 Task: Search one way flight ticket for 3 adults in first from Oakland: Oakland International Airport to Springfield: Abraham Lincoln Capital Airport on 5-2-2023. Choice of flights is Emirates. Number of bags: 11 checked bags. Price is upto 92000. Outbound departure time preference is 14:45.
Action: Mouse moved to (370, 503)
Screenshot: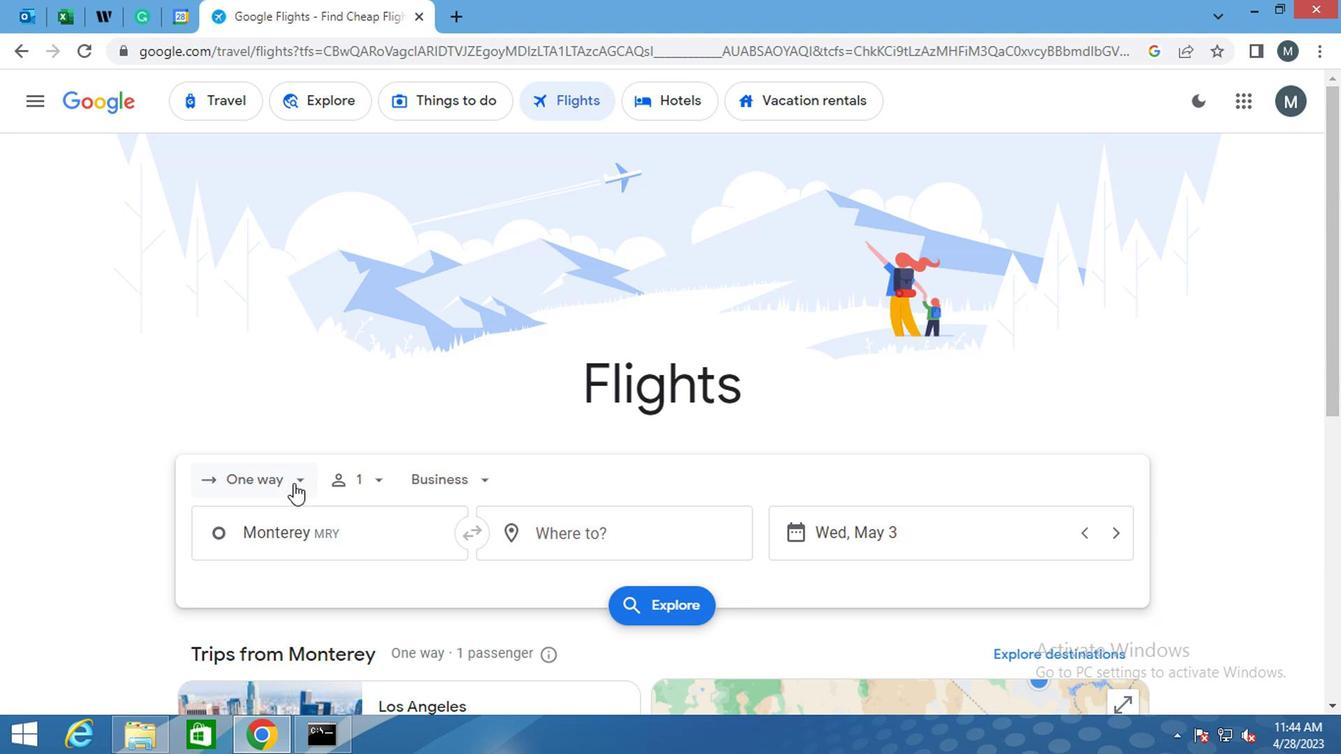 
Action: Mouse pressed left at (370, 503)
Screenshot: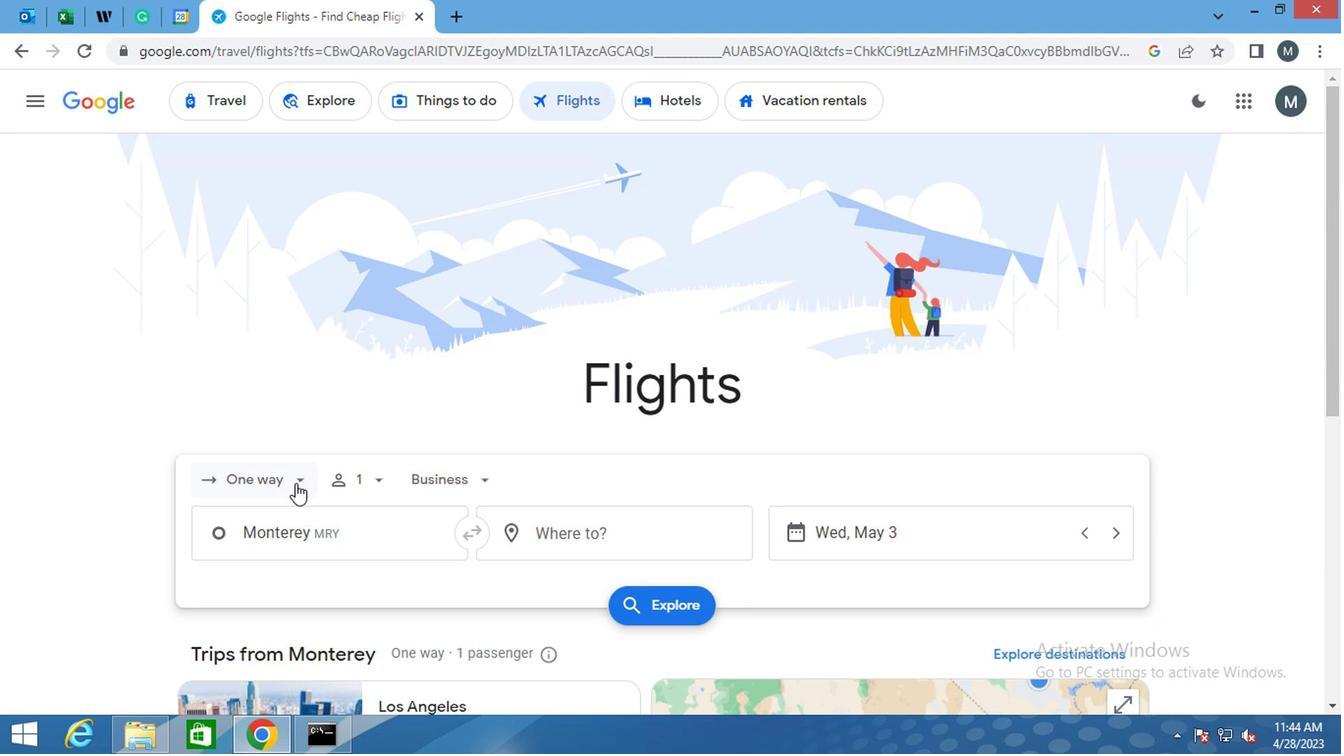 
Action: Mouse moved to (368, 556)
Screenshot: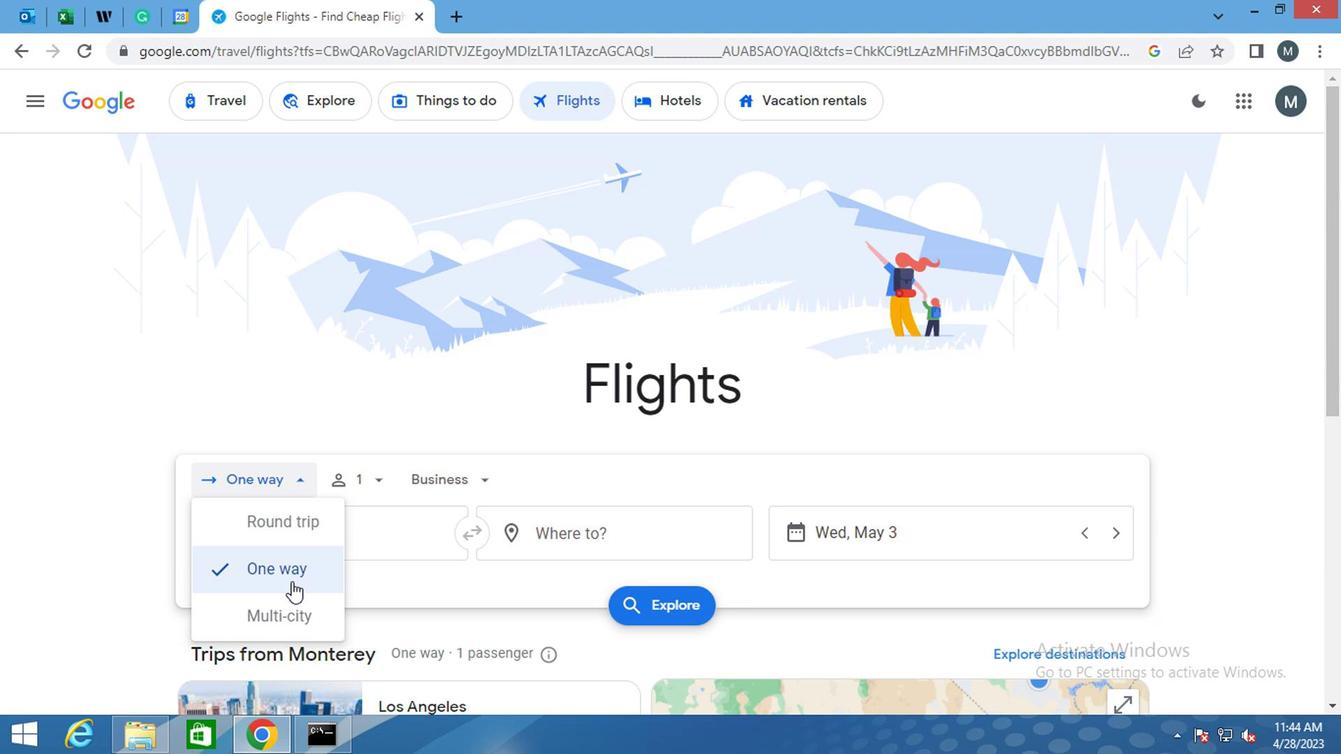
Action: Mouse pressed left at (368, 556)
Screenshot: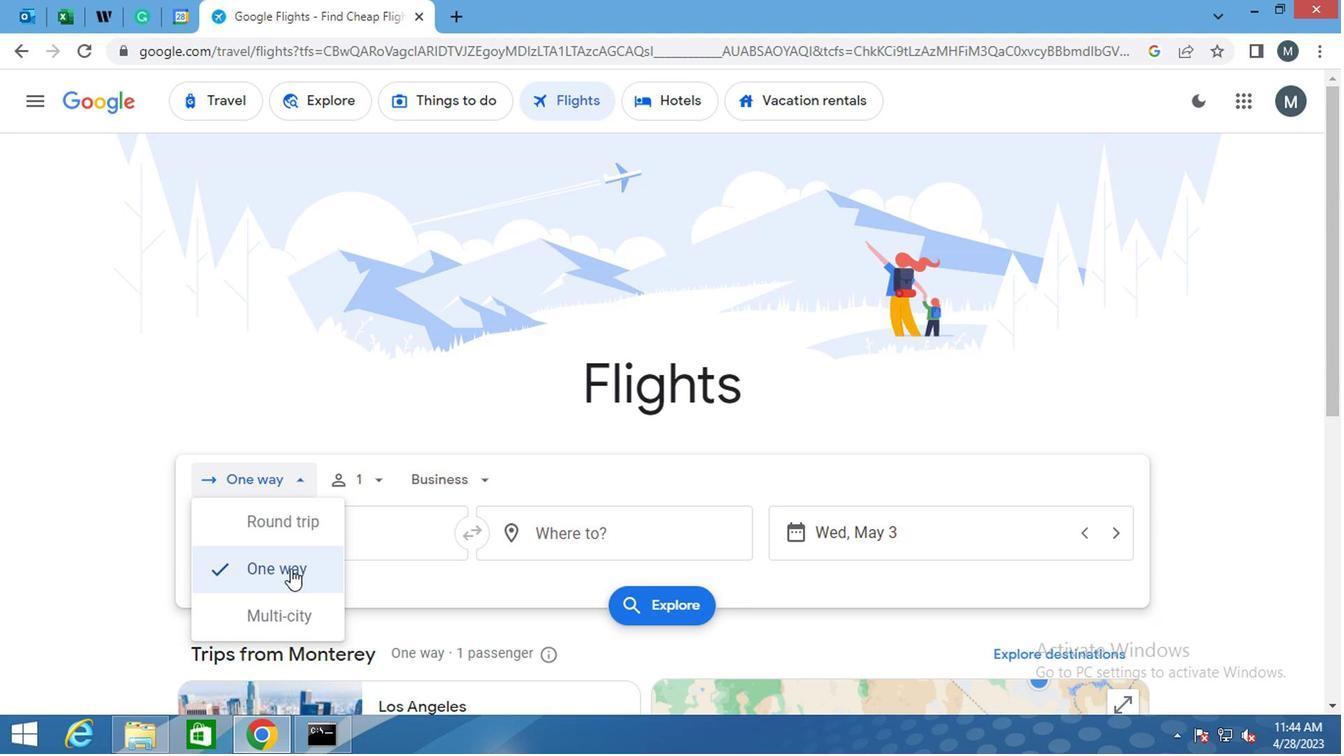 
Action: Mouse moved to (414, 503)
Screenshot: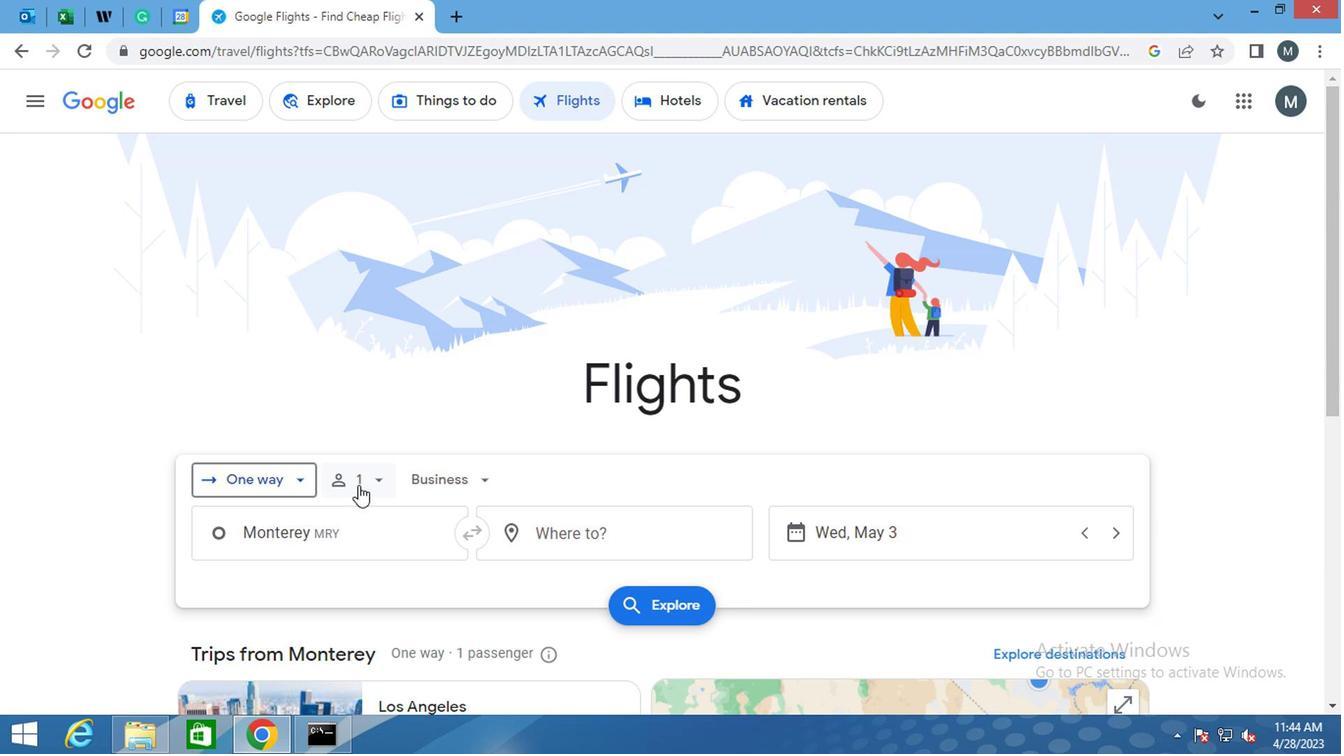 
Action: Mouse pressed left at (414, 503)
Screenshot: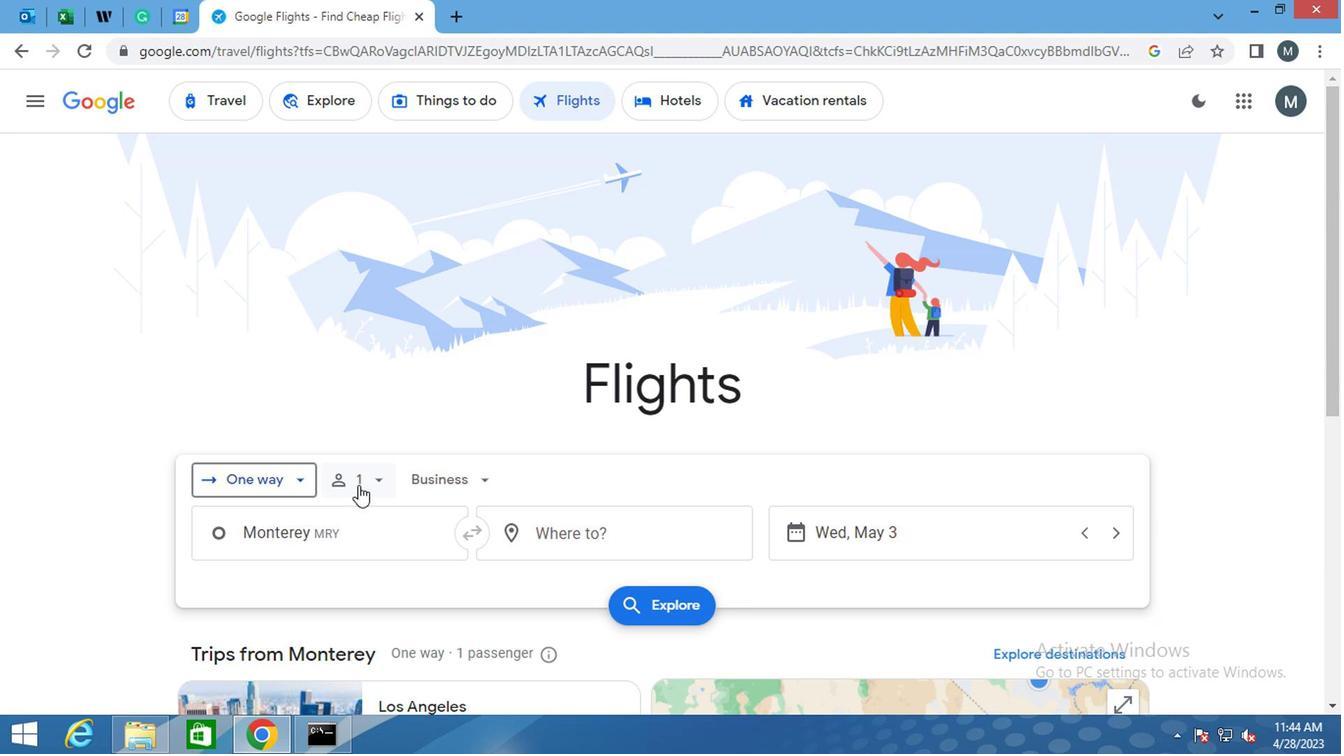 
Action: Mouse moved to (535, 537)
Screenshot: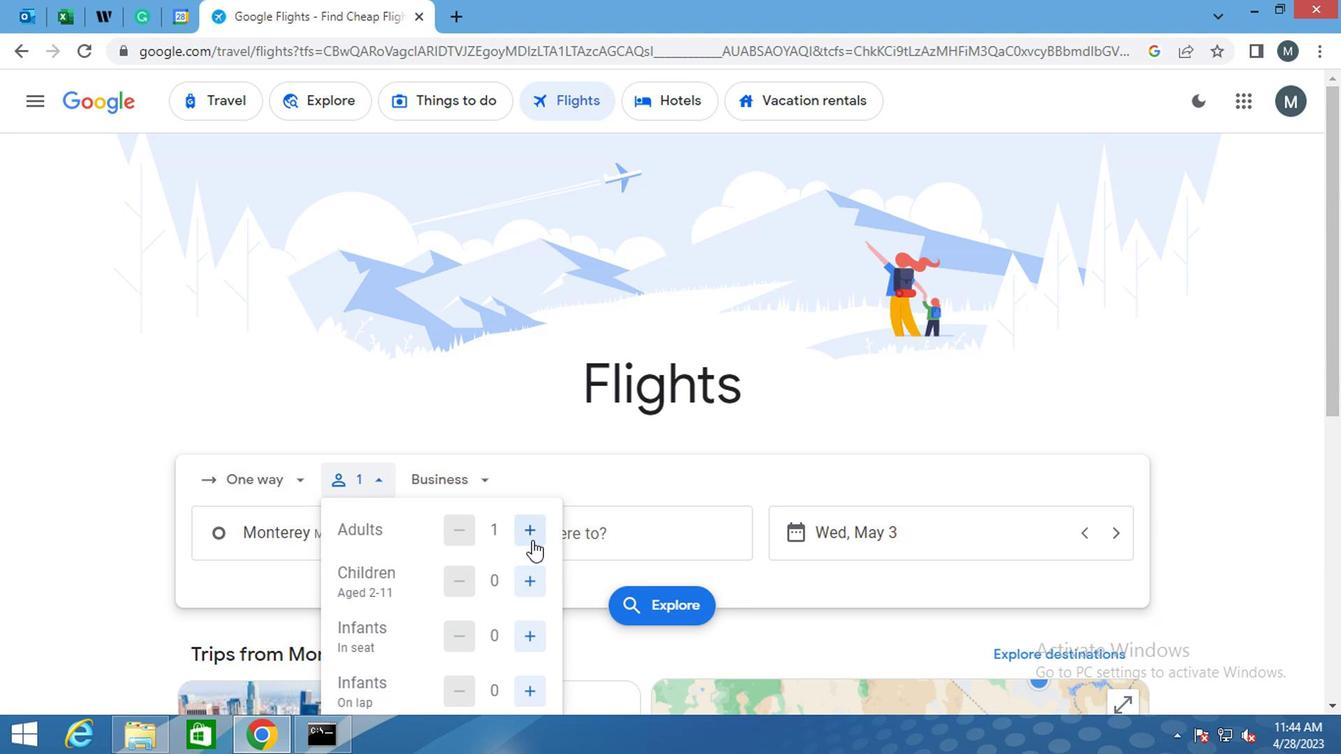 
Action: Mouse pressed left at (535, 537)
Screenshot: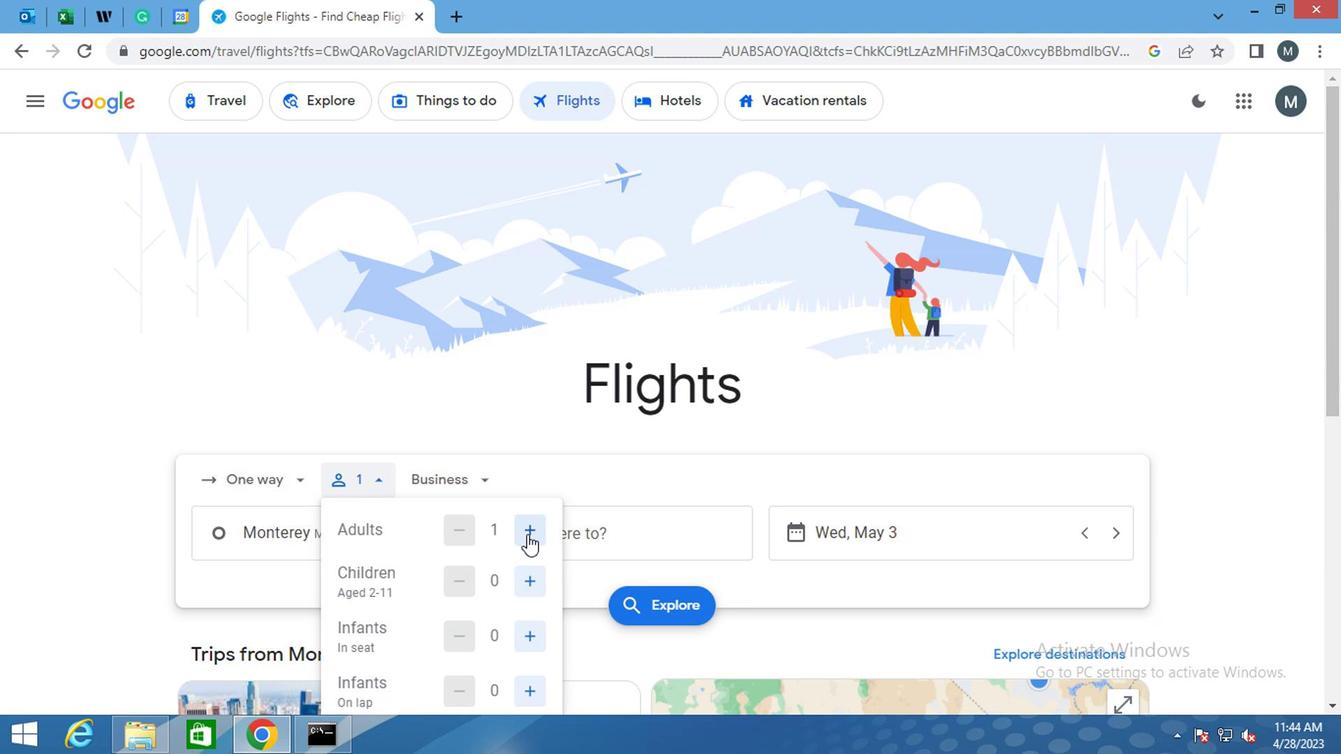 
Action: Mouse pressed left at (535, 537)
Screenshot: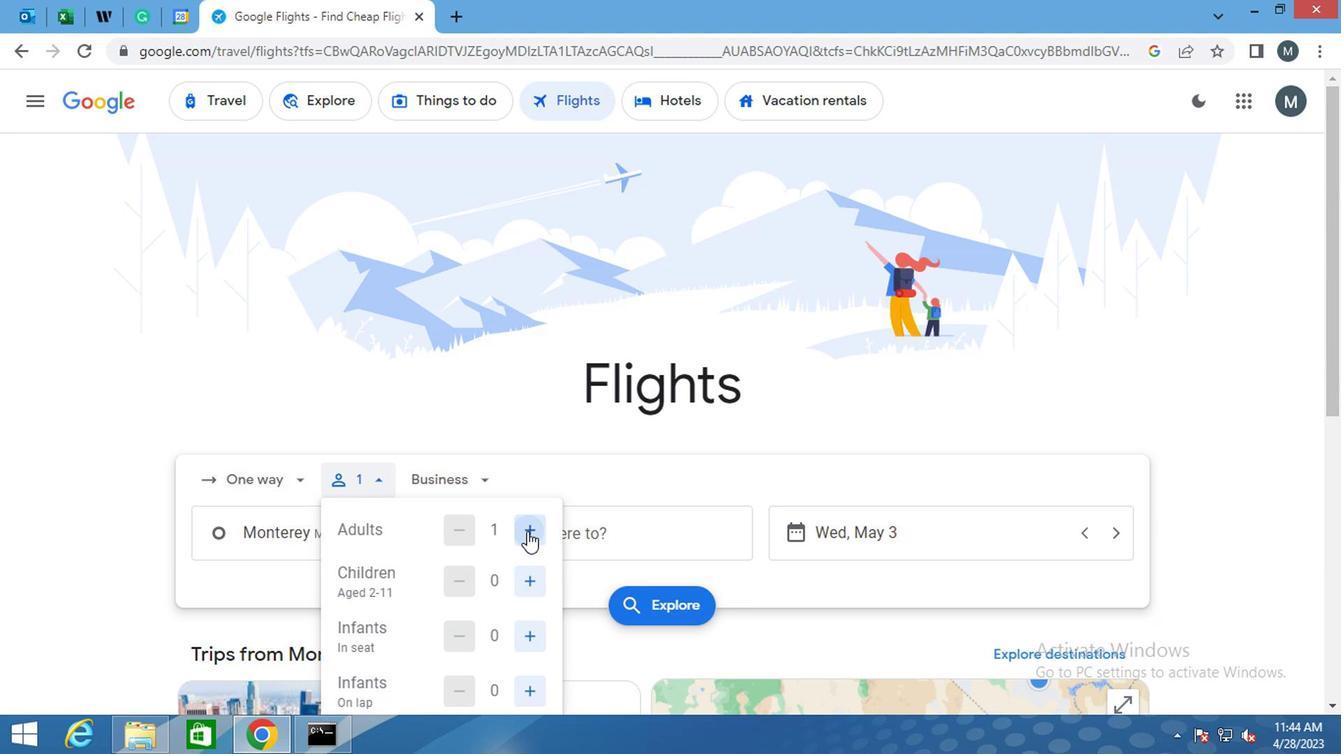 
Action: Mouse moved to (535, 537)
Screenshot: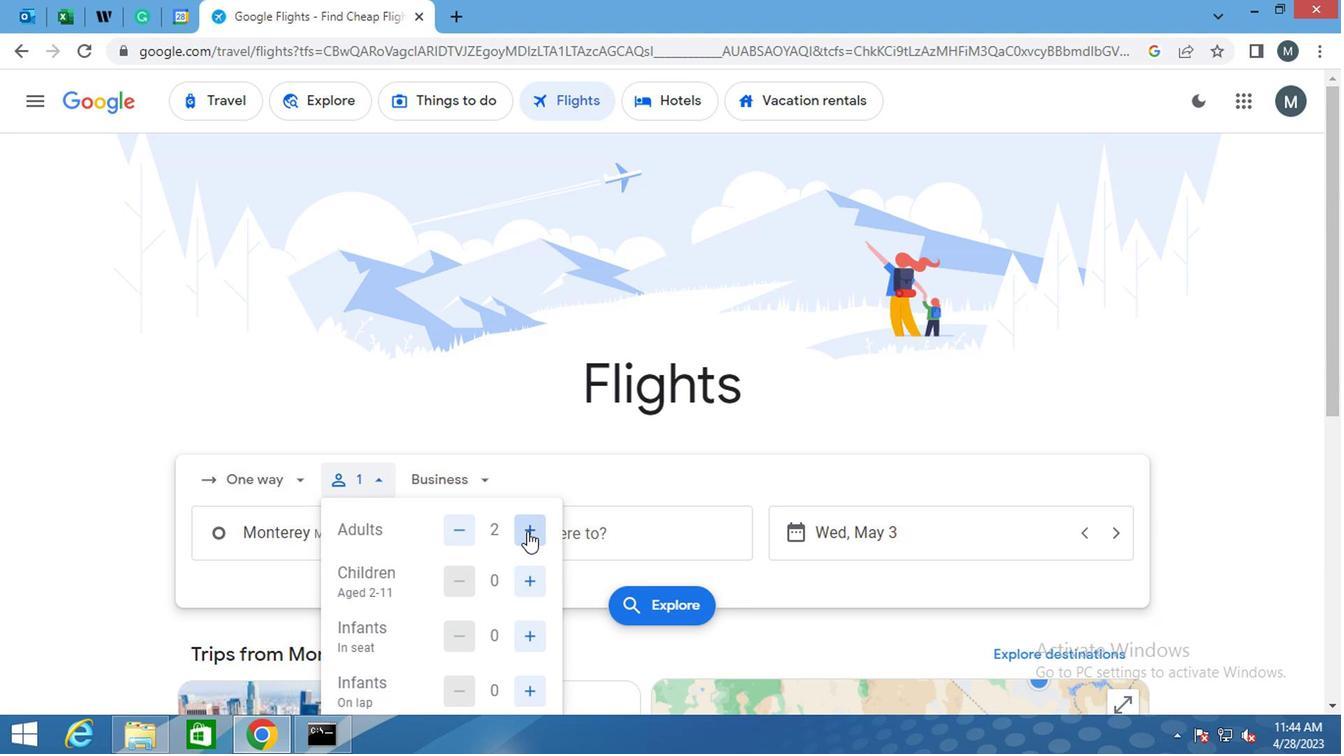 
Action: Mouse pressed left at (535, 537)
Screenshot: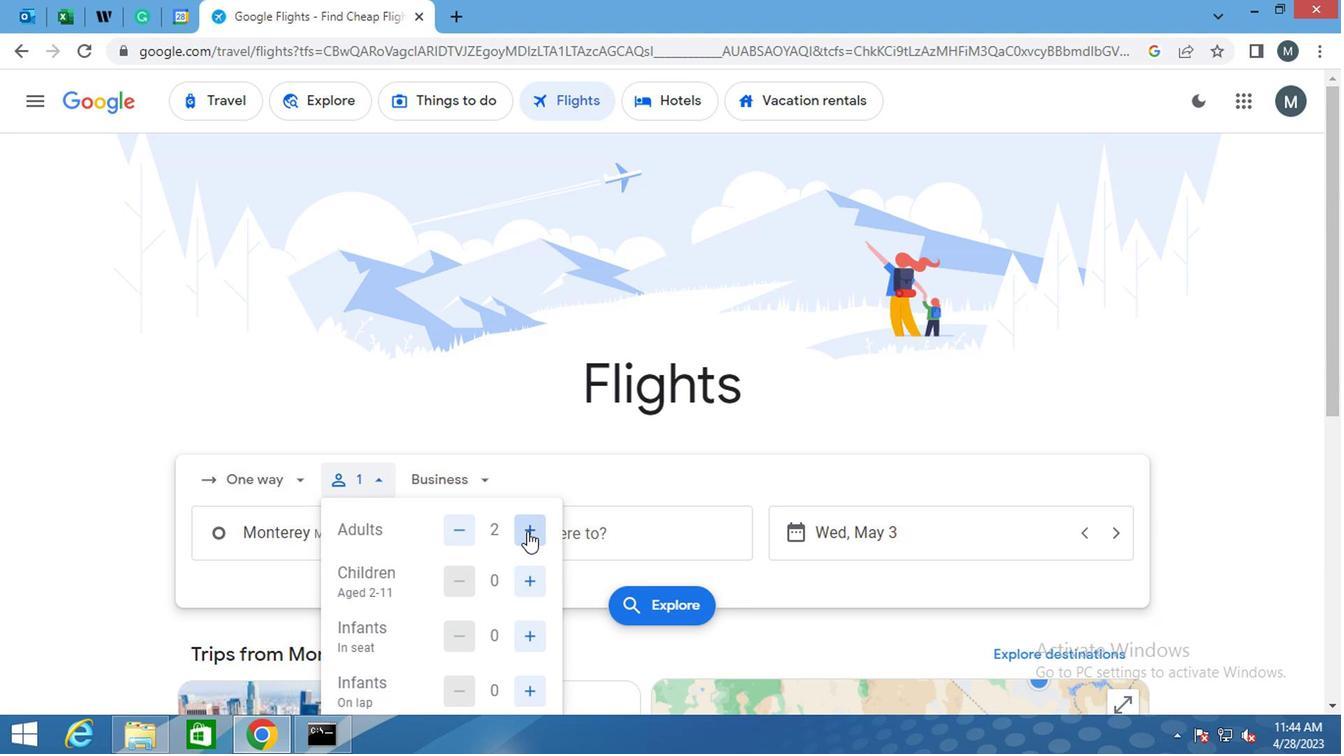 
Action: Mouse moved to (482, 539)
Screenshot: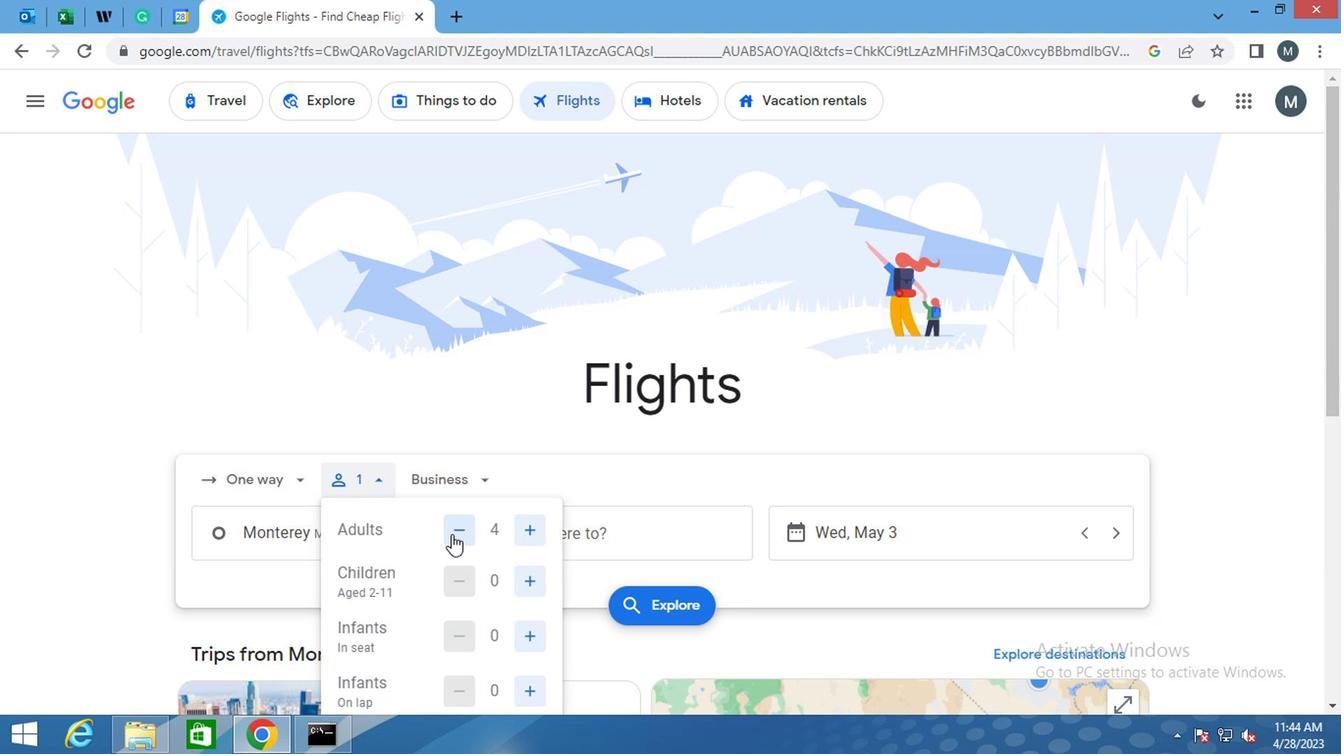 
Action: Mouse pressed left at (482, 539)
Screenshot: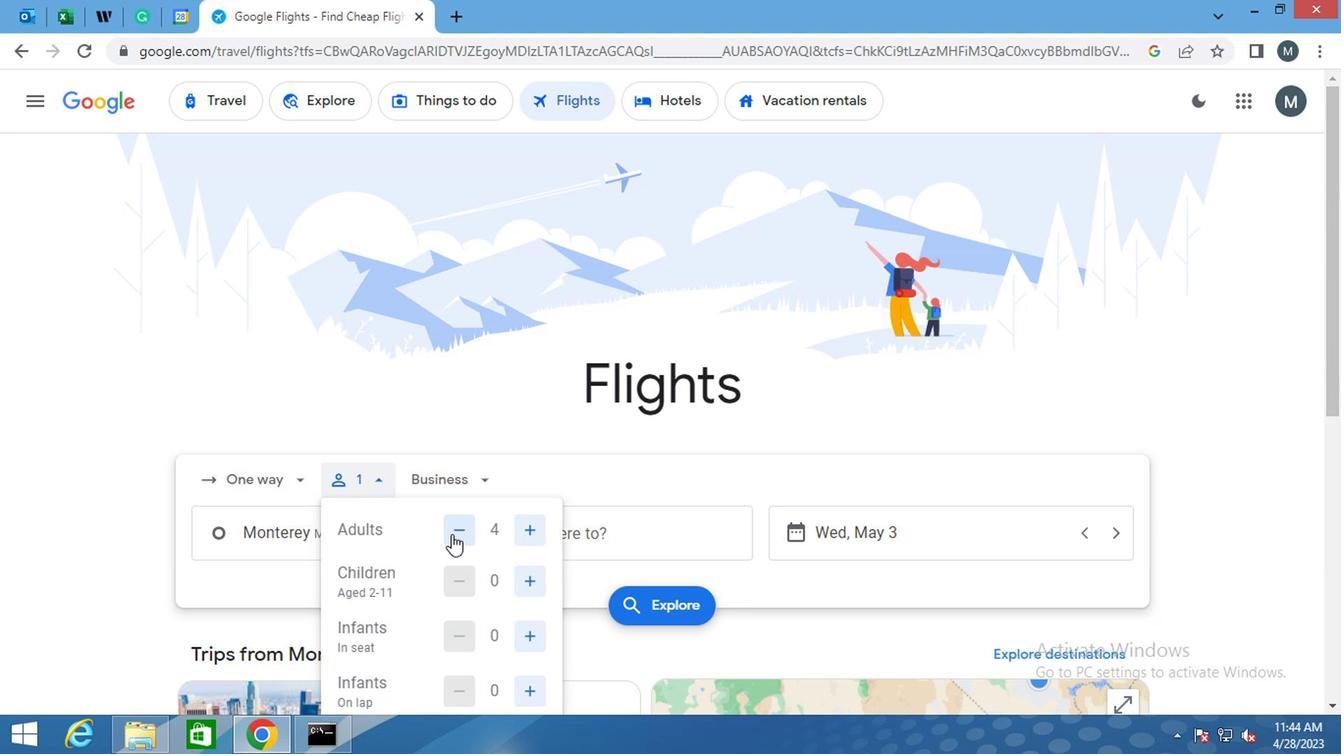 
Action: Mouse moved to (489, 586)
Screenshot: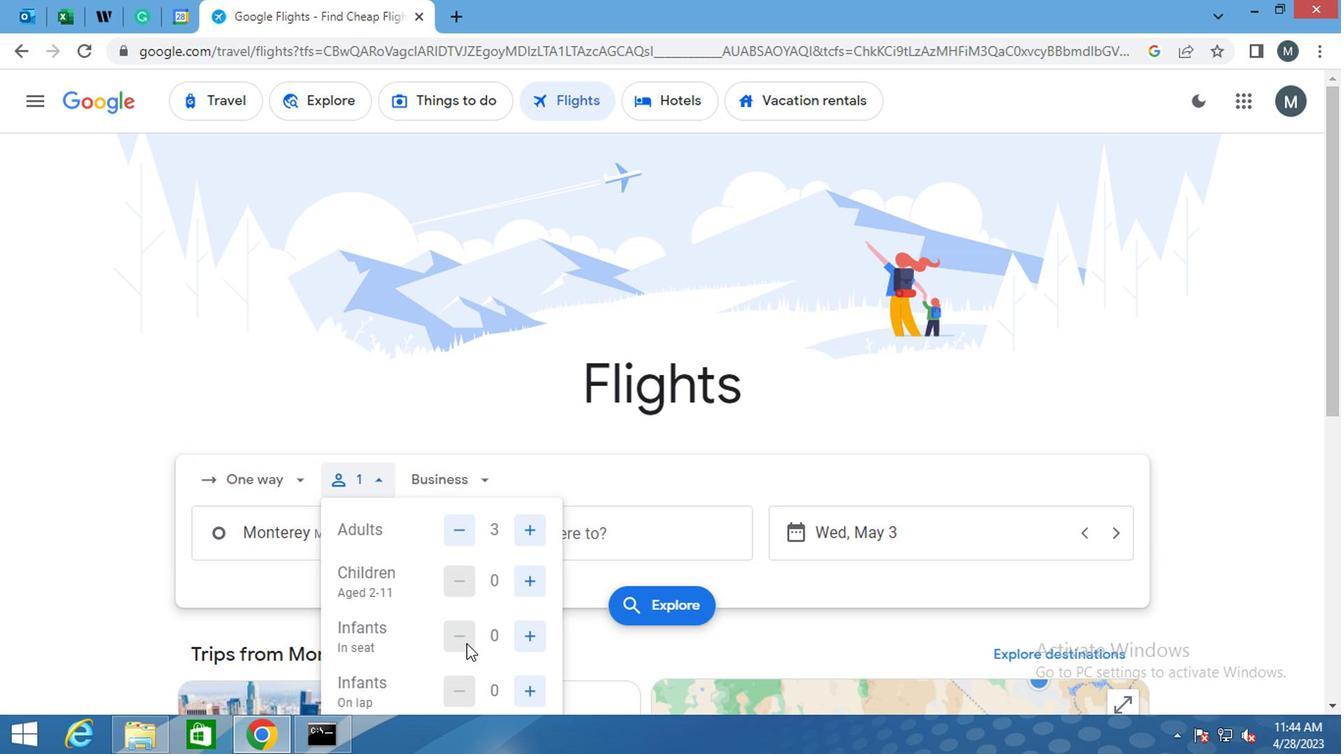 
Action: Mouse scrolled (489, 586) with delta (0, 0)
Screenshot: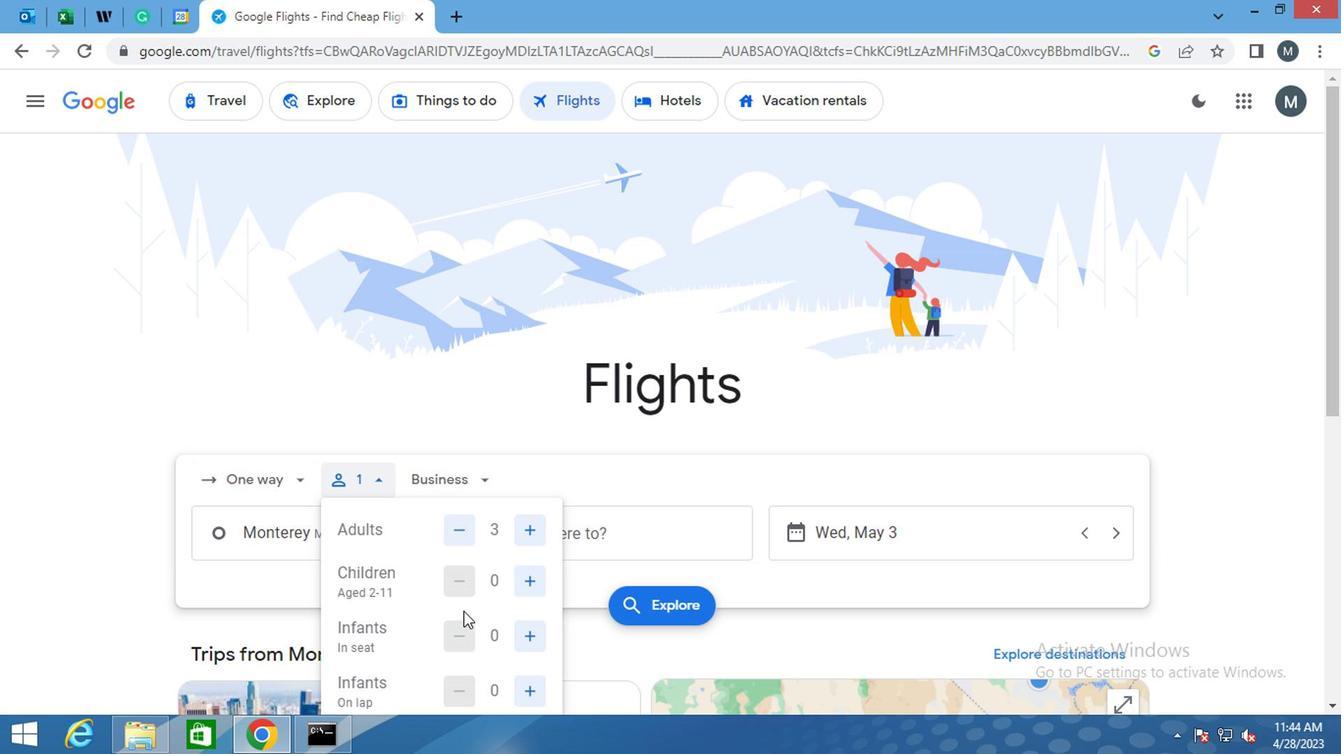 
Action: Mouse scrolled (489, 586) with delta (0, 0)
Screenshot: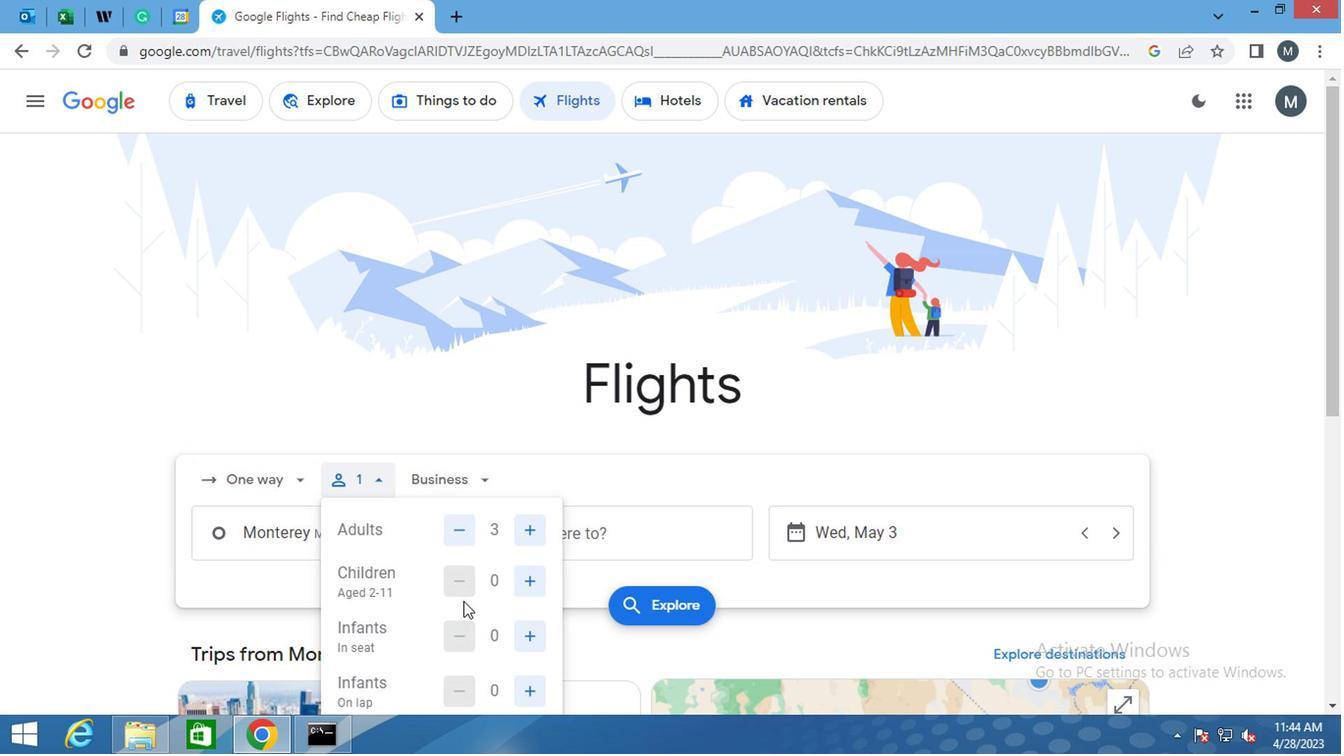 
Action: Mouse moved to (523, 547)
Screenshot: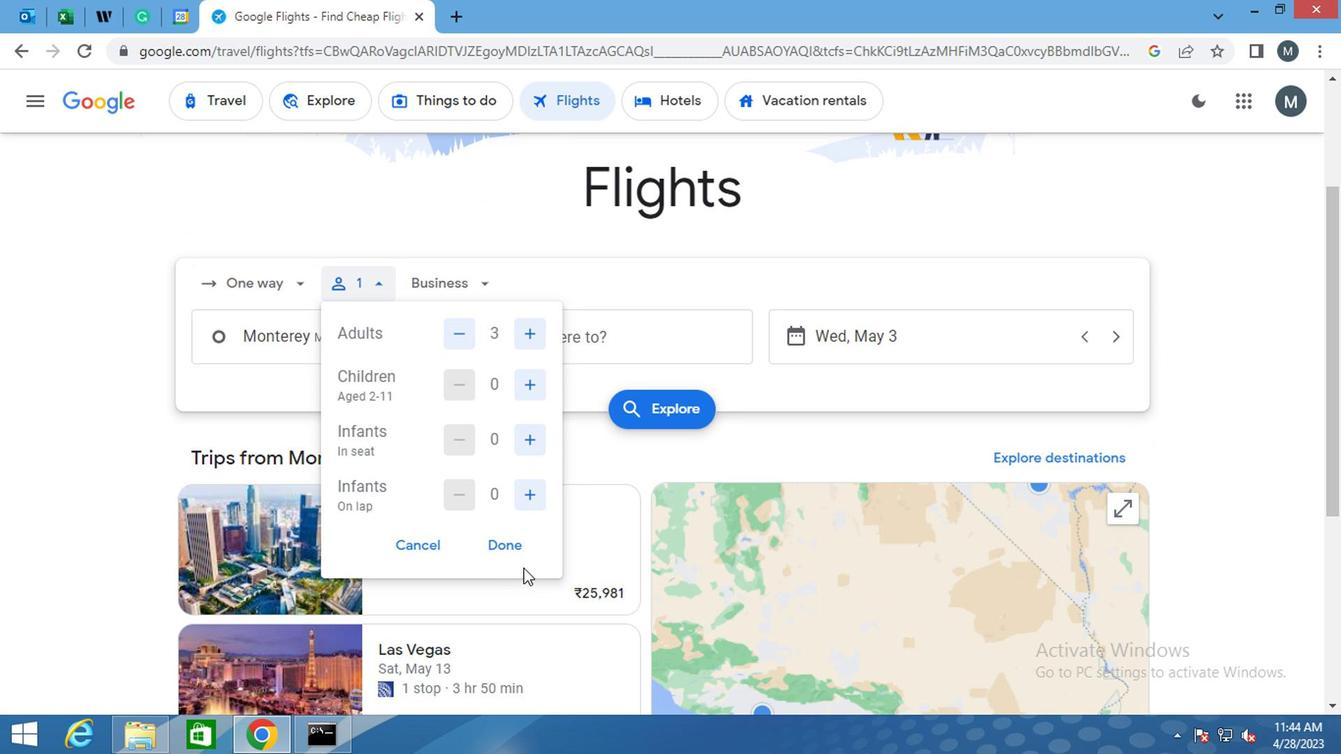 
Action: Mouse pressed left at (523, 547)
Screenshot: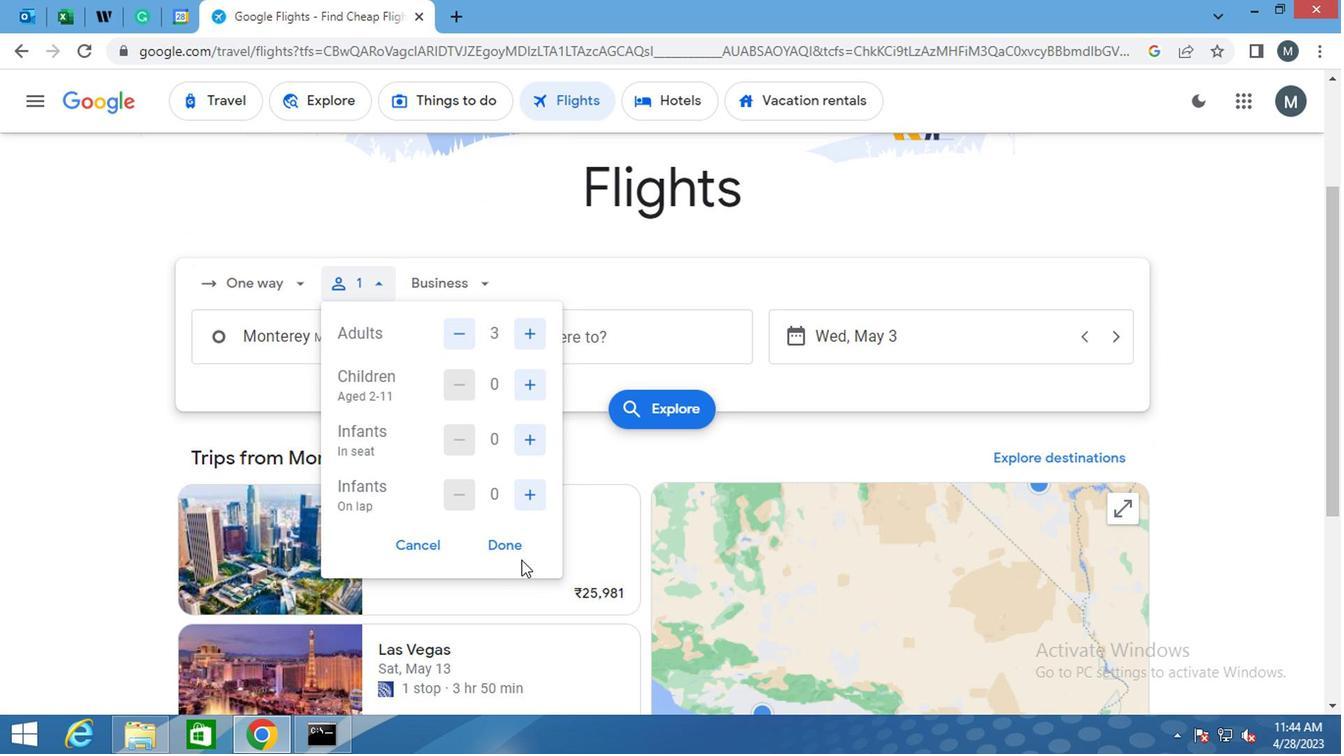 
Action: Mouse moved to (500, 358)
Screenshot: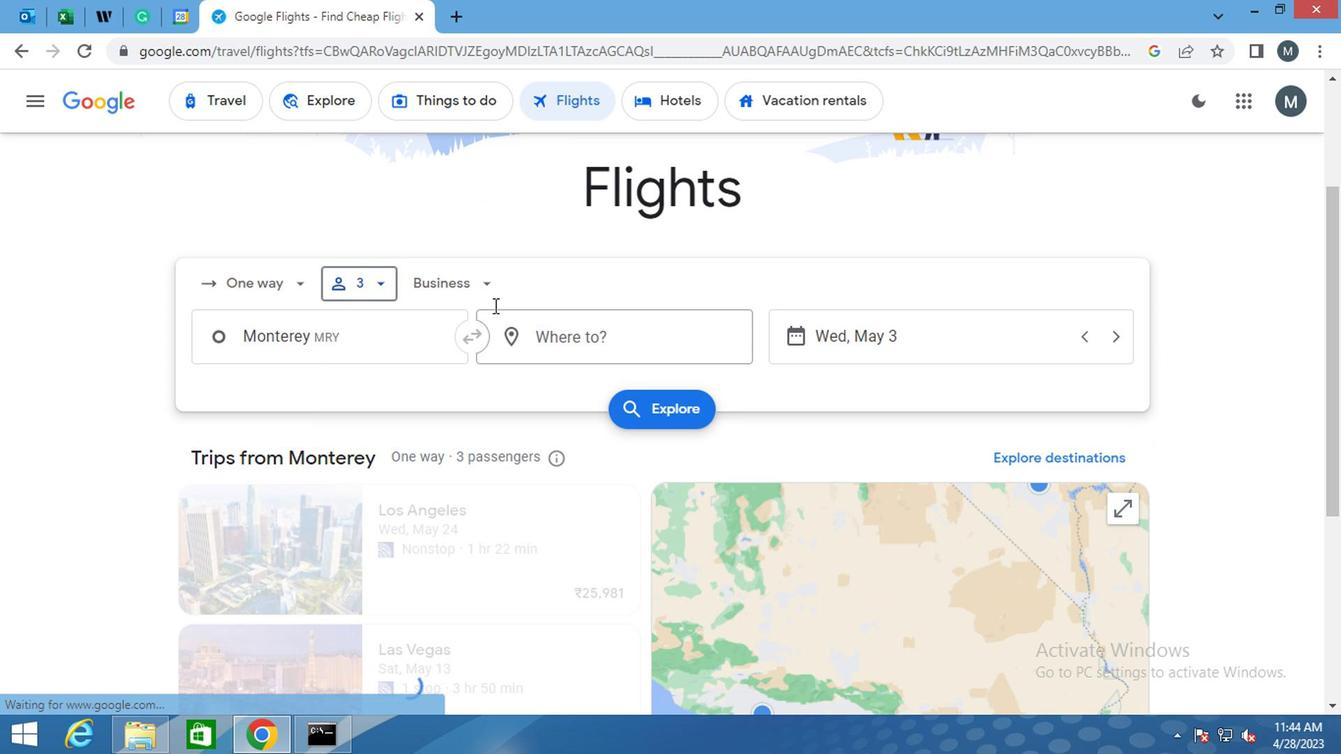 
Action: Mouse pressed left at (500, 358)
Screenshot: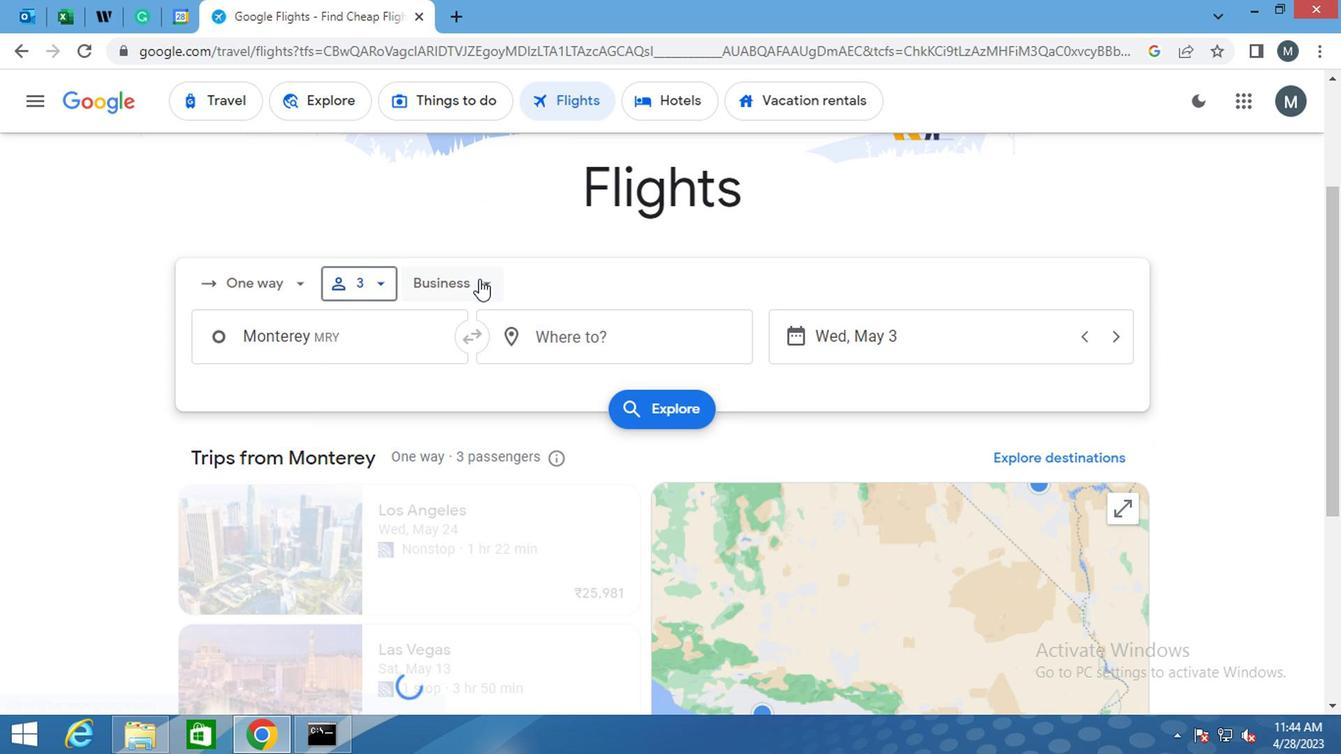 
Action: Mouse moved to (481, 475)
Screenshot: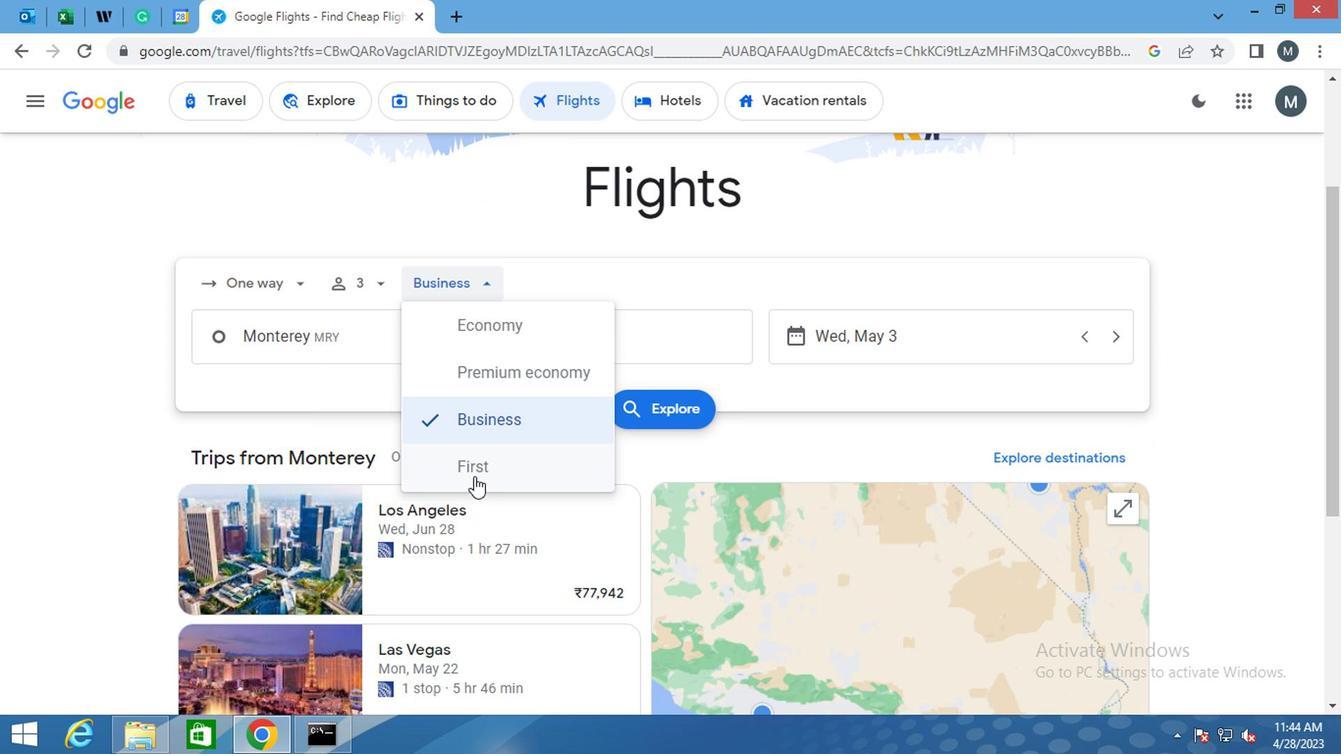 
Action: Mouse pressed left at (481, 475)
Screenshot: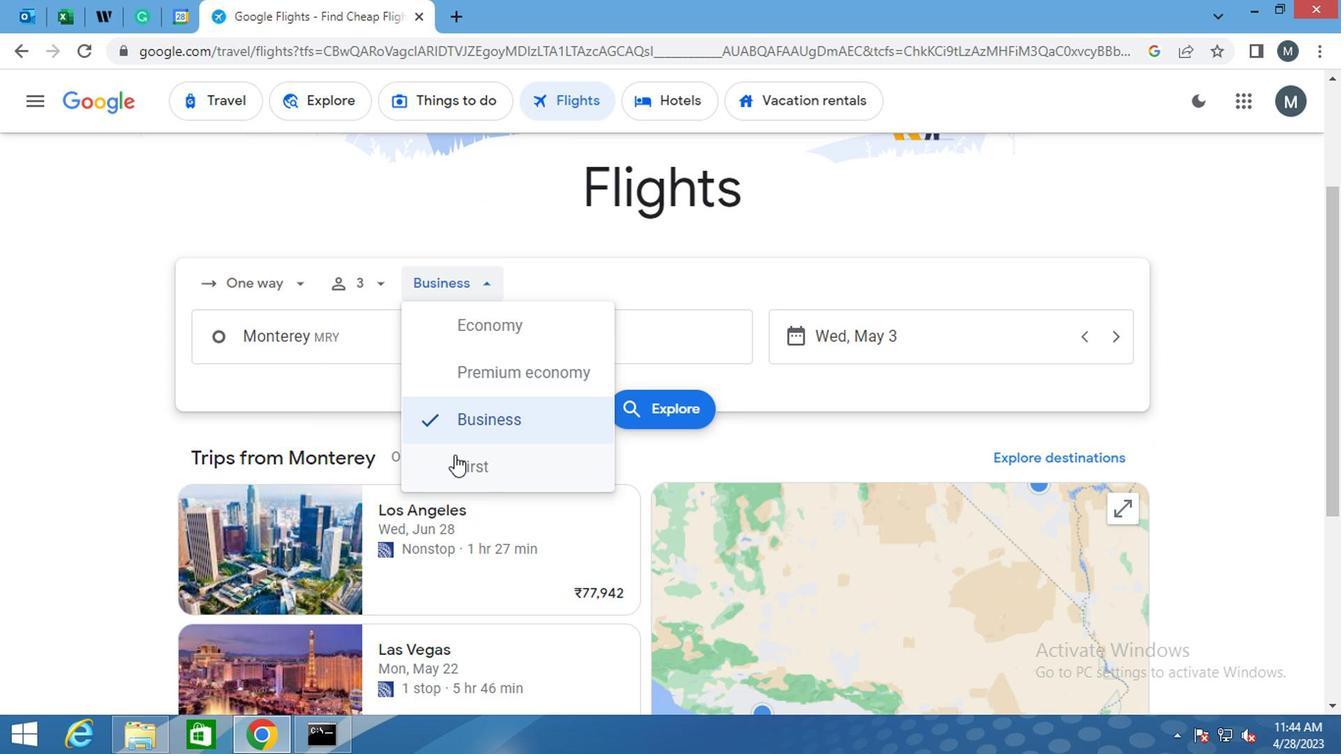 
Action: Mouse moved to (479, 359)
Screenshot: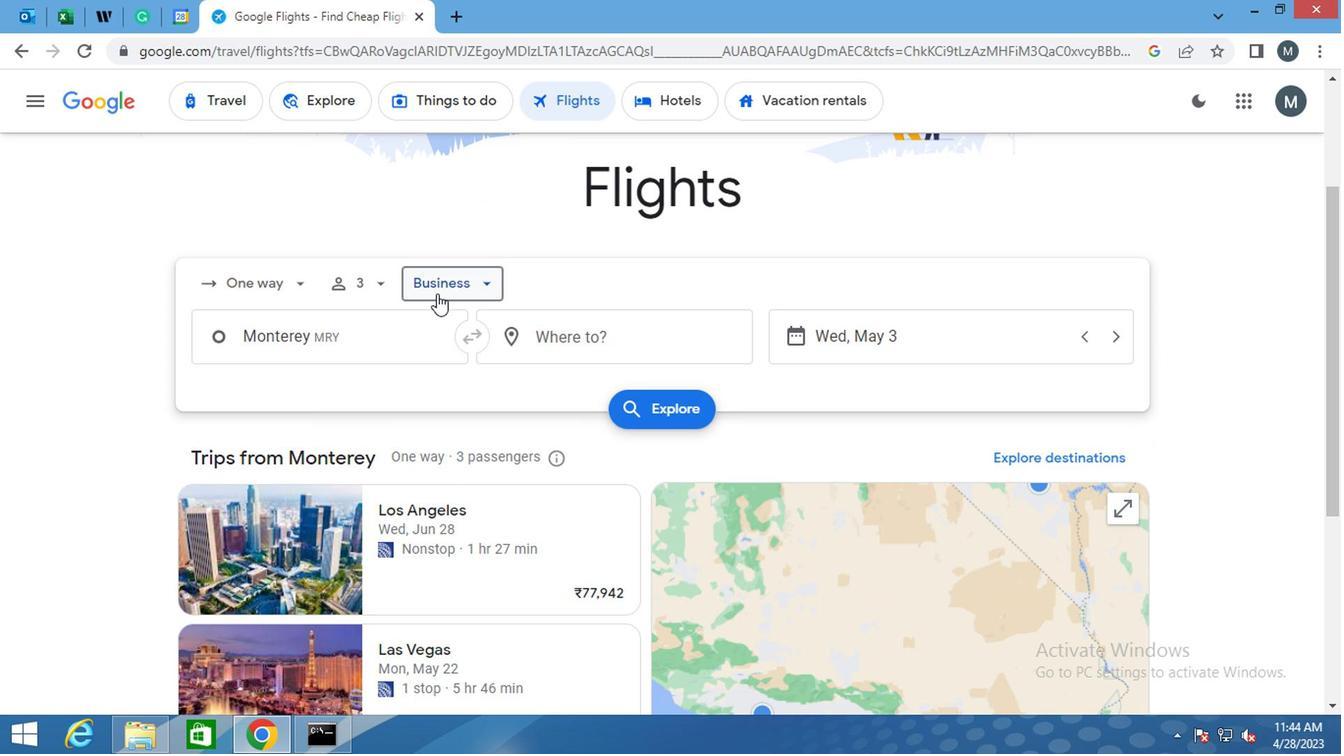 
Action: Mouse pressed left at (479, 359)
Screenshot: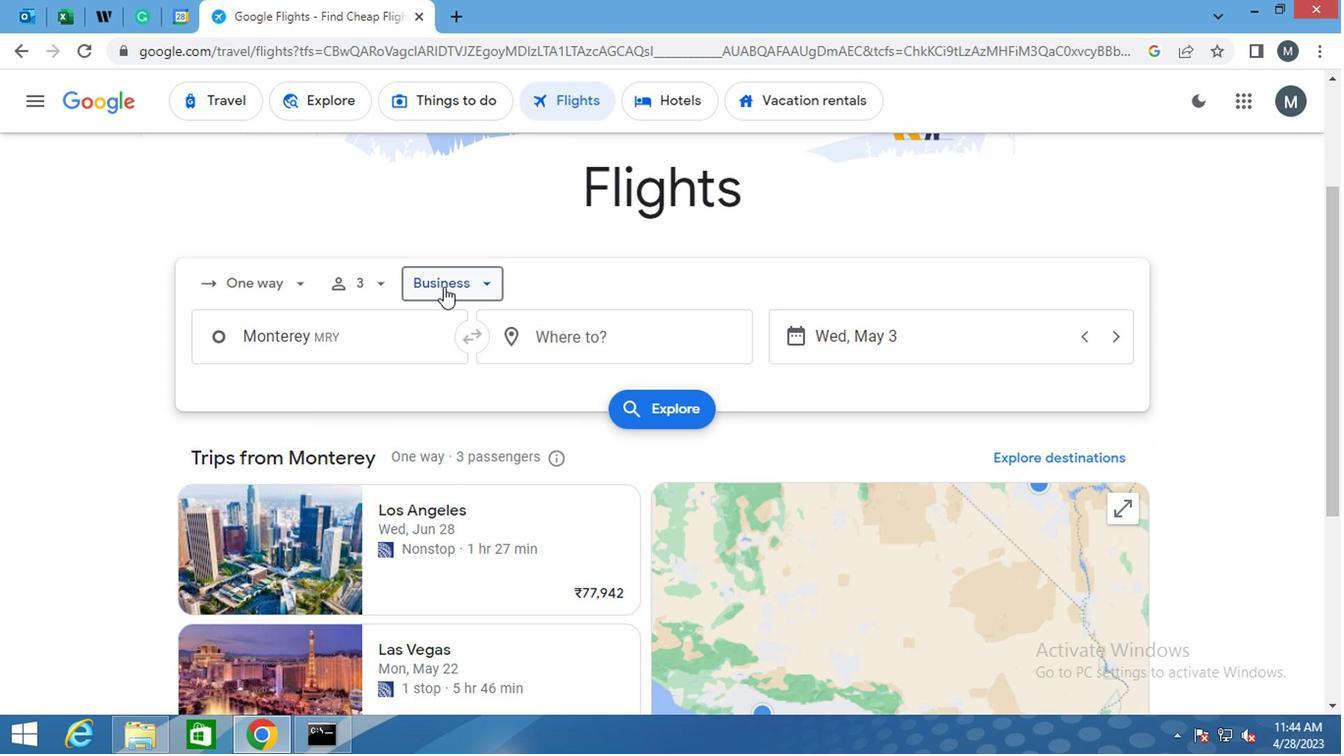 
Action: Mouse moved to (497, 489)
Screenshot: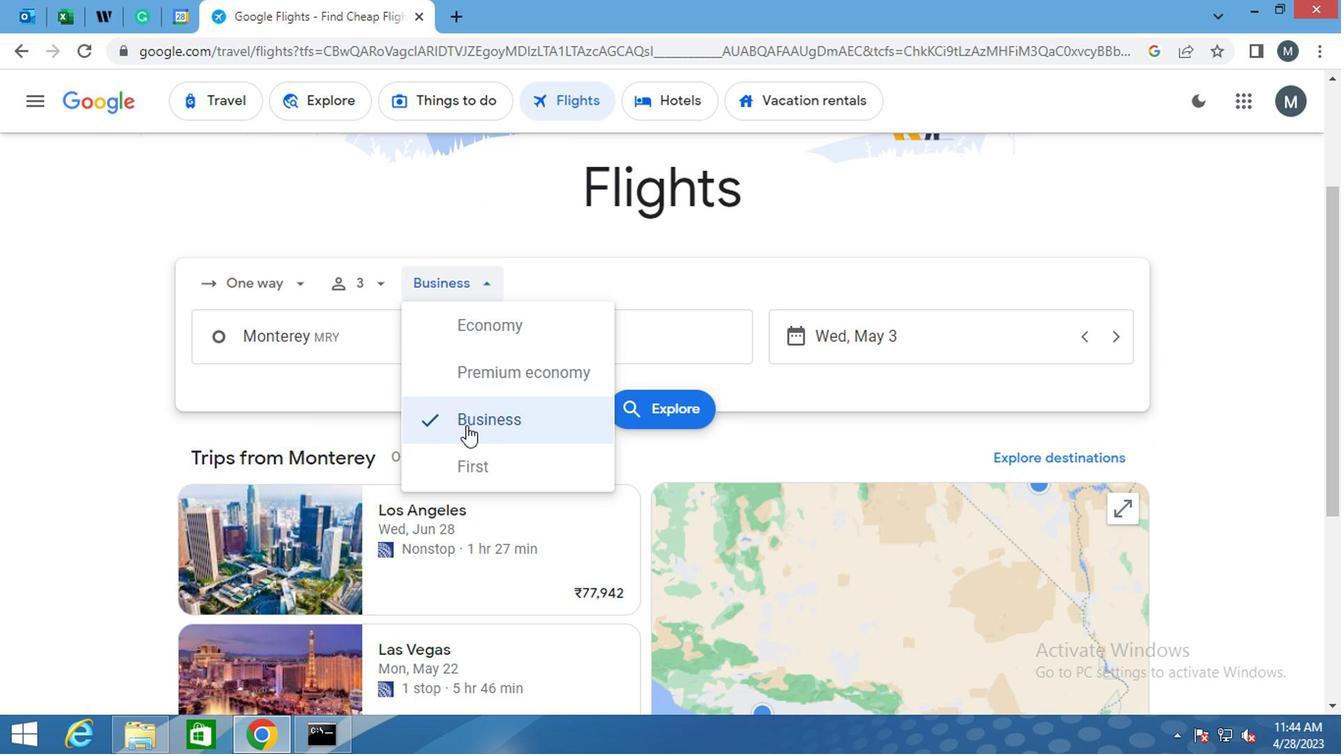 
Action: Mouse pressed left at (497, 489)
Screenshot: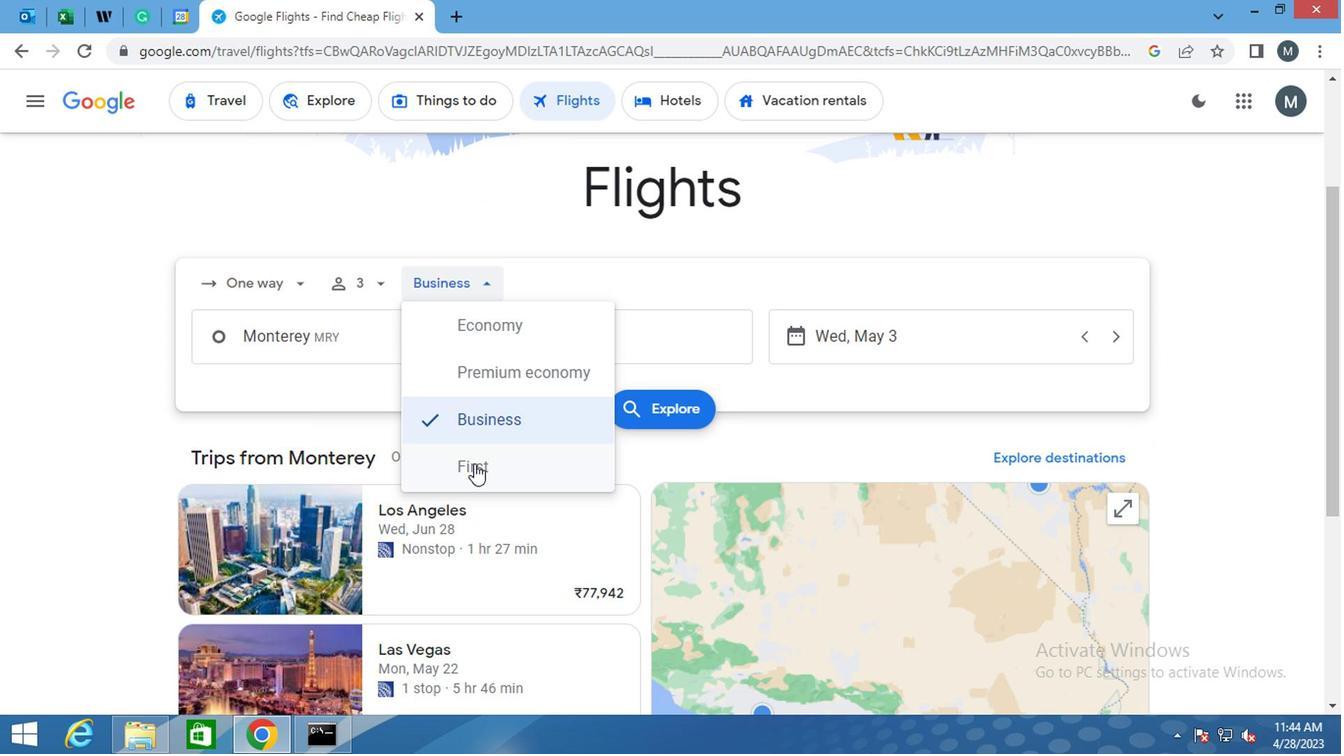 
Action: Mouse moved to (440, 405)
Screenshot: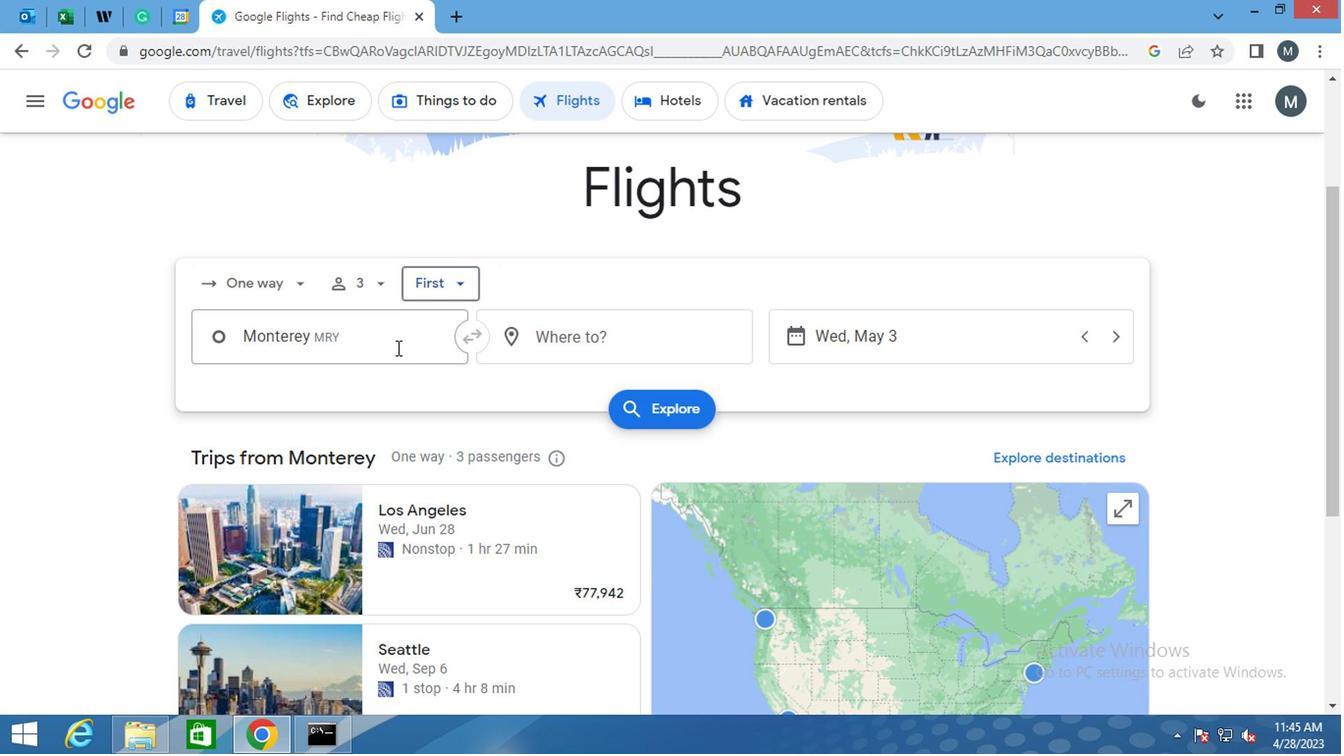 
Action: Mouse pressed left at (440, 405)
Screenshot: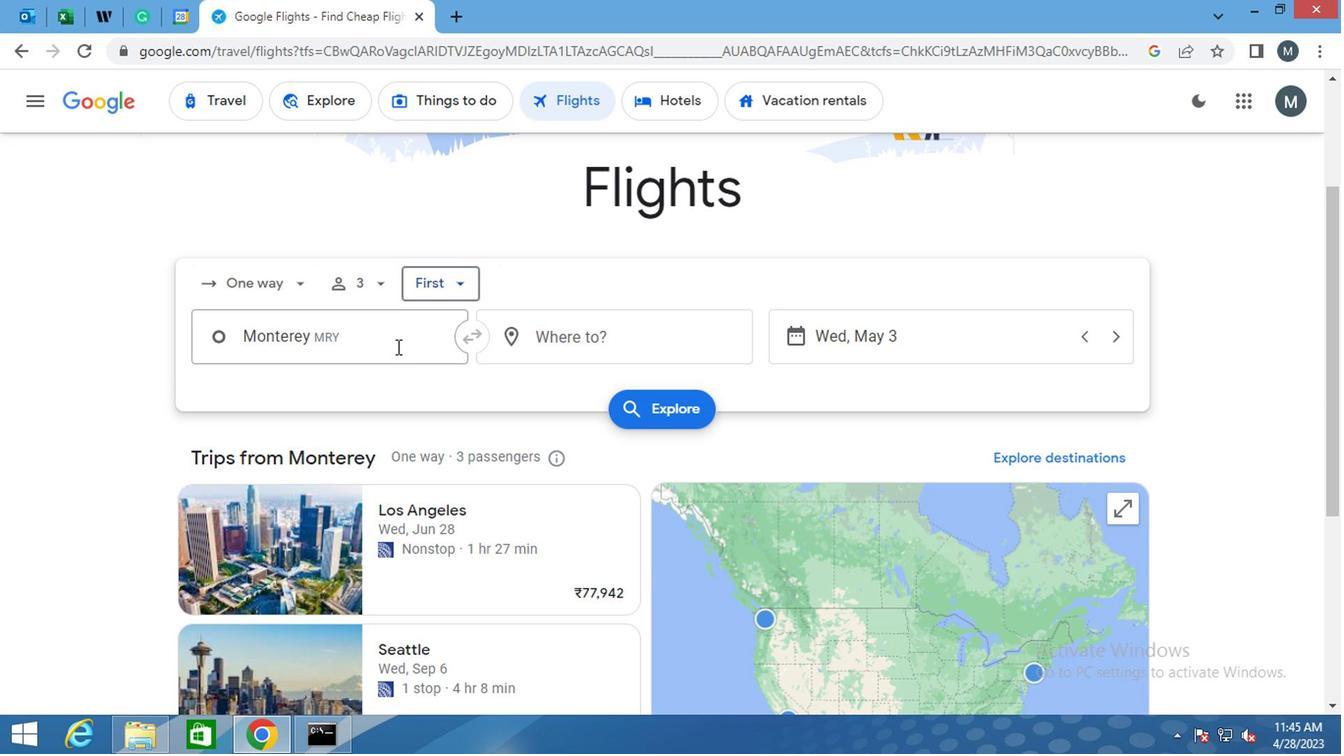 
Action: Mouse moved to (440, 405)
Screenshot: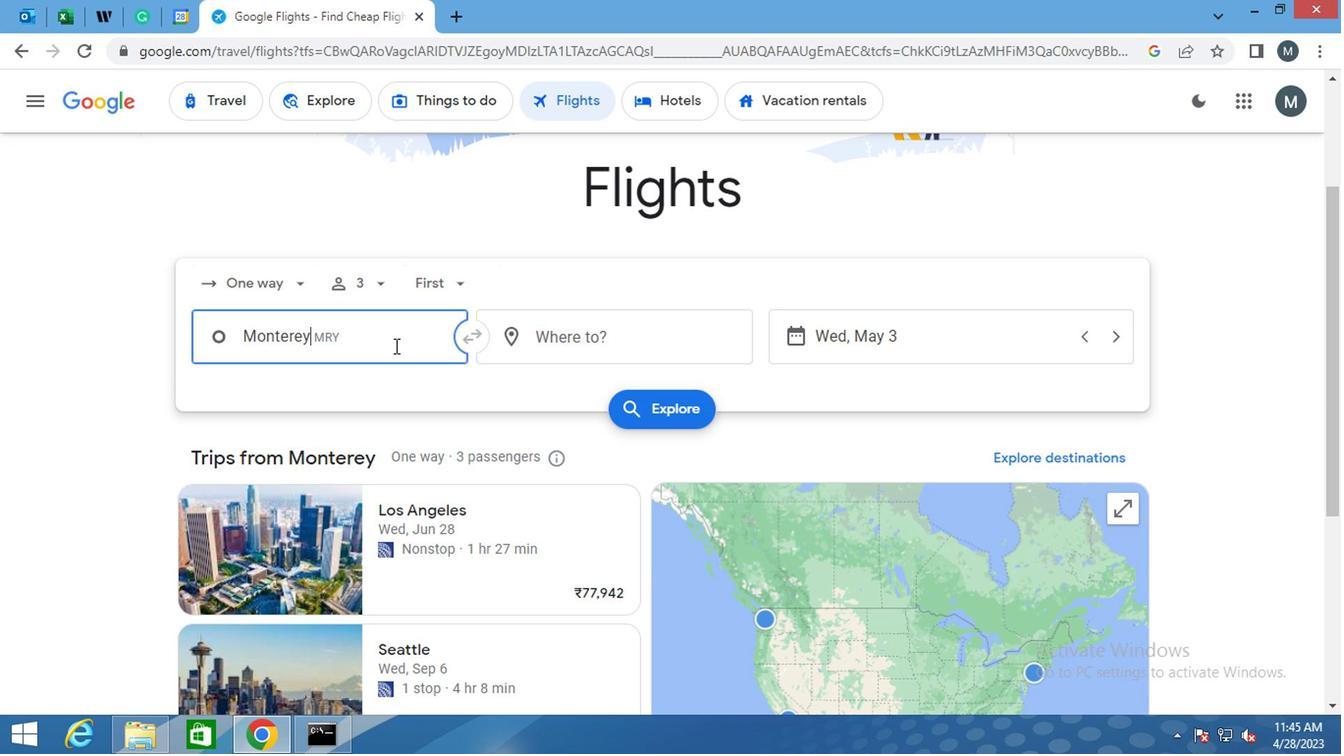 
Action: Key pressed <Key.shift><Key.shift><Key.shift><Key.shift><Key.shift><Key.shift><Key.shift><Key.shift><Key.shift><Key.shift><Key.shift><Key.shift><Key.shift><Key.shift><Key.shift><Key.shift><Key.shift><Key.shift><Key.shift><Key.shift><Key.shift><Key.shift><Key.shift><Key.shift><Key.shift><Key.shift><Key.shift><Key.shift><Key.shift><Key.shift>OAKLAND<Key.space>
Screenshot: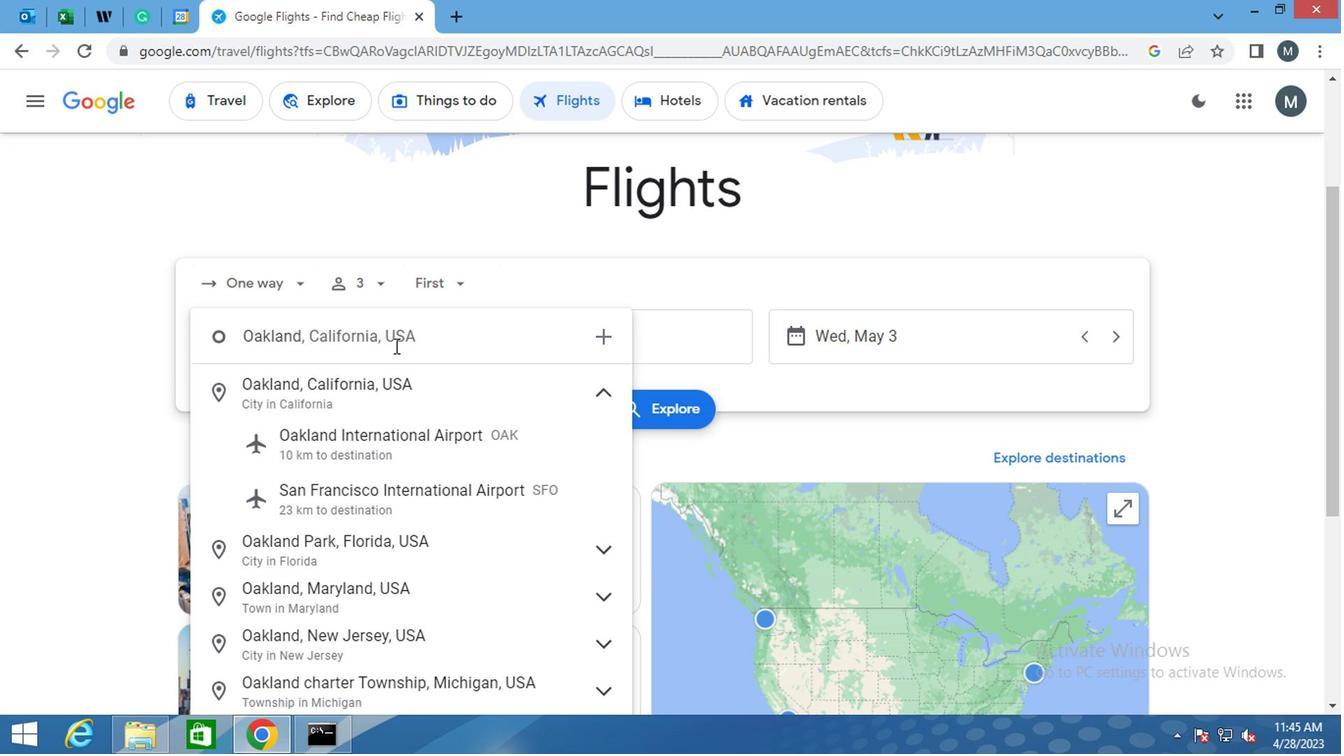 
Action: Mouse moved to (471, 482)
Screenshot: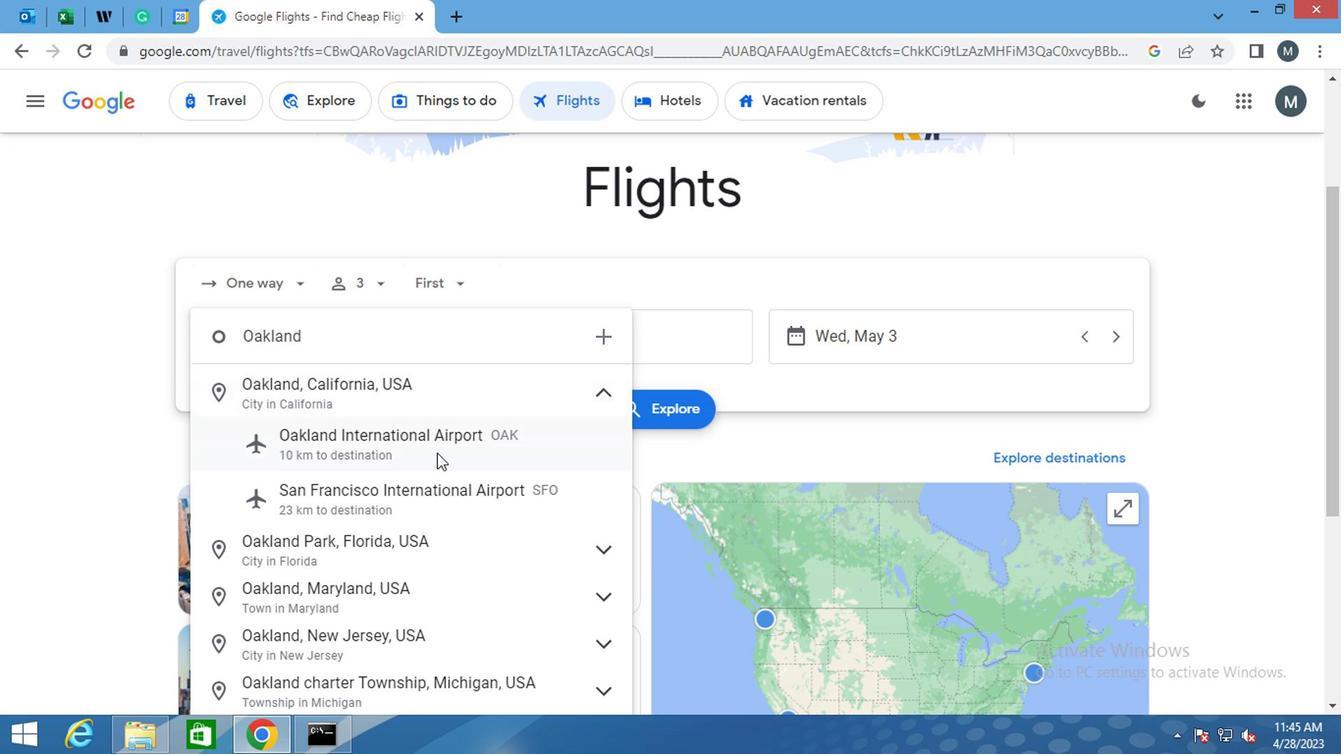 
Action: Mouse pressed left at (471, 482)
Screenshot: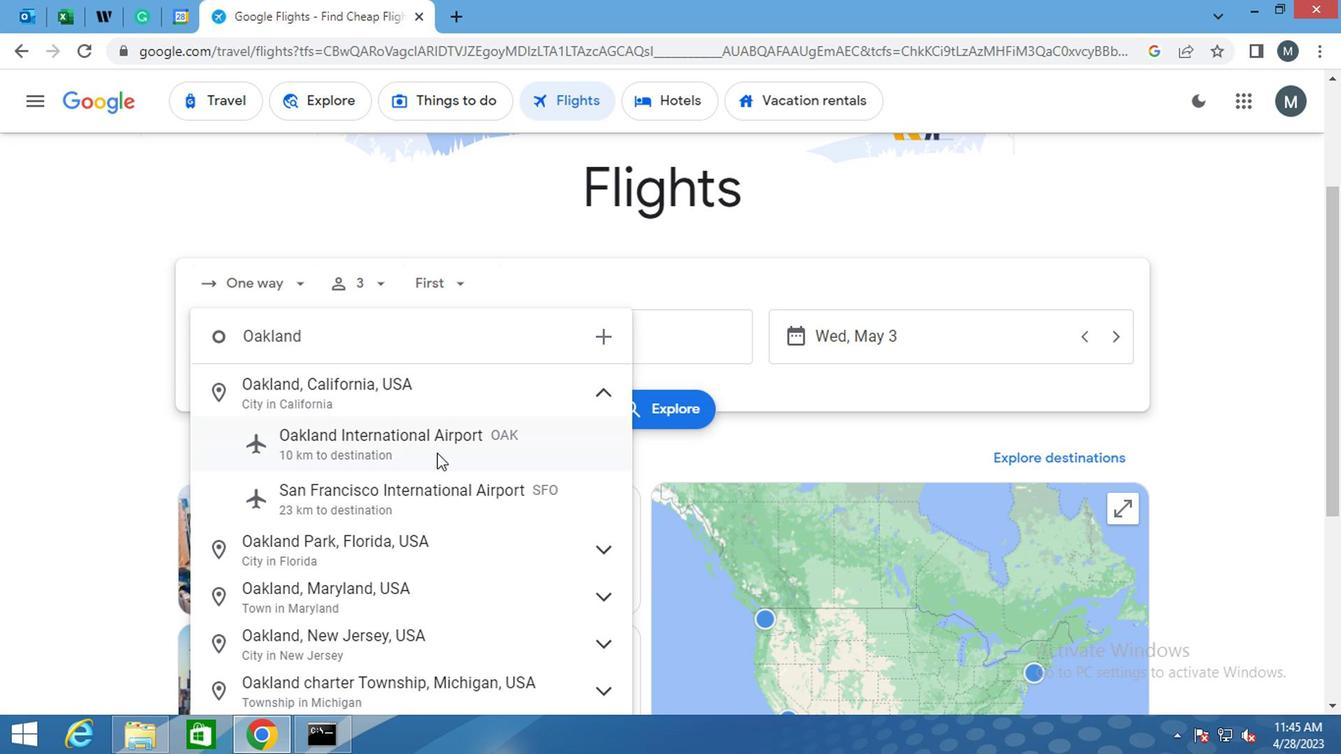 
Action: Mouse moved to (571, 401)
Screenshot: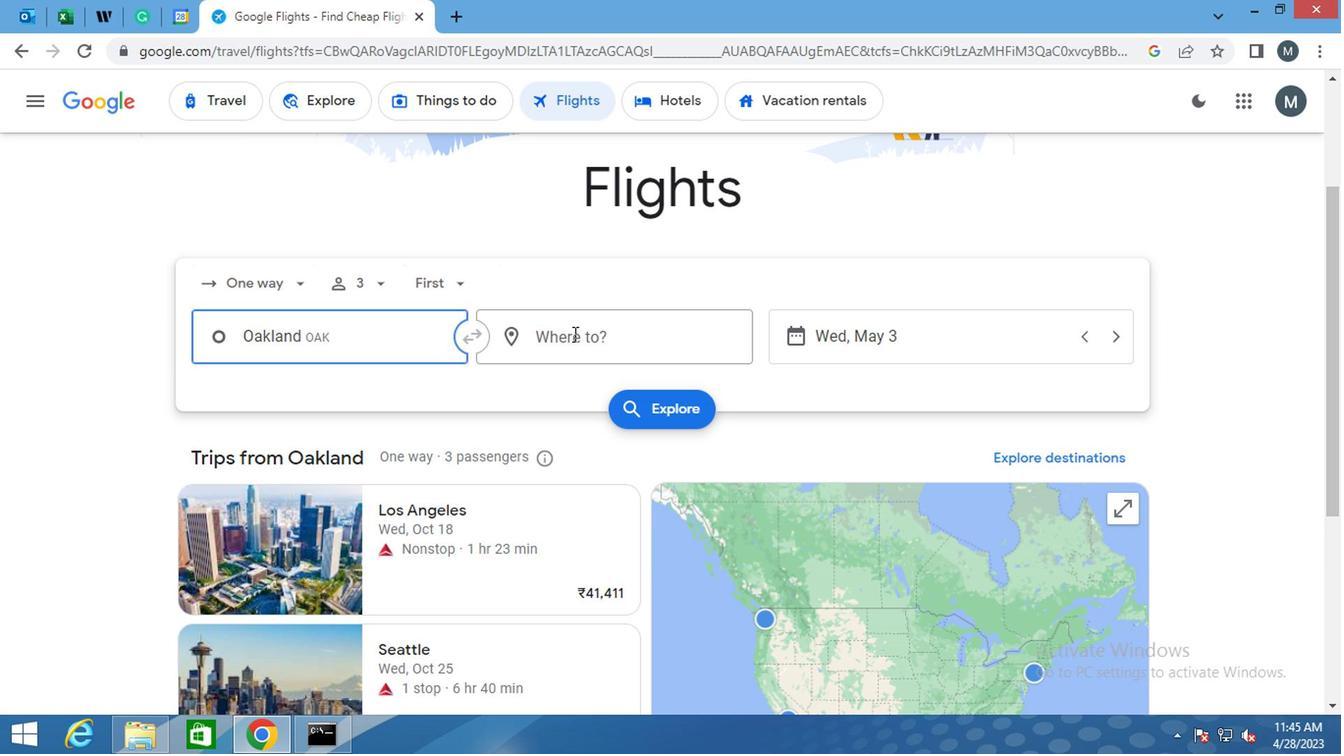 
Action: Mouse pressed left at (571, 401)
Screenshot: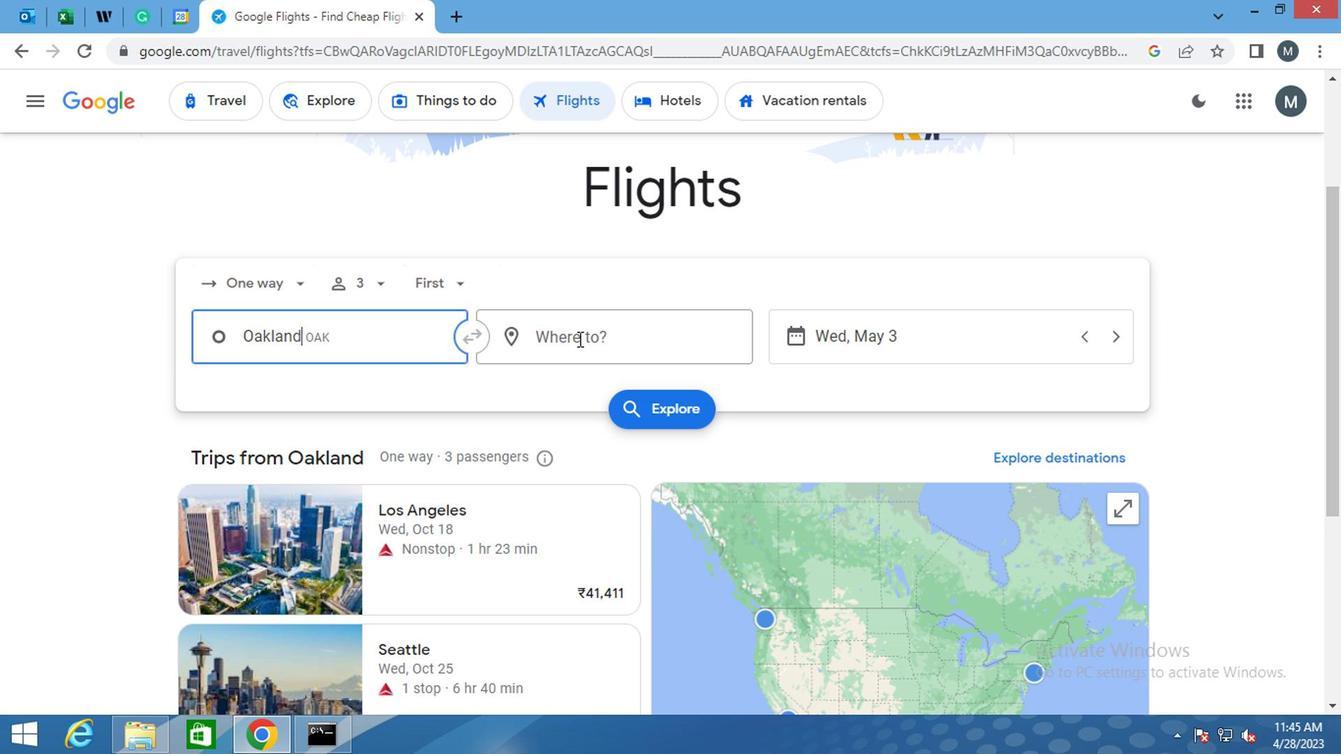 
Action: Key pressed <Key.shift>SP
Screenshot: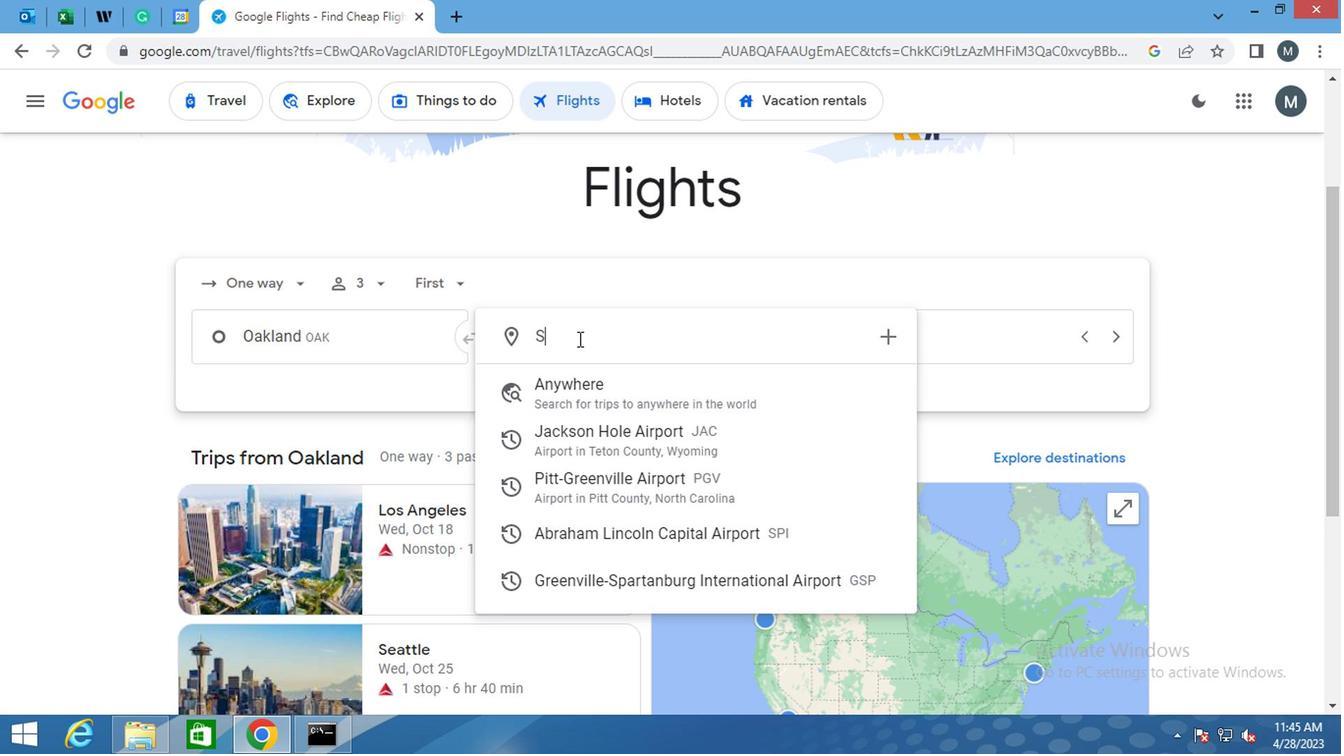 
Action: Mouse moved to (572, 401)
Screenshot: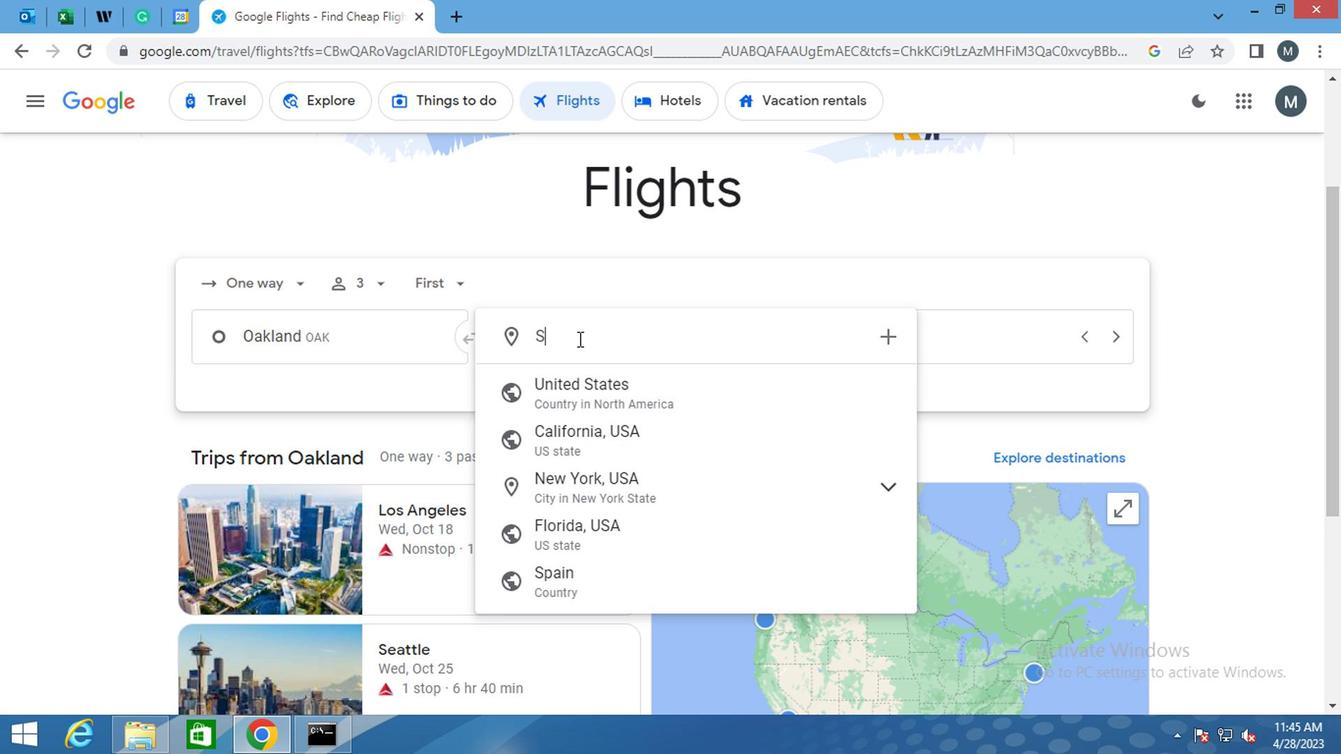 
Action: Key pressed RINGFIELD<Key.space>LINC<Key.backspace><Key.backspace><Key.backspace><Key.backspace><Key.shift>LINCOLM<Key.backspace>N<Key.space><Key.shift>CA<Key.backspace><Key.backspace><Key.backspace><Key.backspace><Key.backspace><Key.backspace><Key.backspace><Key.backspace><Key.backspace><Key.backspace><Key.backspace>
Screenshot: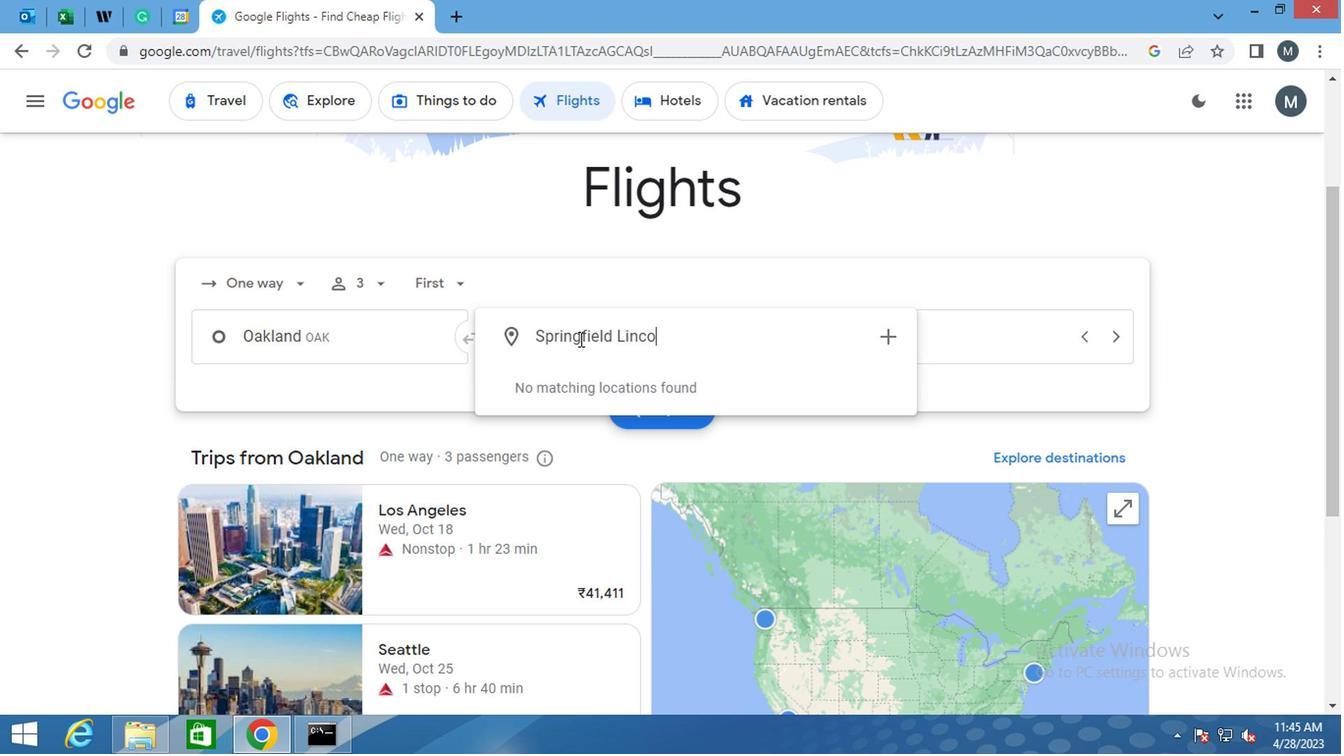 
Action: Mouse moved to (620, 519)
Screenshot: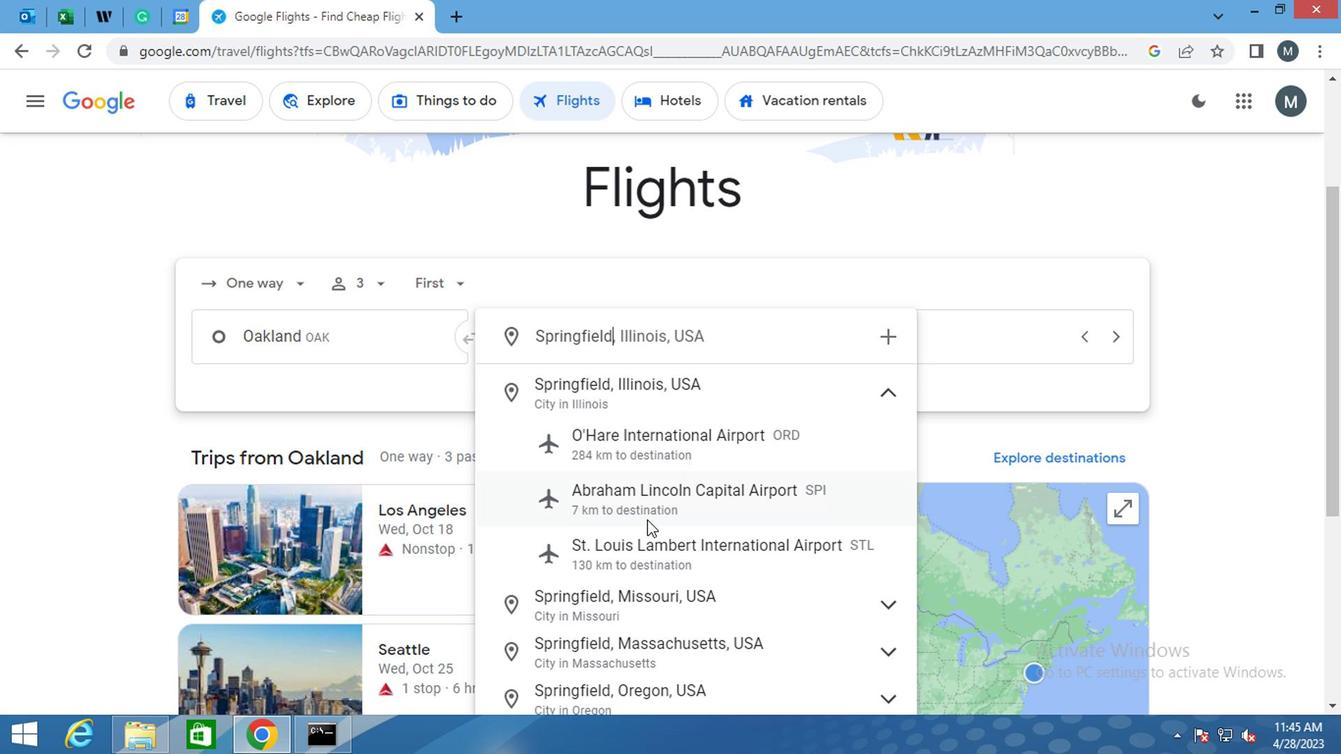 
Action: Mouse pressed left at (620, 519)
Screenshot: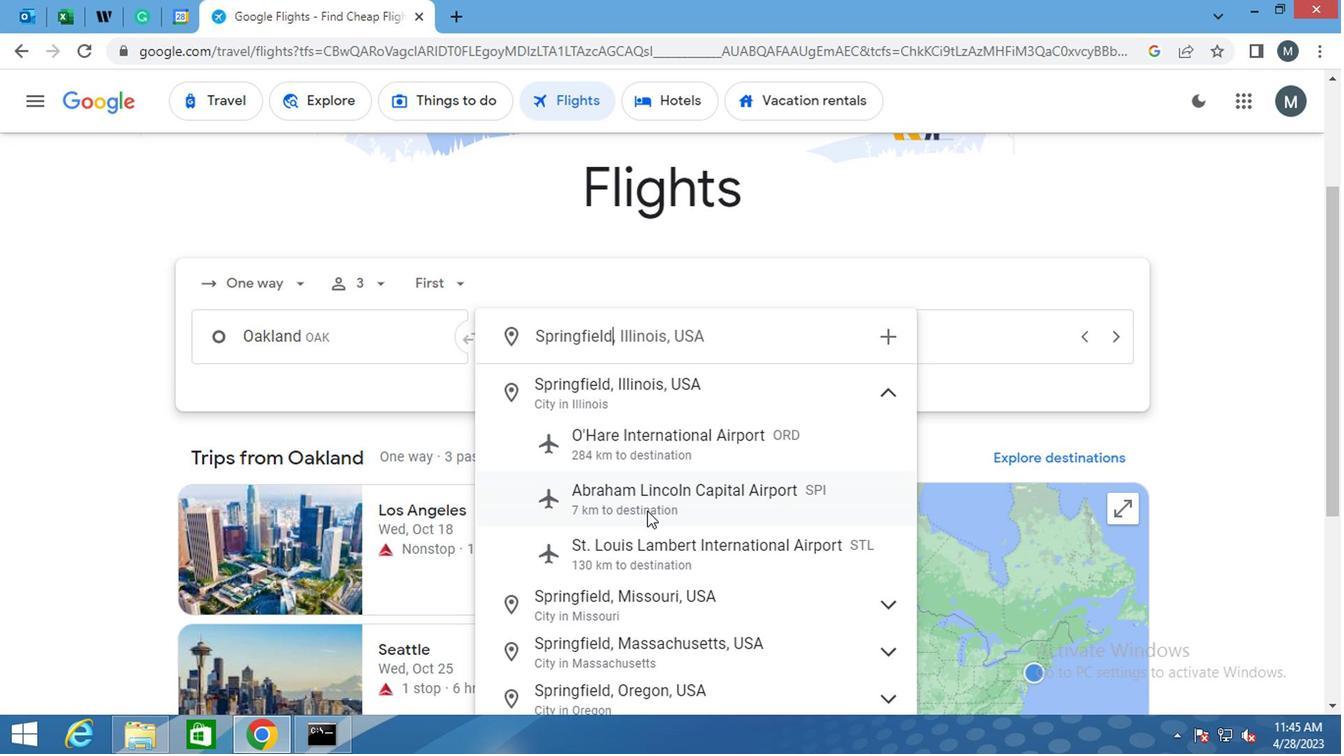 
Action: Mouse moved to (794, 403)
Screenshot: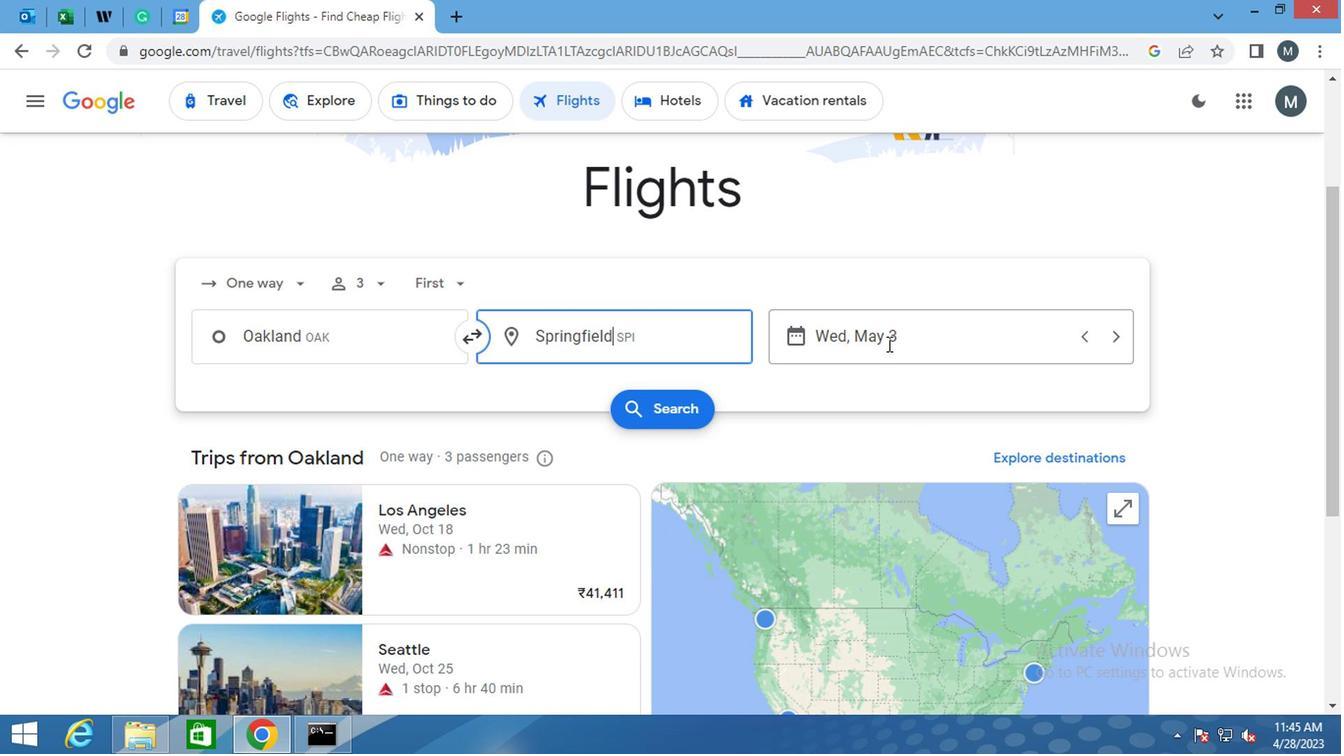 
Action: Mouse pressed left at (794, 403)
Screenshot: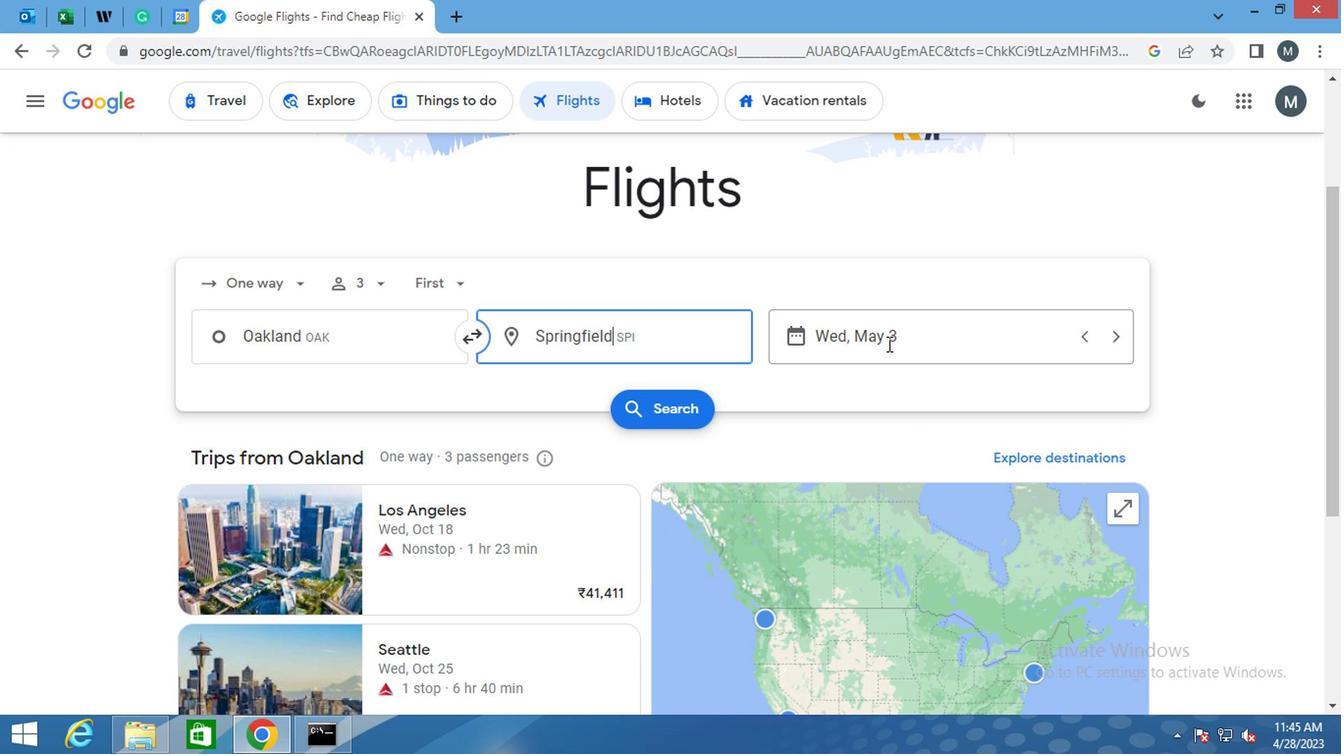 
Action: Mouse moved to (795, 401)
Screenshot: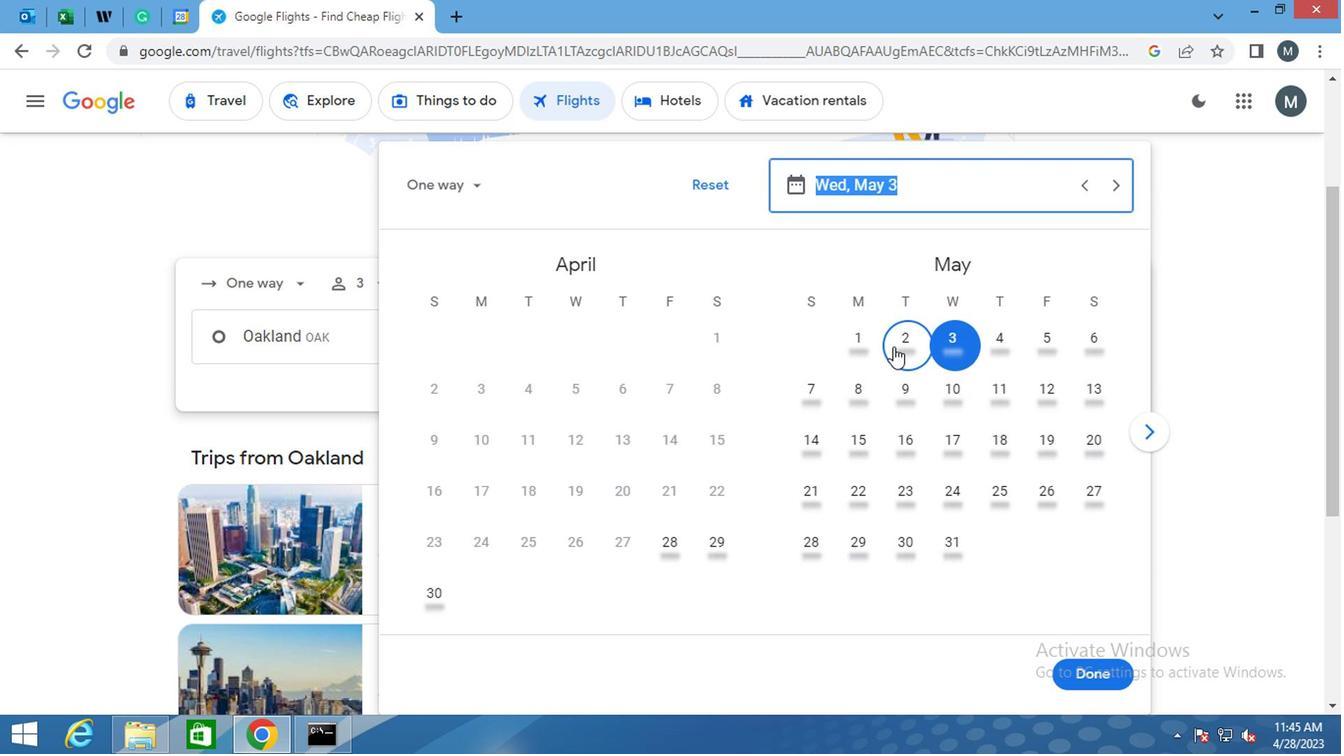 
Action: Mouse pressed left at (795, 401)
Screenshot: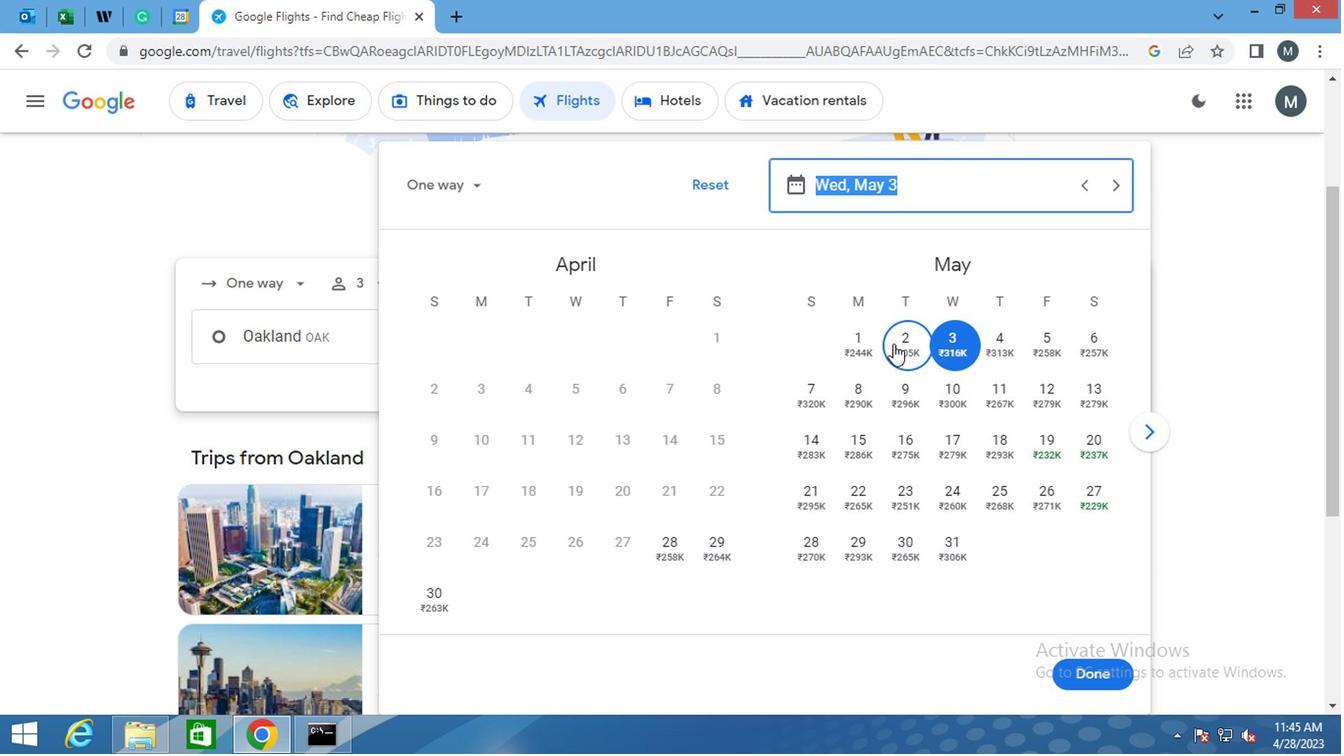
Action: Mouse moved to (957, 638)
Screenshot: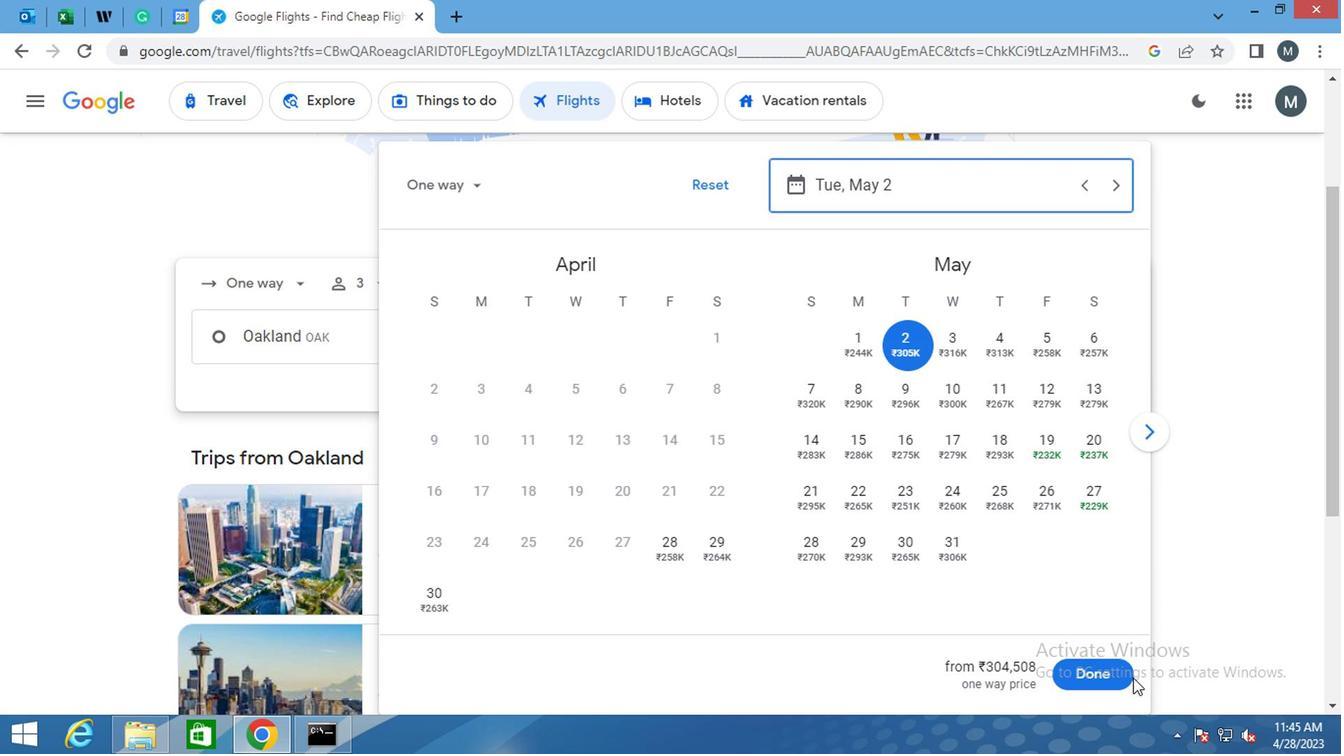 
Action: Mouse pressed left at (957, 638)
Screenshot: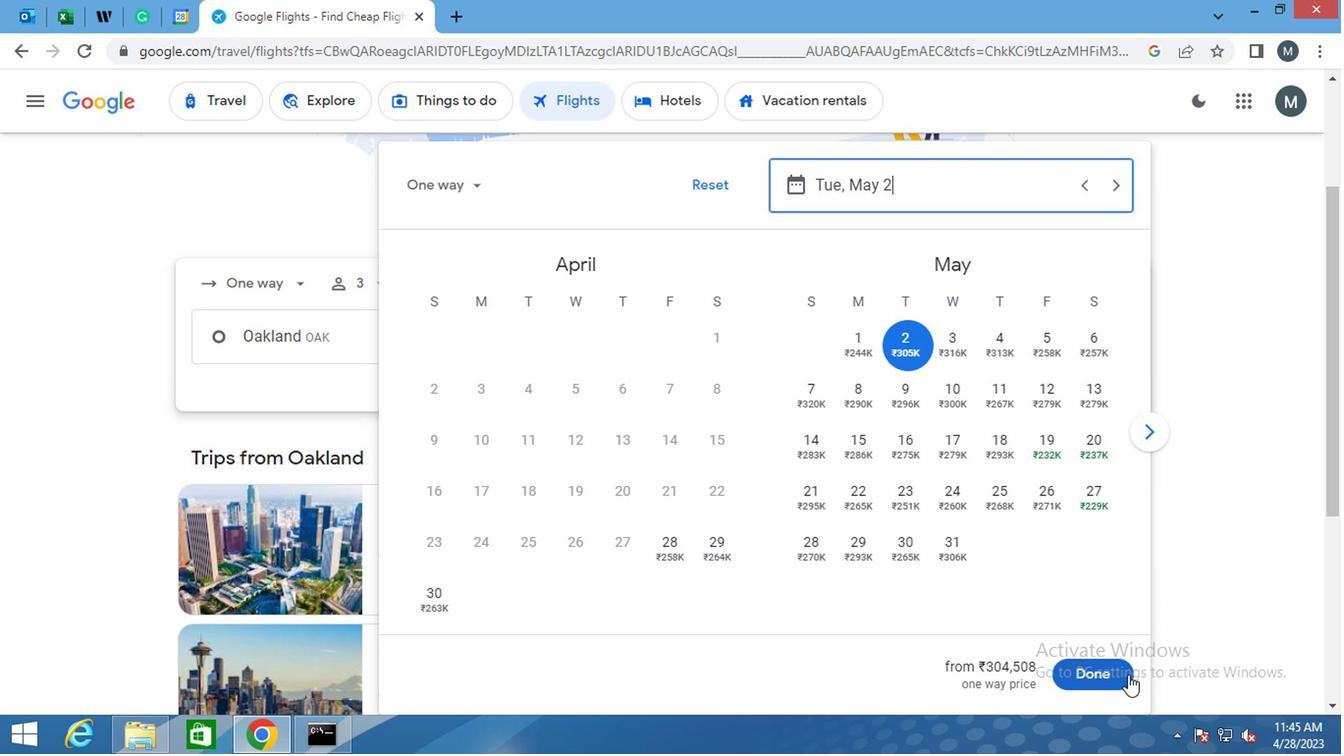 
Action: Mouse moved to (259, 463)
Screenshot: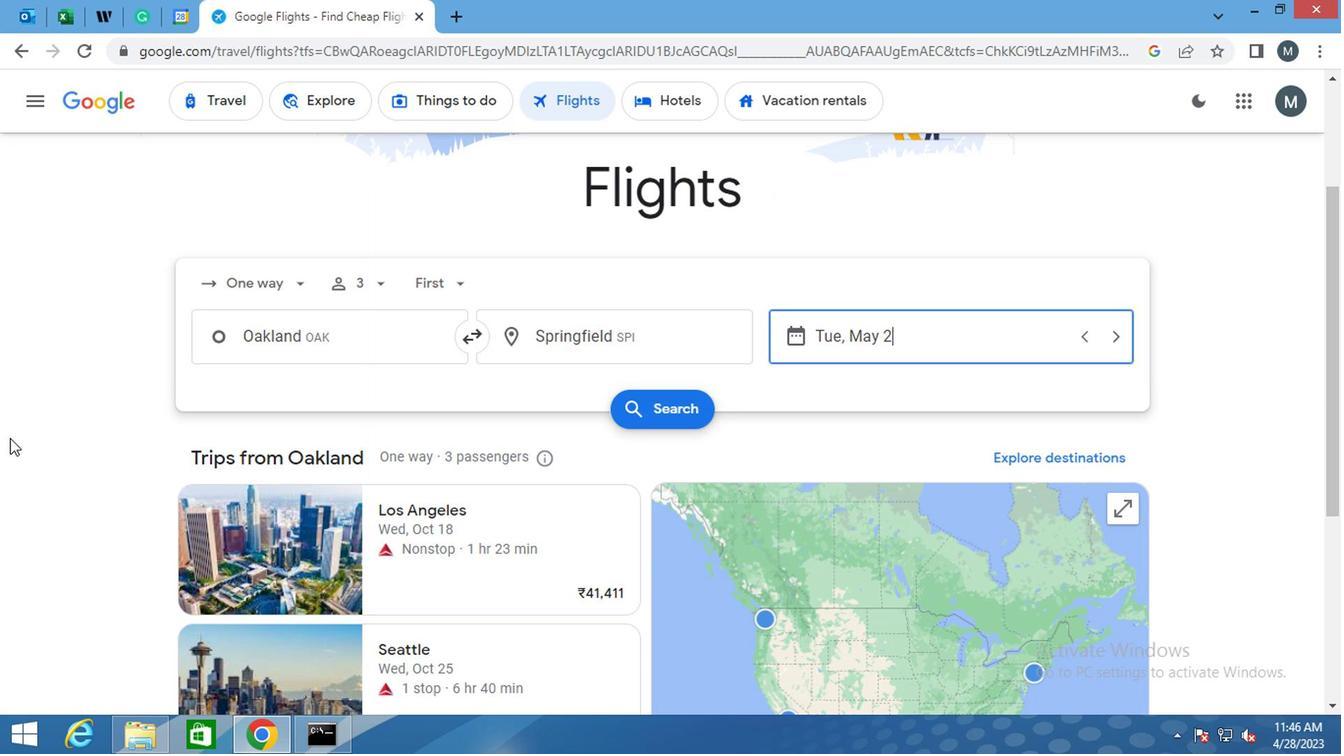 
Action: Mouse scrolled (259, 462) with delta (0, 0)
Screenshot: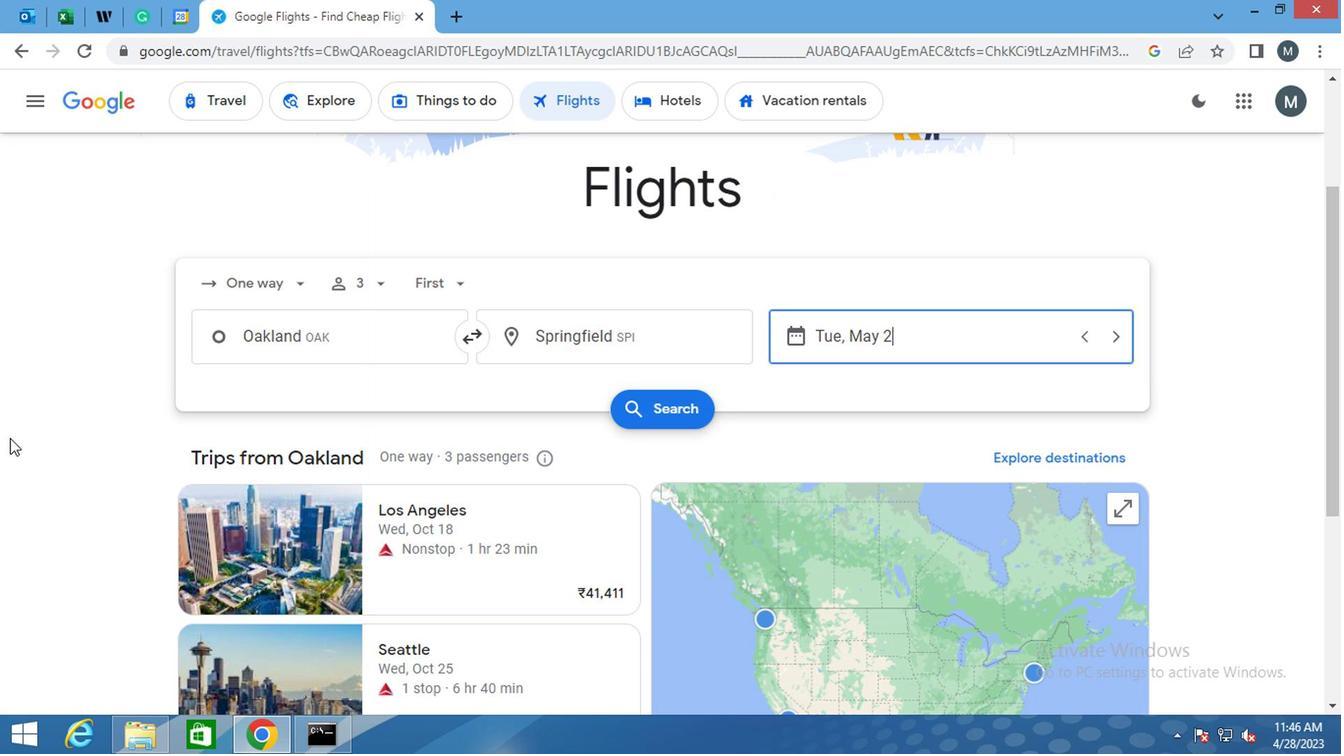 
Action: Mouse moved to (616, 376)
Screenshot: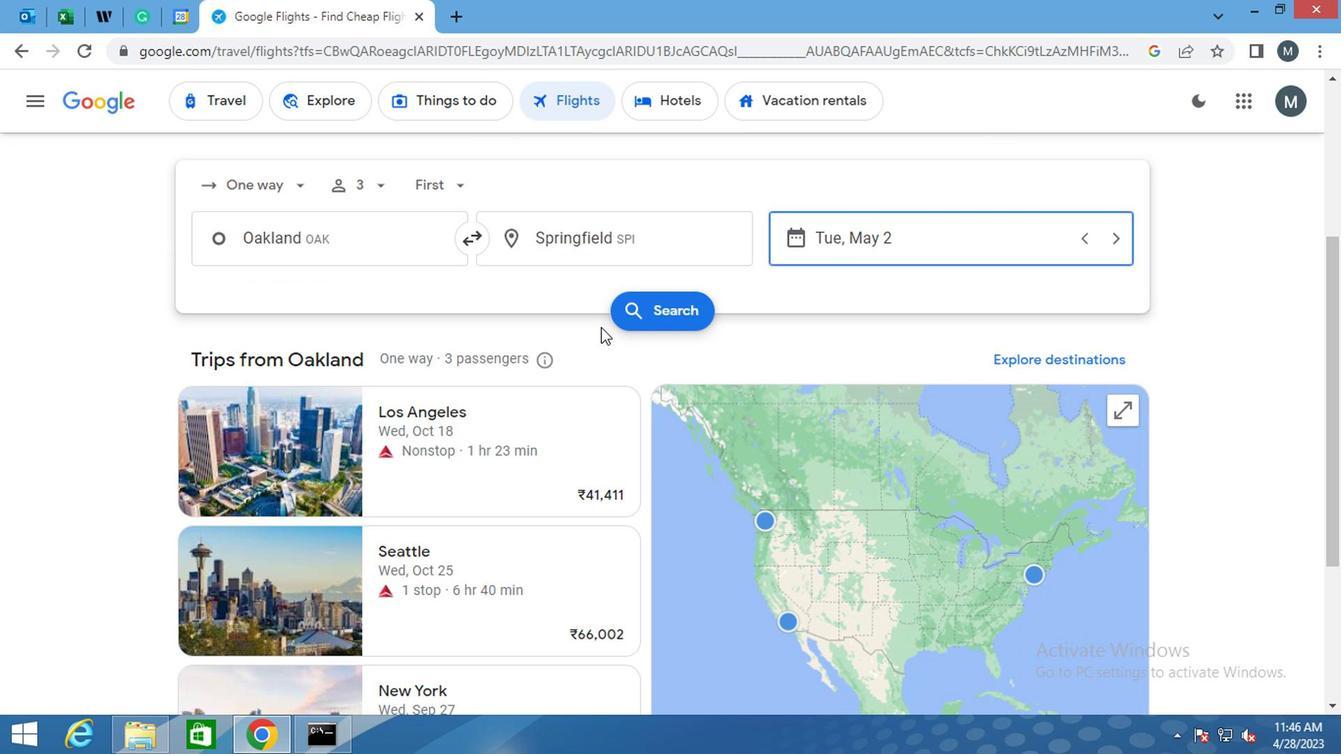 
Action: Mouse pressed left at (616, 376)
Screenshot: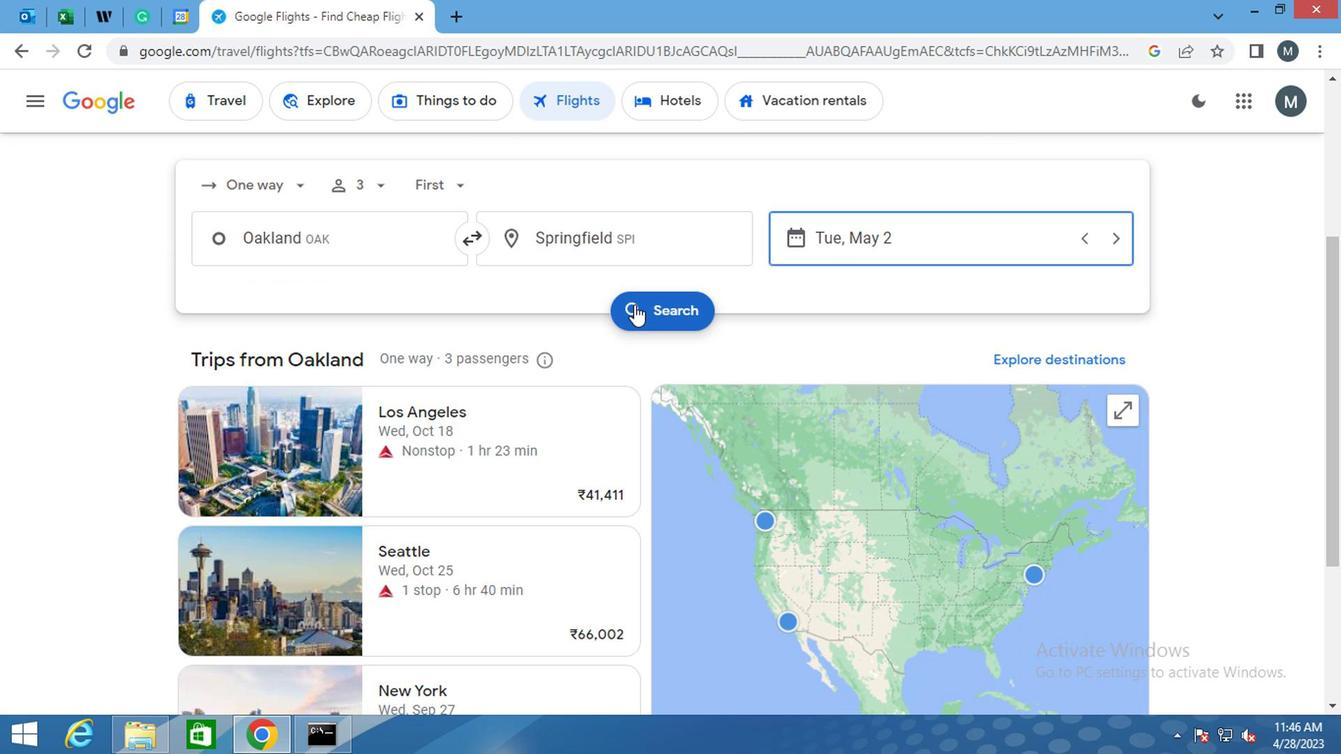 
Action: Mouse moved to (331, 356)
Screenshot: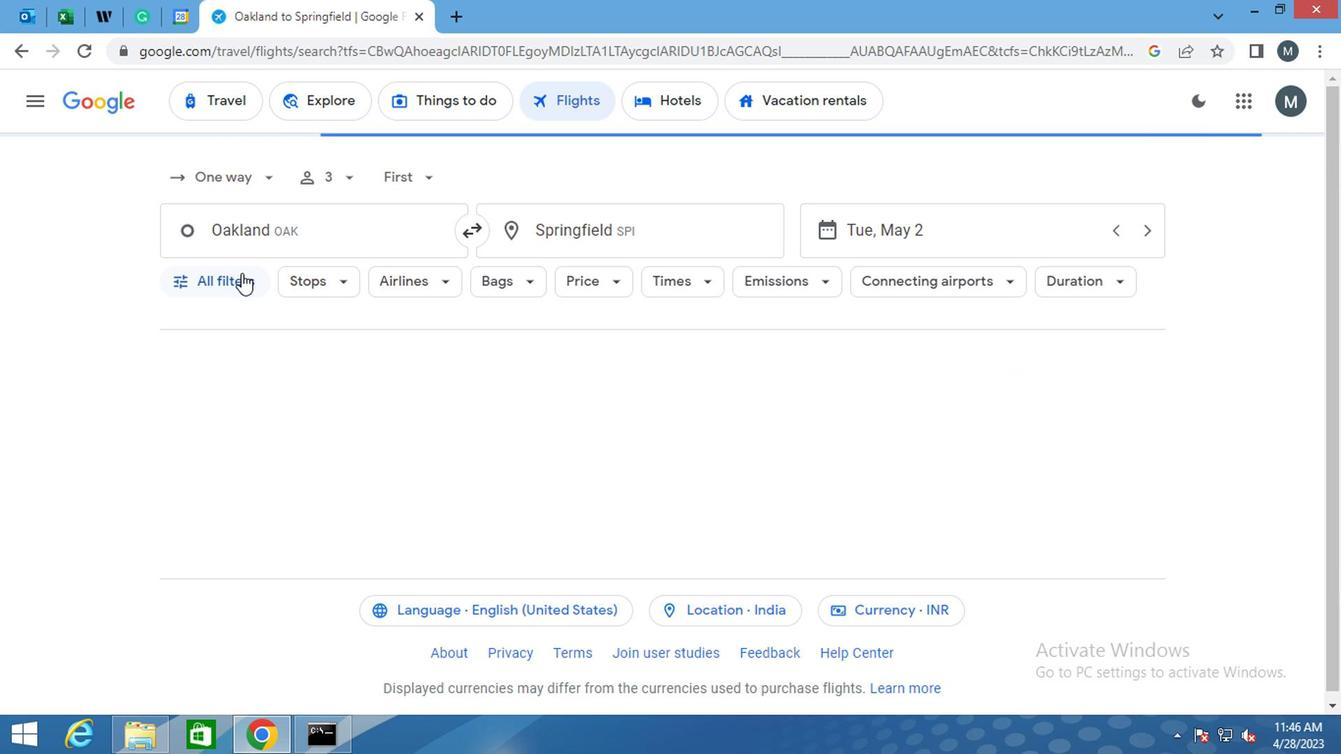 
Action: Mouse pressed left at (331, 356)
Screenshot: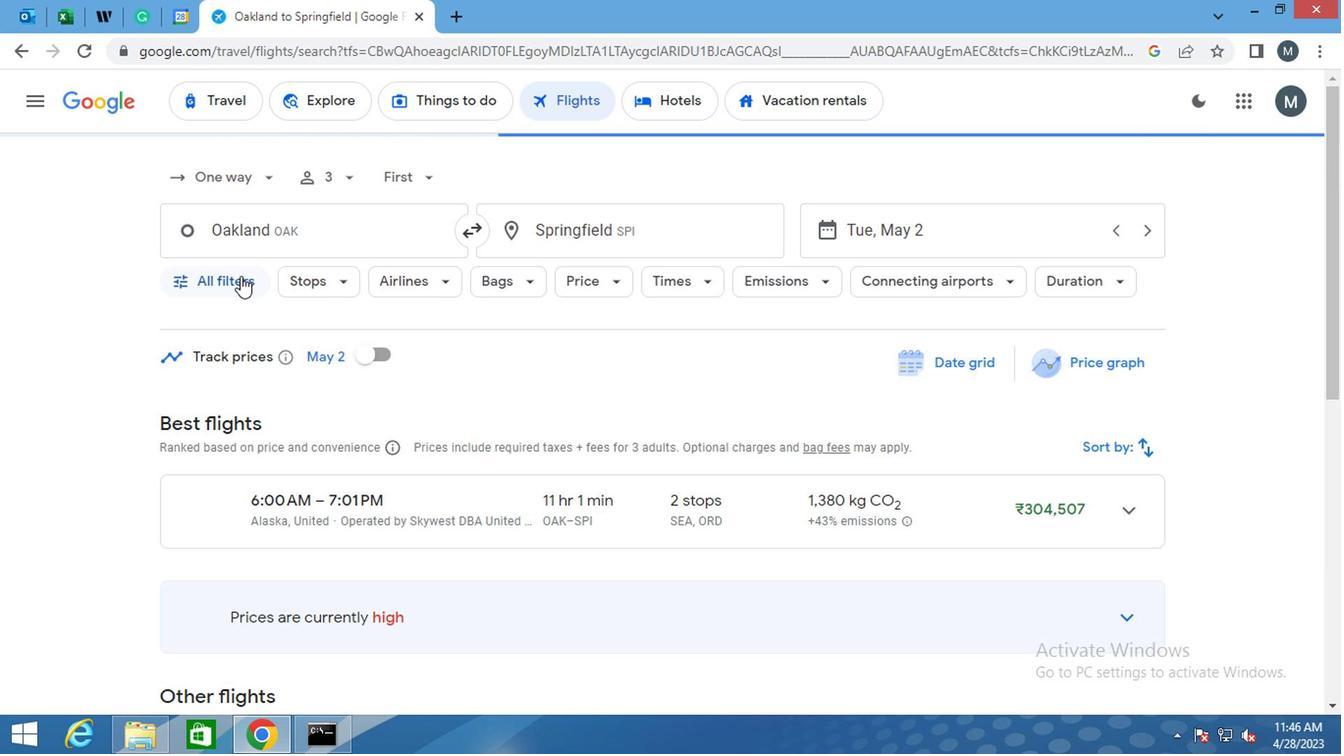 
Action: Mouse moved to (190, 382)
Screenshot: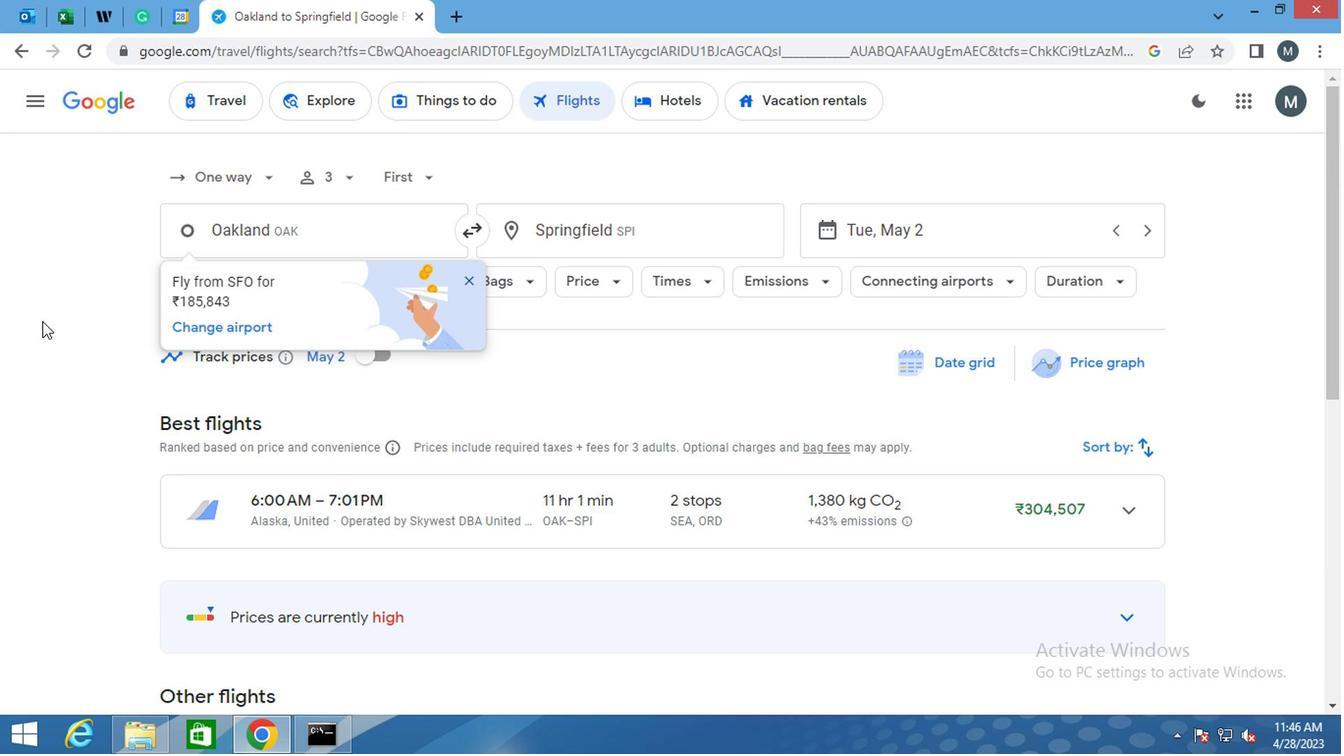 
Action: Mouse pressed left at (190, 382)
Screenshot: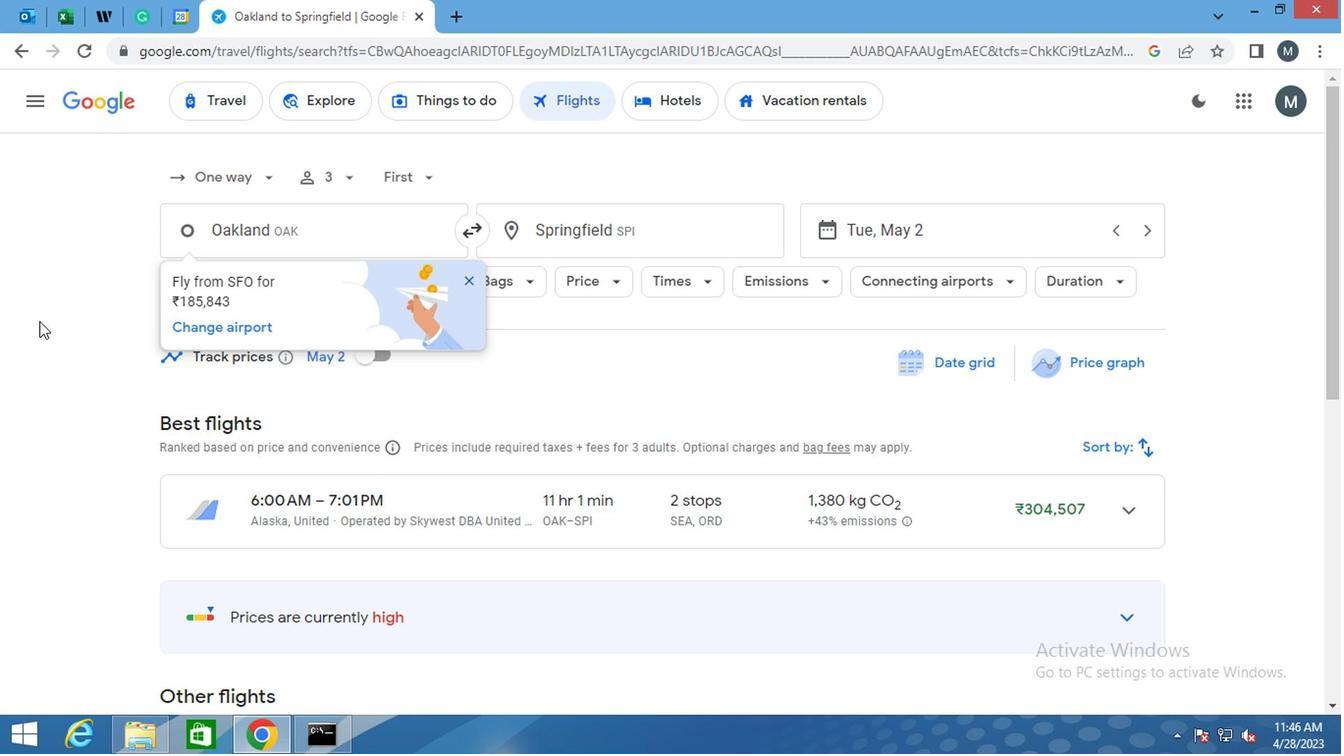 
Action: Mouse moved to (495, 359)
Screenshot: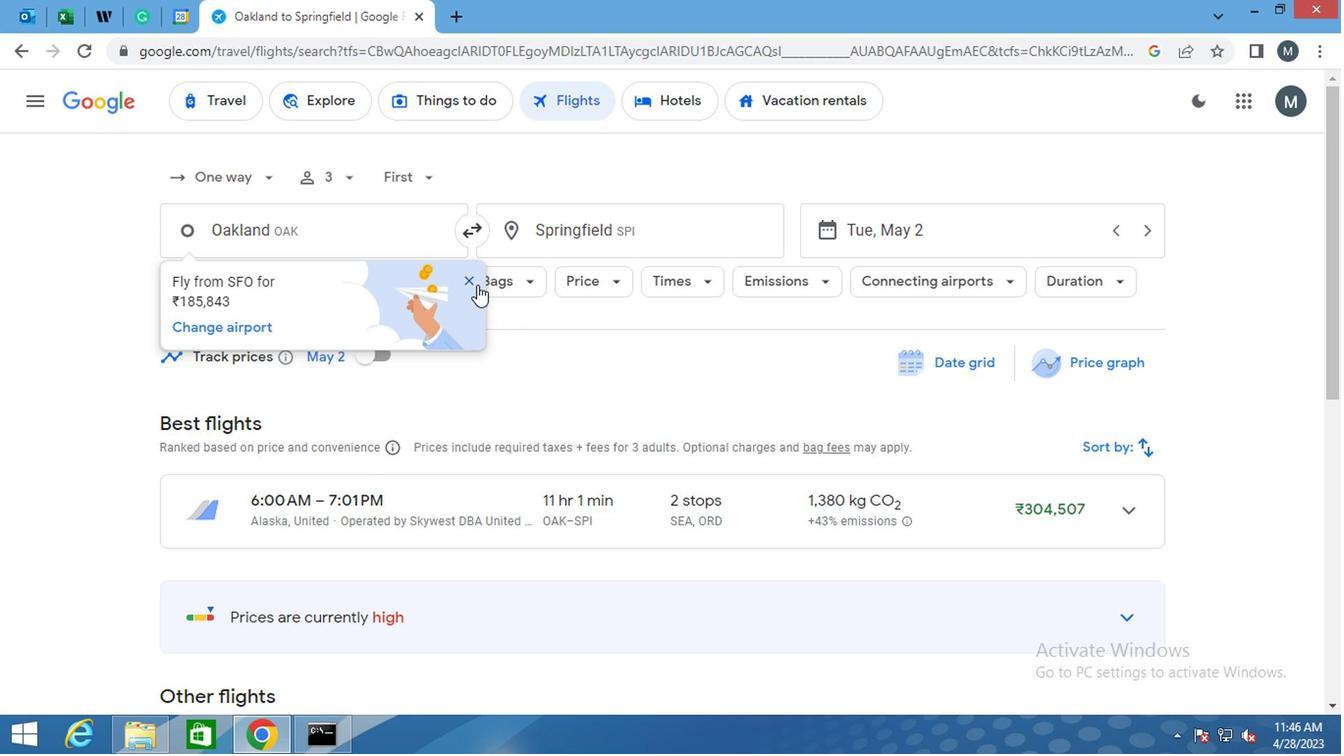 
Action: Mouse pressed left at (495, 359)
Screenshot: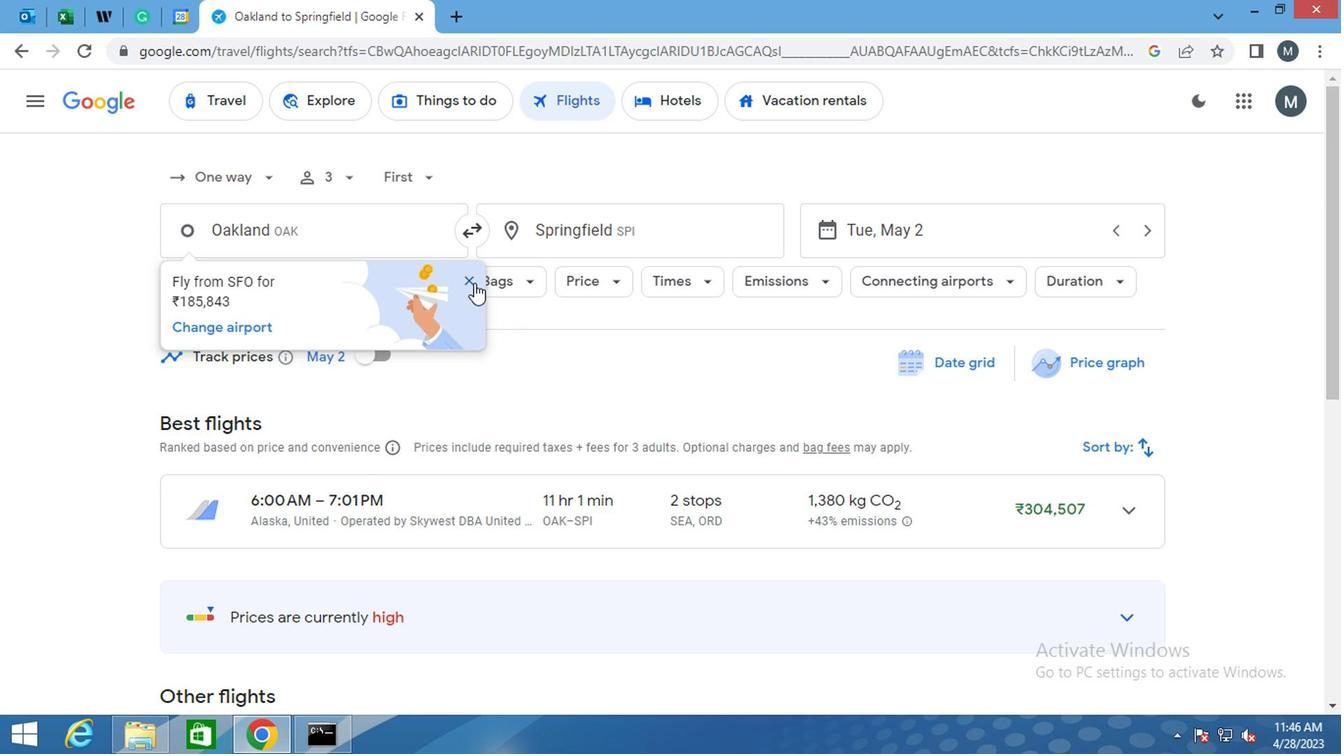 
Action: Mouse moved to (326, 359)
Screenshot: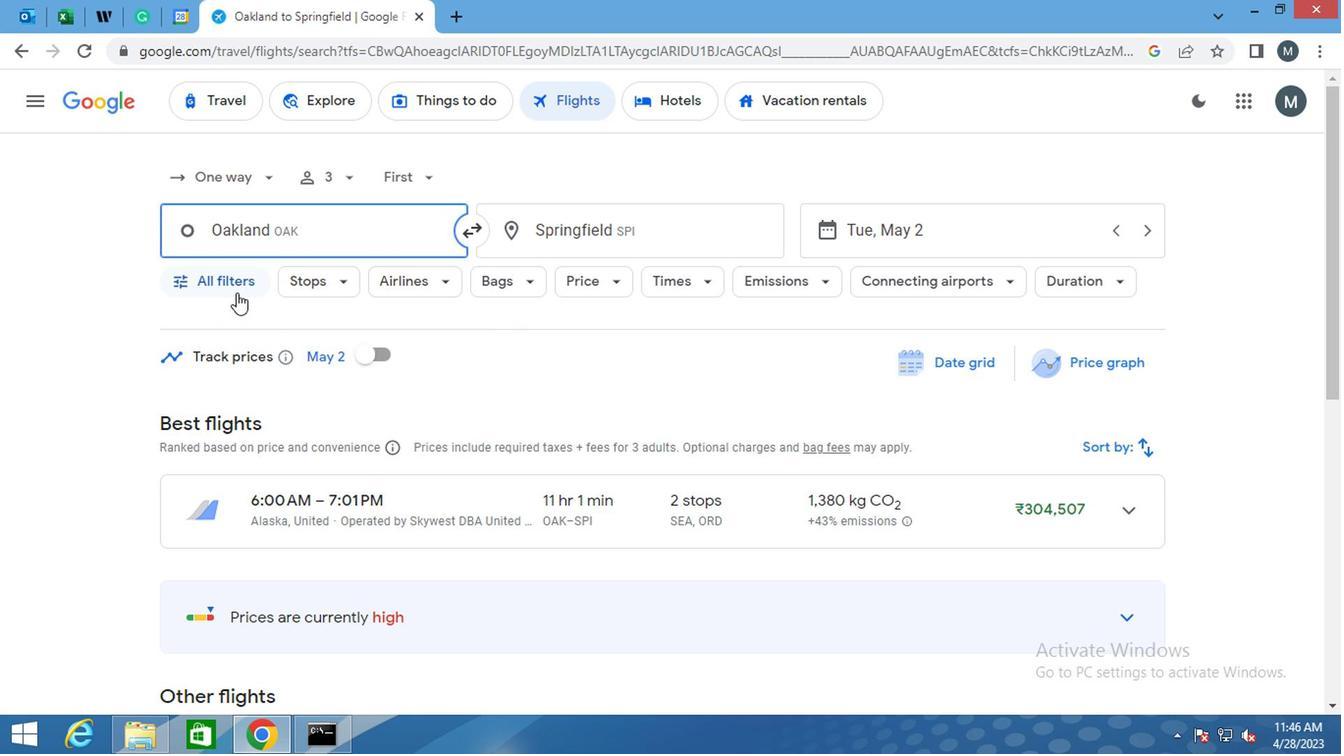 
Action: Mouse pressed left at (326, 359)
Screenshot: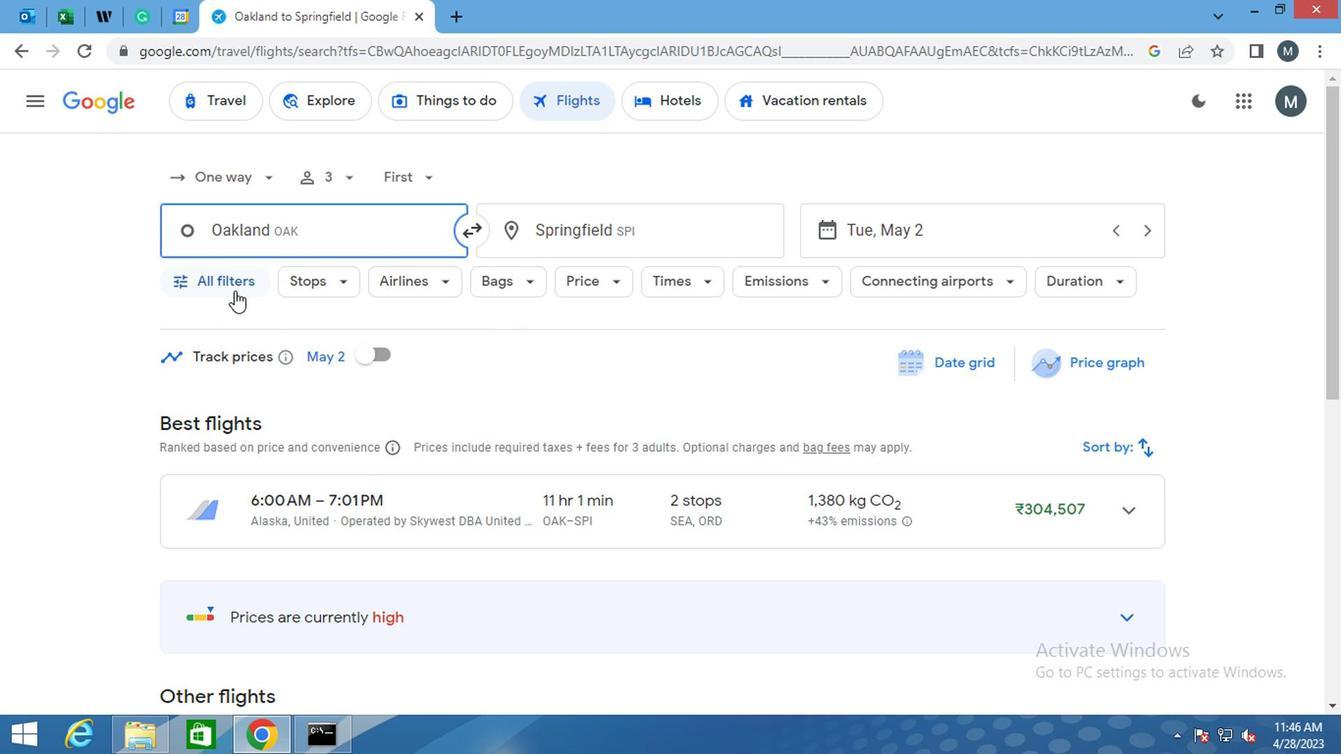 
Action: Mouse moved to (413, 456)
Screenshot: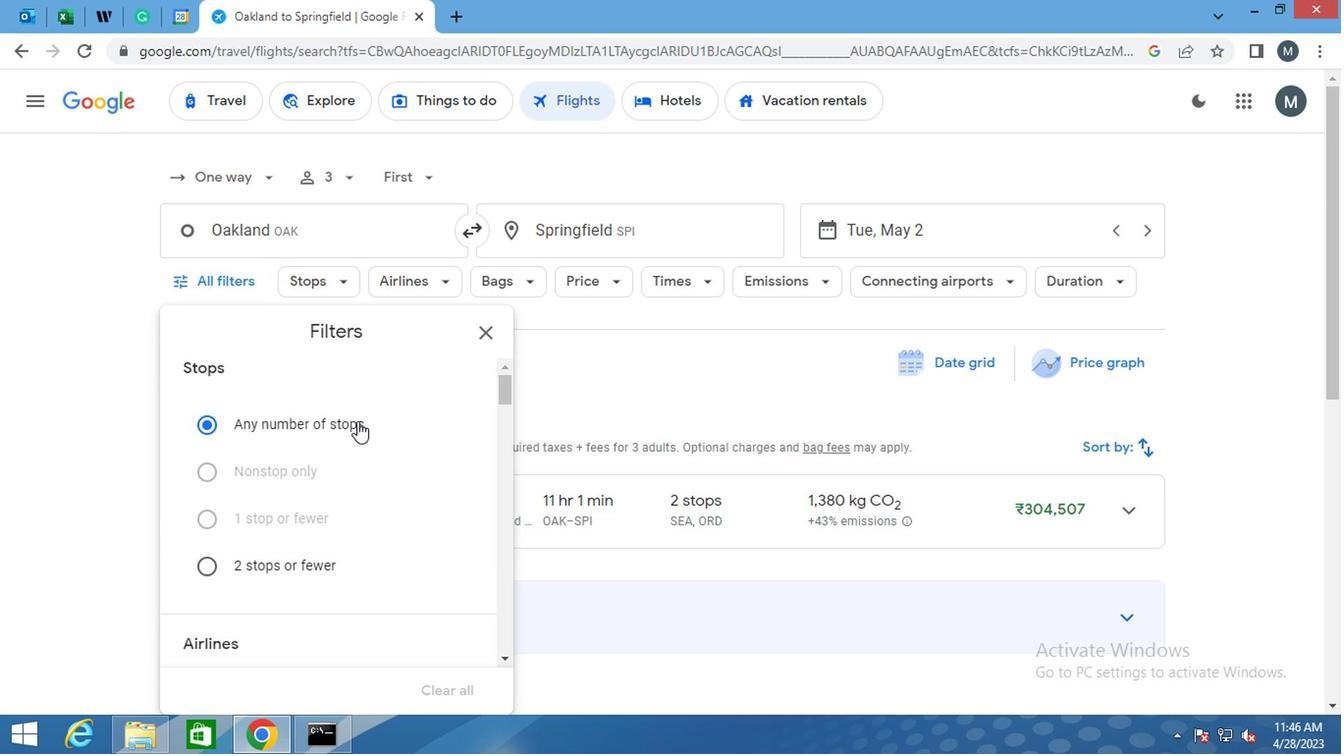 
Action: Mouse scrolled (413, 456) with delta (0, 0)
Screenshot: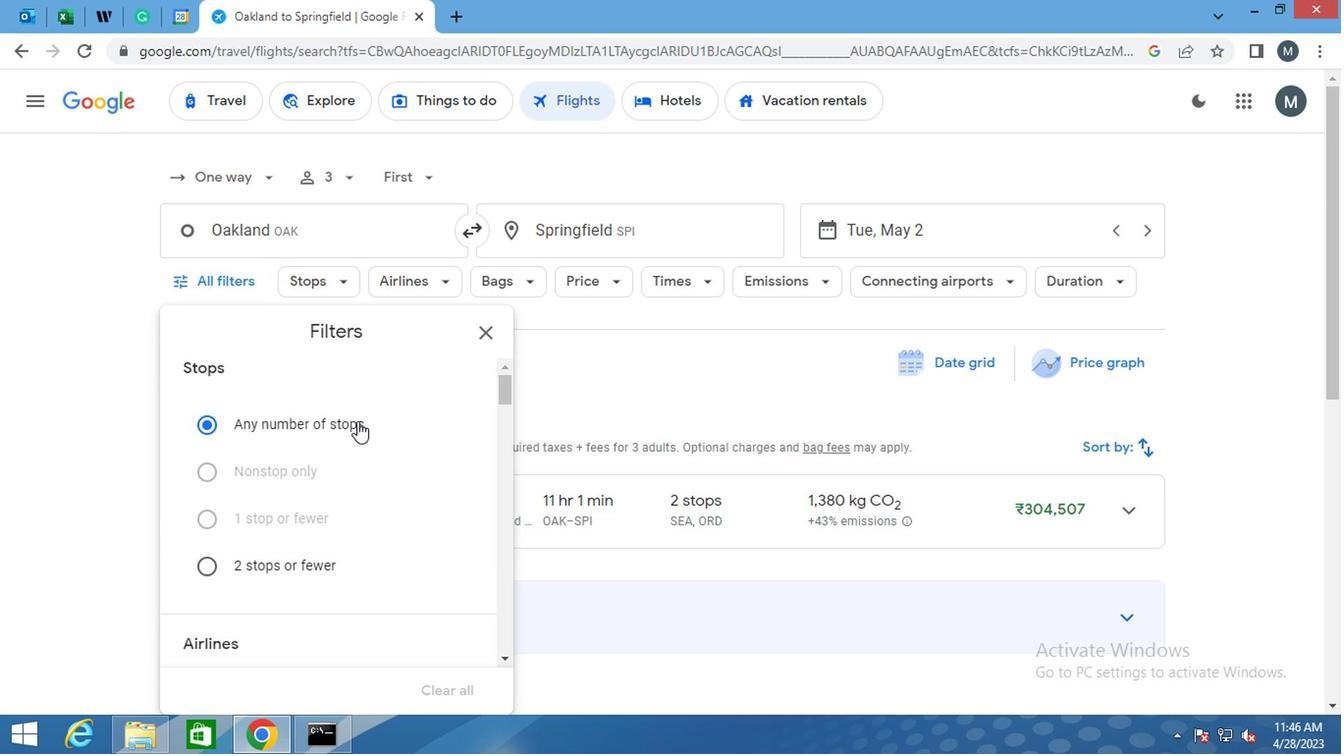 
Action: Mouse moved to (413, 458)
Screenshot: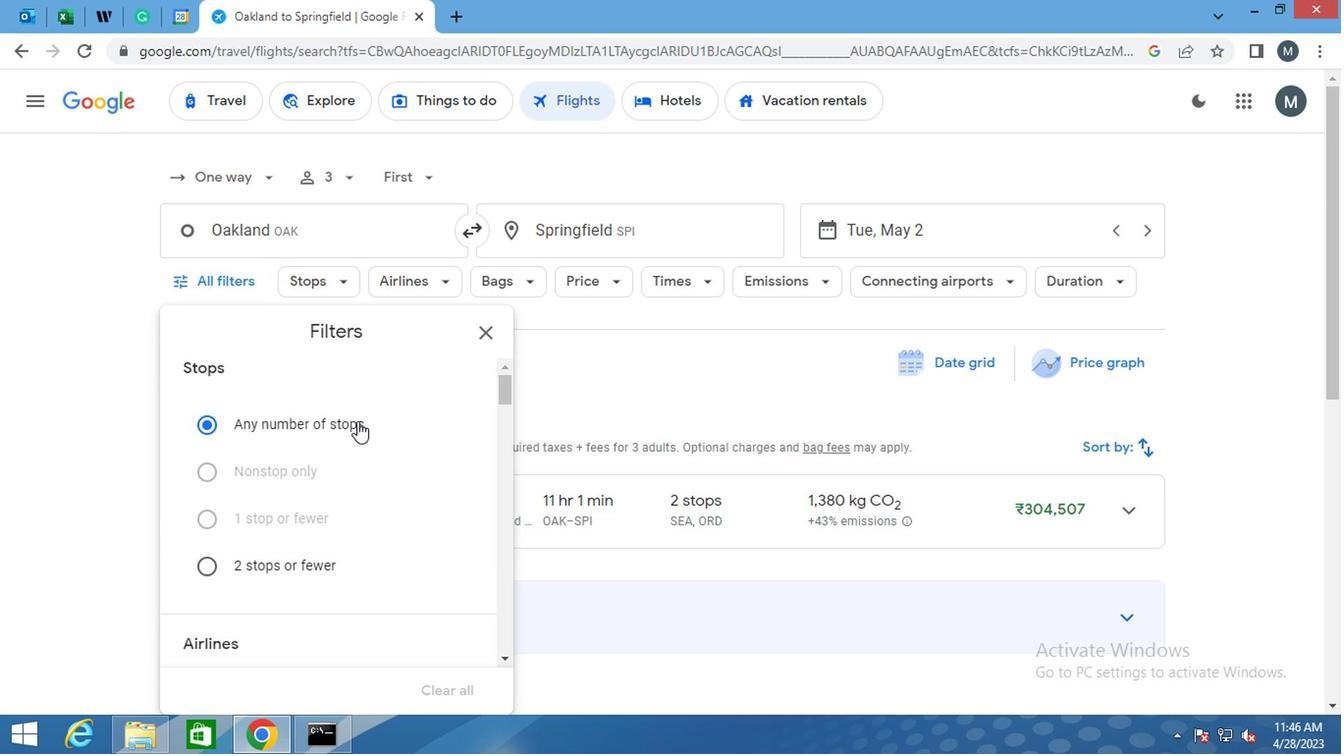 
Action: Mouse scrolled (413, 458) with delta (0, 0)
Screenshot: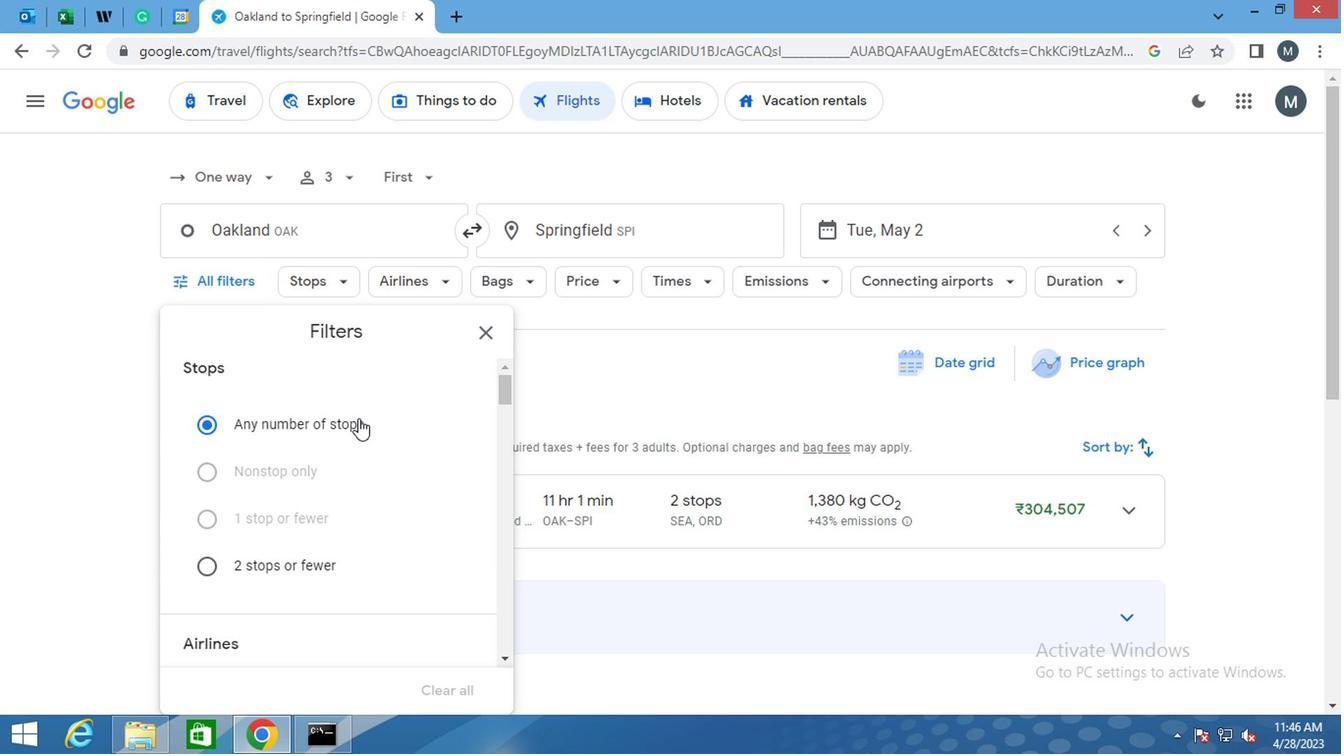 
Action: Mouse moved to (406, 468)
Screenshot: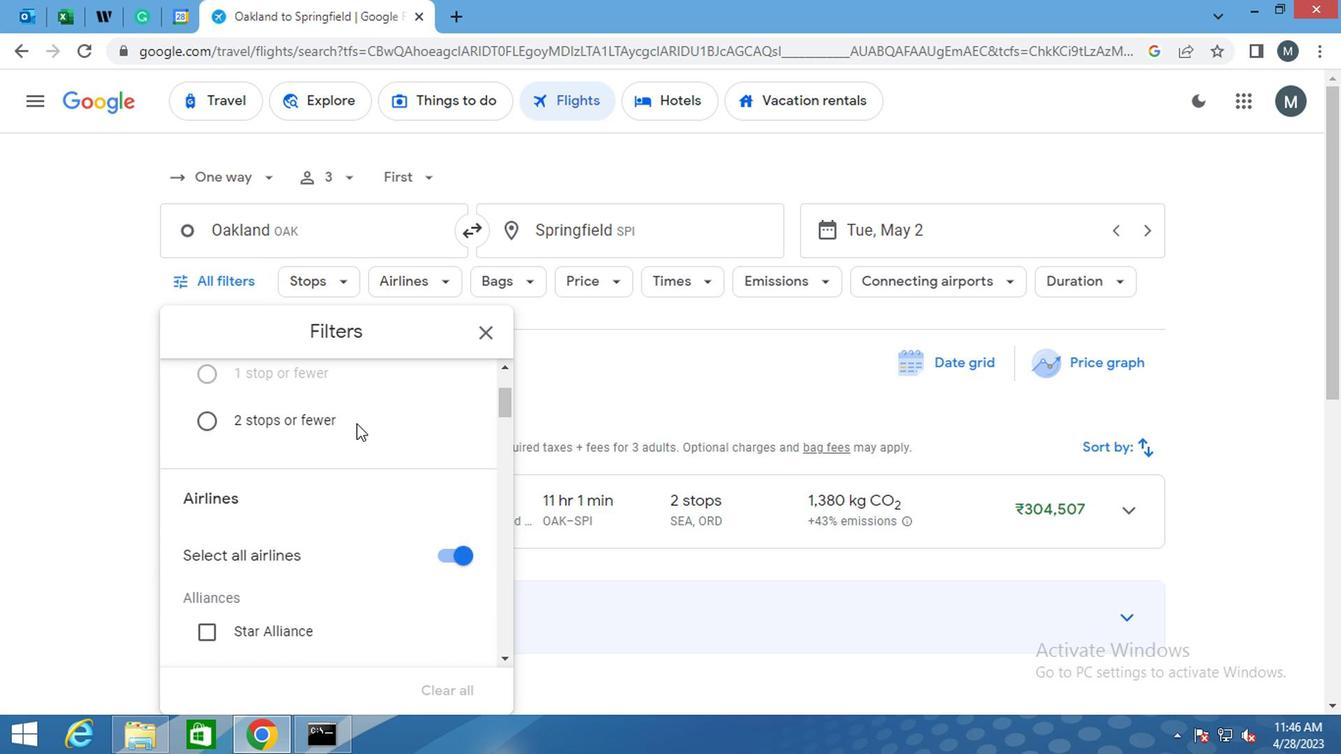 
Action: Mouse scrolled (406, 467) with delta (0, 0)
Screenshot: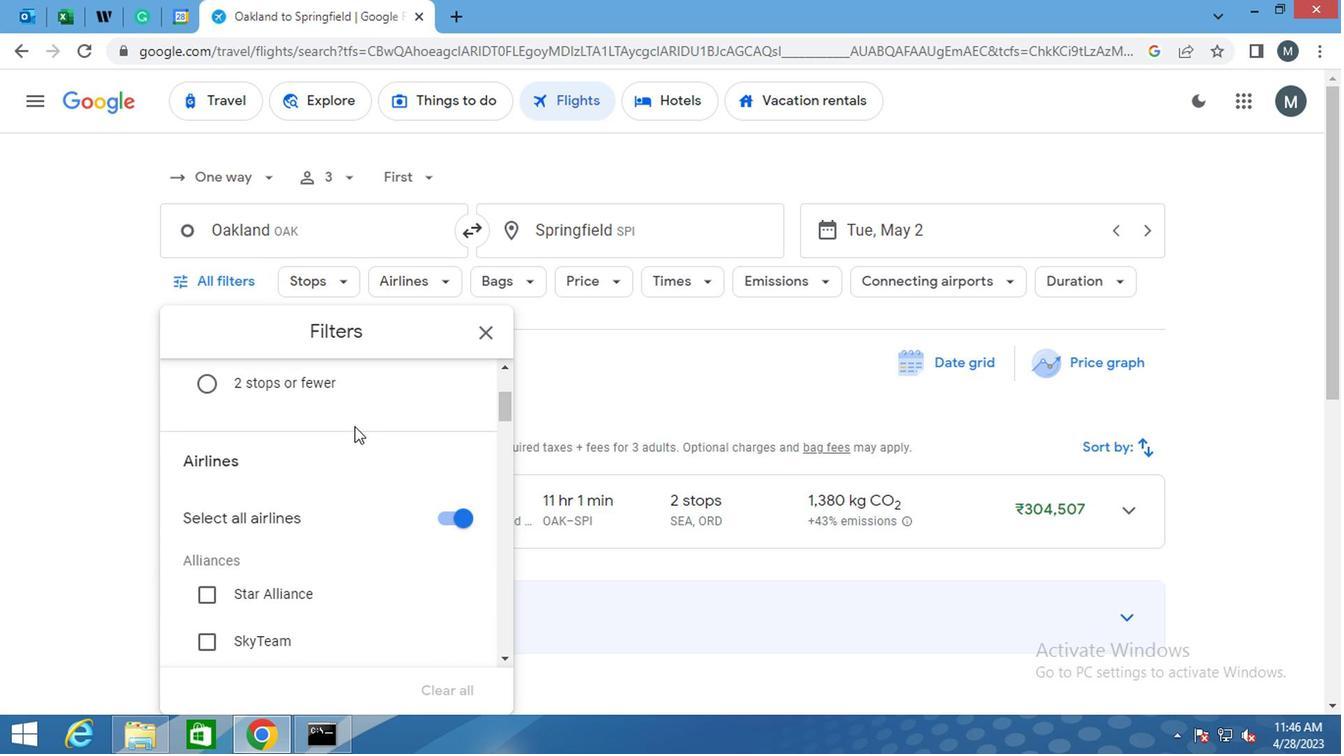 
Action: Mouse moved to (479, 449)
Screenshot: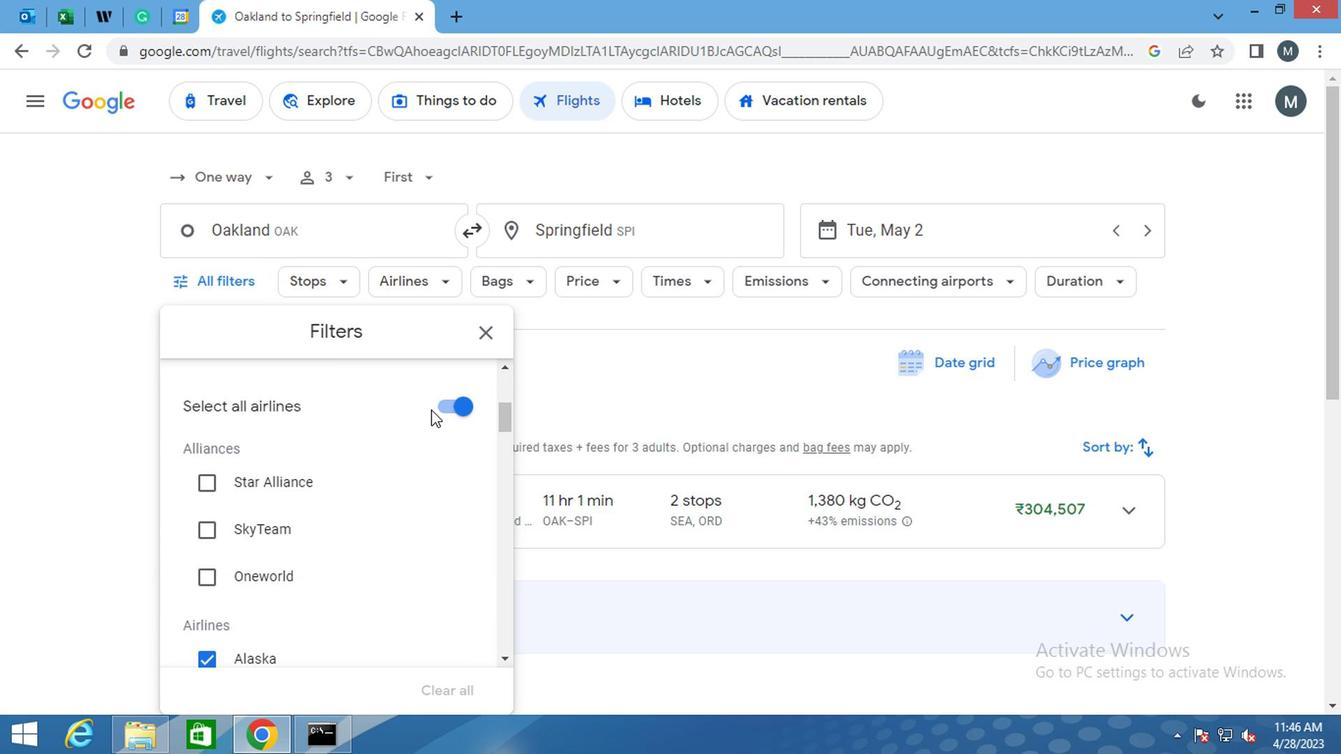 
Action: Mouse pressed left at (479, 449)
Screenshot: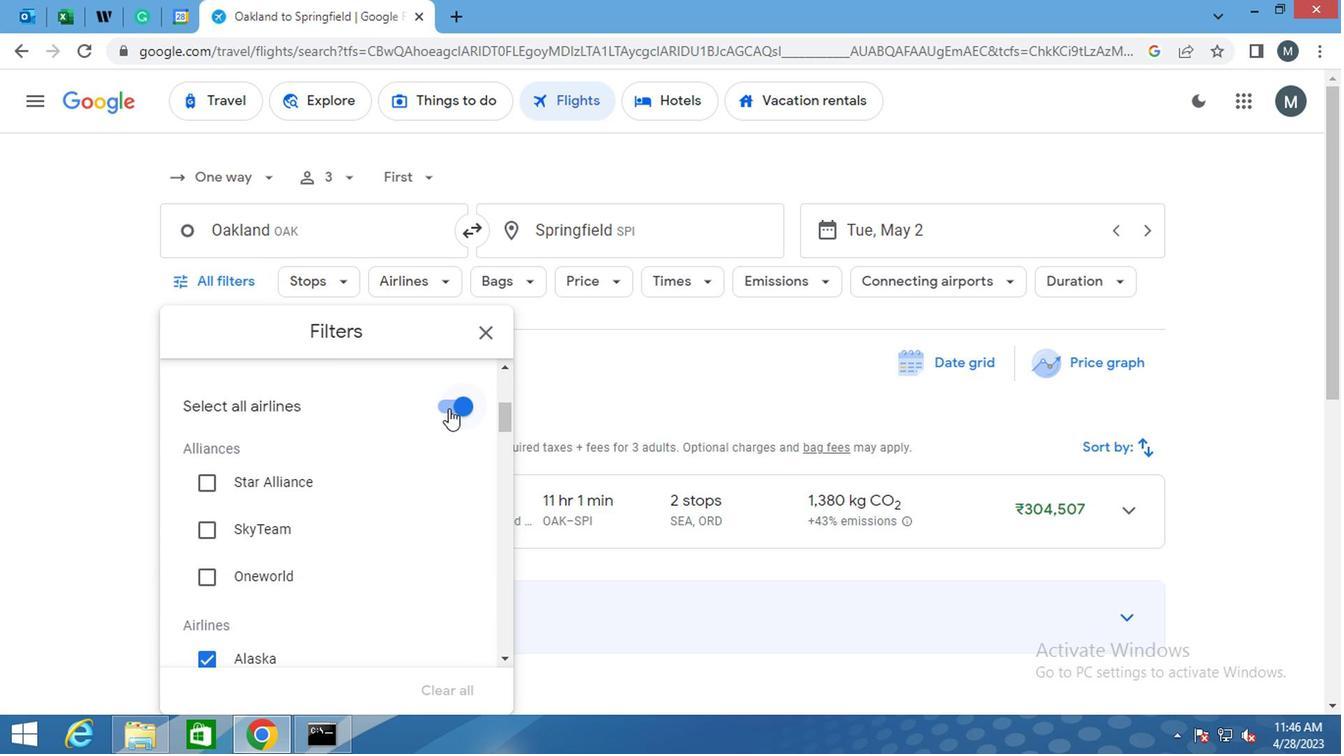 
Action: Mouse moved to (368, 463)
Screenshot: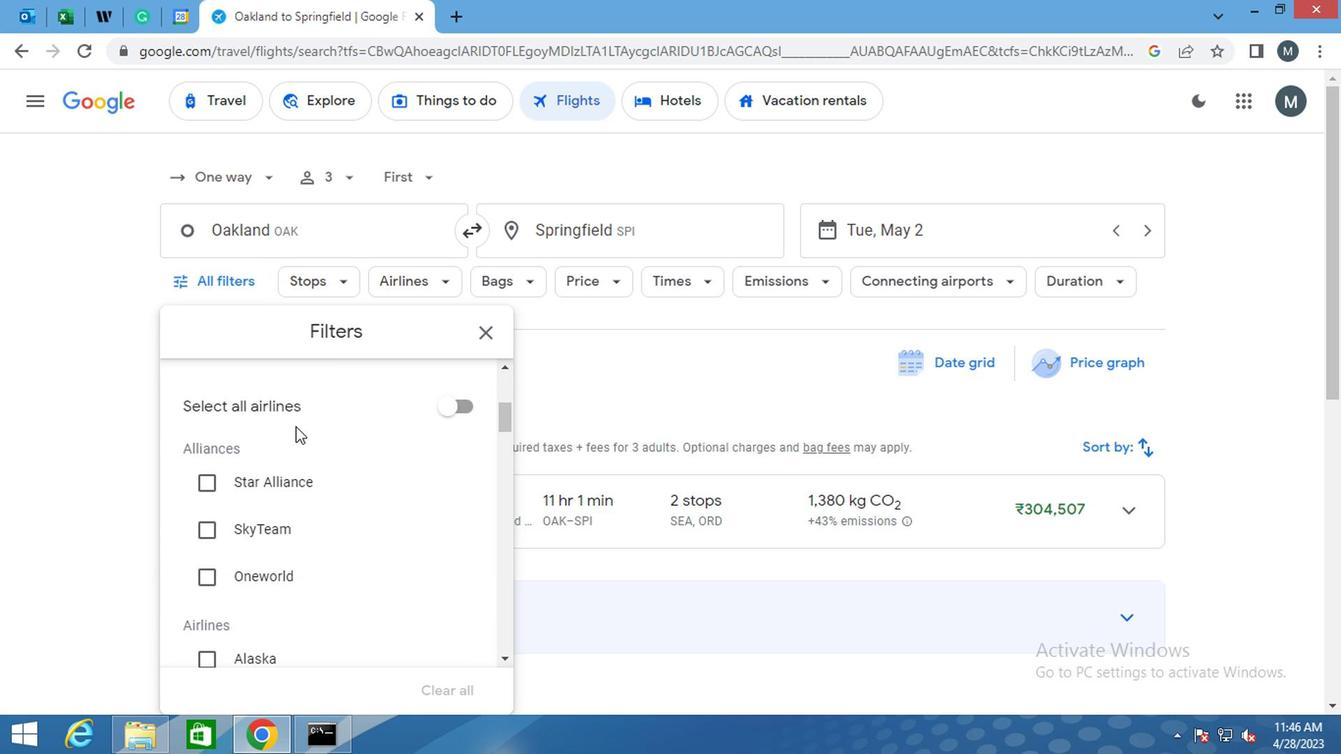 
Action: Mouse scrolled (368, 462) with delta (0, 0)
Screenshot: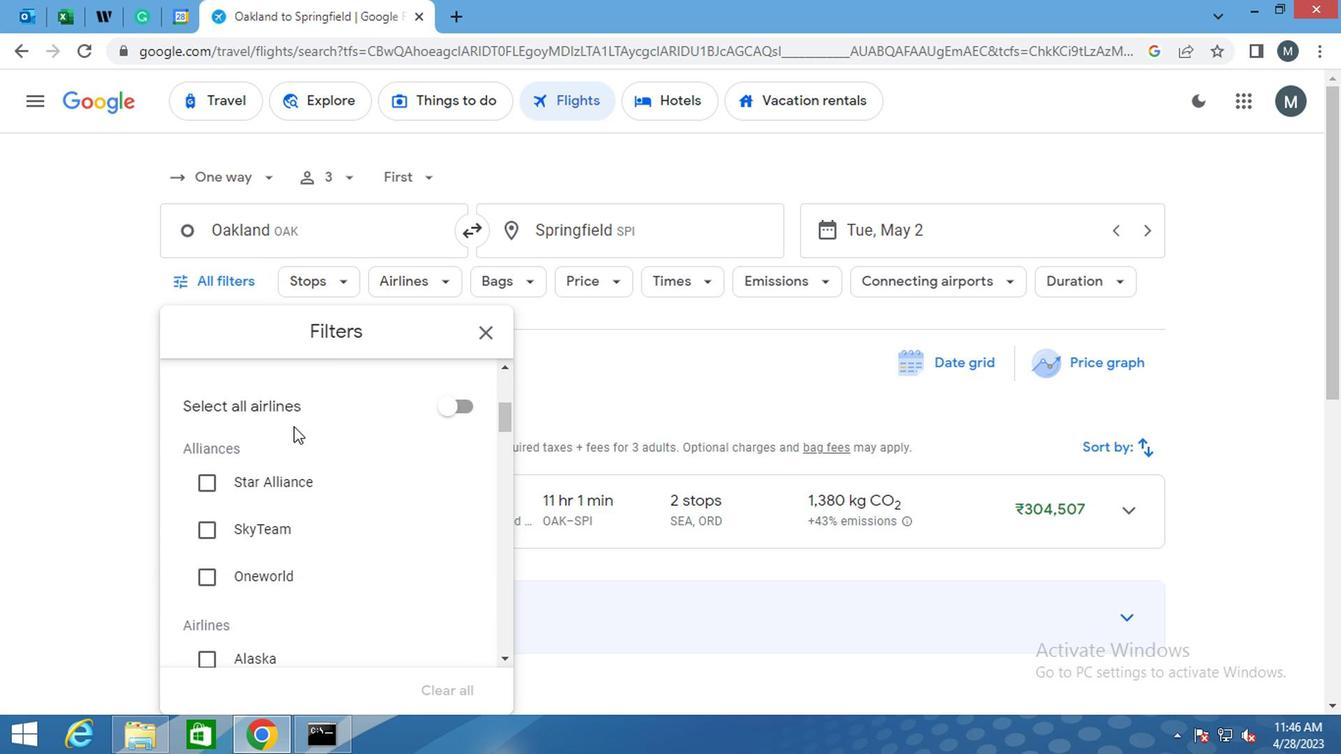 
Action: Mouse moved to (367, 465)
Screenshot: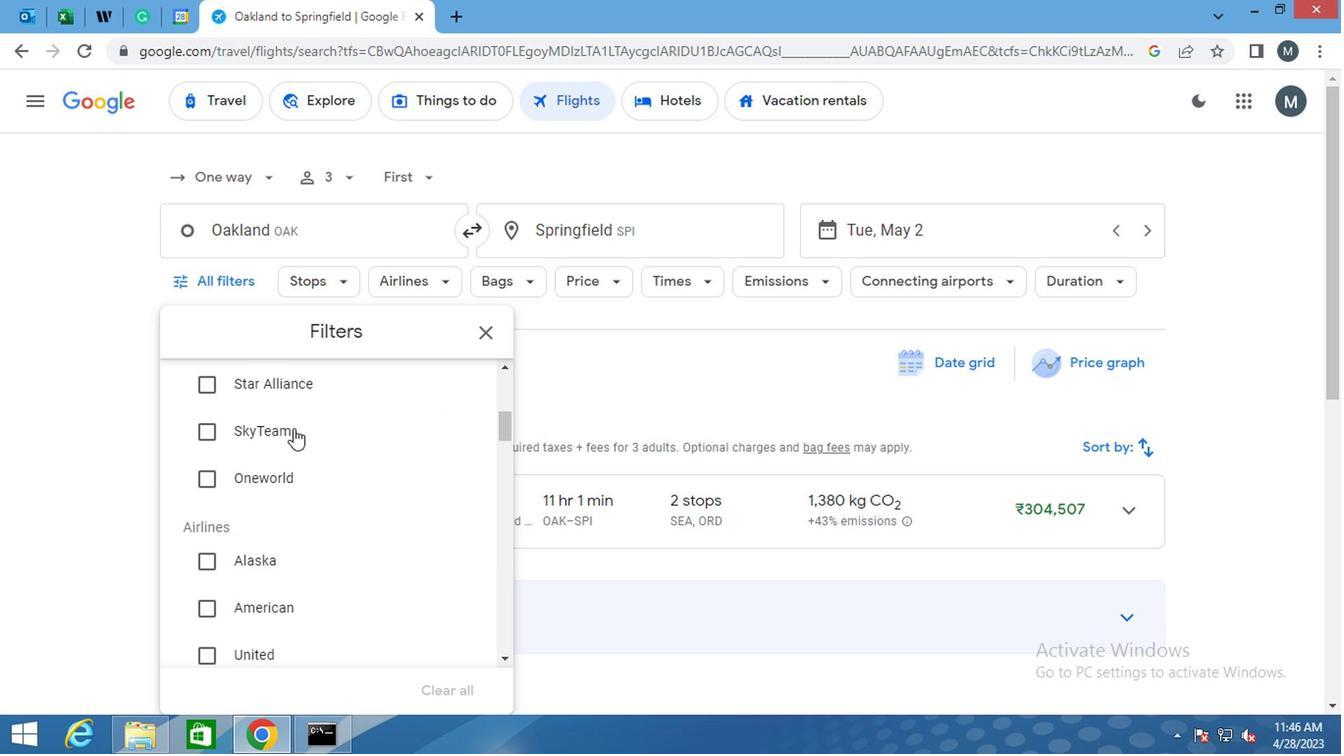 
Action: Mouse scrolled (367, 464) with delta (0, 0)
Screenshot: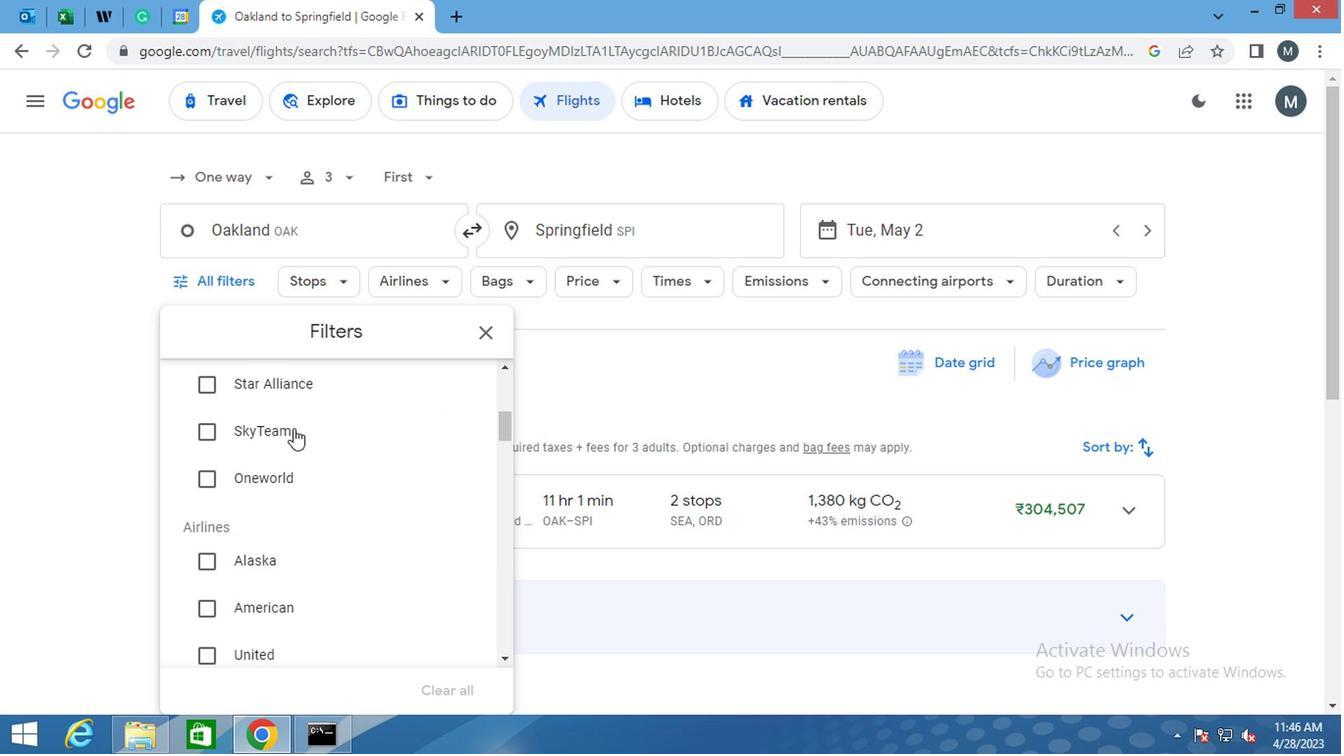 
Action: Mouse moved to (365, 467)
Screenshot: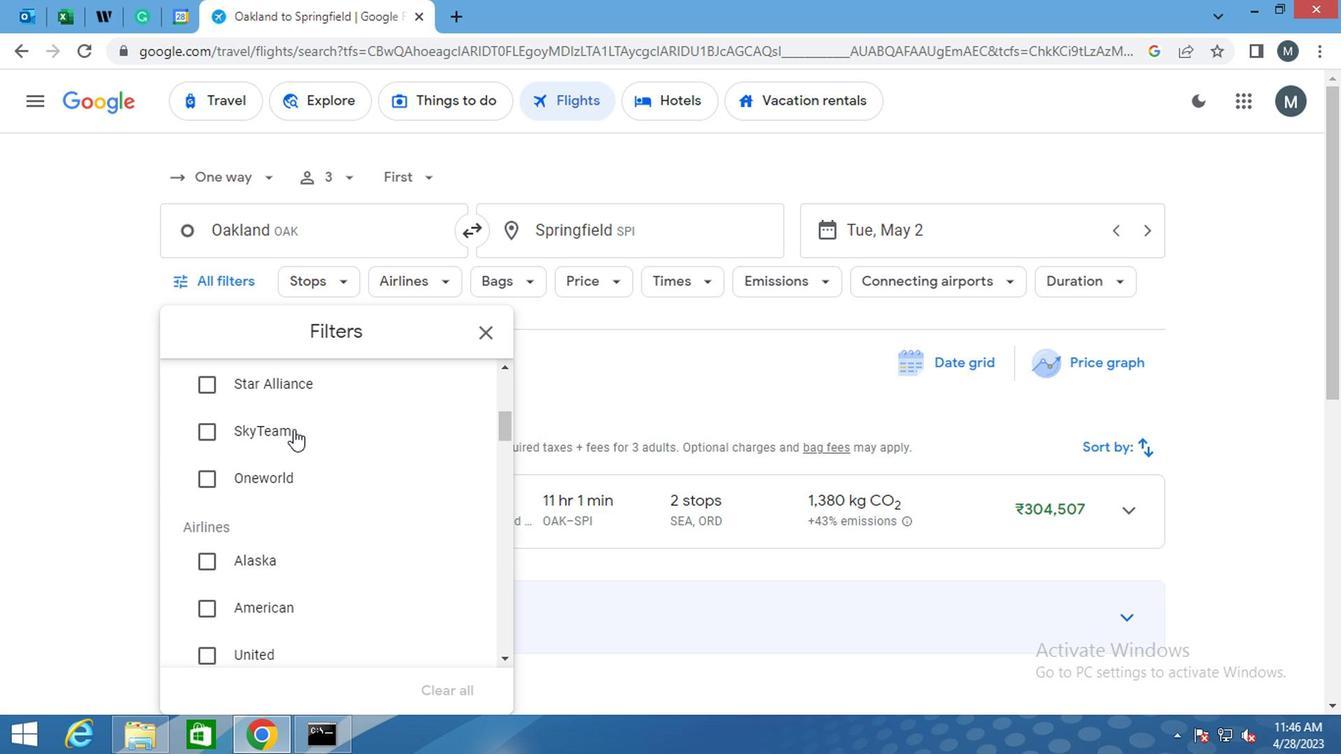
Action: Mouse scrolled (365, 466) with delta (0, 0)
Screenshot: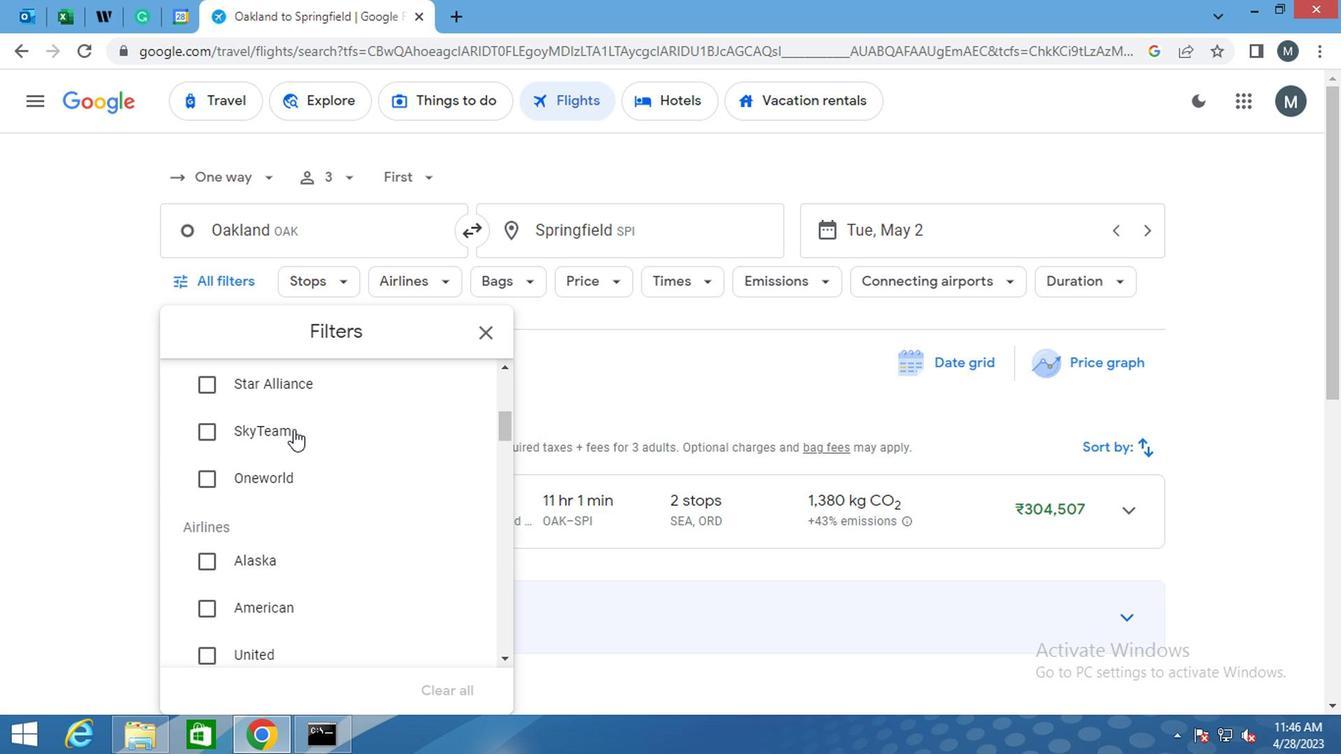
Action: Mouse moved to (364, 484)
Screenshot: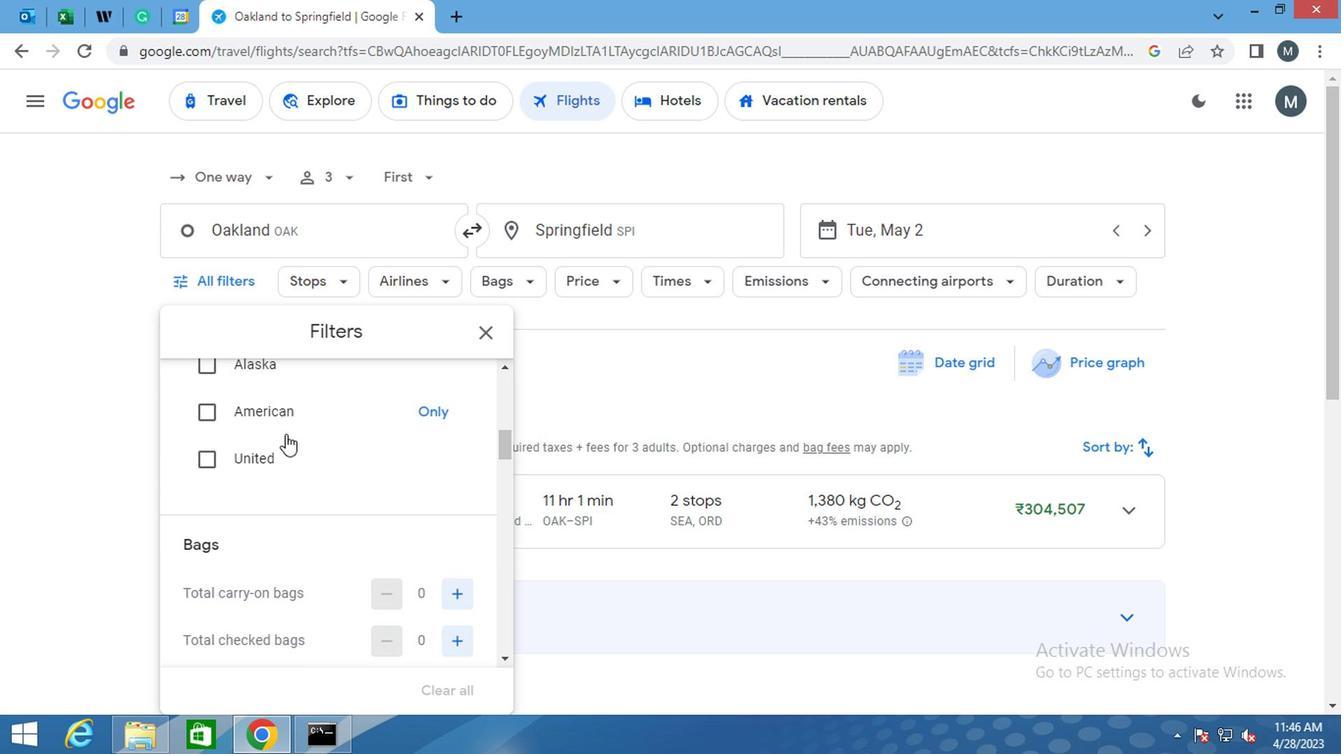 
Action: Mouse scrolled (364, 484) with delta (0, 0)
Screenshot: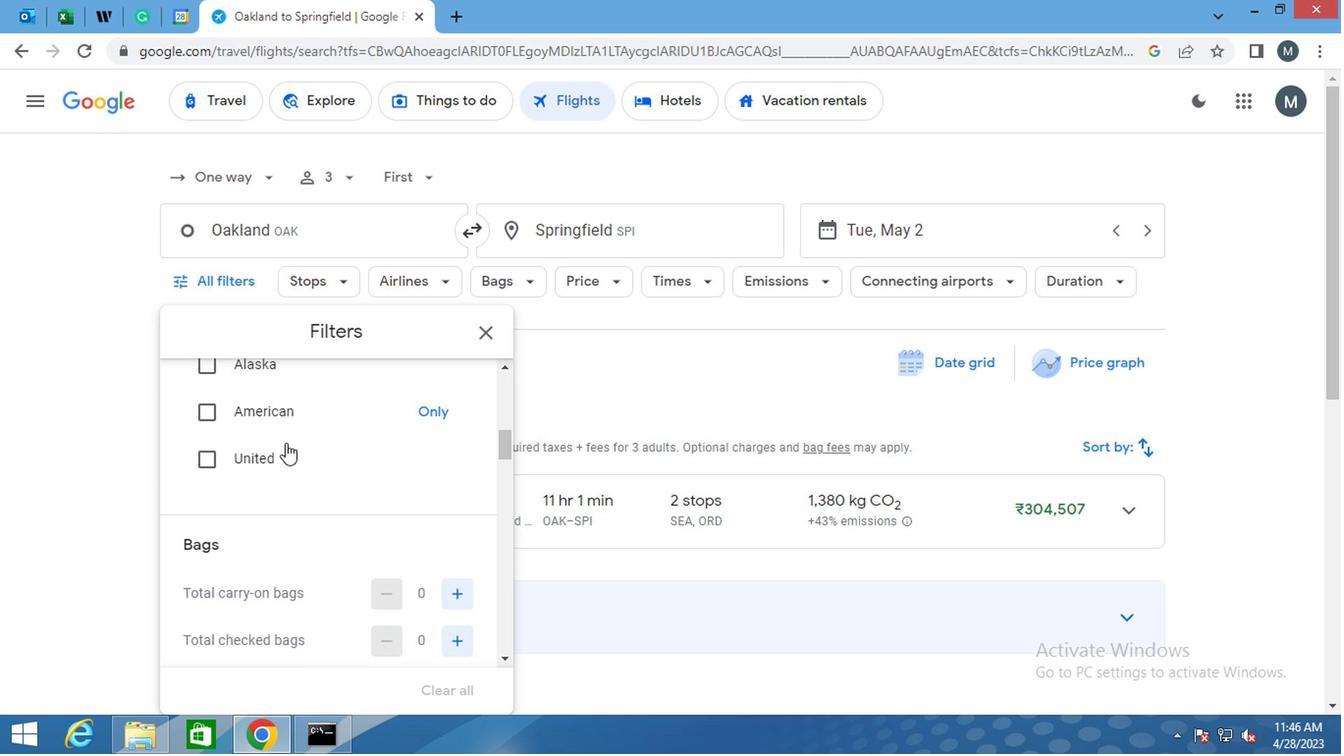 
Action: Mouse moved to (349, 513)
Screenshot: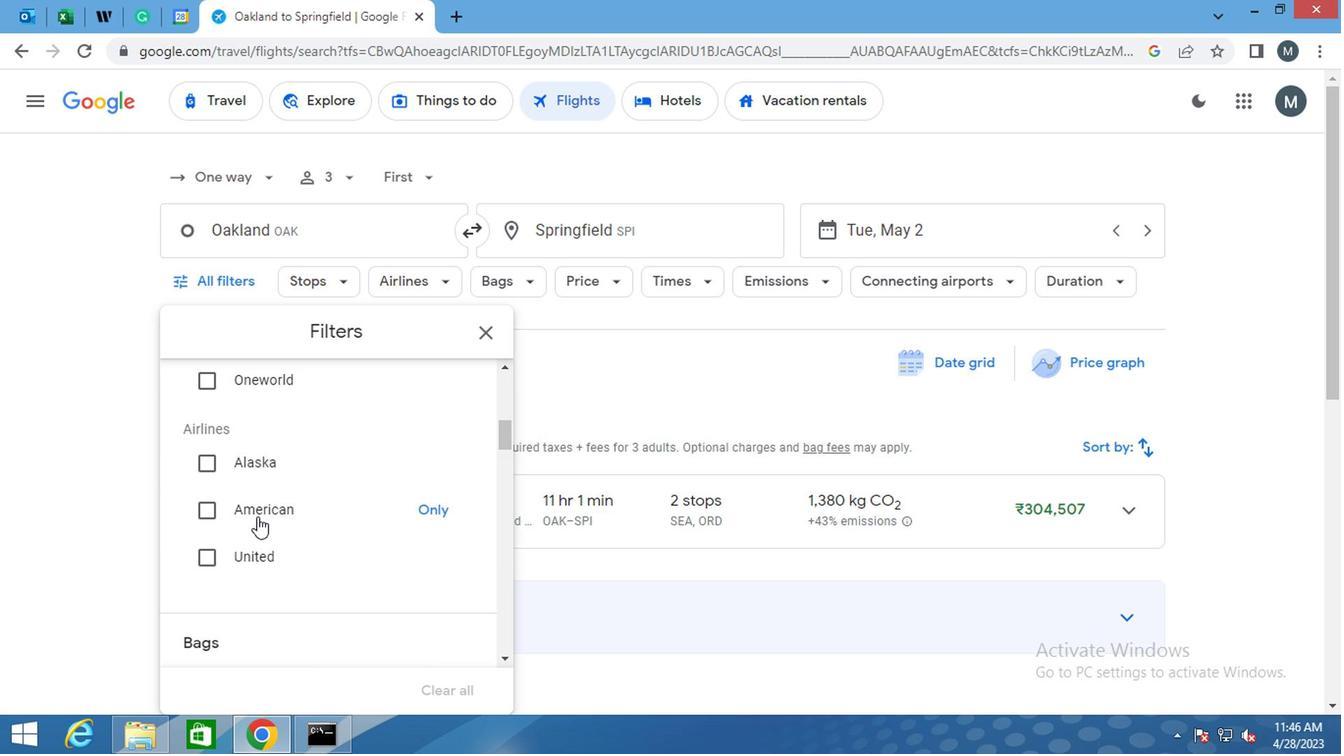 
Action: Mouse scrolled (349, 514) with delta (0, 0)
Screenshot: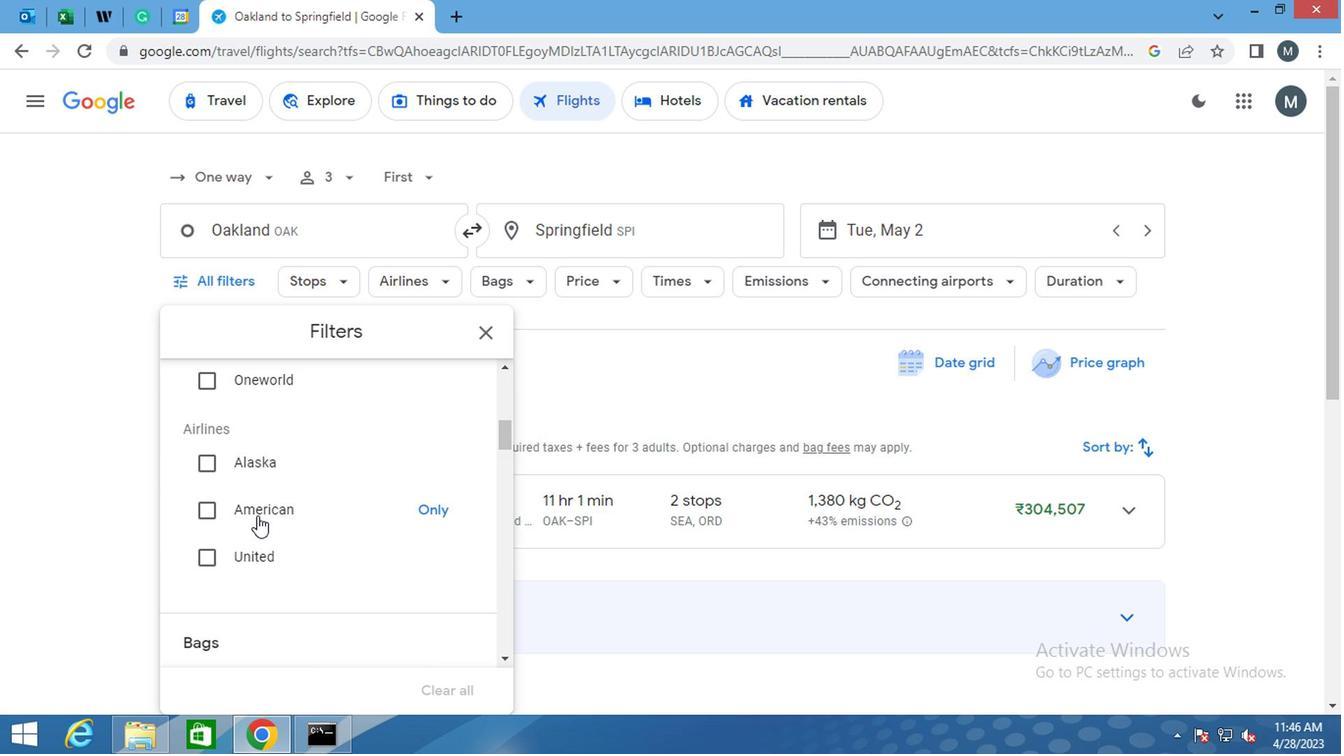 
Action: Mouse moved to (350, 512)
Screenshot: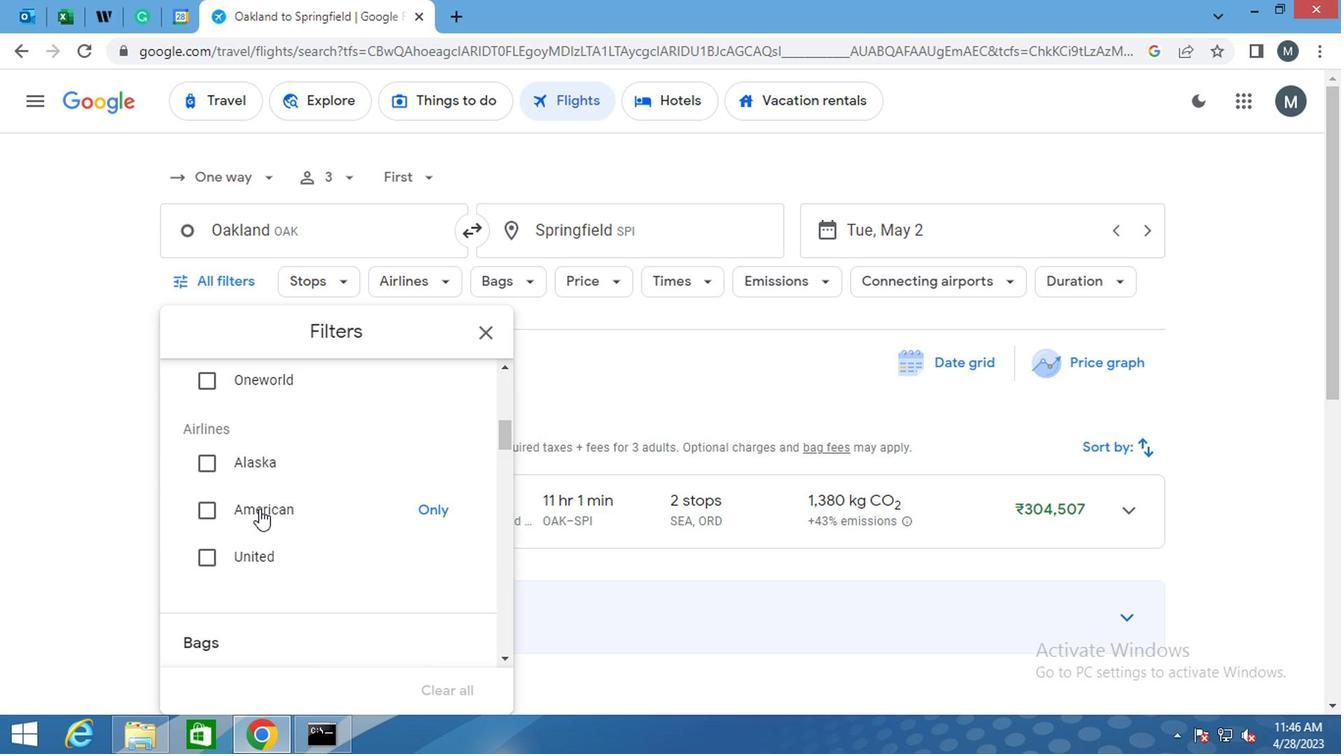 
Action: Mouse scrolled (350, 512) with delta (0, 0)
Screenshot: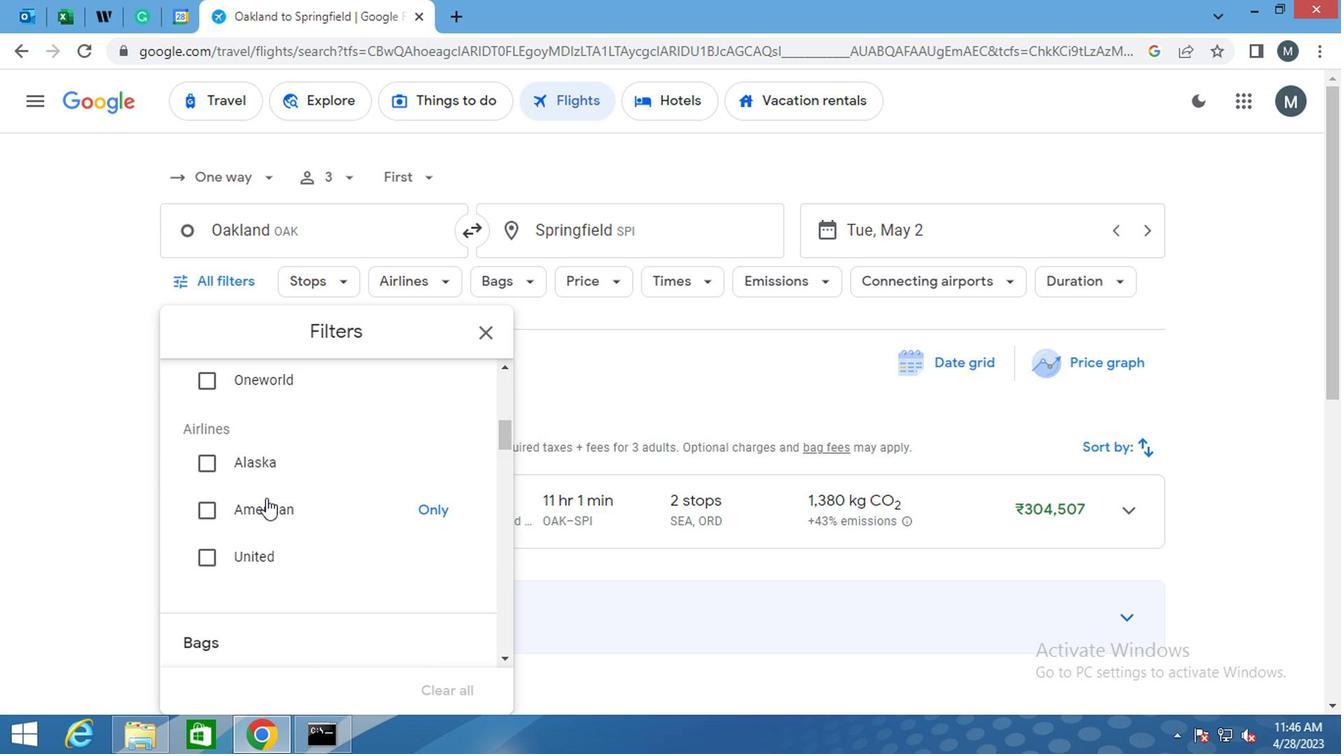 
Action: Mouse moved to (386, 488)
Screenshot: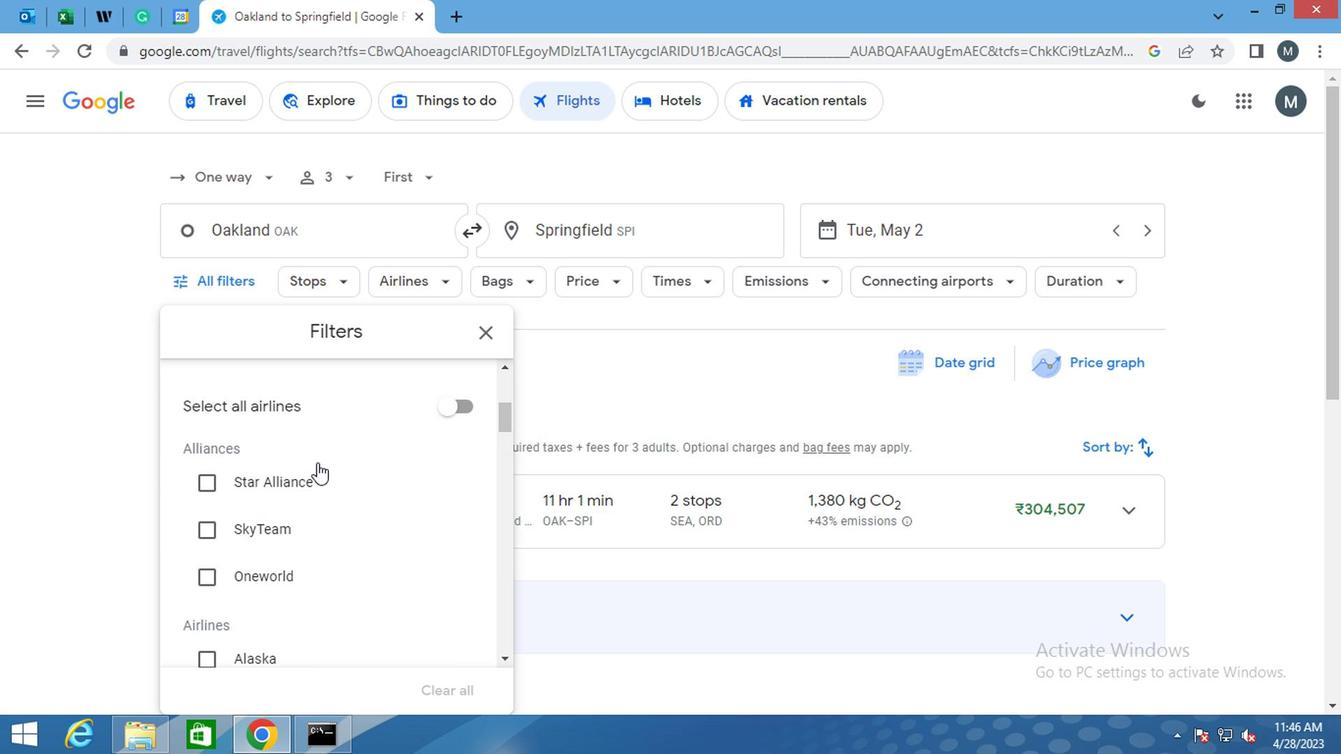 
Action: Mouse scrolled (386, 487) with delta (0, 0)
Screenshot: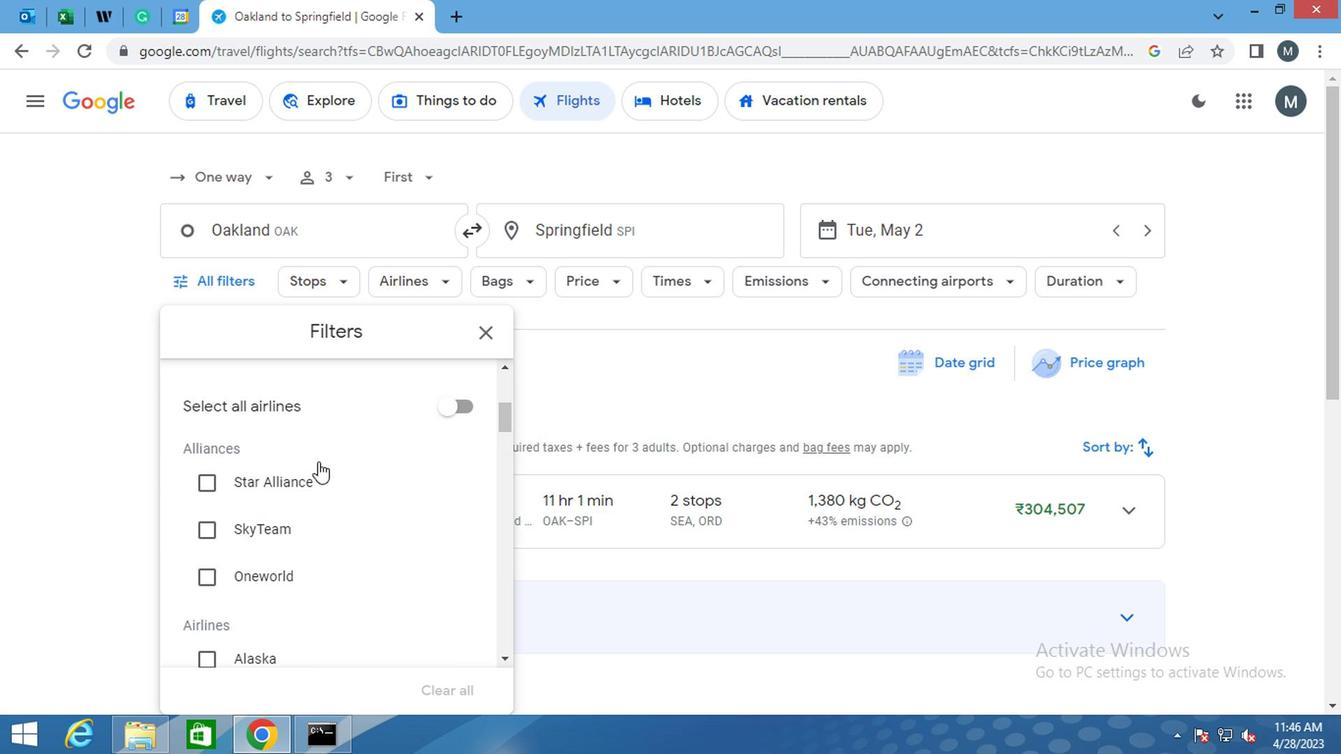 
Action: Mouse moved to (382, 492)
Screenshot: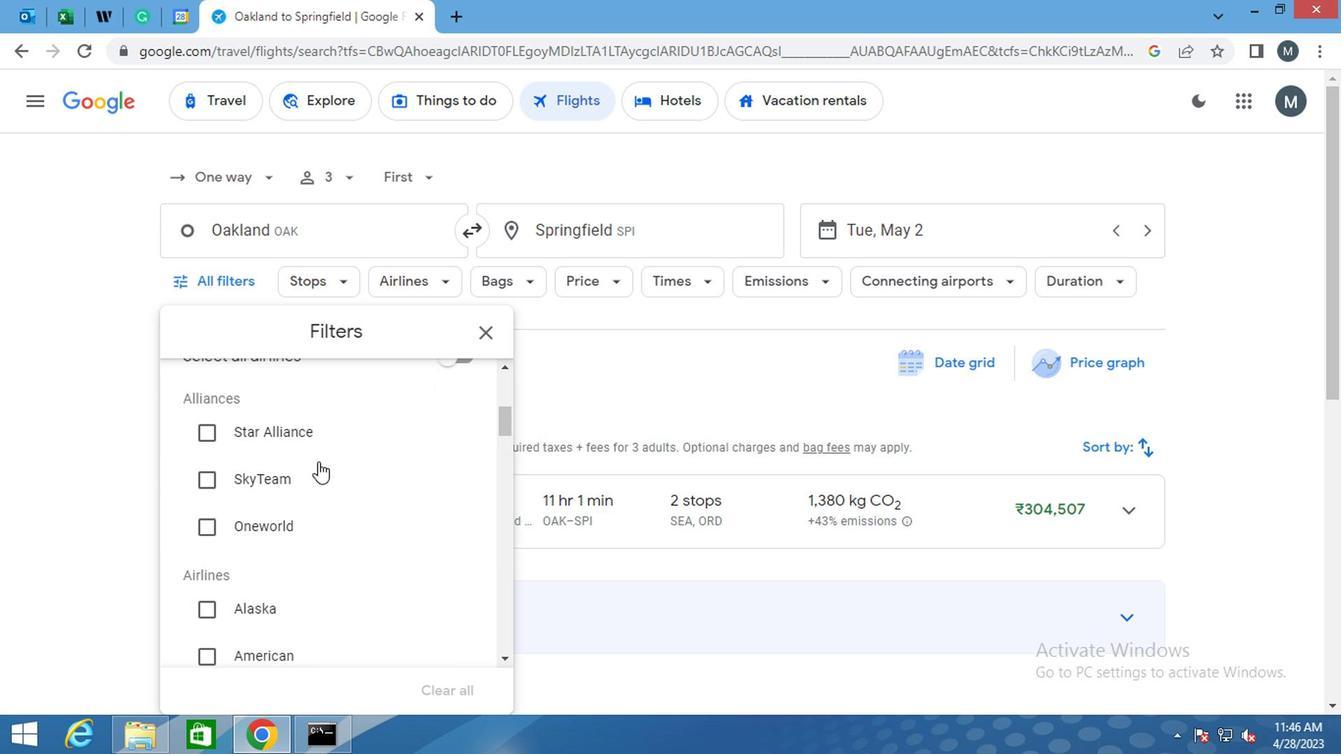 
Action: Mouse scrolled (382, 491) with delta (0, 0)
Screenshot: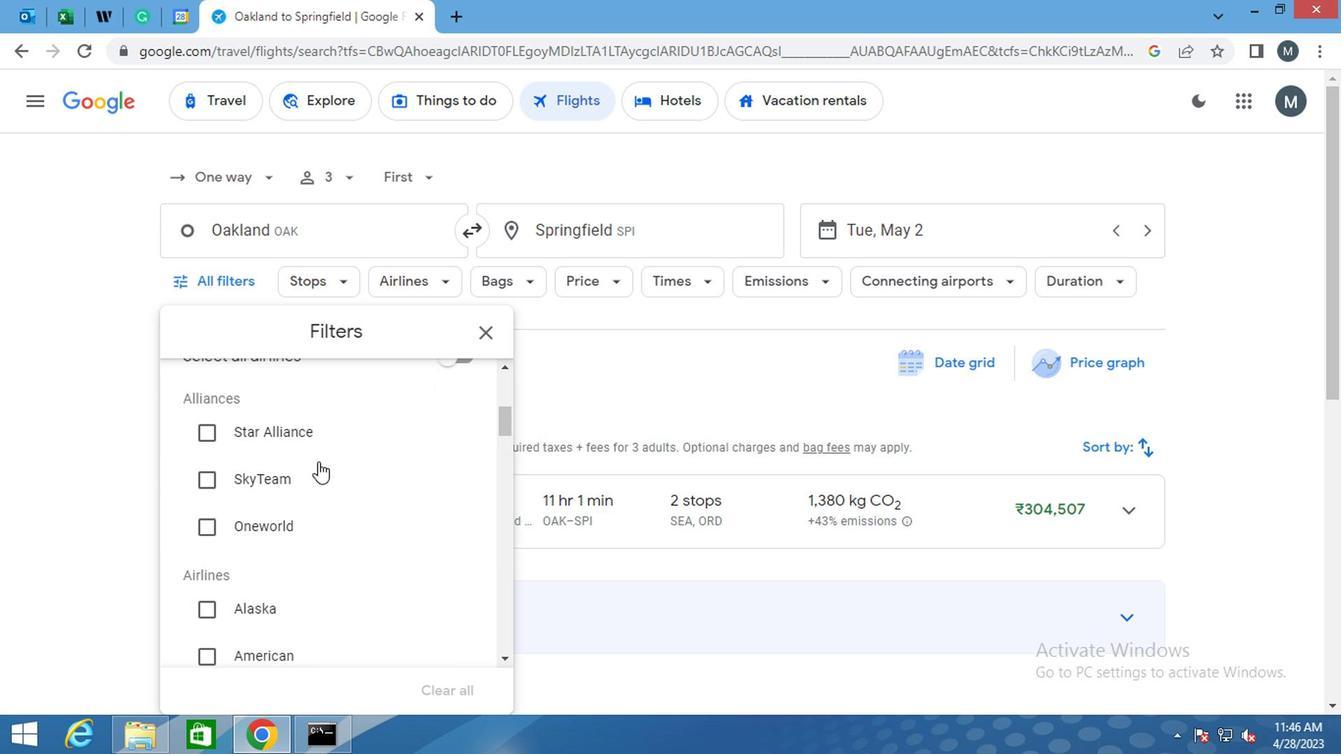 
Action: Mouse moved to (381, 493)
Screenshot: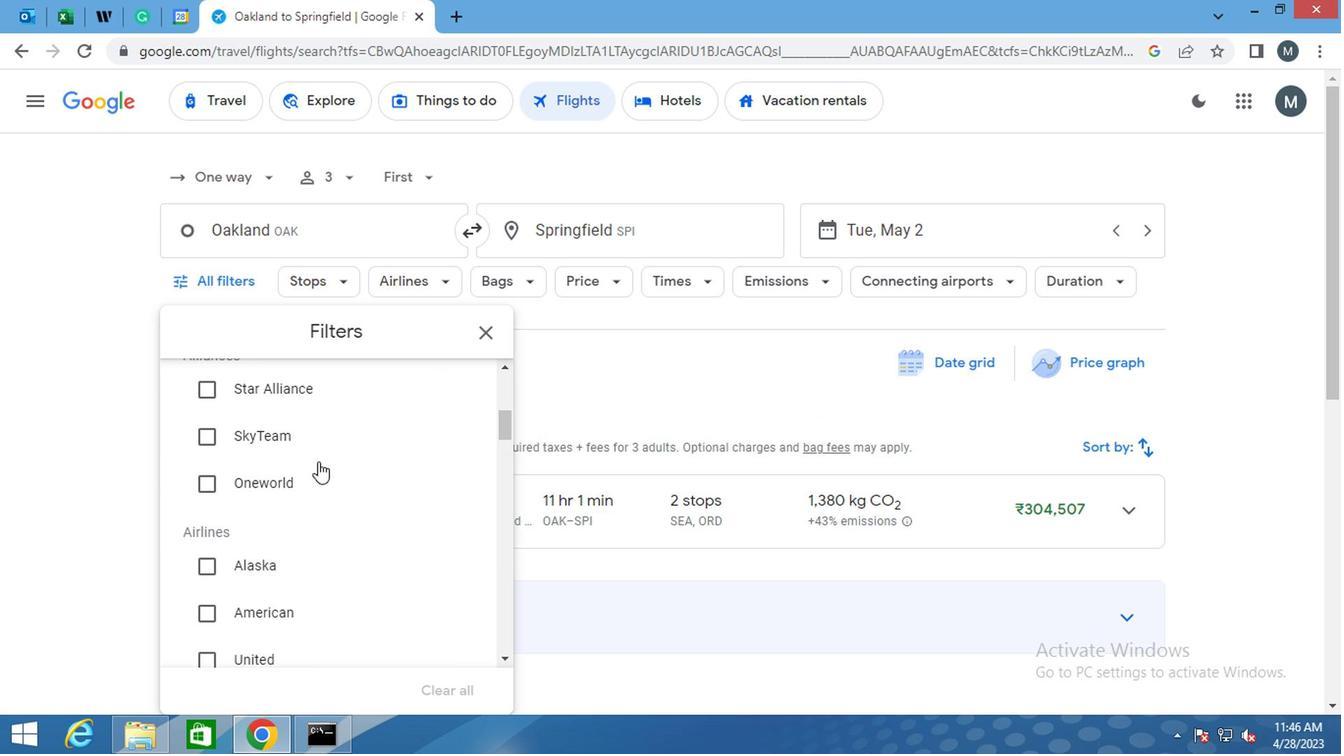 
Action: Mouse scrolled (381, 493) with delta (0, 0)
Screenshot: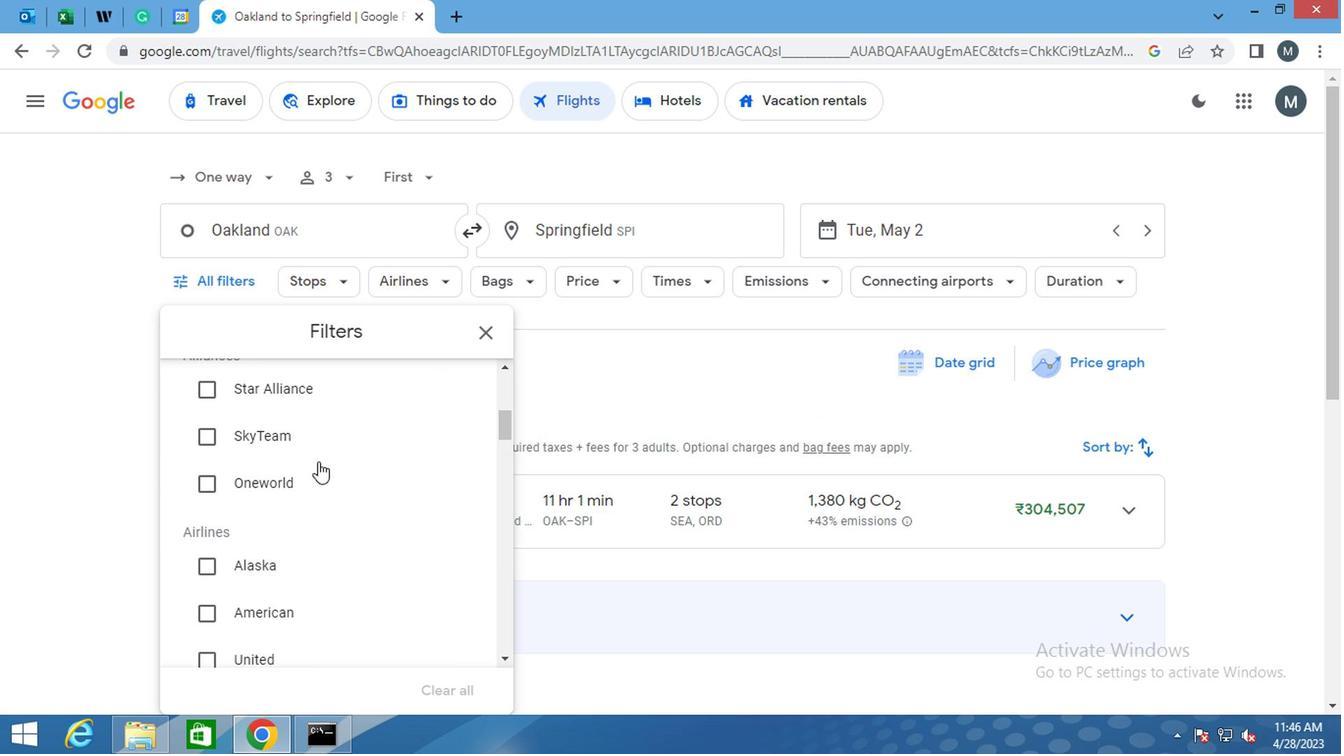 
Action: Mouse moved to (378, 500)
Screenshot: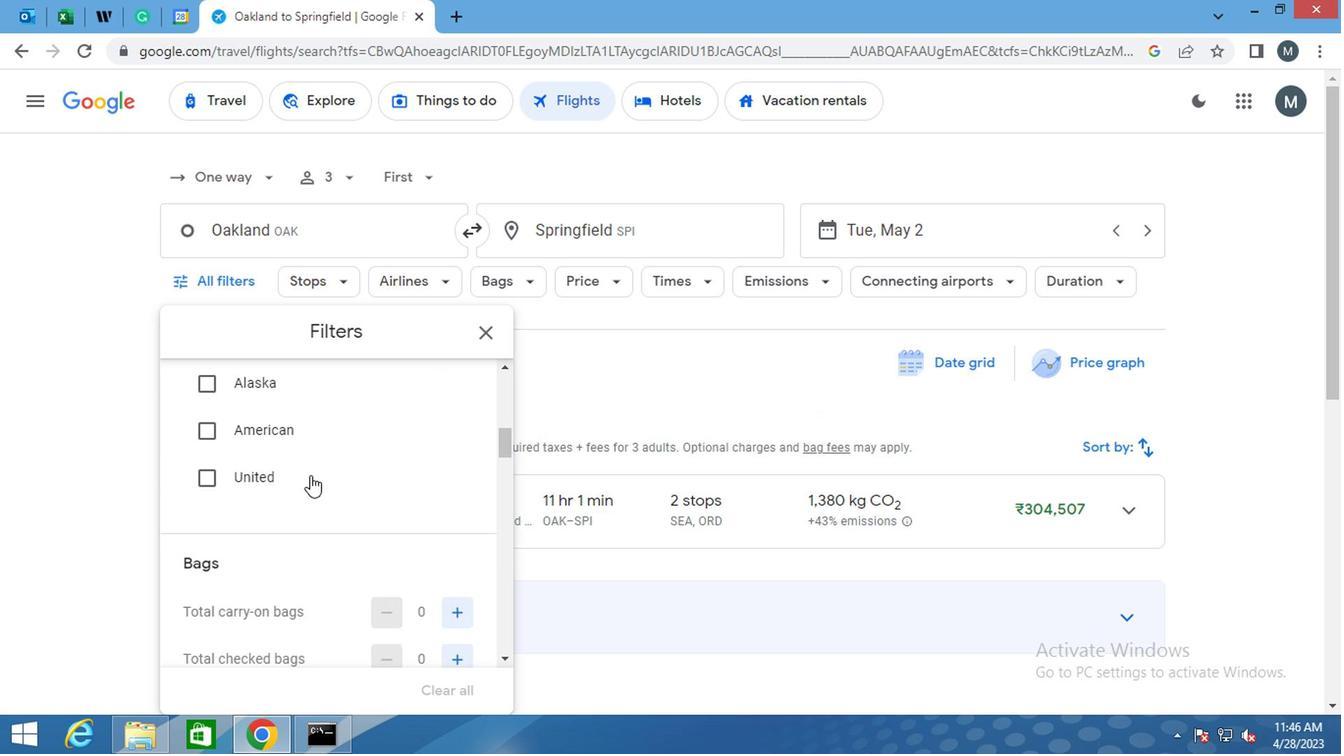 
Action: Mouse scrolled (378, 499) with delta (0, 0)
Screenshot: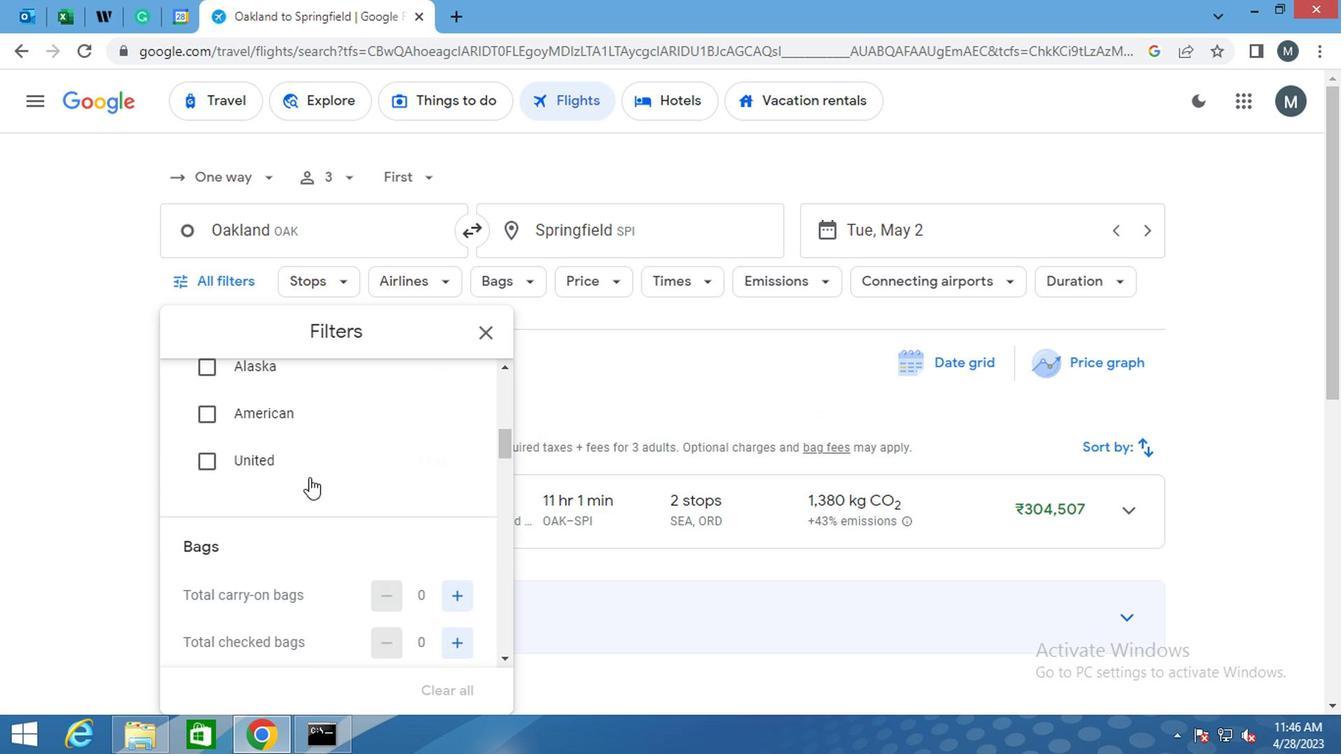 
Action: Mouse moved to (377, 503)
Screenshot: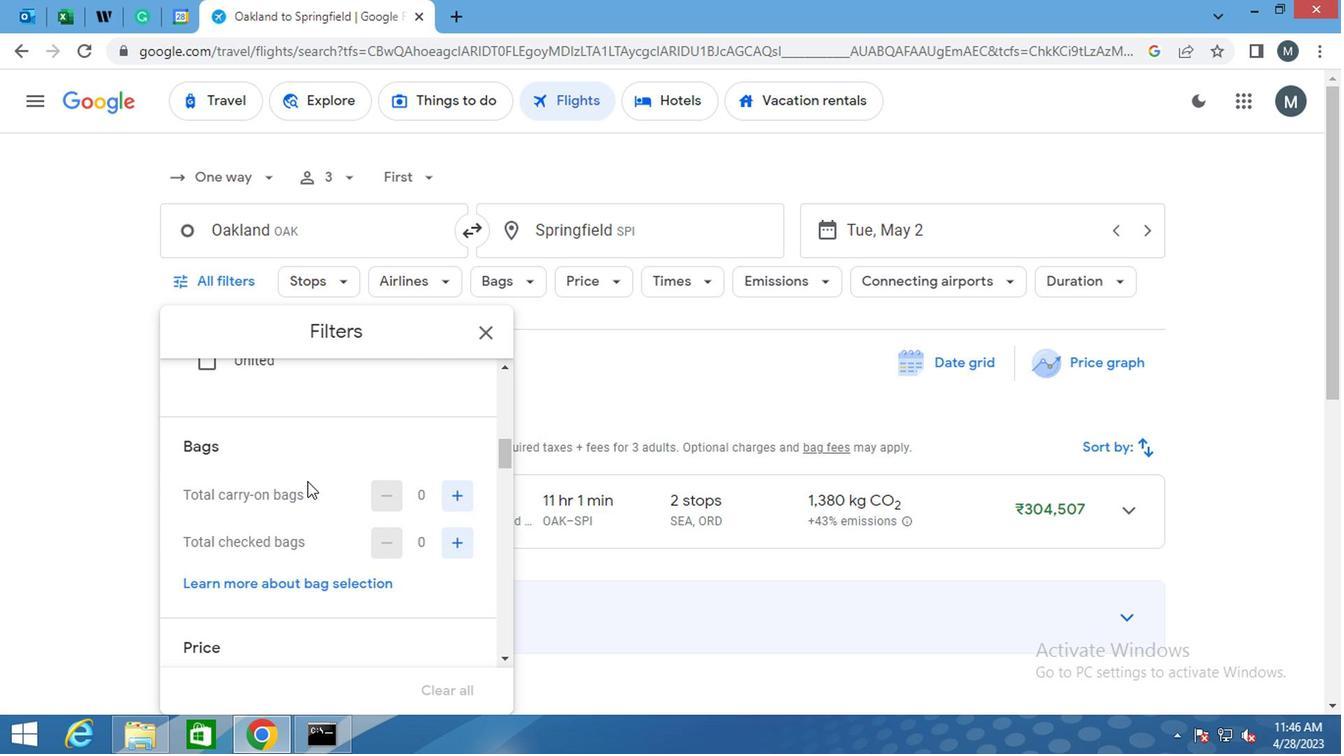 
Action: Mouse scrolled (377, 504) with delta (0, 0)
Screenshot: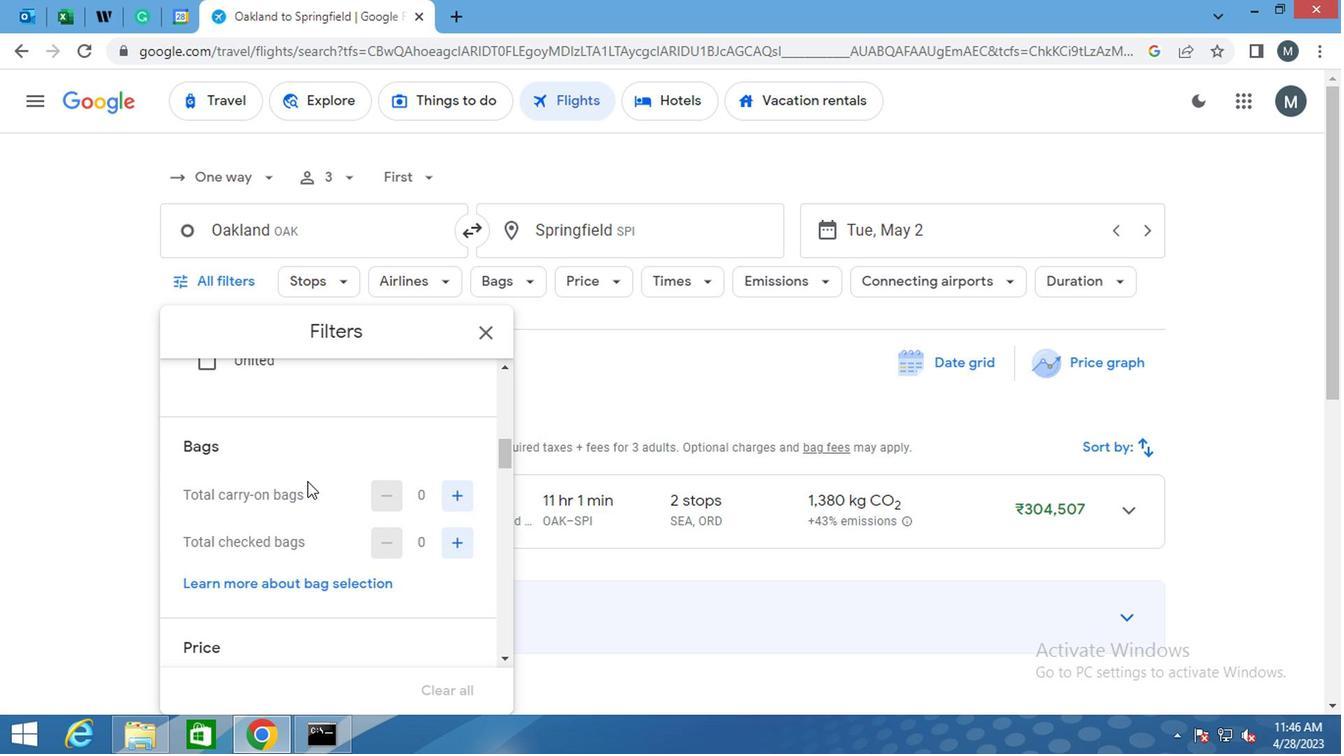 
Action: Mouse moved to (377, 503)
Screenshot: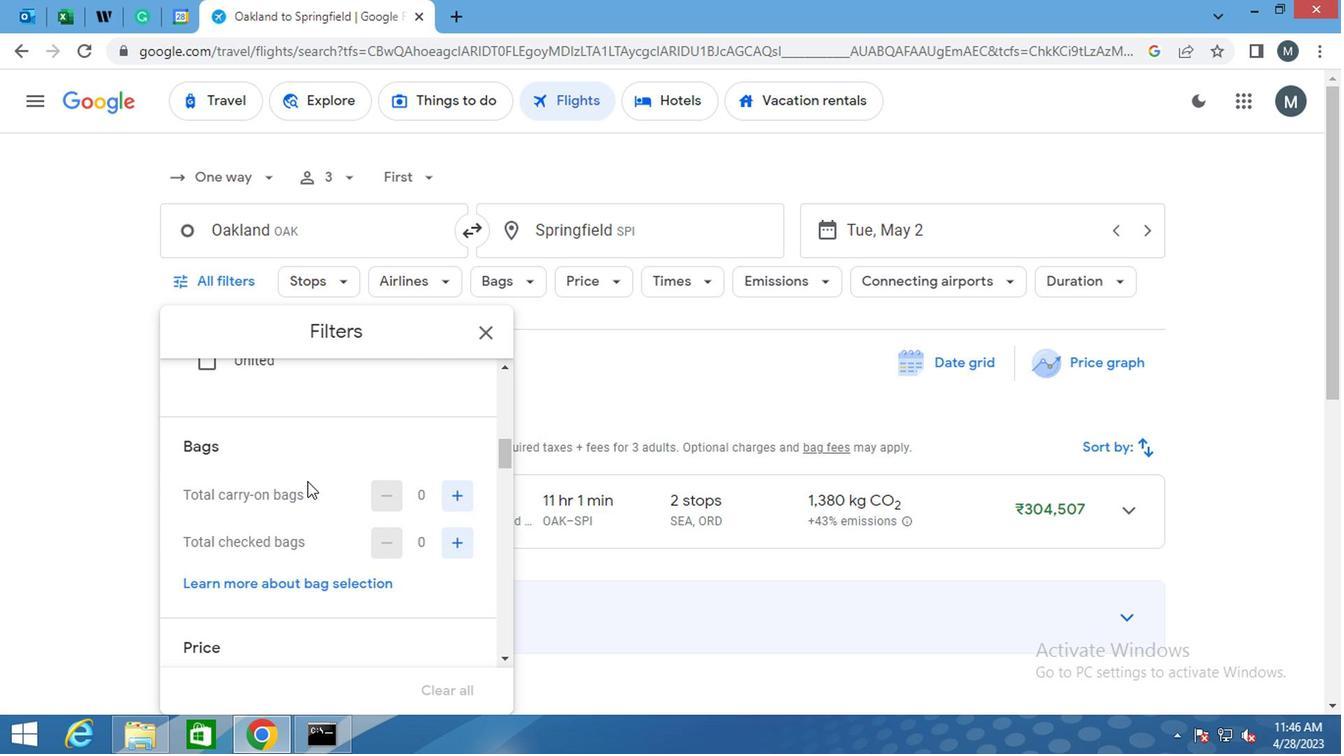 
Action: Mouse scrolled (377, 504) with delta (0, 0)
Screenshot: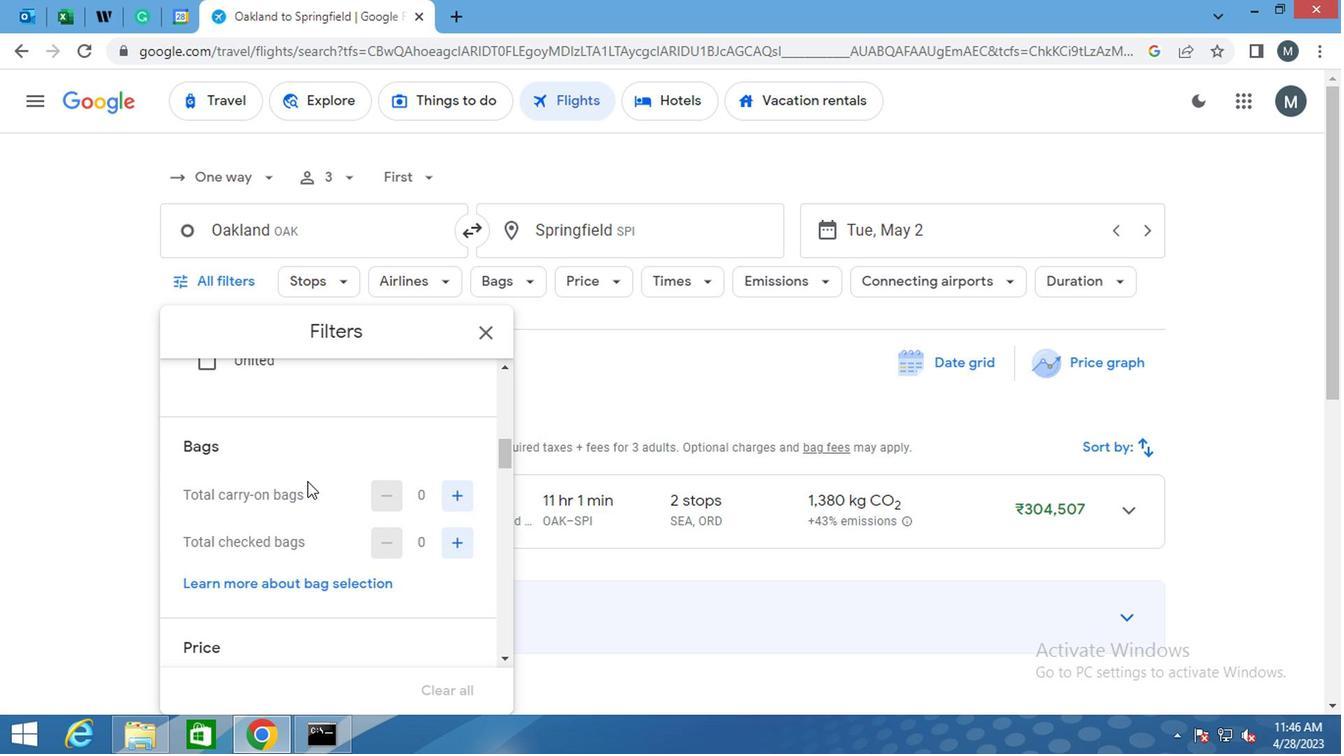 
Action: Mouse scrolled (377, 504) with delta (0, 0)
Screenshot: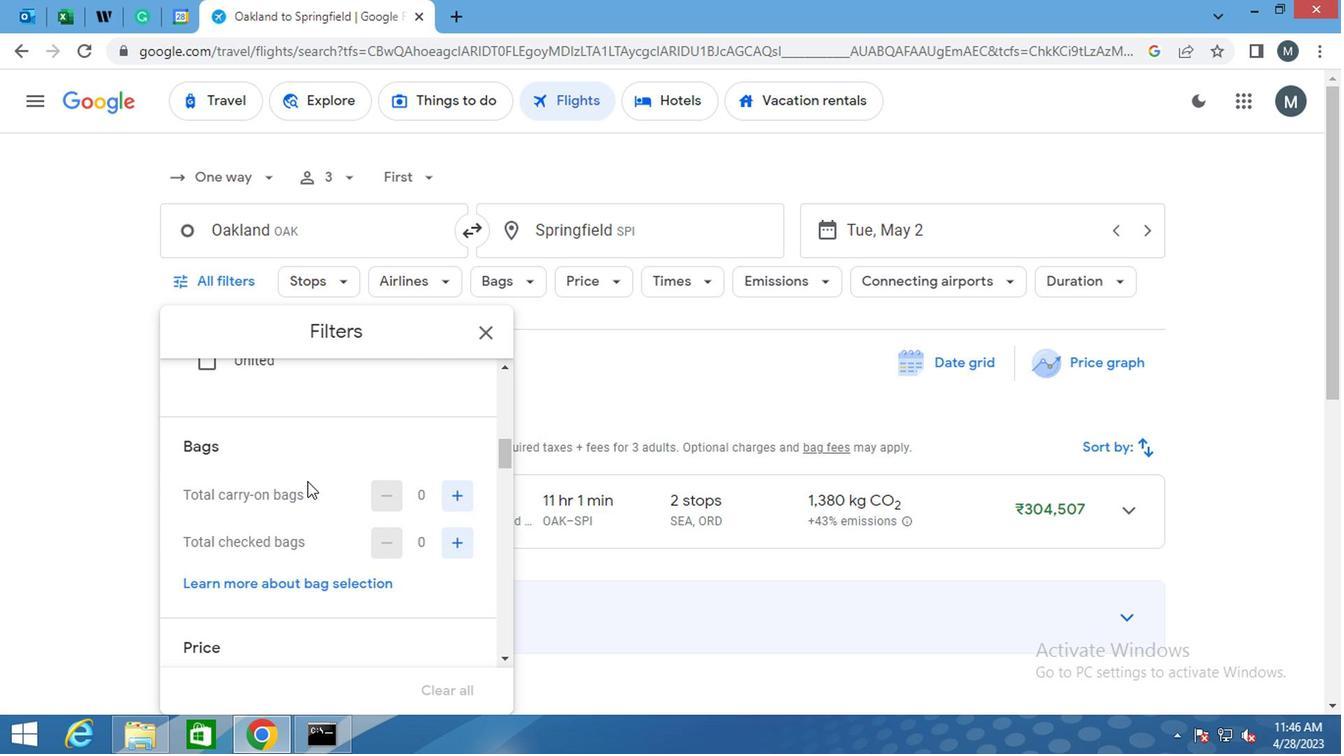 
Action: Mouse moved to (362, 494)
Screenshot: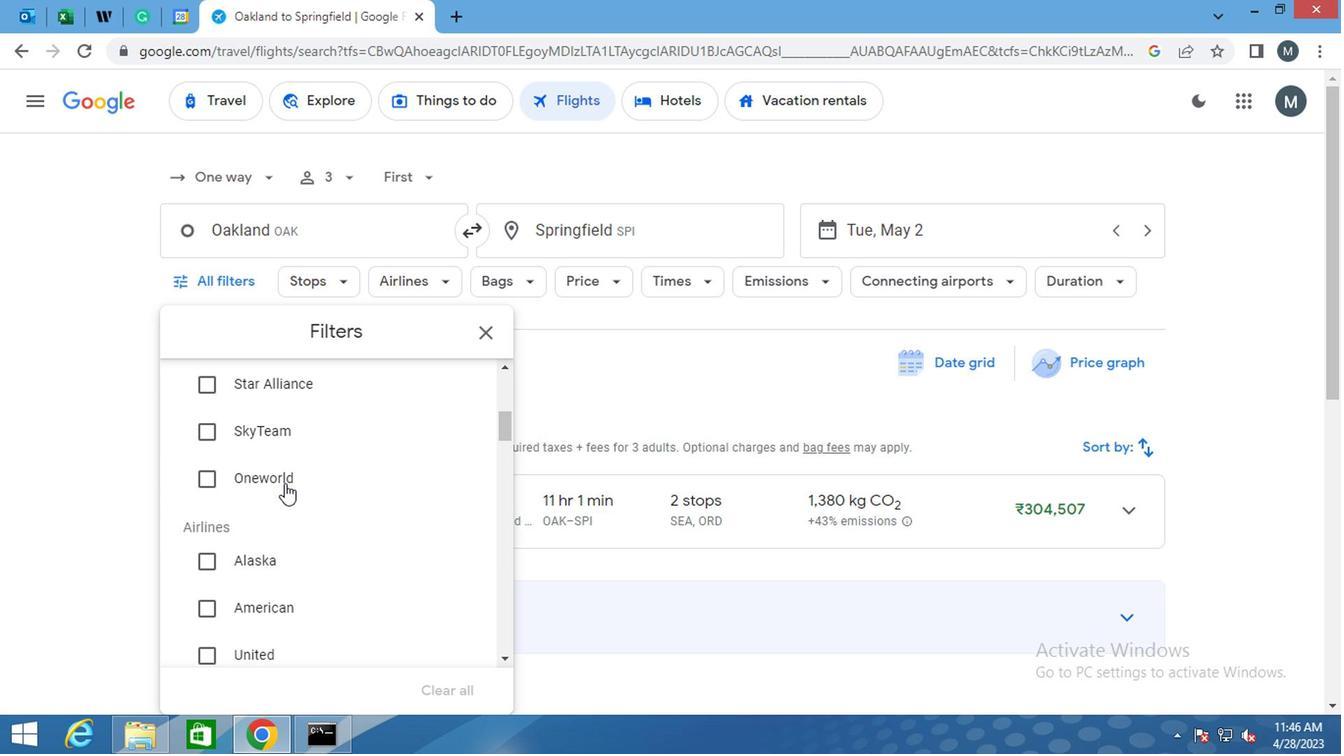 
Action: Mouse scrolled (362, 493) with delta (0, 0)
Screenshot: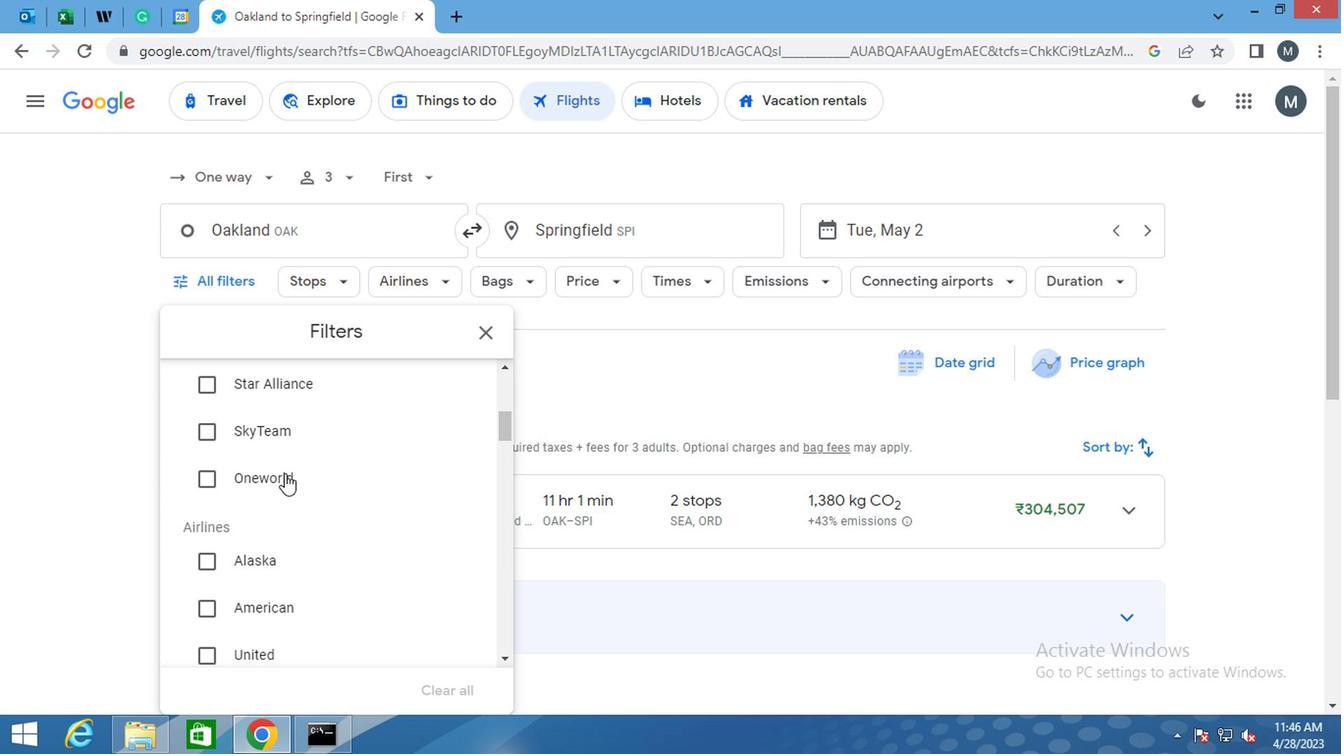 
Action: Mouse moved to (362, 495)
Screenshot: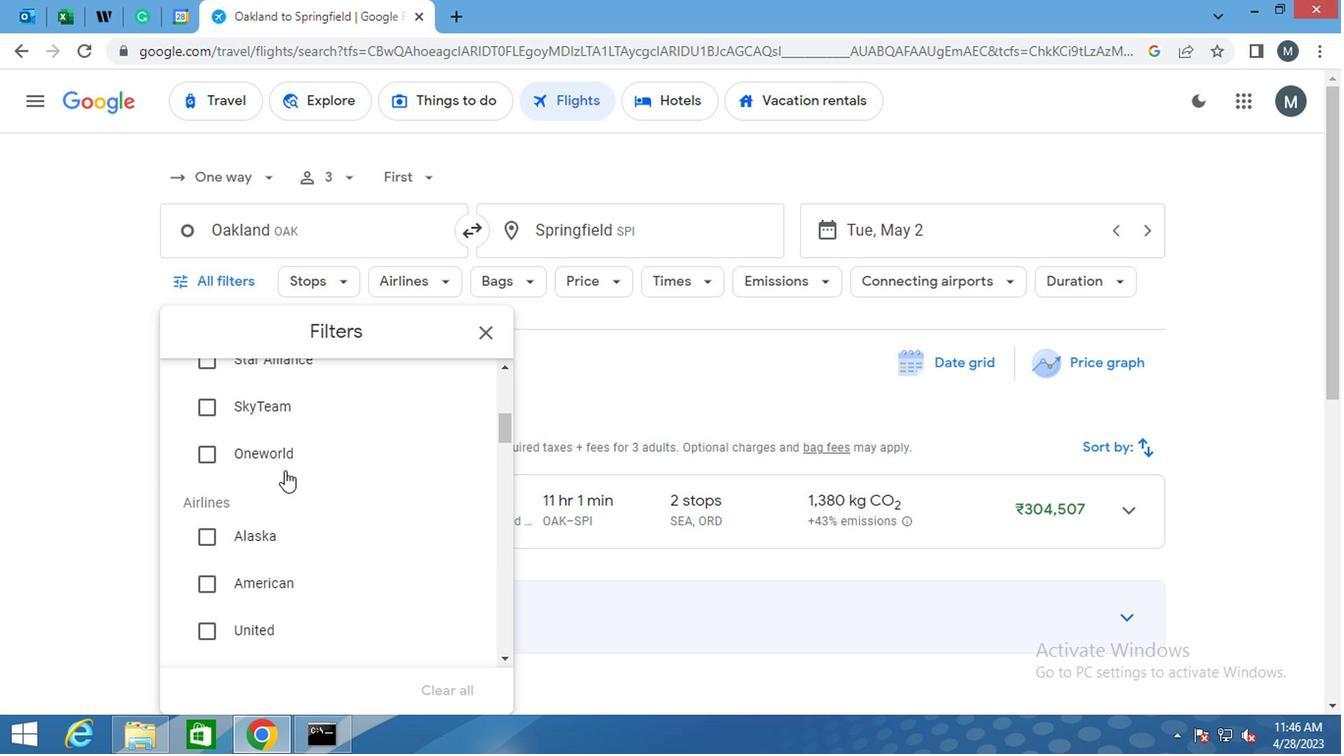 
Action: Mouse scrolled (362, 494) with delta (0, 0)
Screenshot: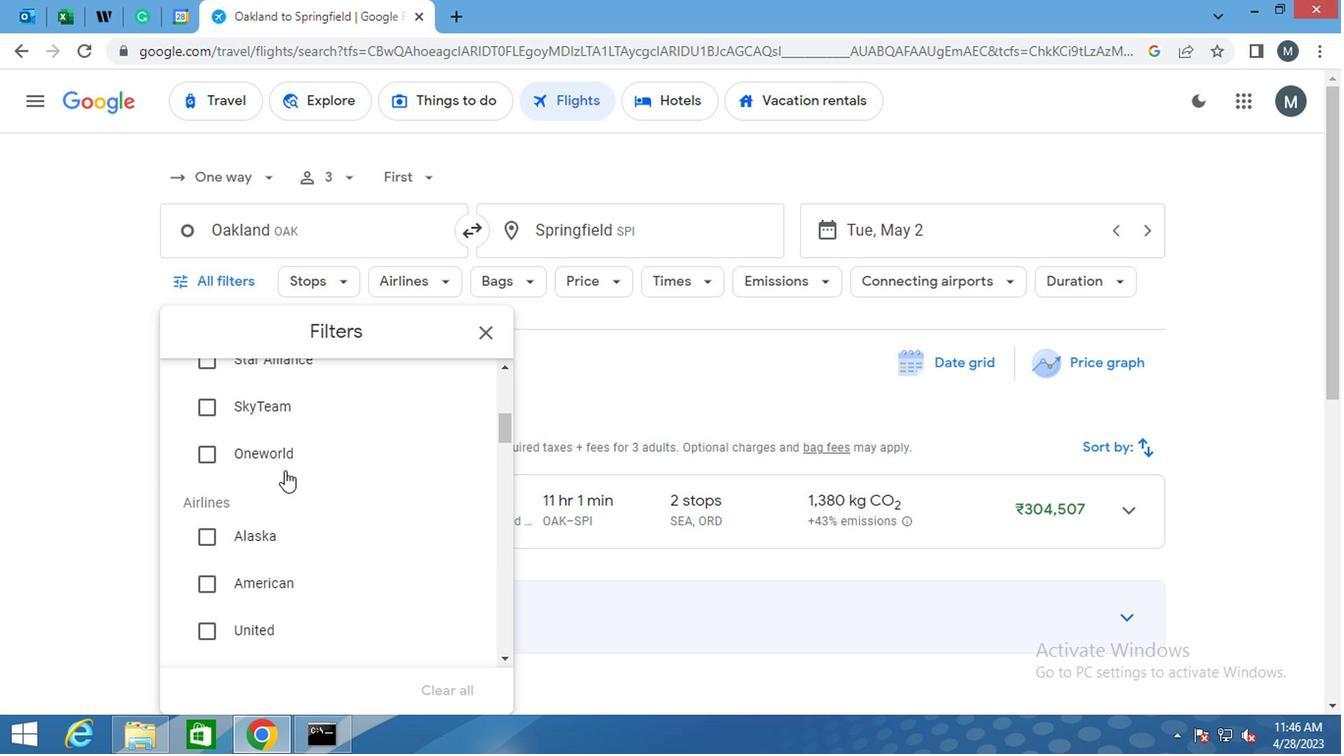 
Action: Mouse moved to (359, 497)
Screenshot: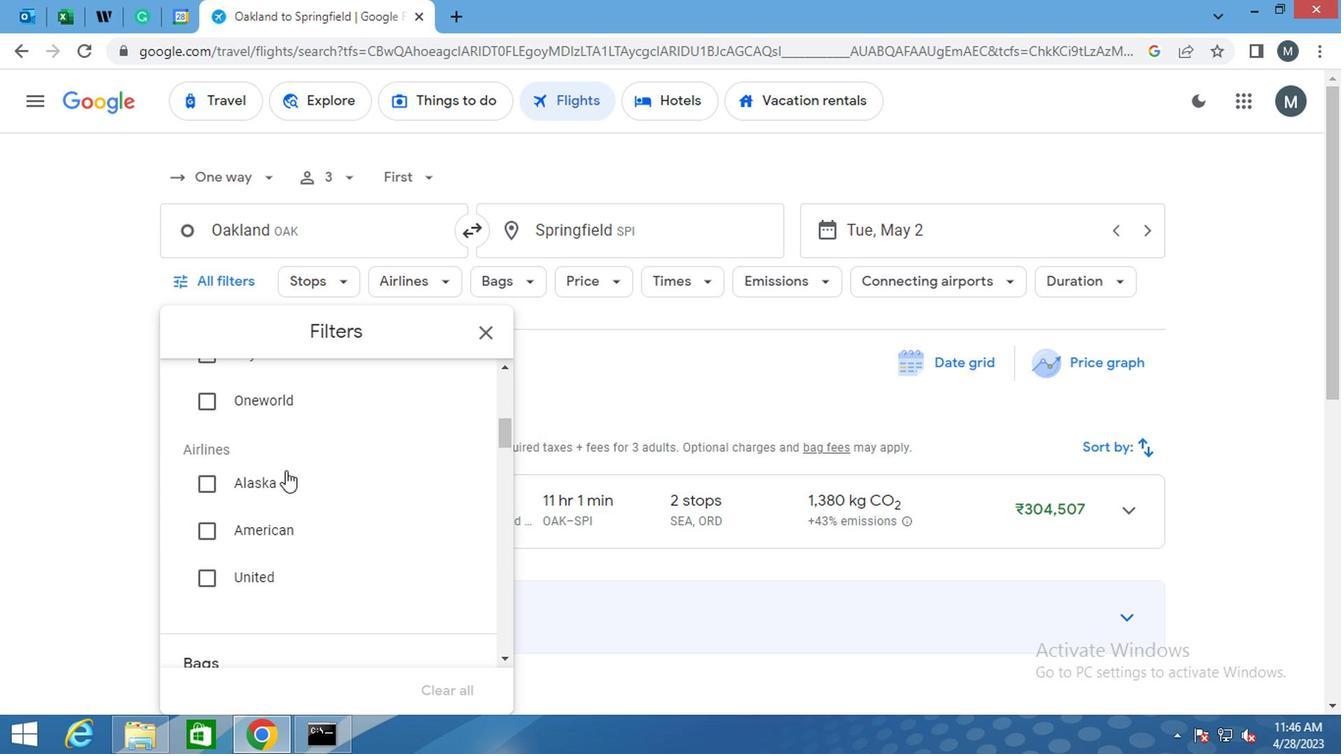 
Action: Mouse scrolled (359, 496) with delta (0, 0)
Screenshot: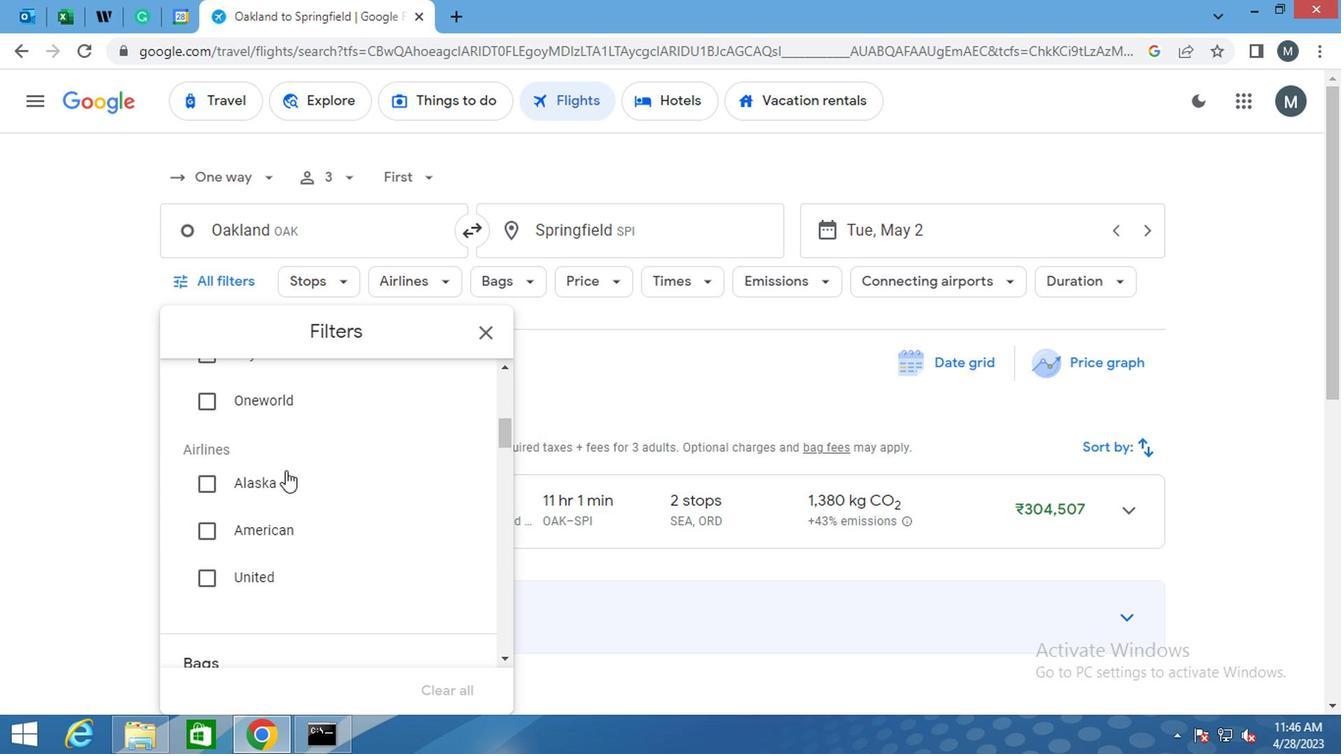
Action: Mouse moved to (352, 516)
Screenshot: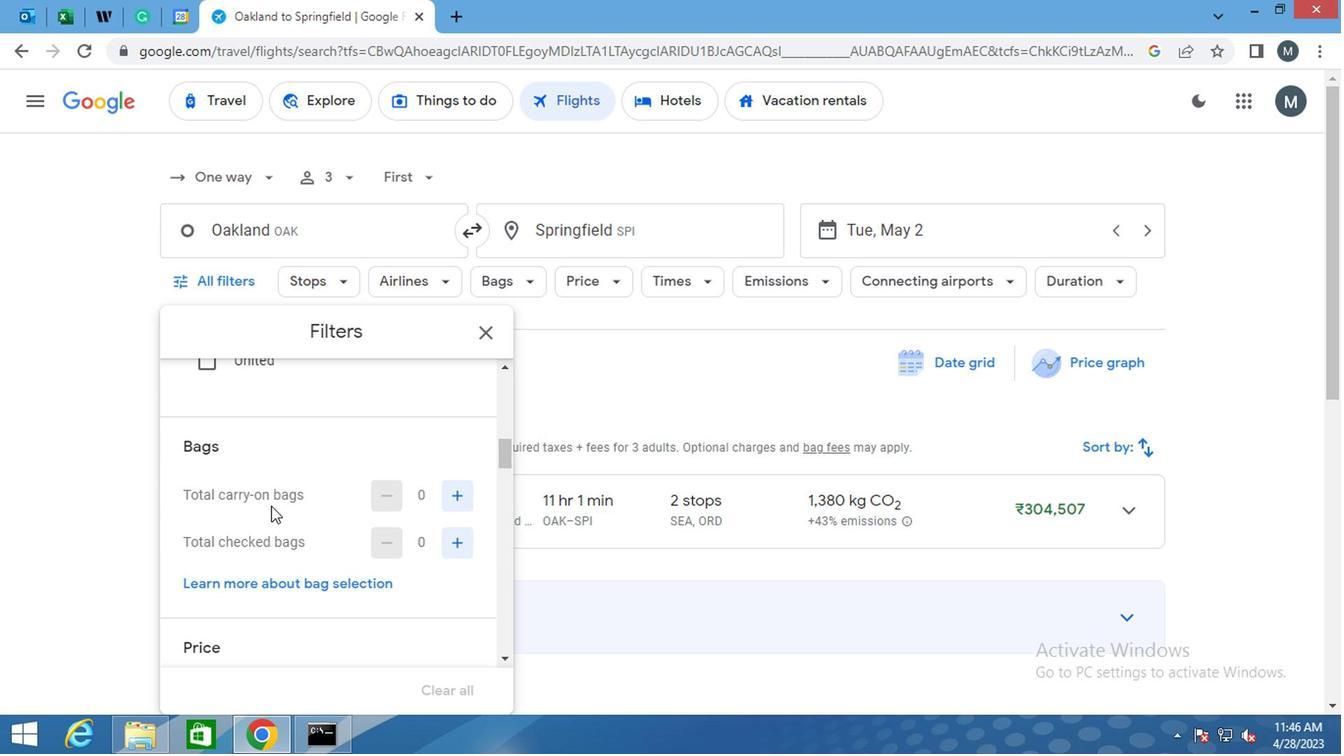 
Action: Mouse scrolled (352, 516) with delta (0, 0)
Screenshot: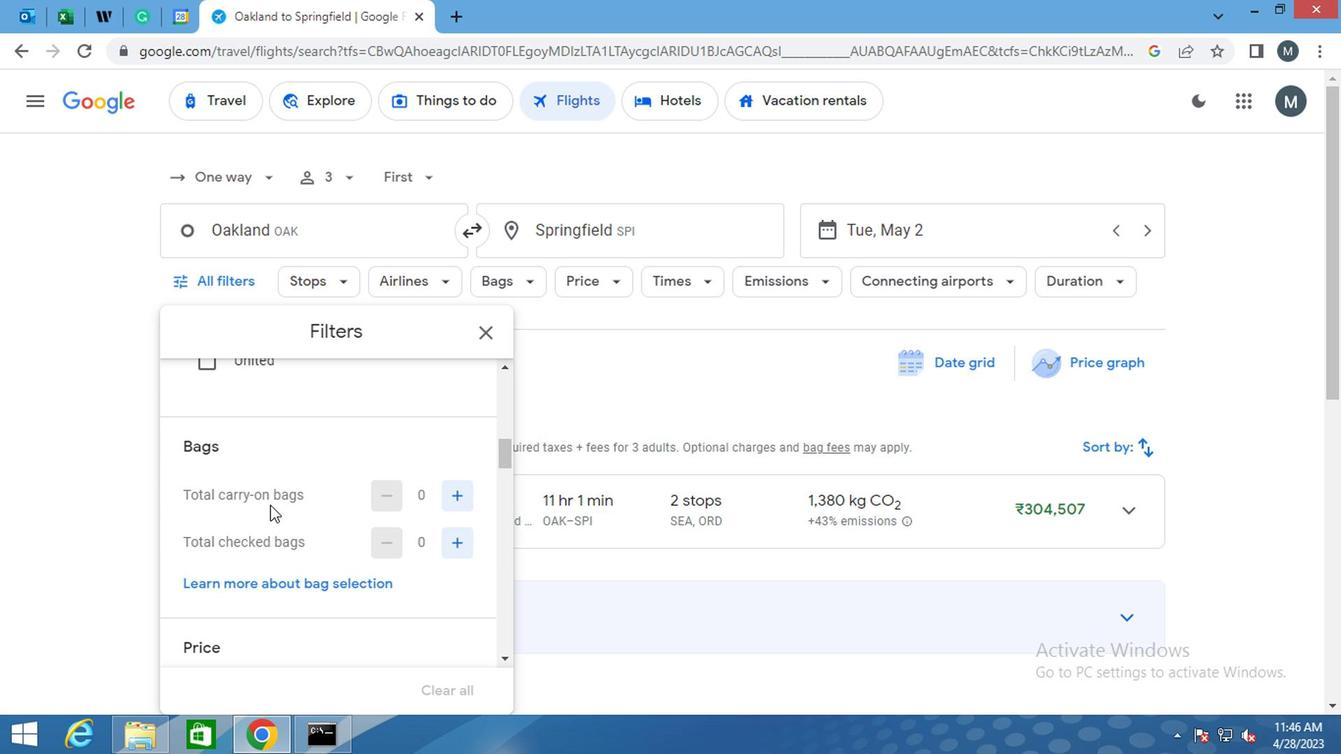 
Action: Mouse scrolled (352, 516) with delta (0, 0)
Screenshot: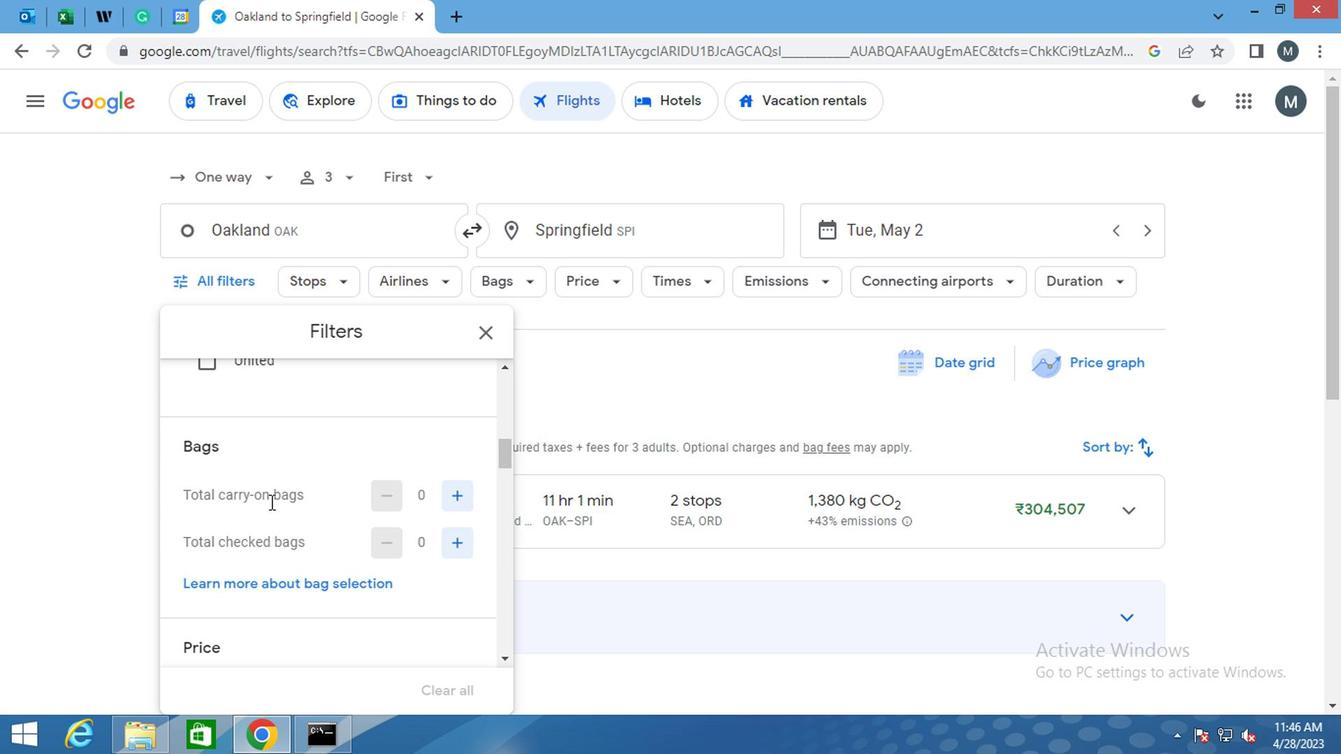
Action: Mouse moved to (381, 492)
Screenshot: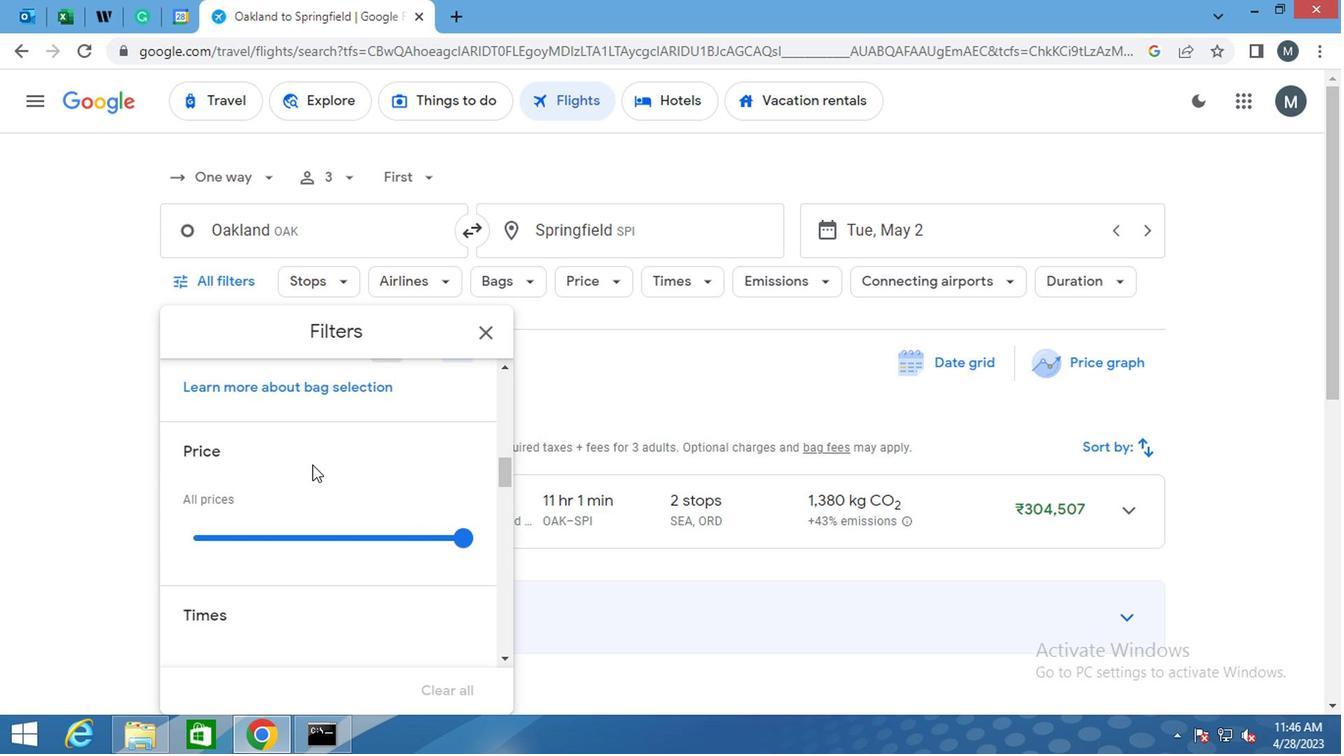 
Action: Mouse scrolled (381, 493) with delta (0, 0)
Screenshot: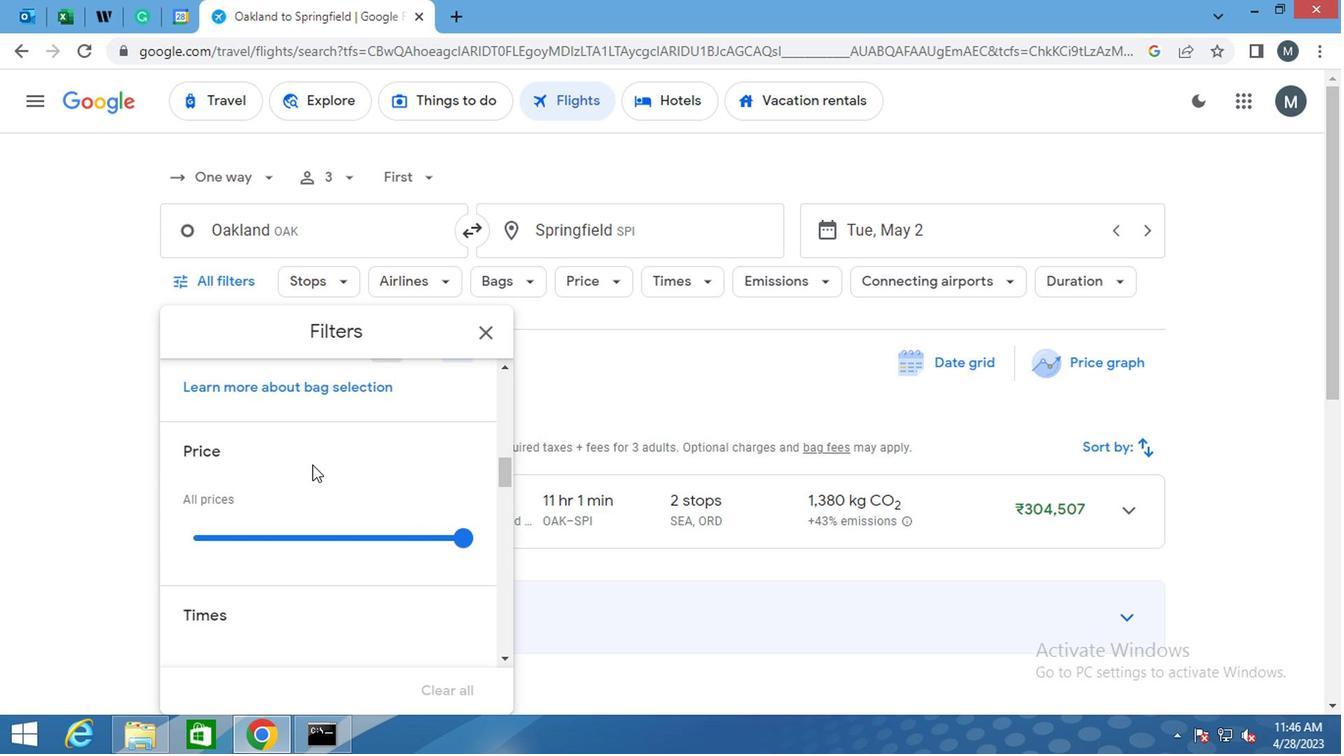 
Action: Mouse scrolled (381, 493) with delta (0, 0)
Screenshot: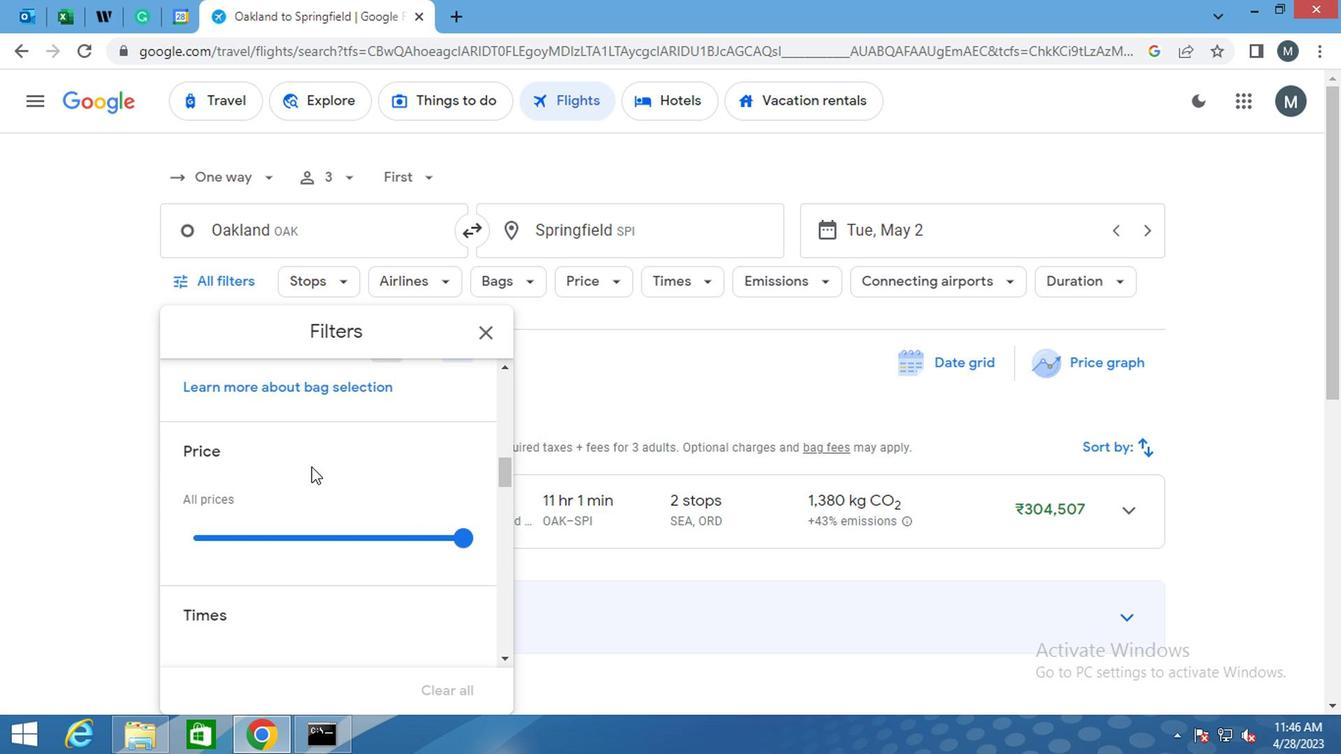 
Action: Mouse moved to (477, 545)
Screenshot: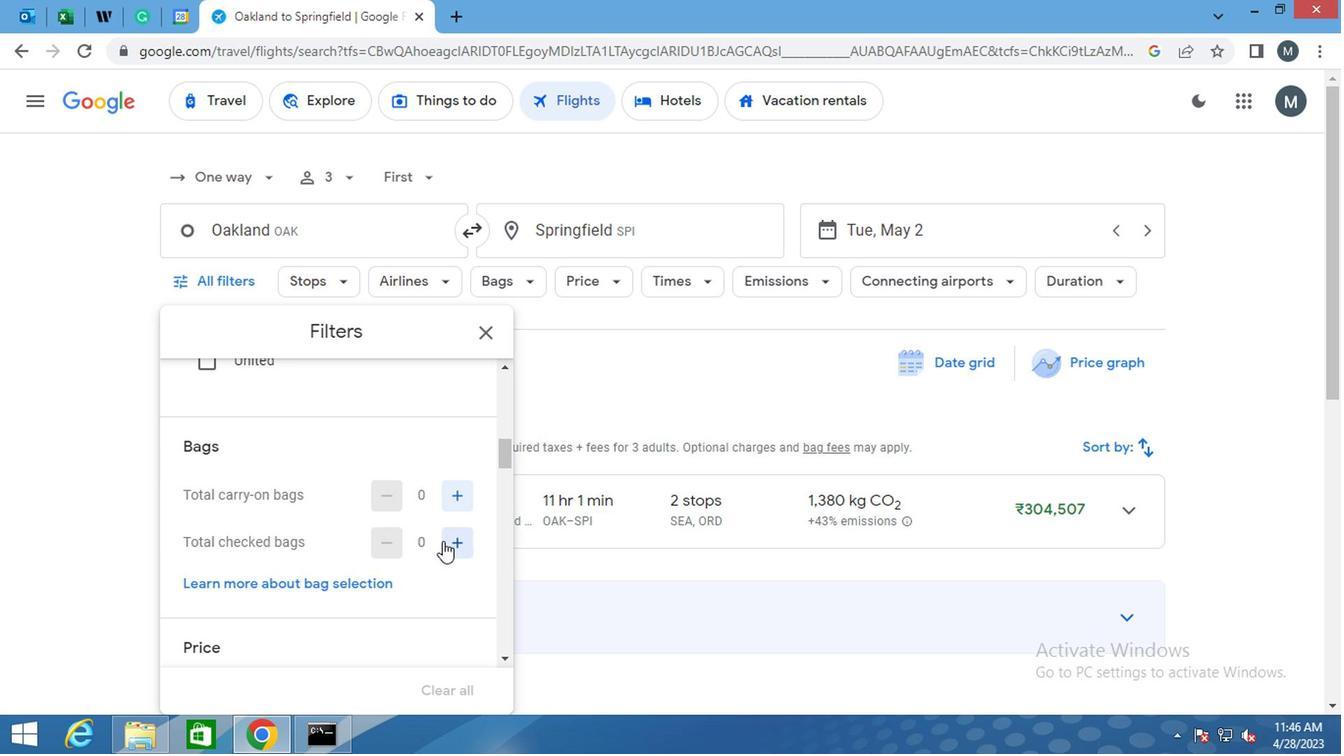 
Action: Mouse pressed left at (477, 545)
Screenshot: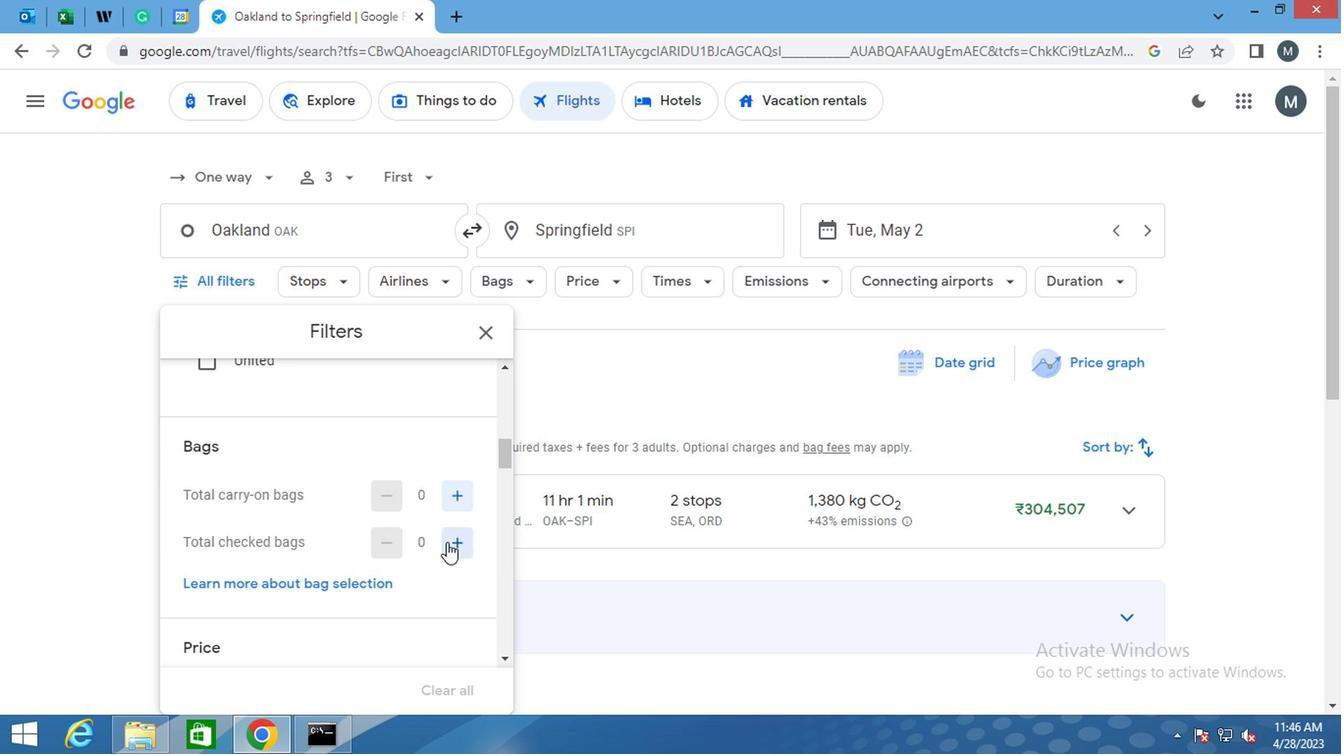 
Action: Mouse moved to (482, 545)
Screenshot: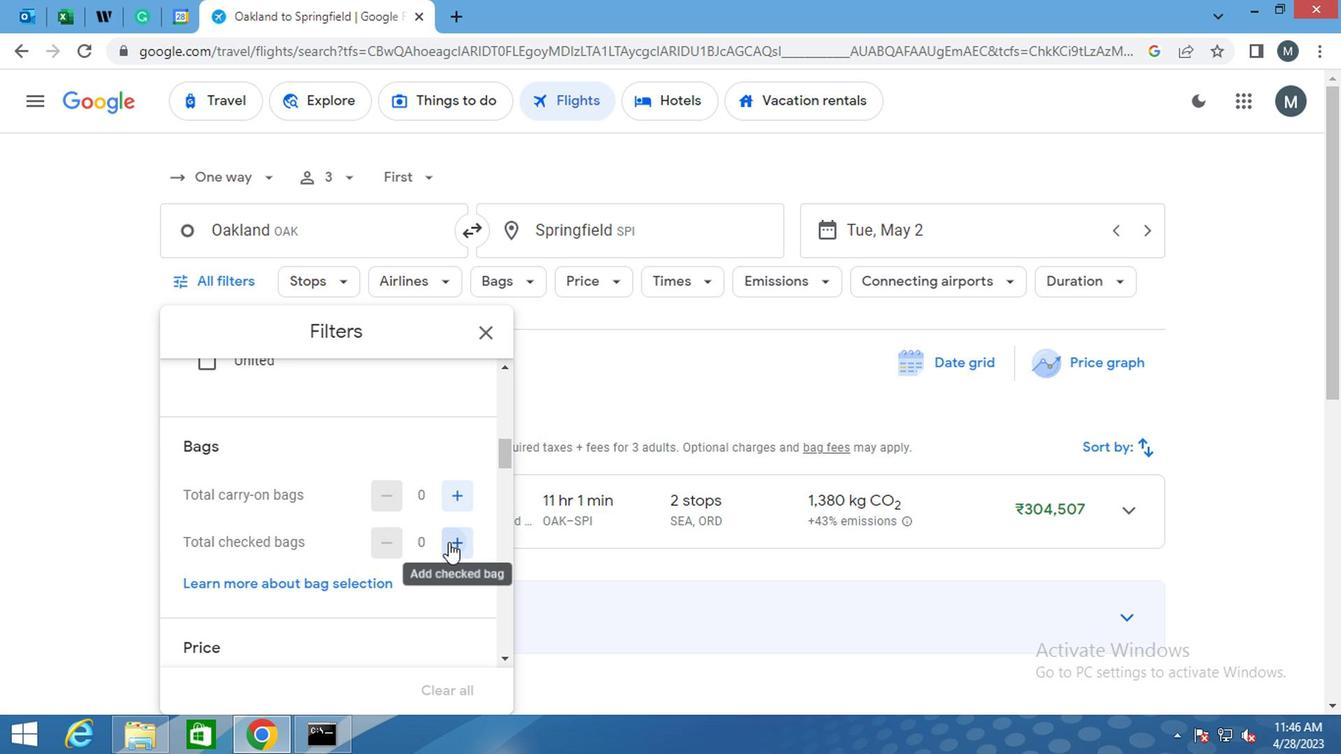 
Action: Mouse pressed left at (482, 545)
Screenshot: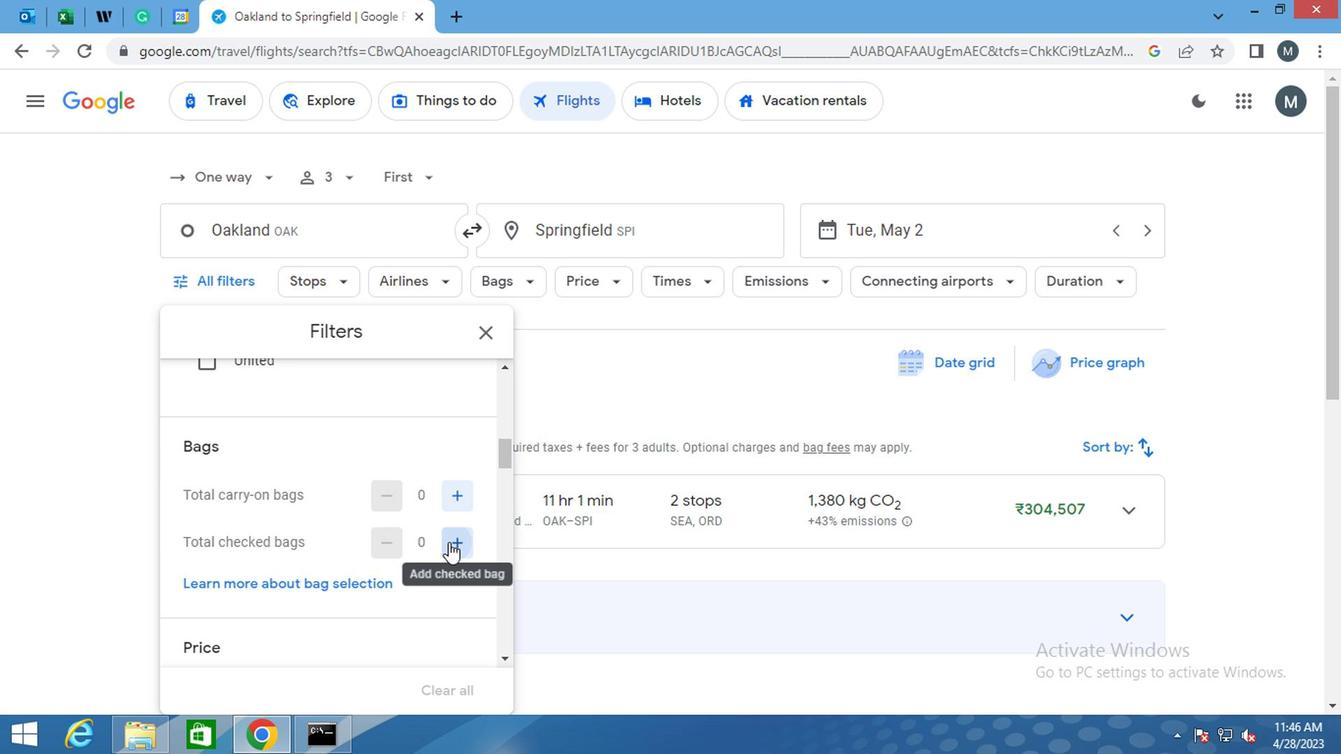 
Action: Mouse moved to (484, 545)
Screenshot: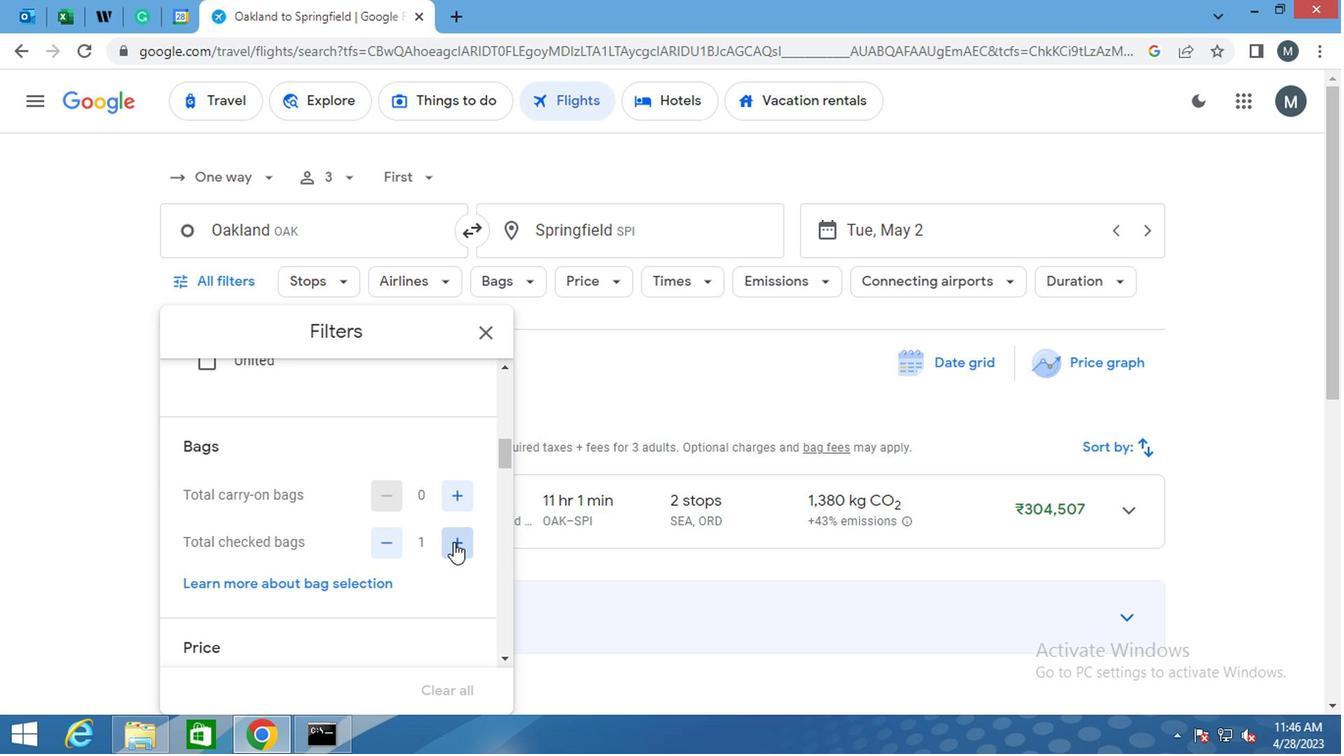 
Action: Mouse pressed left at (484, 545)
Screenshot: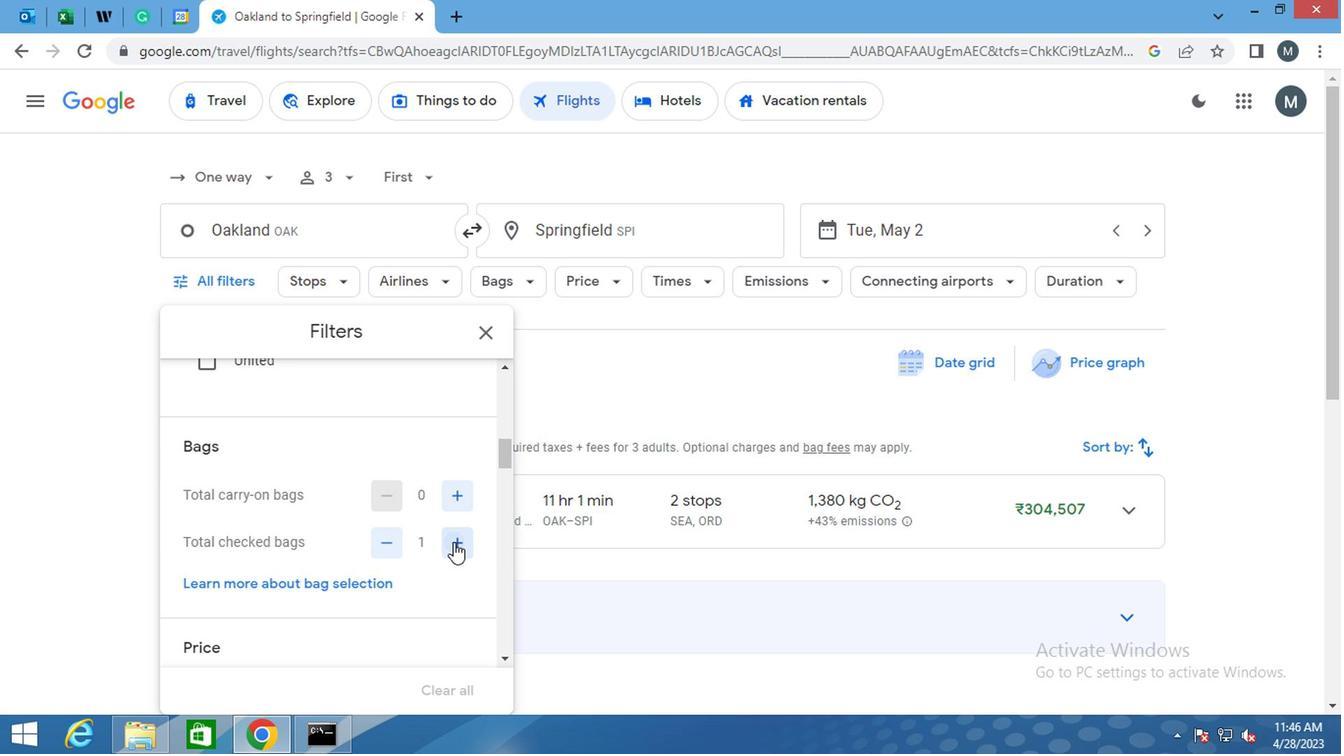 
Action: Mouse pressed left at (484, 545)
Screenshot: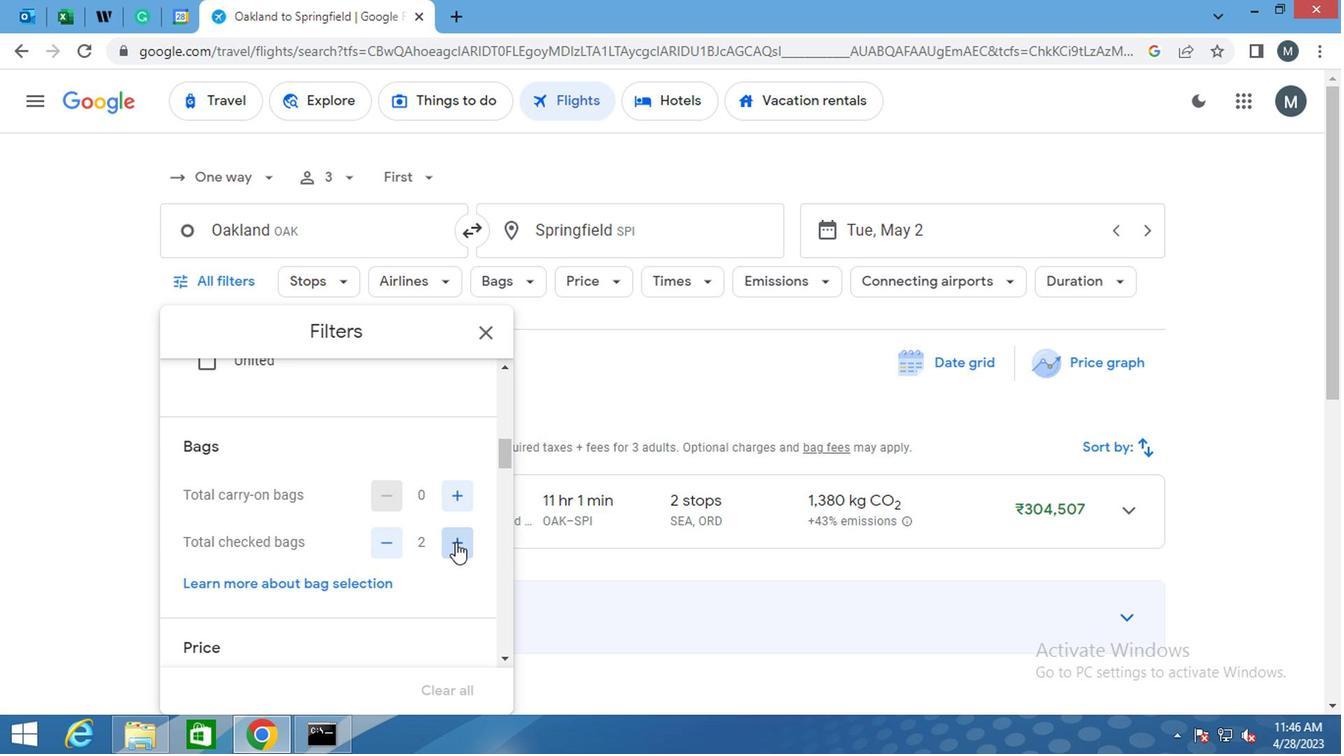 
Action: Mouse pressed left at (484, 545)
Screenshot: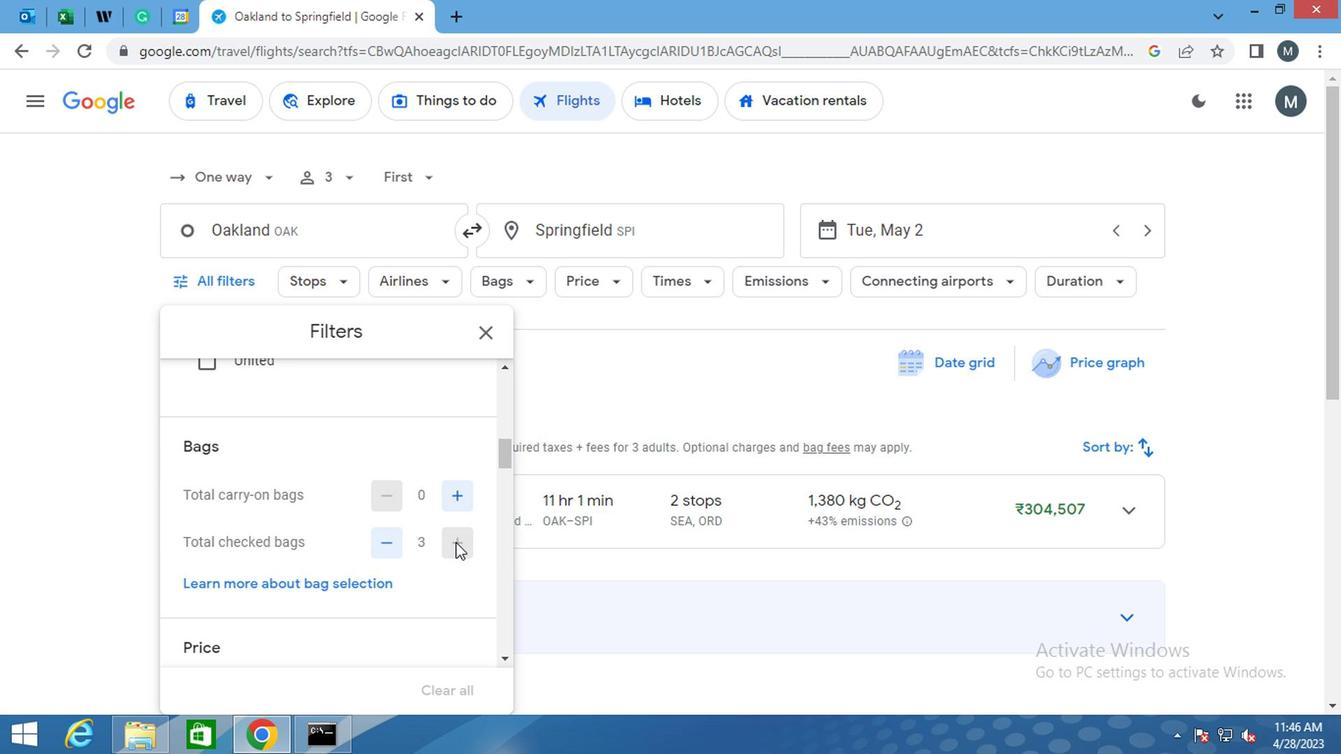 
Action: Mouse pressed left at (484, 545)
Screenshot: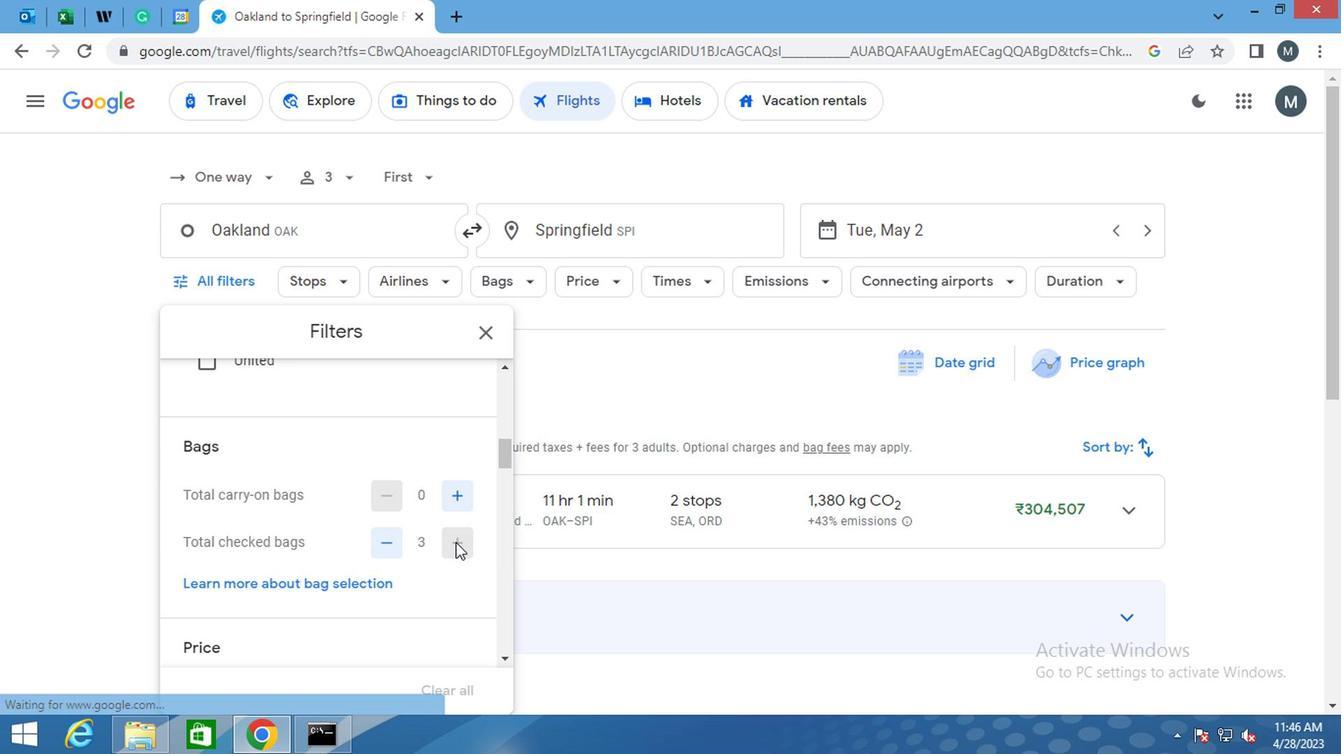 
Action: Mouse pressed left at (484, 545)
Screenshot: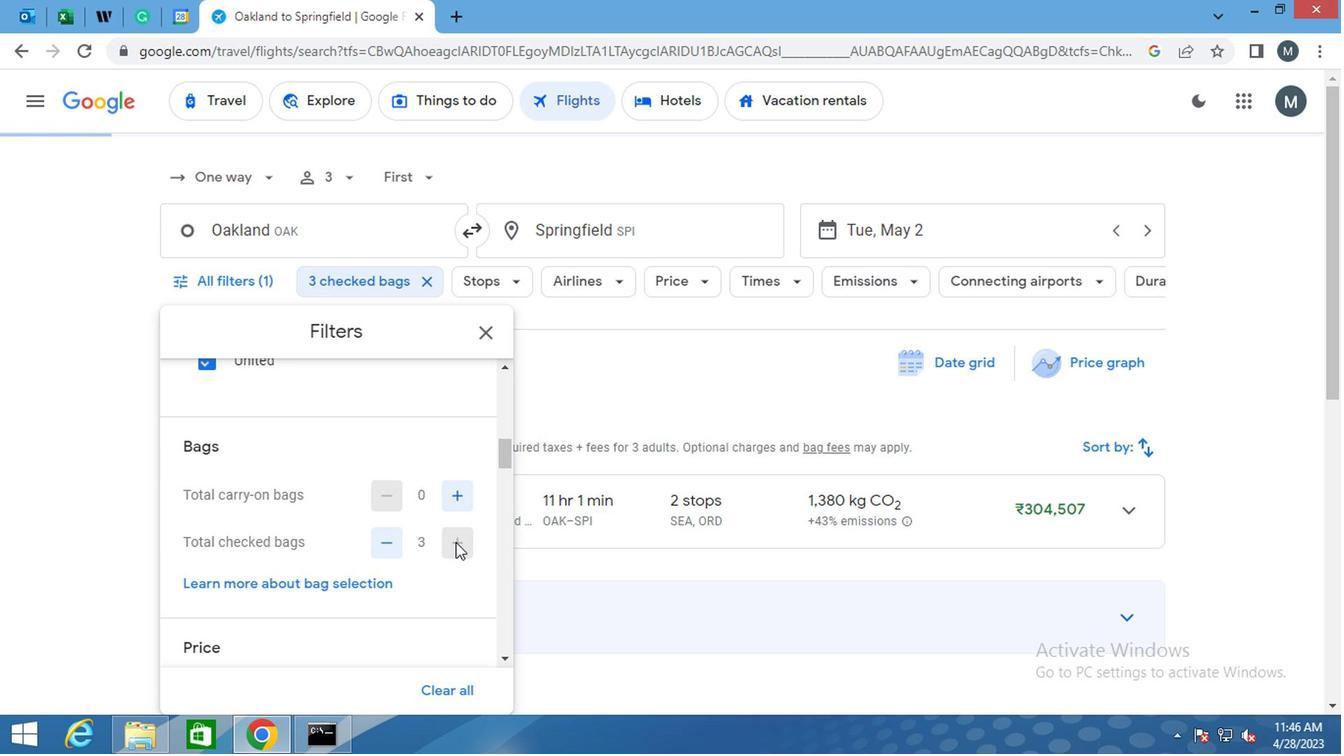
Action: Mouse pressed left at (484, 545)
Screenshot: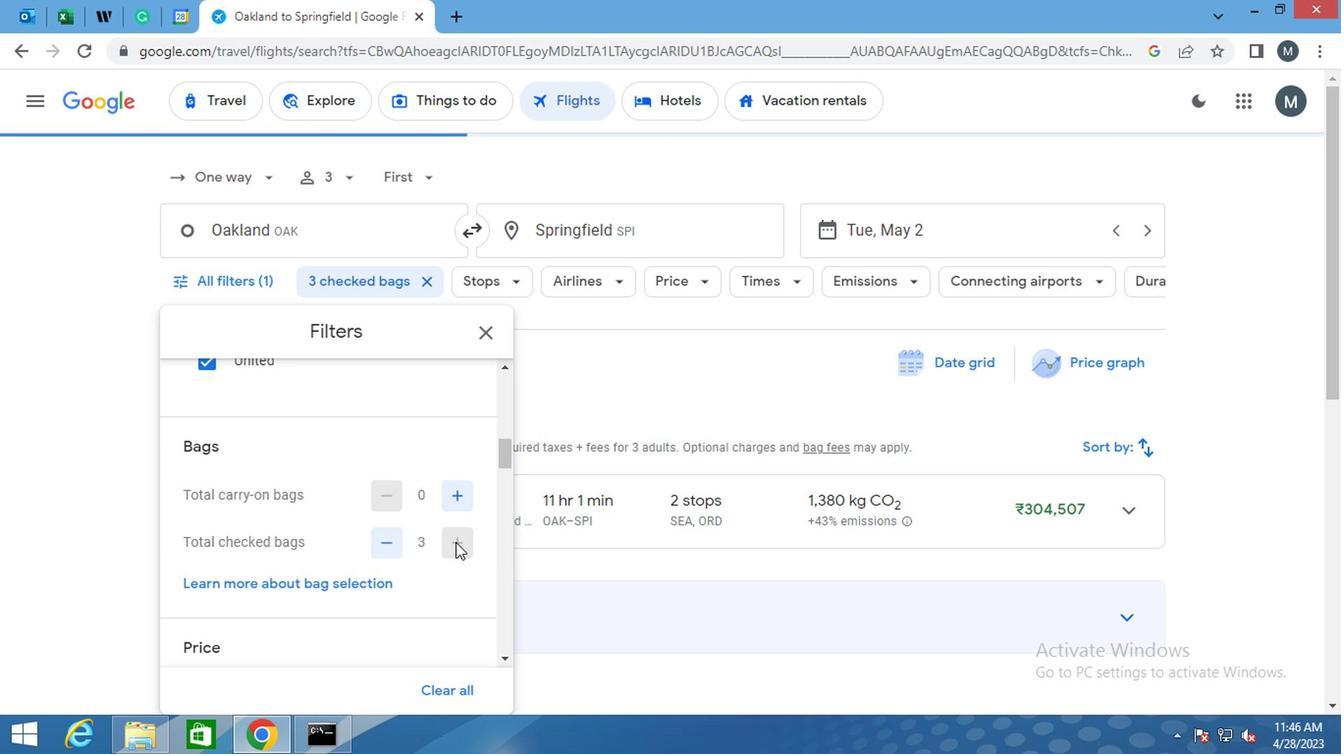 
Action: Mouse pressed left at (484, 545)
Screenshot: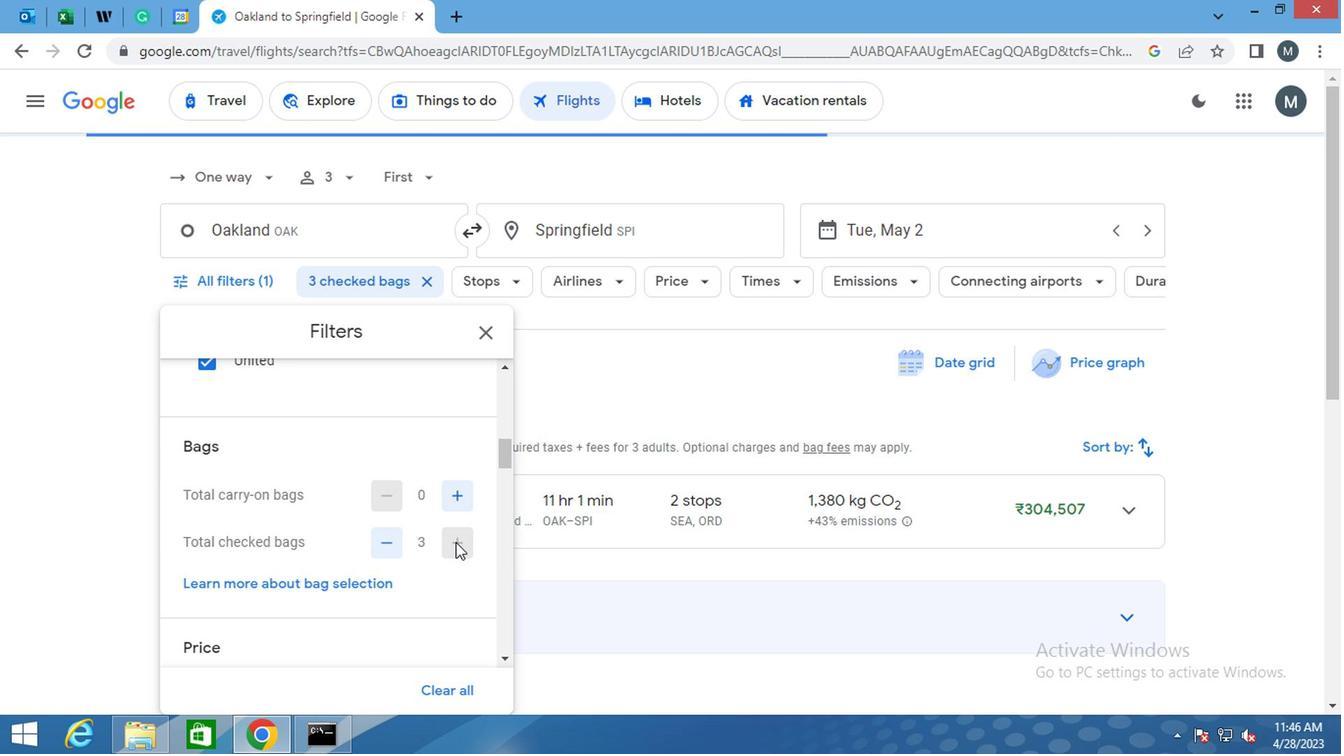 
Action: Mouse pressed left at (484, 545)
Screenshot: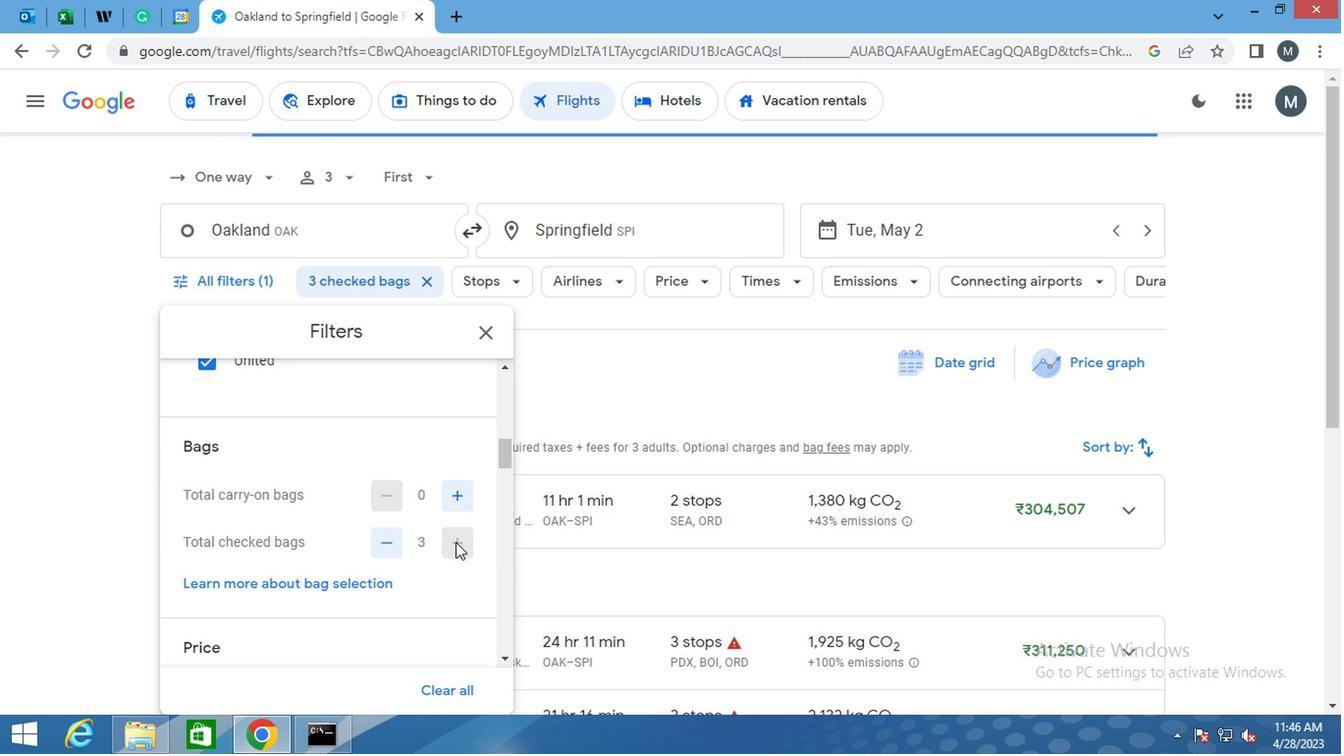 
Action: Mouse pressed left at (484, 545)
Screenshot: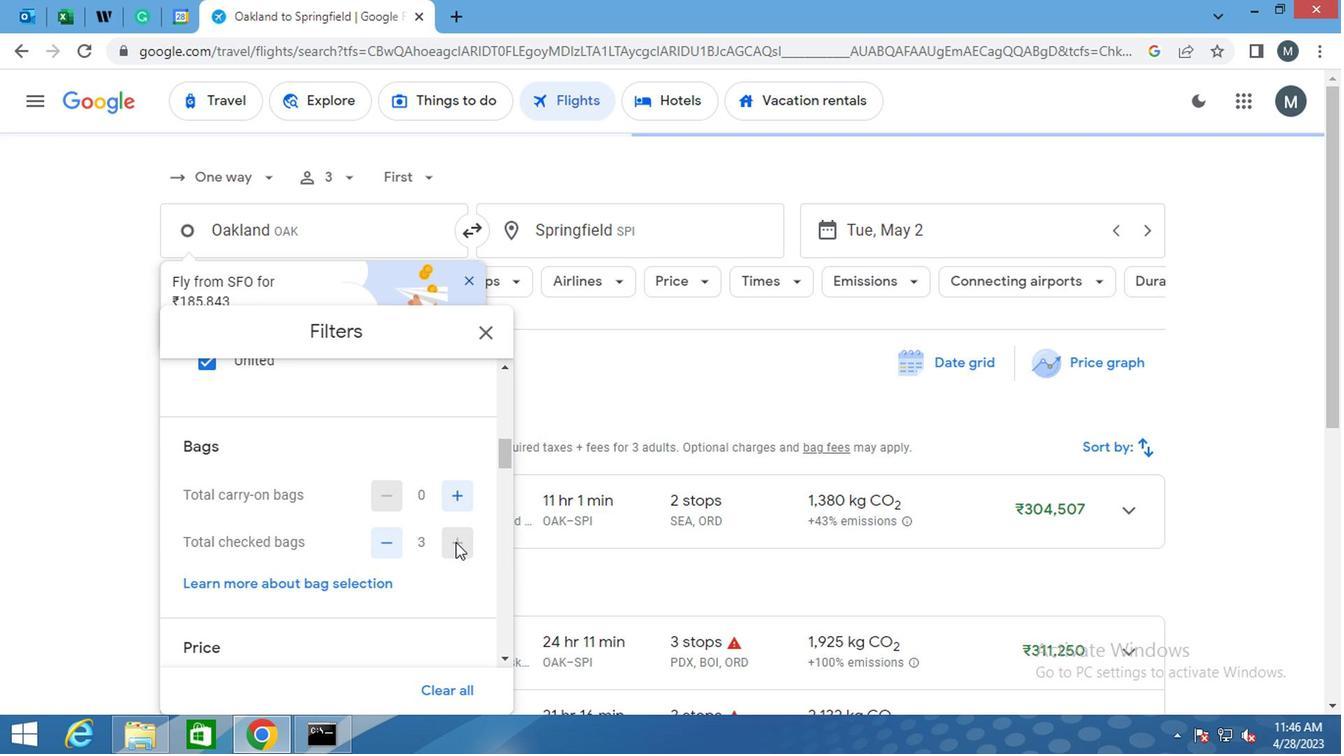 
Action: Mouse moved to (488, 548)
Screenshot: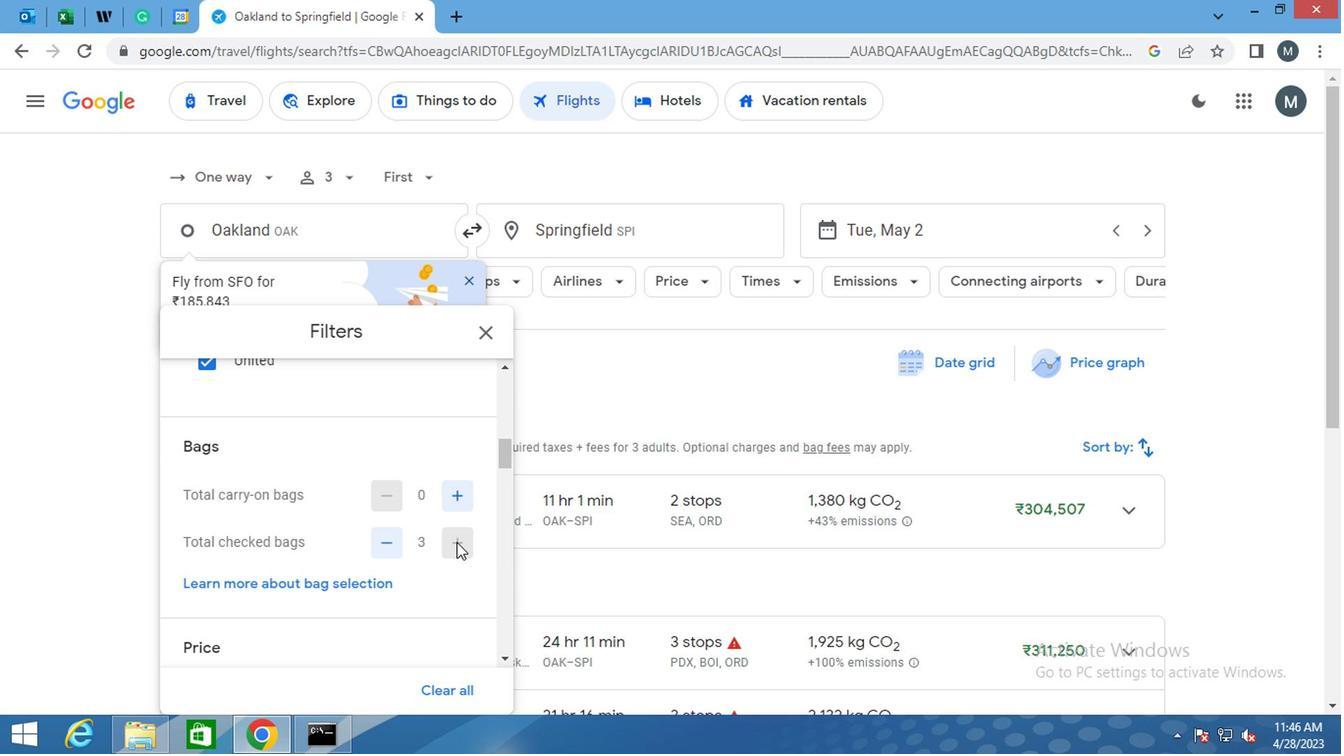 
Action: Mouse pressed left at (488, 548)
Screenshot: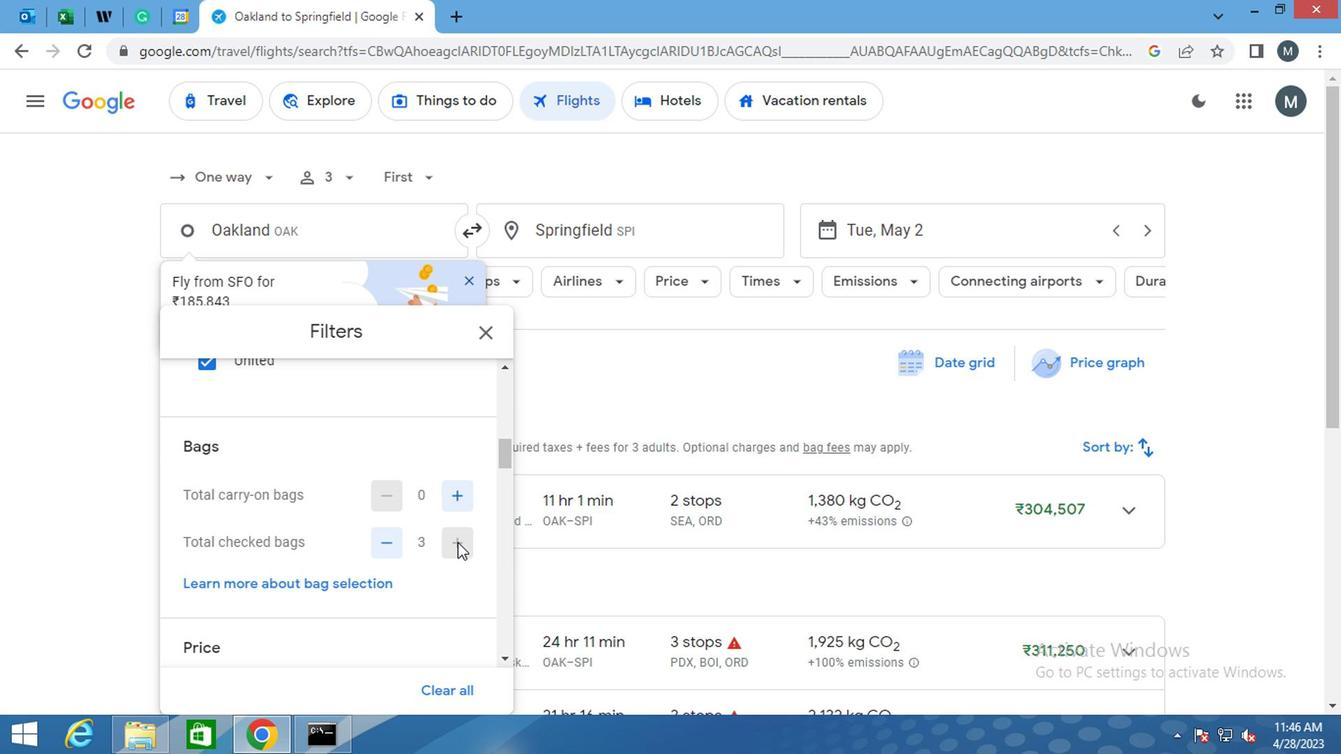 
Action: Mouse moved to (300, 529)
Screenshot: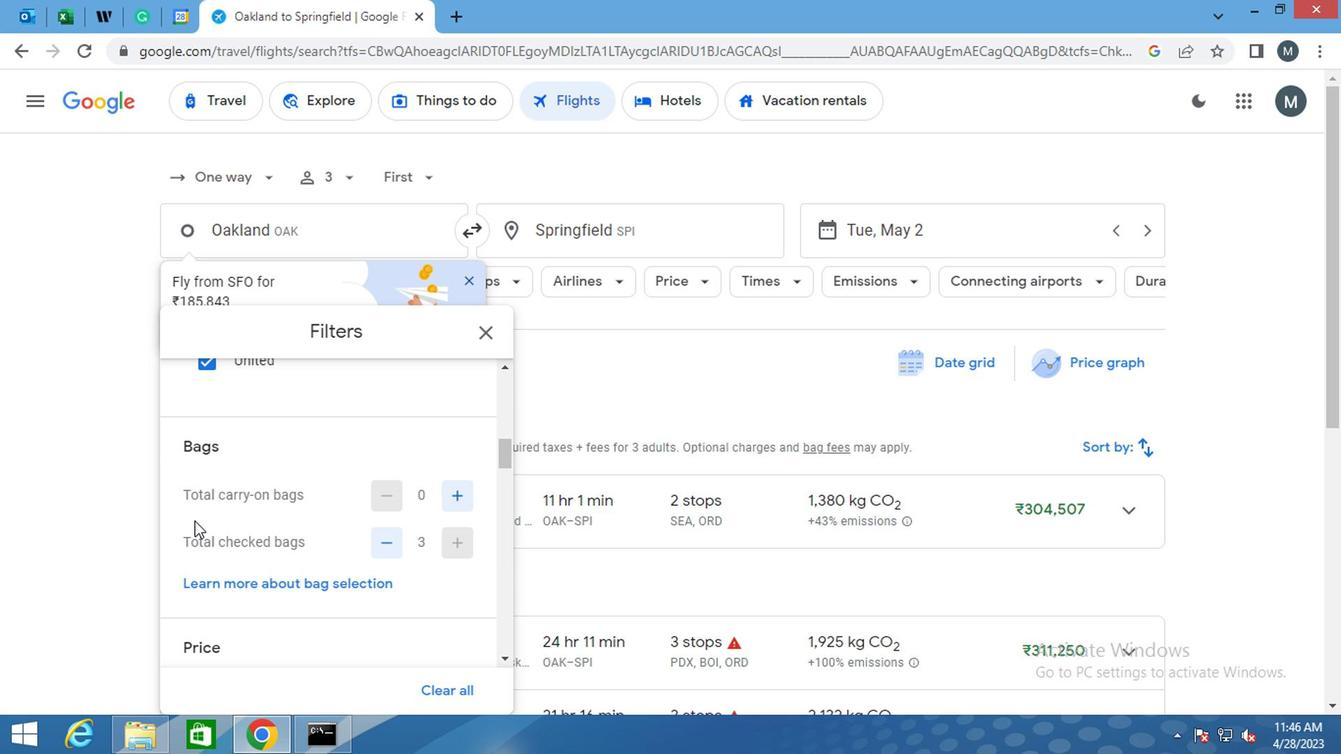 
Action: Mouse scrolled (300, 528) with delta (0, 0)
Screenshot: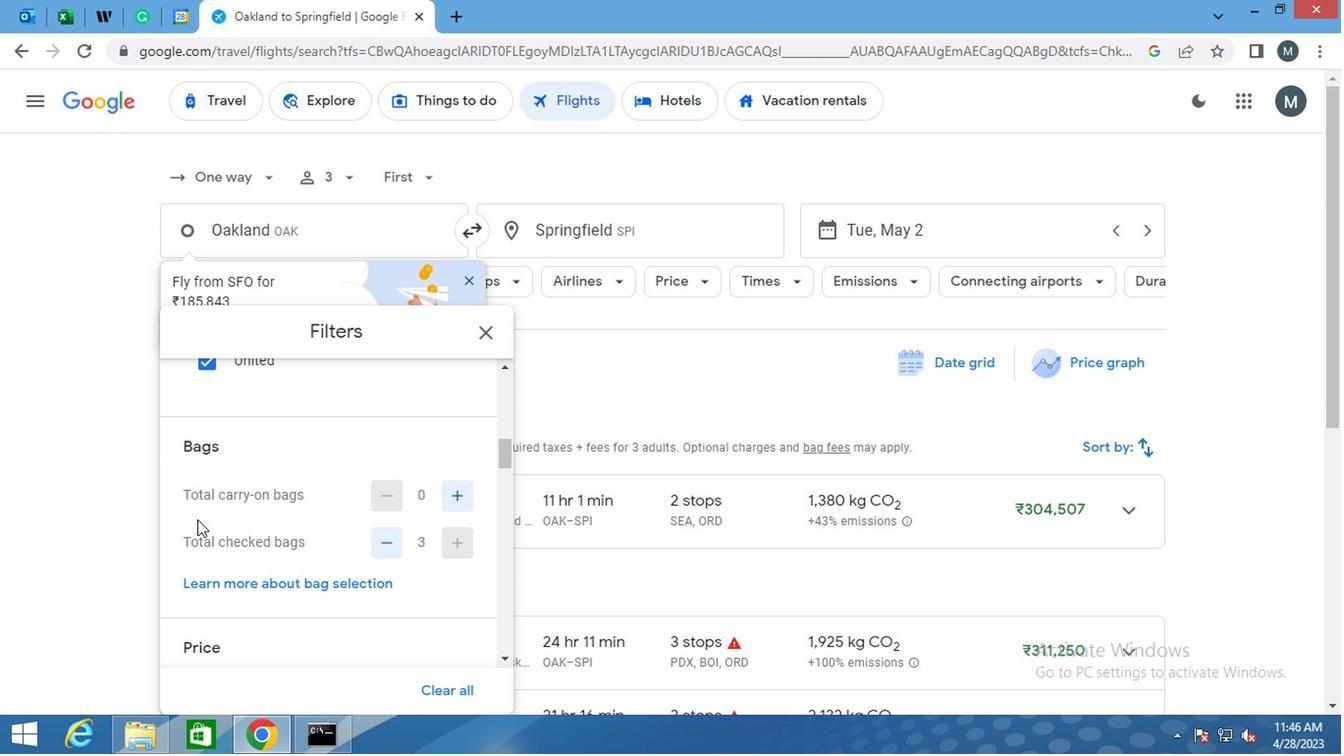 
Action: Mouse moved to (409, 609)
Screenshot: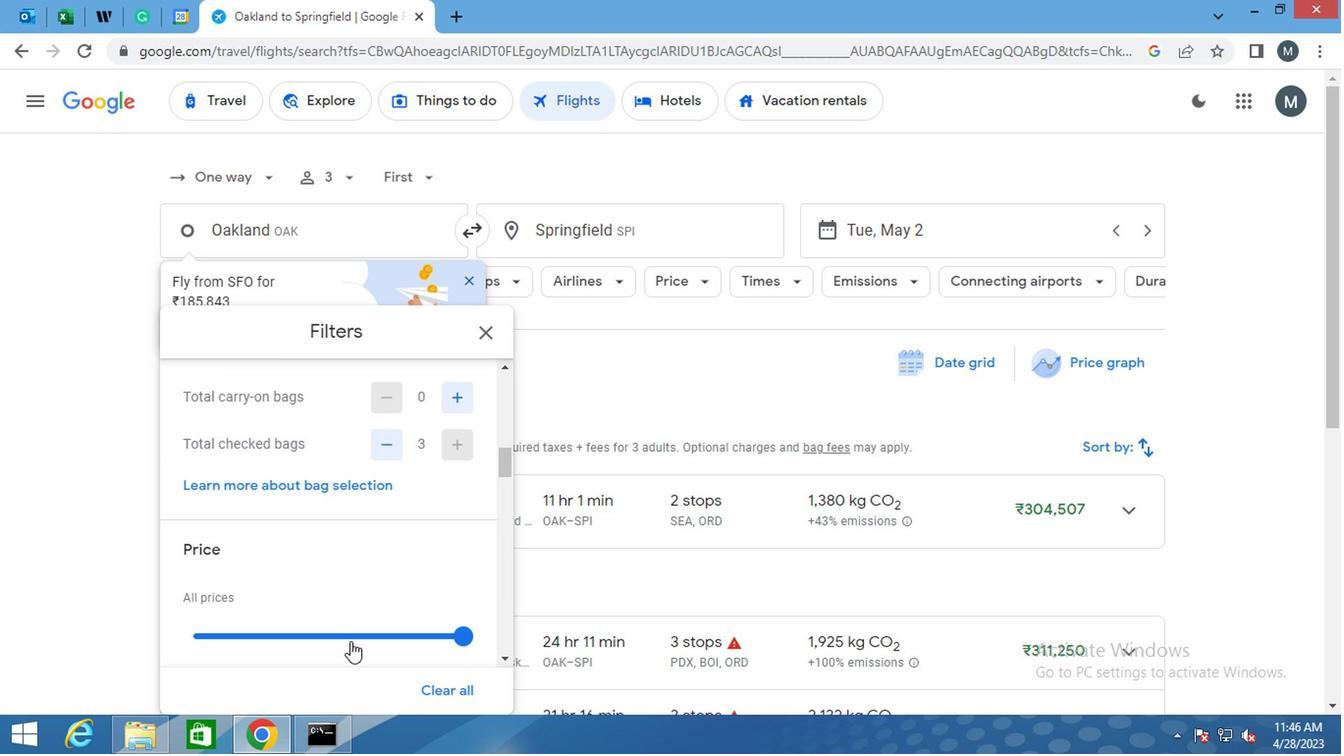 
Action: Mouse pressed left at (409, 609)
Screenshot: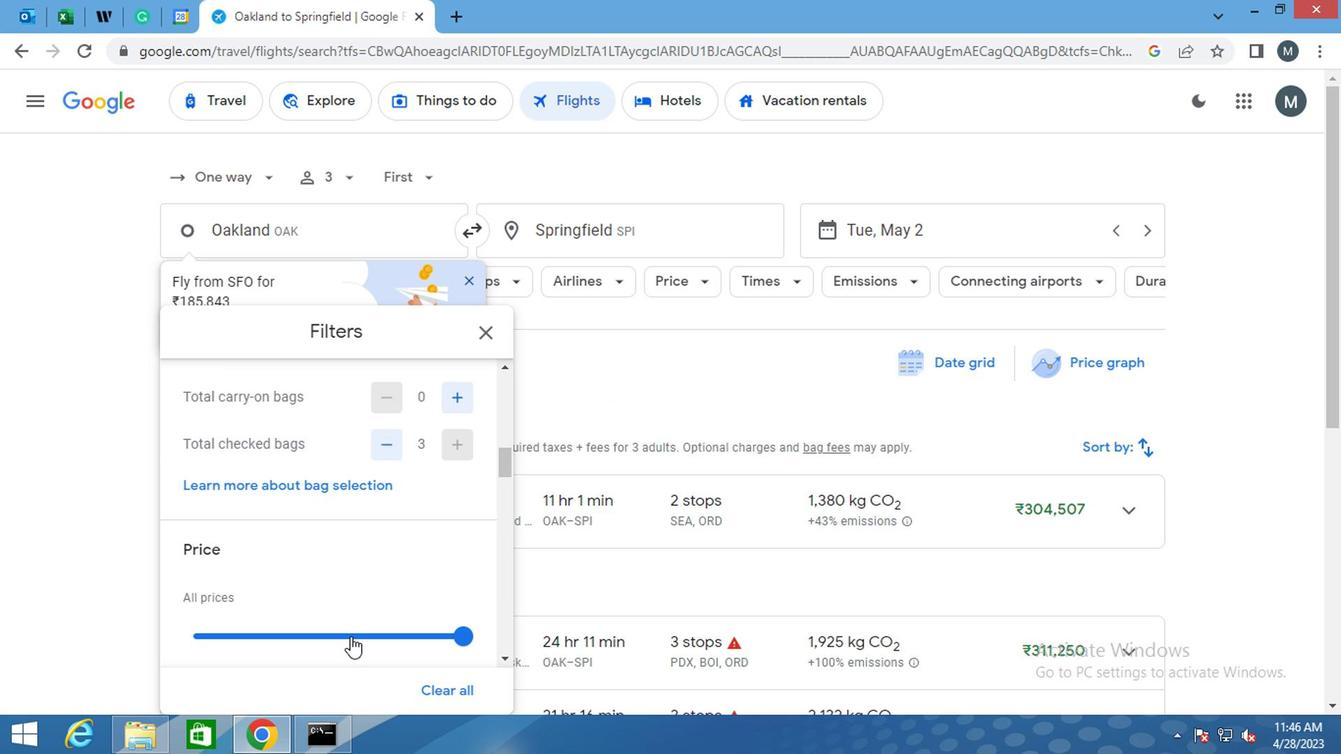 
Action: Mouse moved to (405, 608)
Screenshot: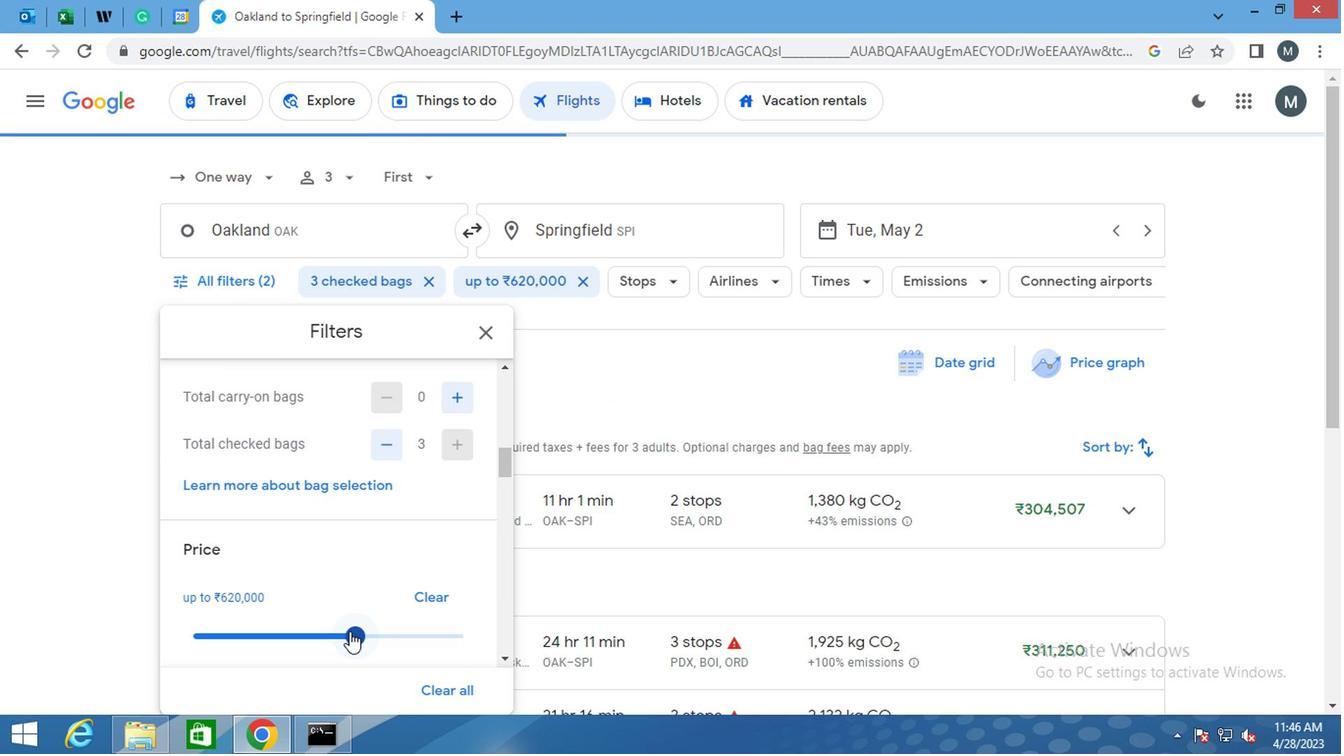 
Action: Mouse pressed left at (405, 608)
Screenshot: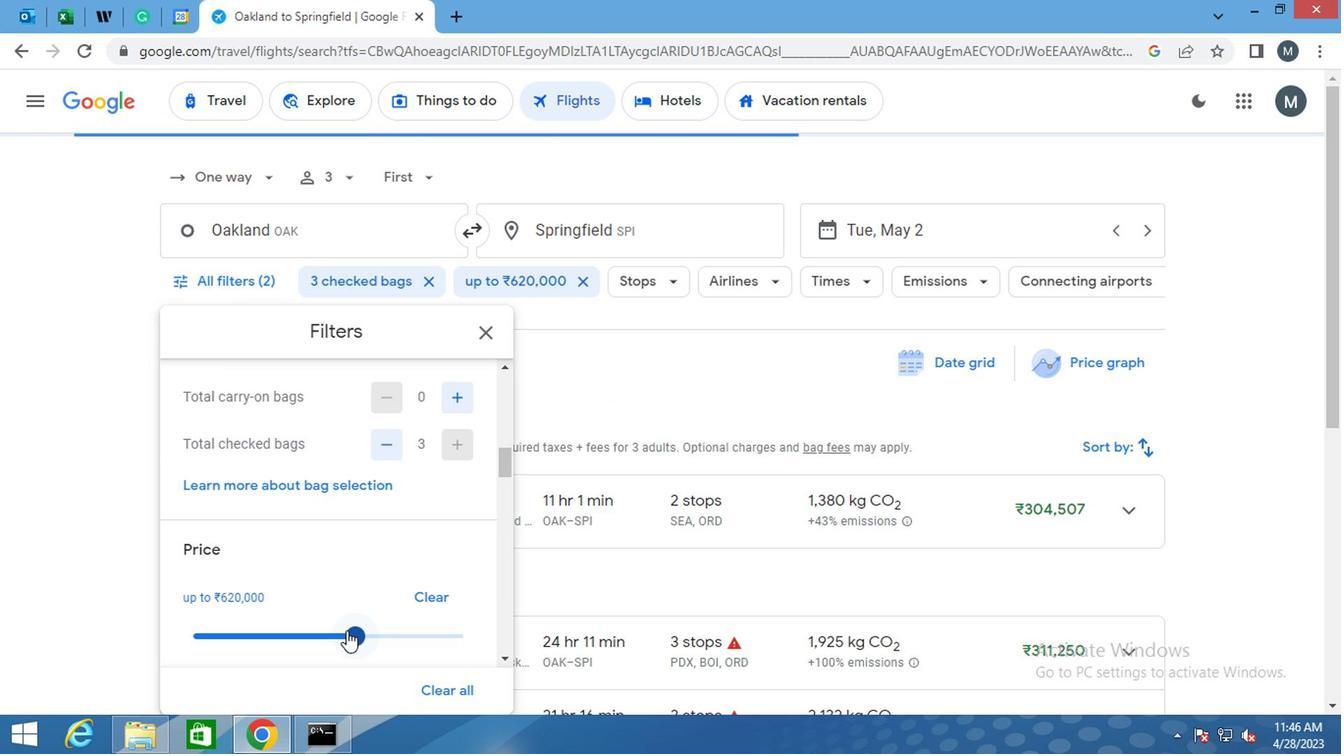 
Action: Mouse moved to (388, 518)
Screenshot: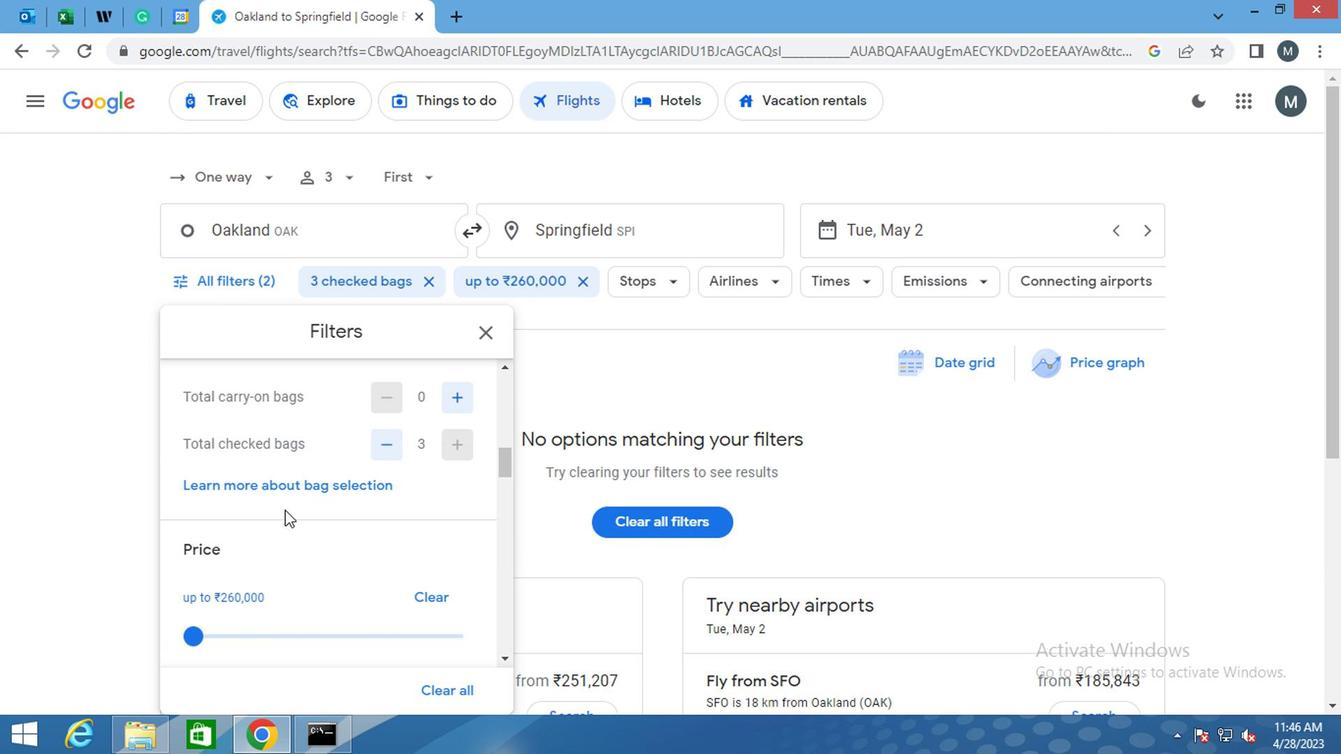 
Action: Mouse scrolled (388, 517) with delta (0, 0)
Screenshot: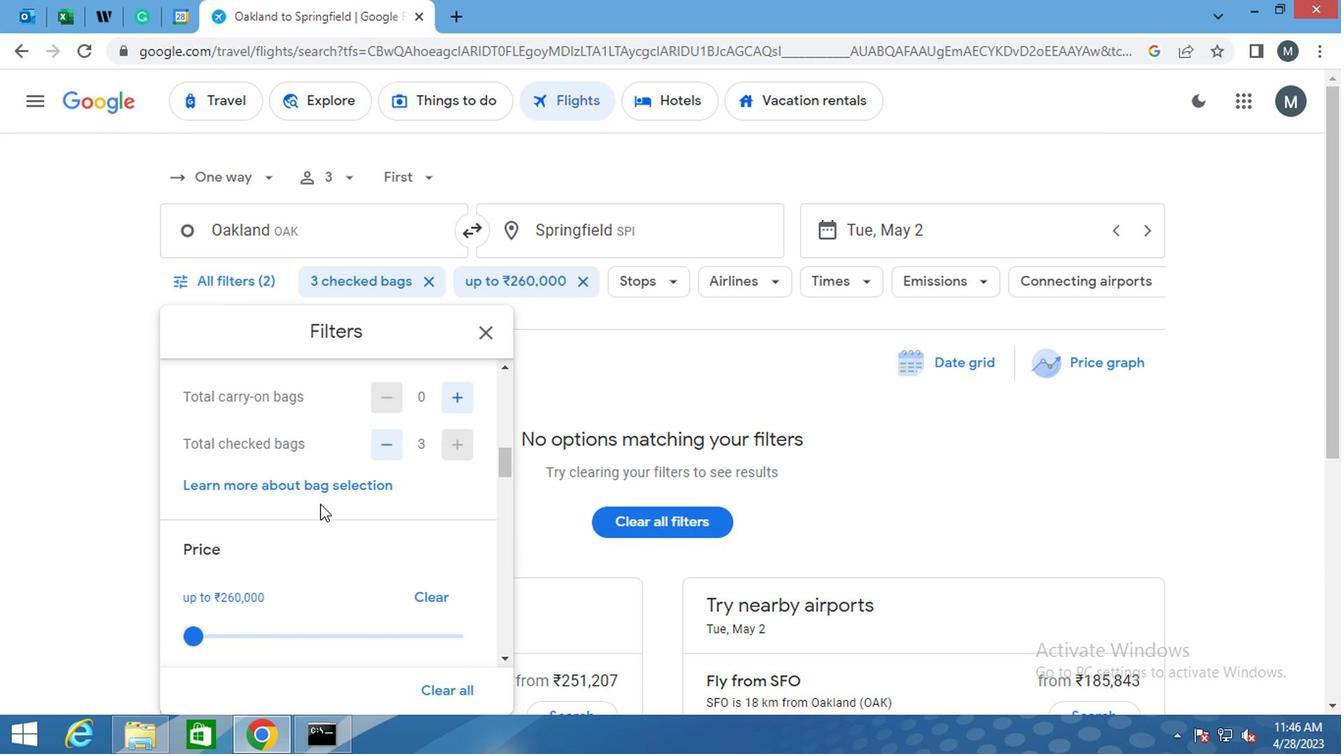 
Action: Mouse moved to (399, 525)
Screenshot: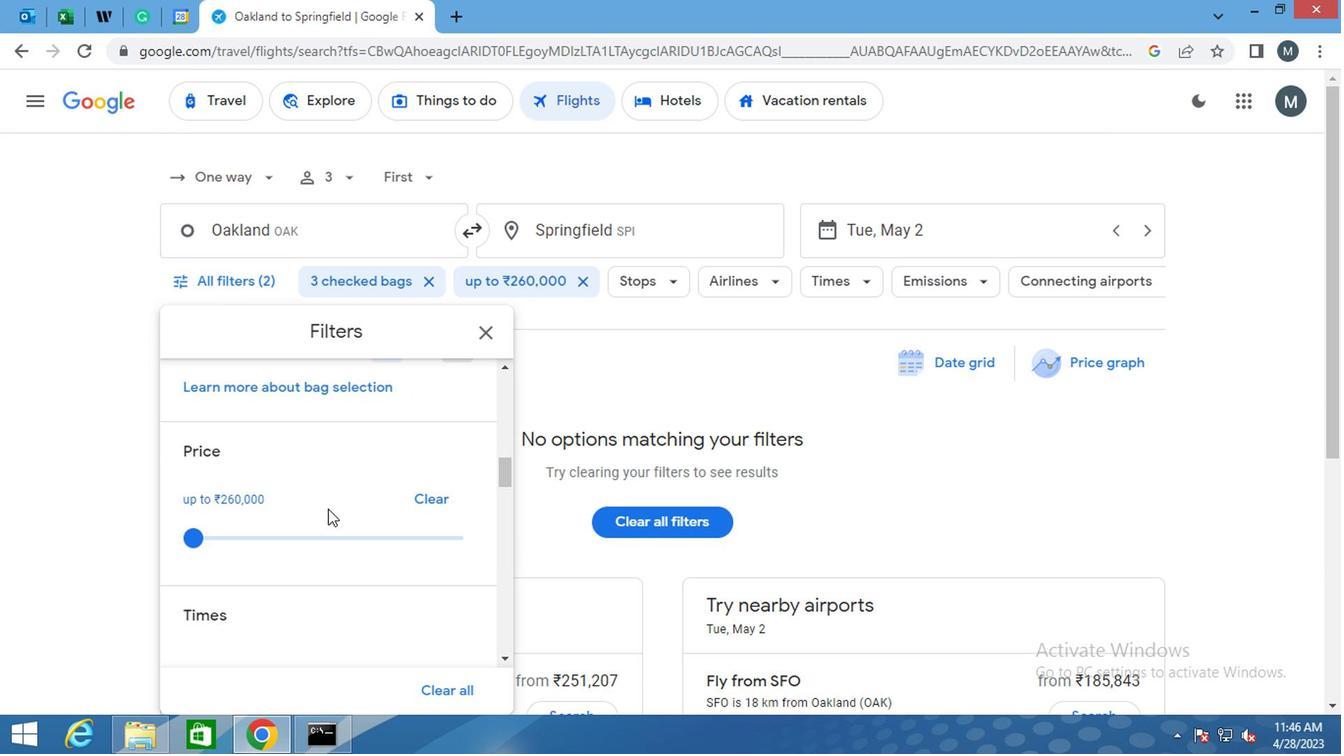 
Action: Mouse scrolled (399, 524) with delta (0, 0)
Screenshot: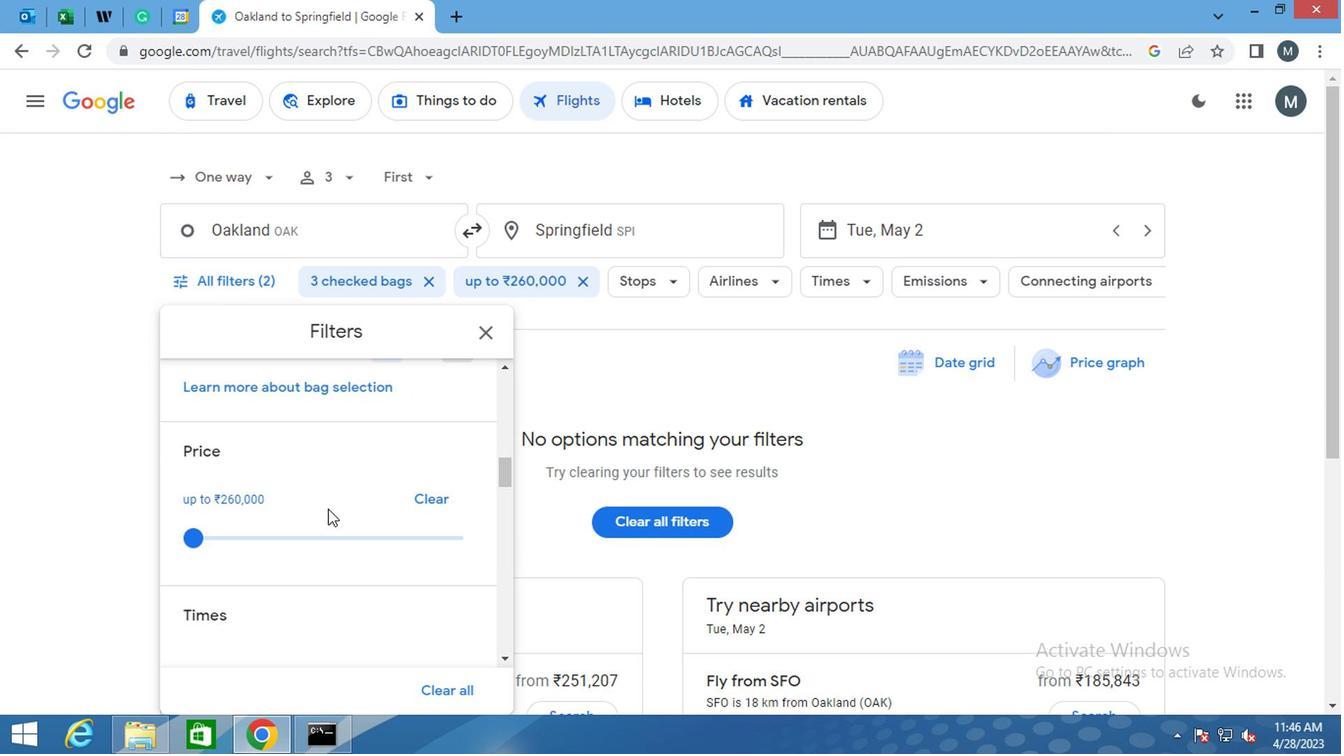 
Action: Mouse moved to (399, 526)
Screenshot: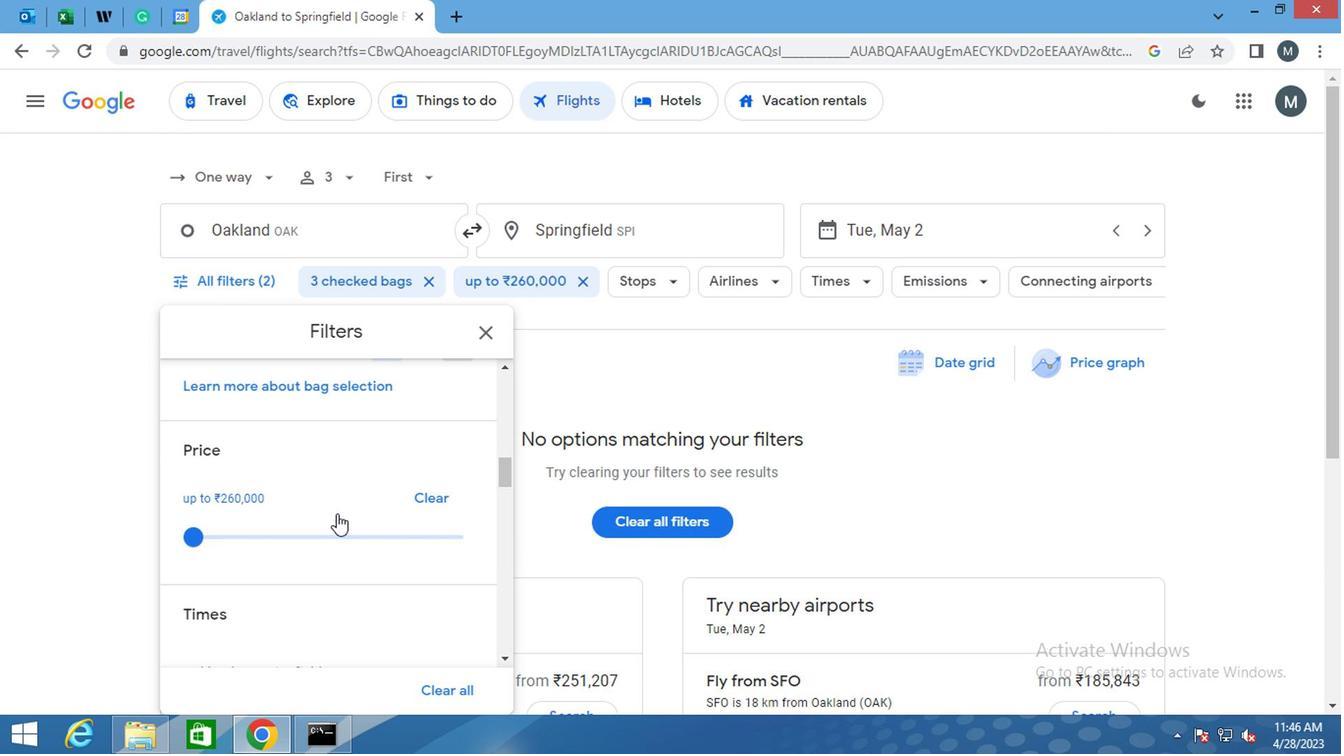 
Action: Mouse scrolled (399, 525) with delta (0, 0)
Screenshot: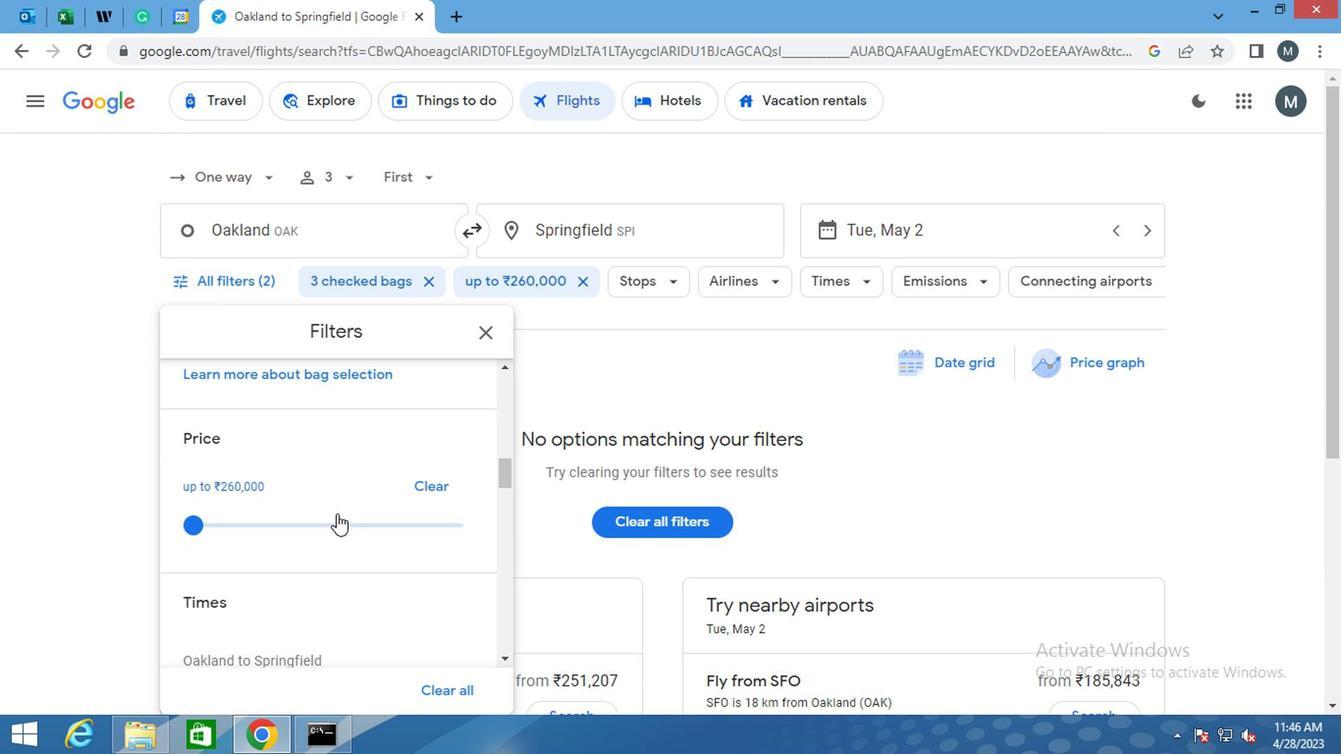 
Action: Mouse moved to (296, 557)
Screenshot: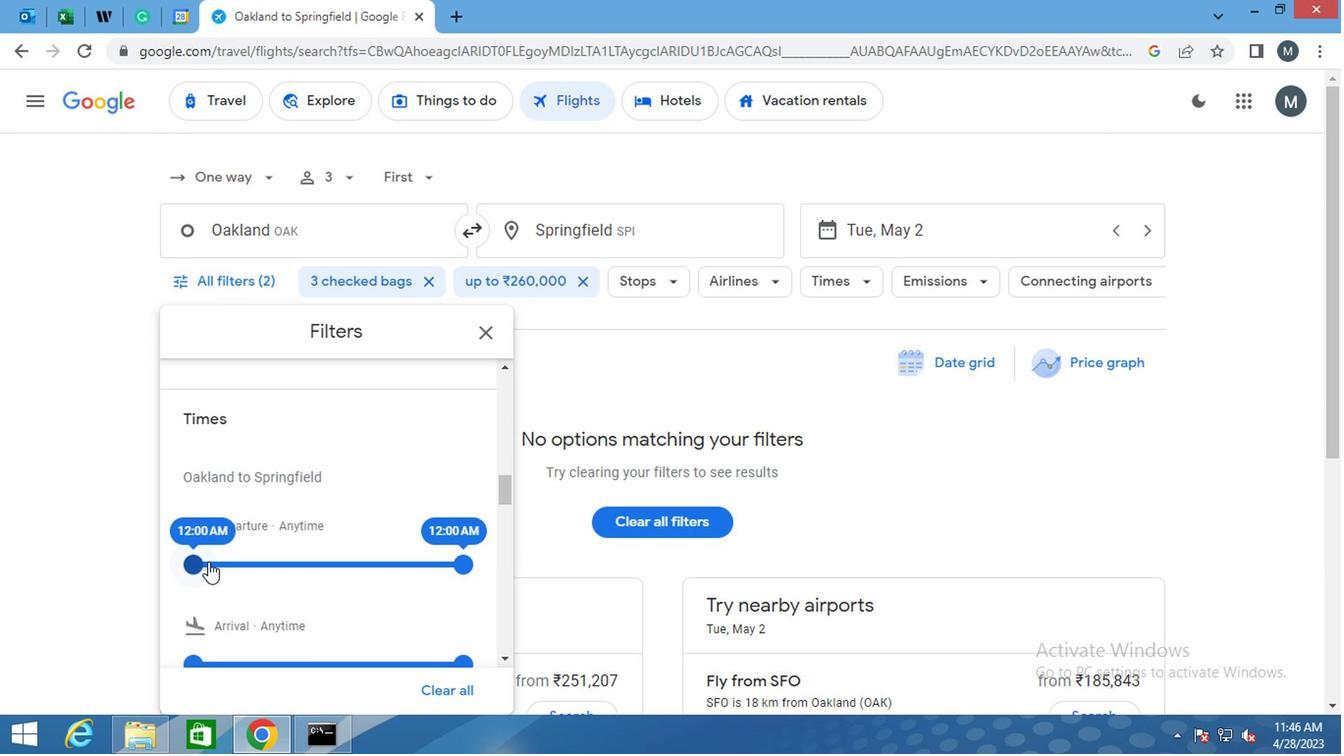 
Action: Mouse pressed left at (296, 557)
Screenshot: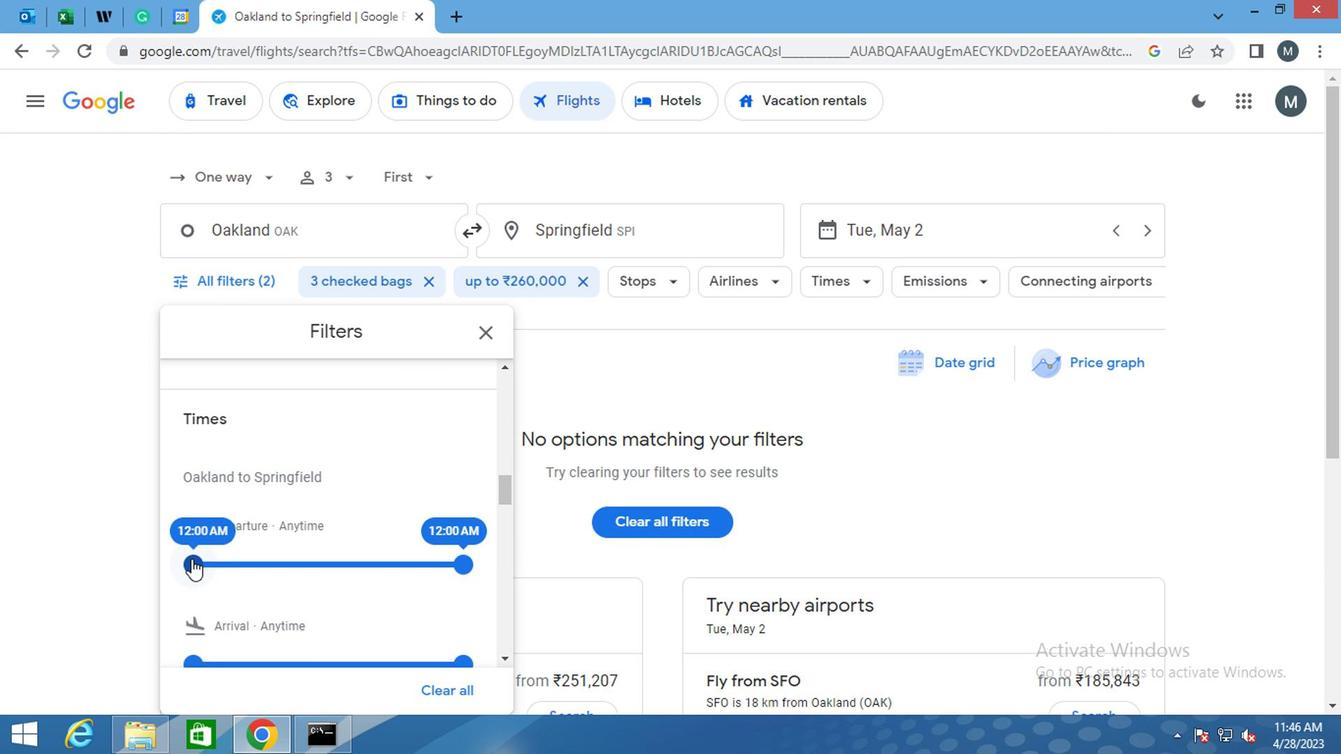 
Action: Mouse moved to (490, 559)
Screenshot: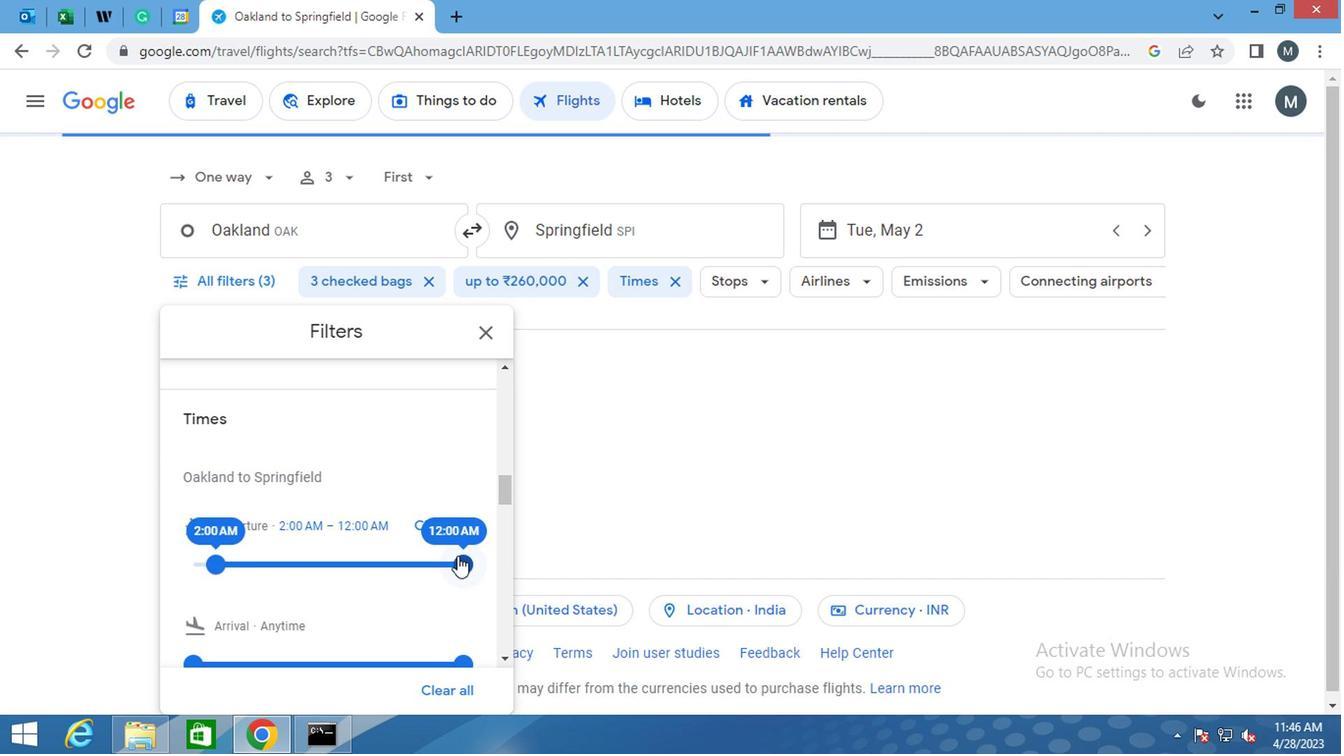 
Action: Mouse pressed left at (490, 559)
Screenshot: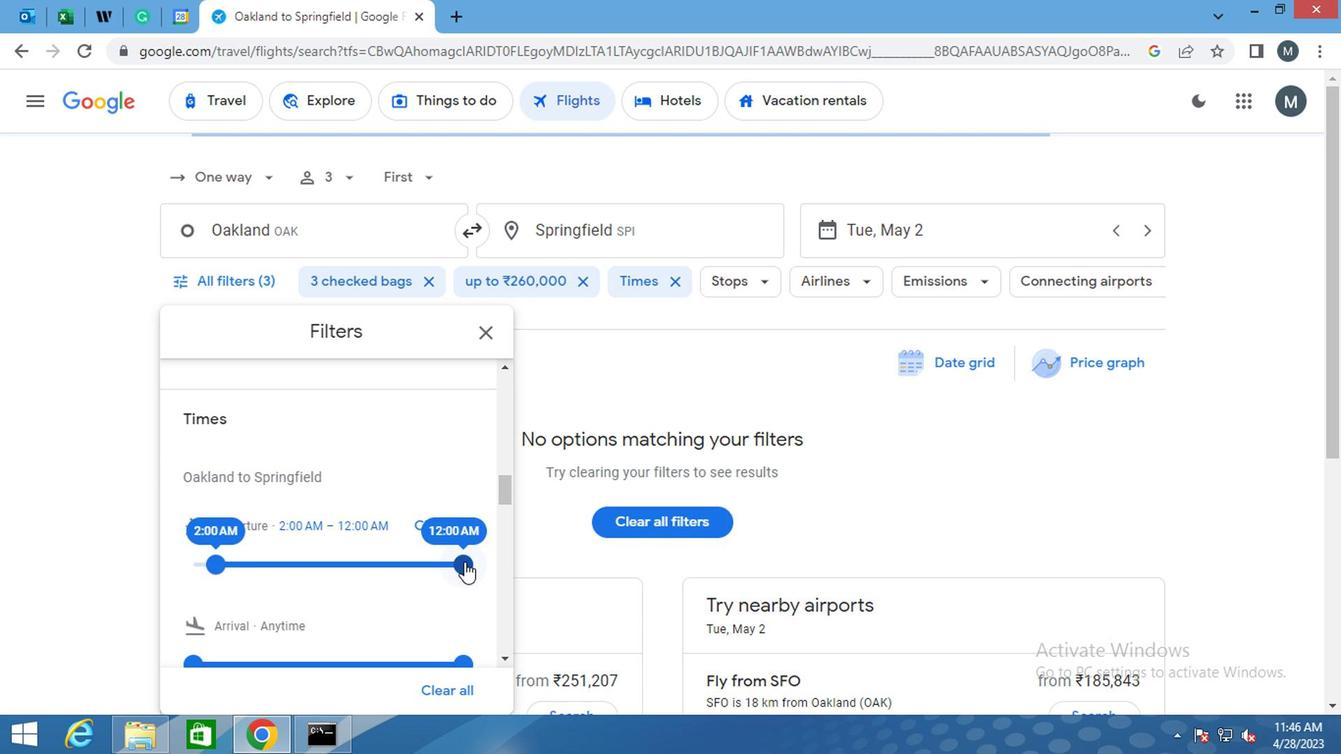 
Action: Mouse moved to (264, 518)
Screenshot: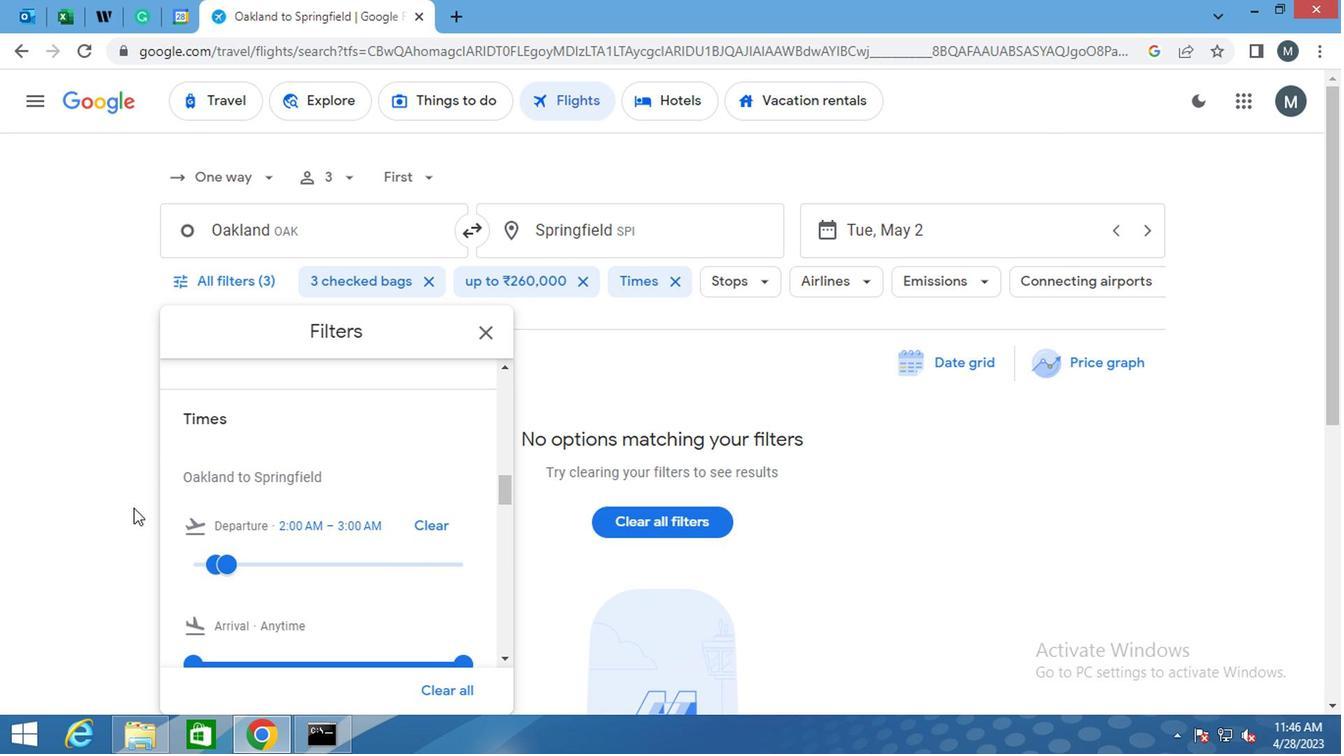 
Action: Mouse scrolled (264, 517) with delta (0, 0)
Screenshot: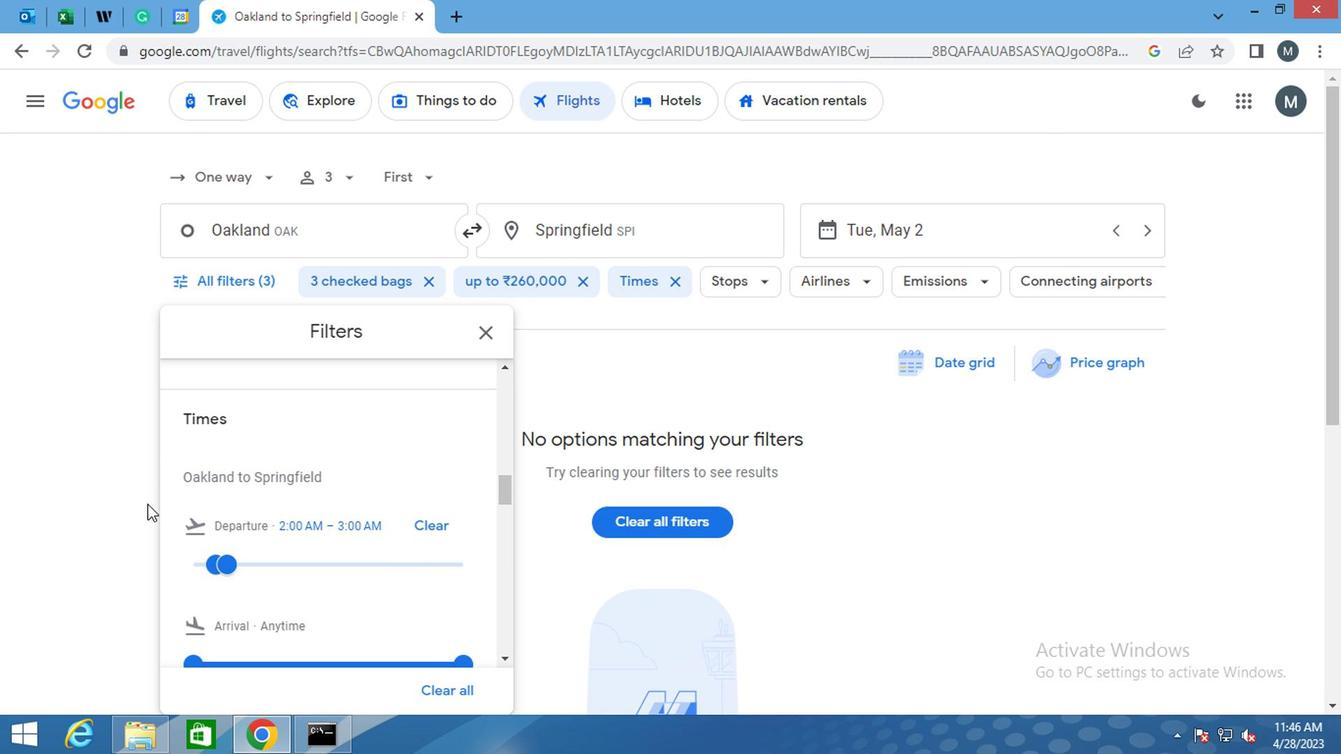 
Action: Mouse moved to (447, 537)
Screenshot: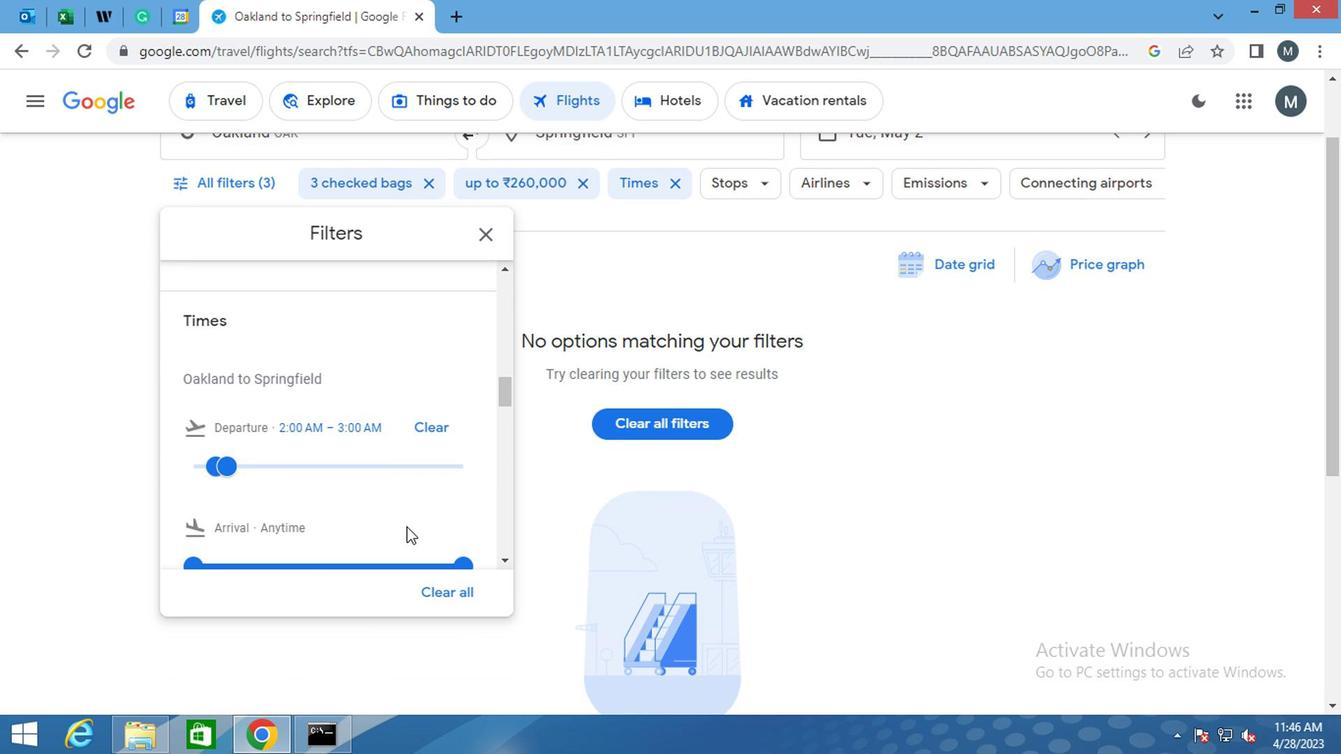 
Action: Mouse scrolled (447, 536) with delta (0, 0)
Screenshot: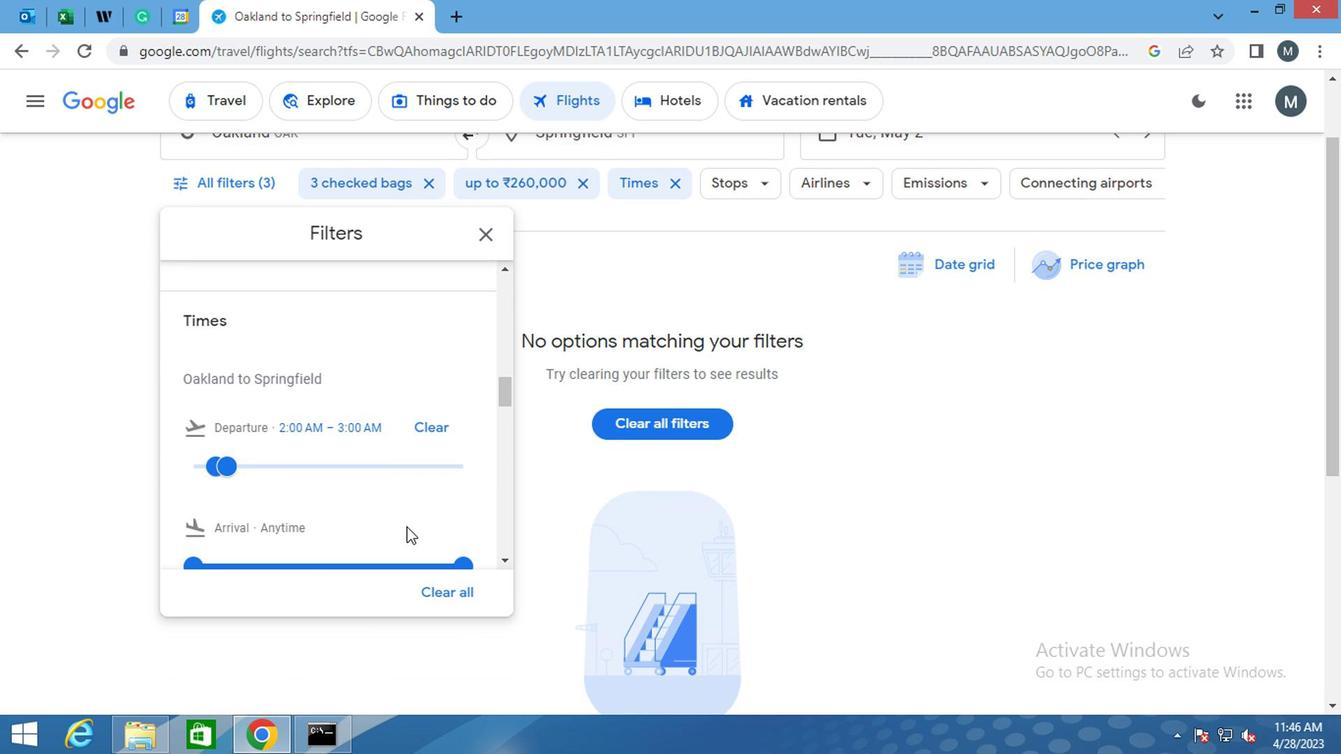 
Action: Mouse moved to (445, 539)
Screenshot: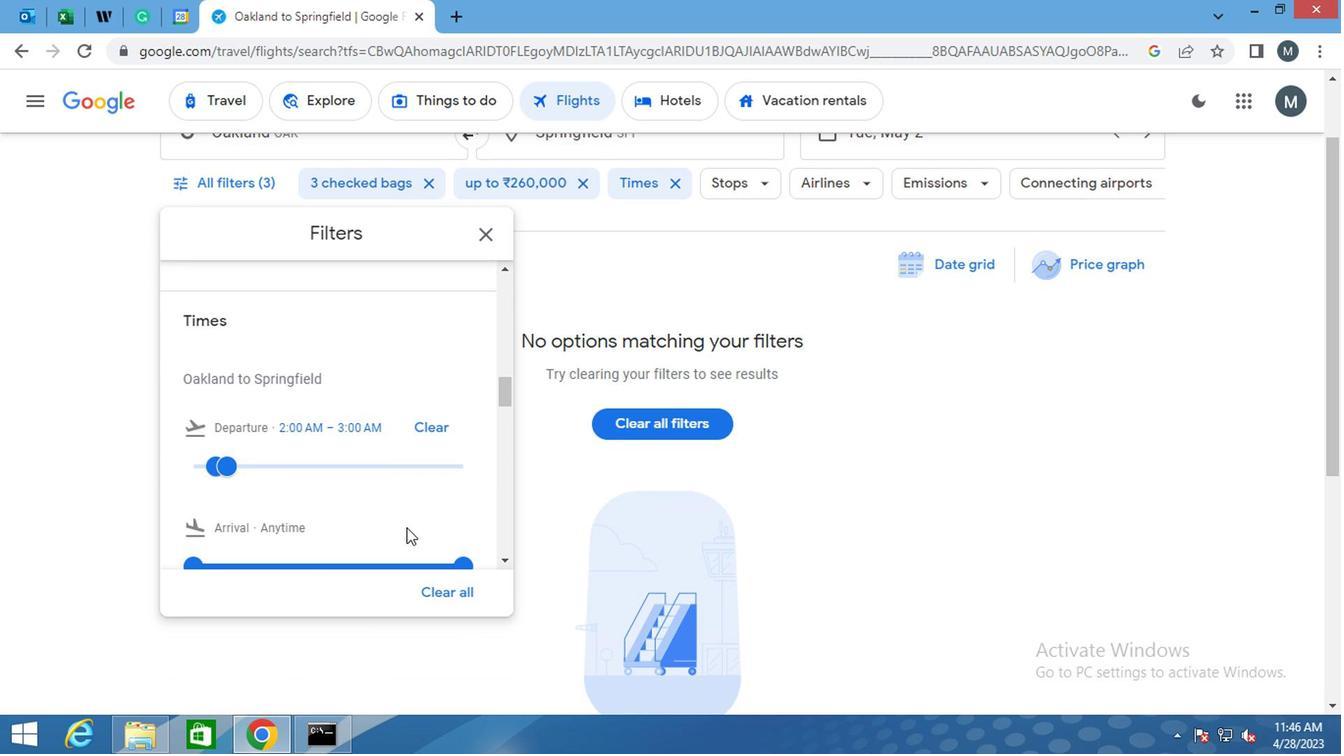 
Action: Mouse scrolled (445, 538) with delta (0, 0)
Screenshot: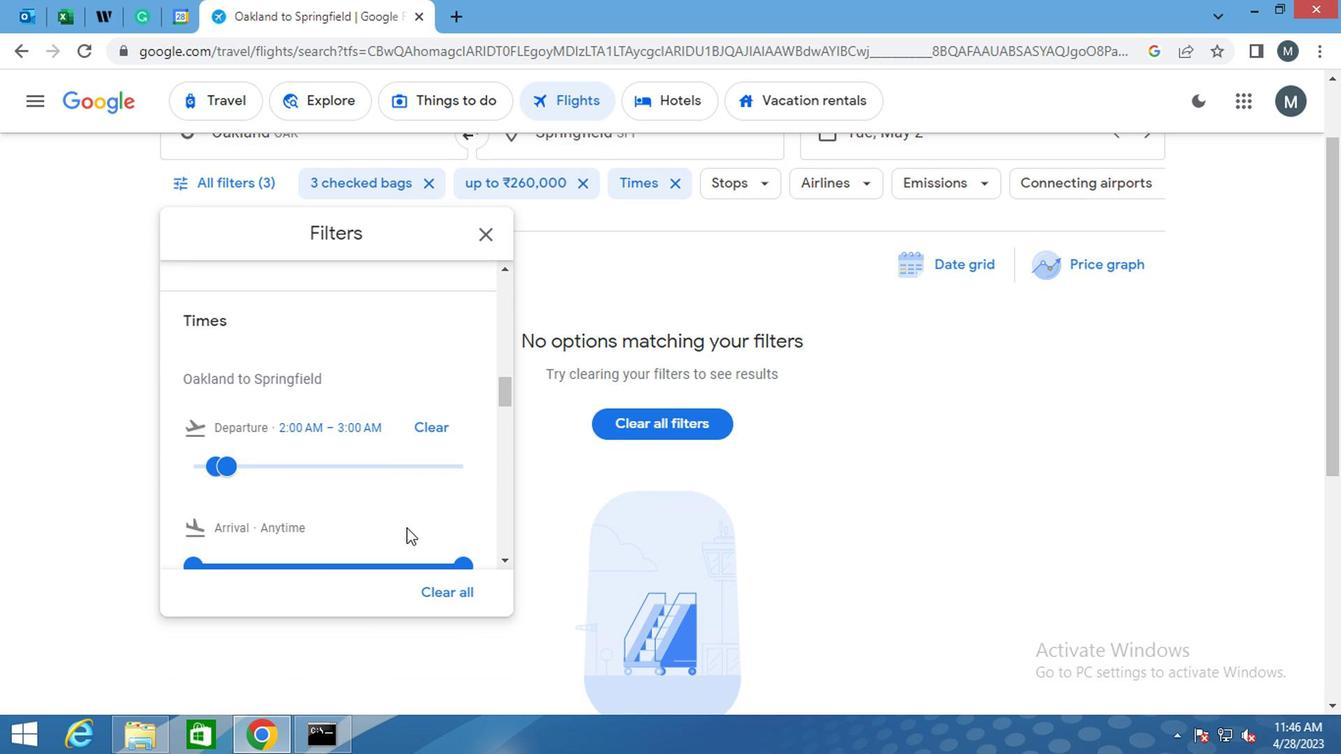 
Action: Mouse moved to (451, 537)
Screenshot: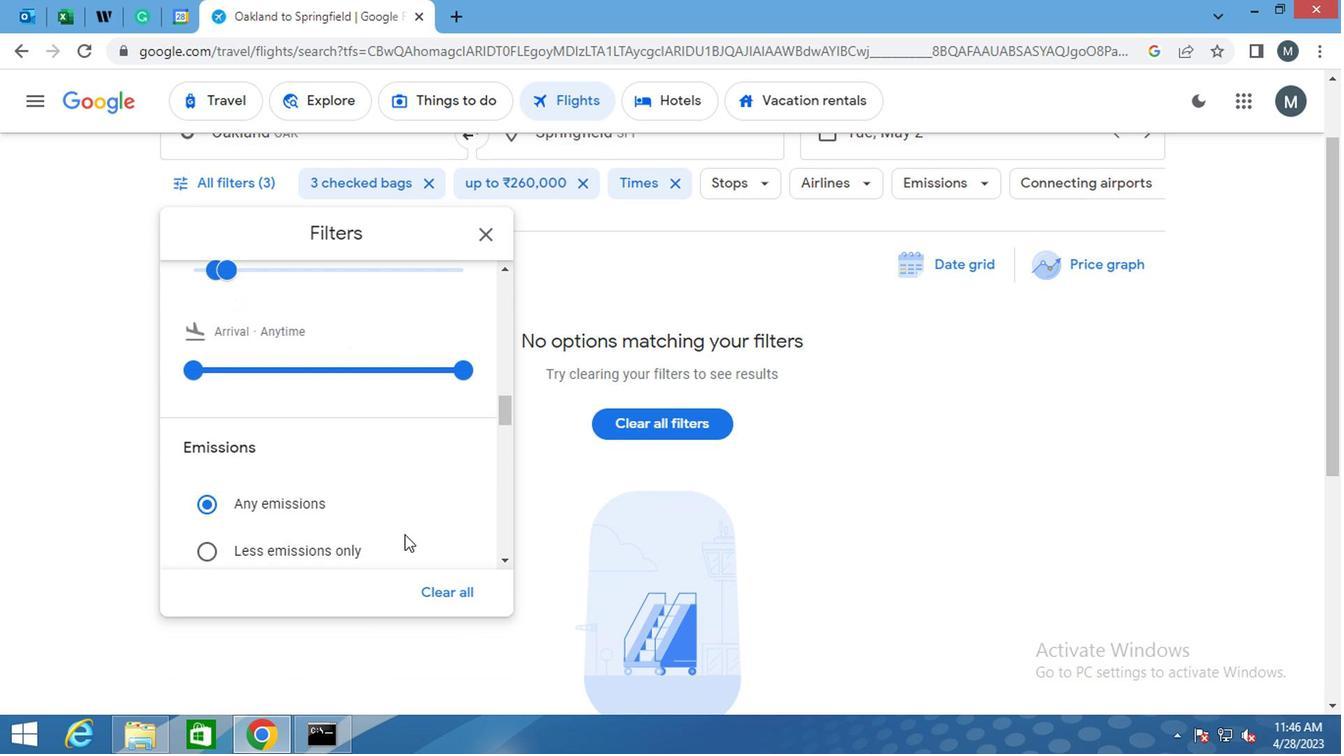 
Action: Mouse scrolled (451, 536) with delta (0, 0)
Screenshot: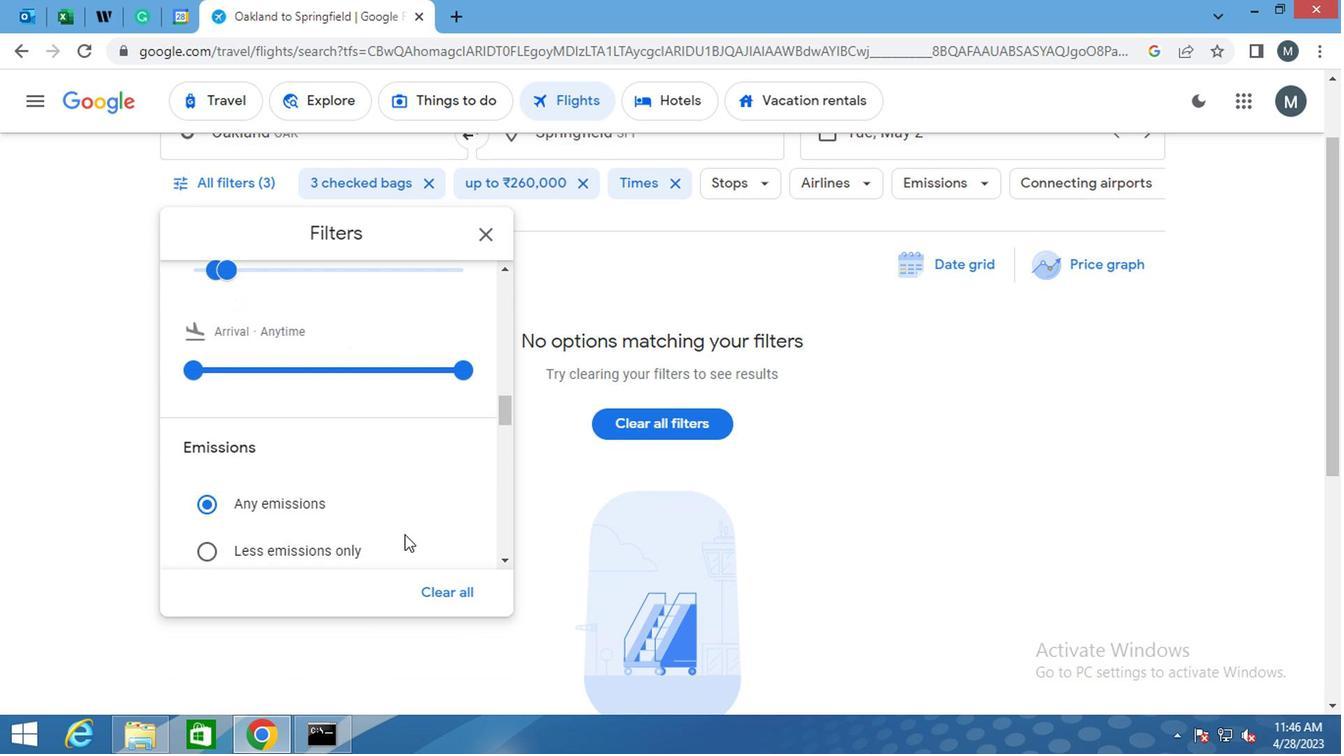 
Action: Mouse scrolled (451, 536) with delta (0, 0)
Screenshot: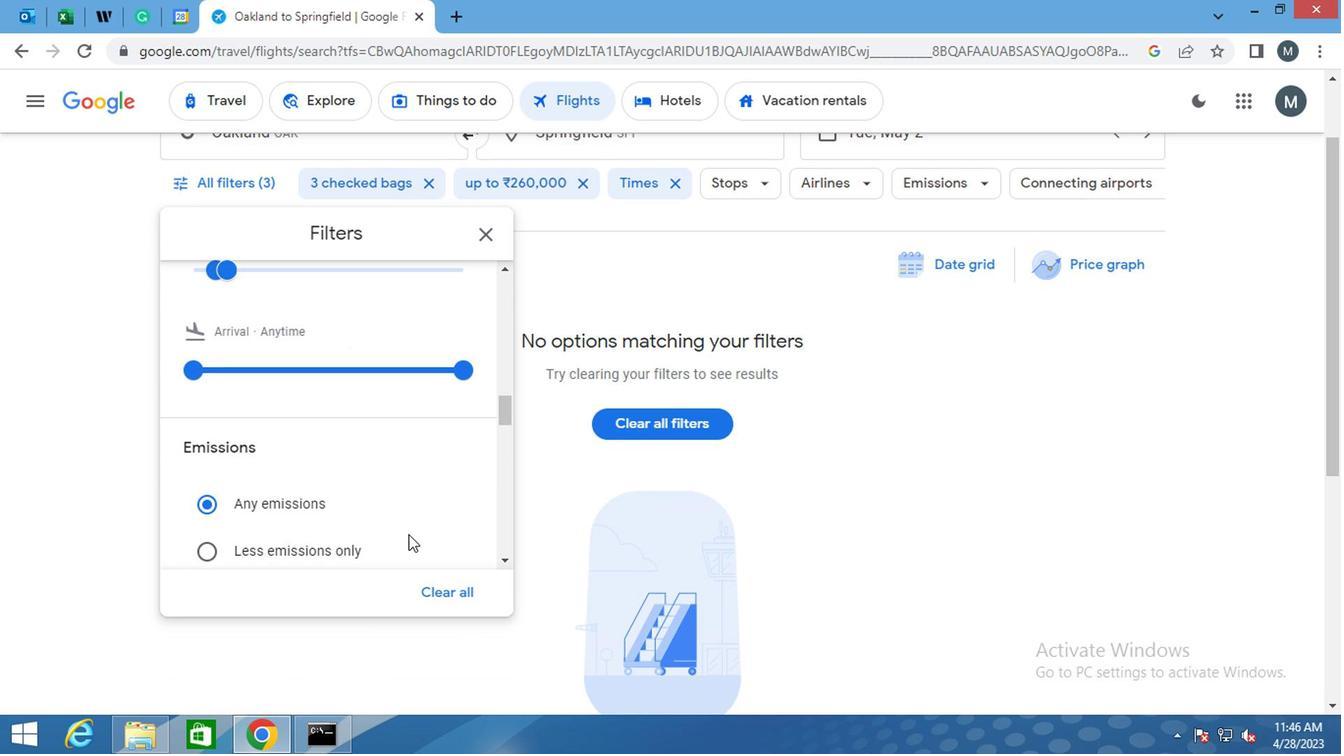 
Action: Mouse moved to (448, 537)
Screenshot: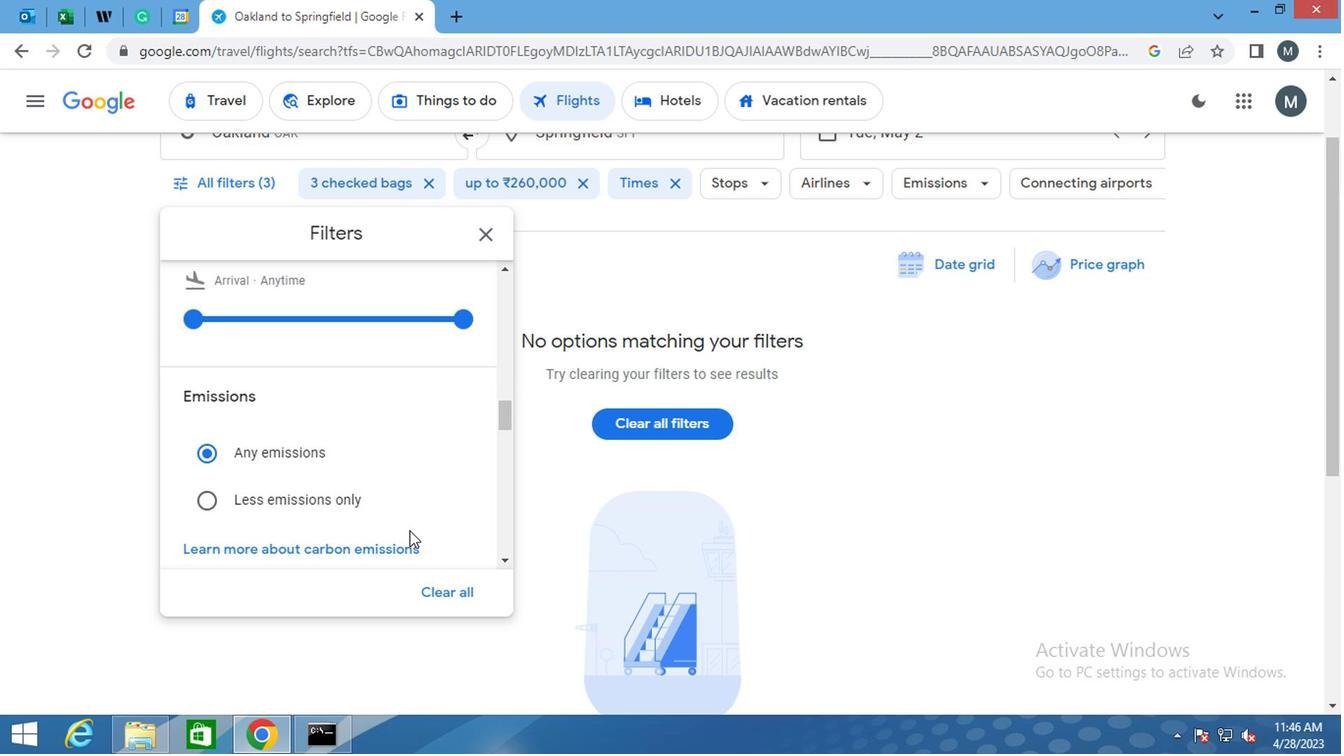 
Action: Mouse scrolled (448, 536) with delta (0, 0)
Screenshot: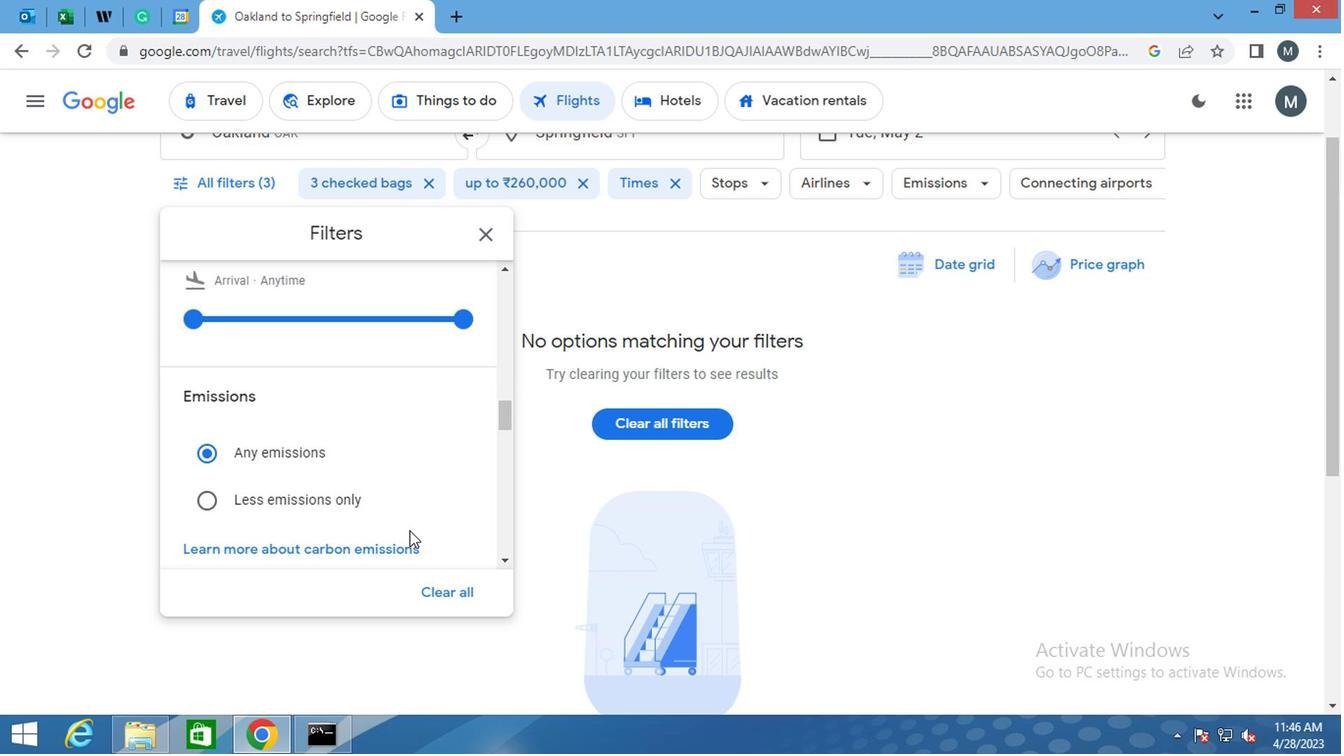 
Action: Mouse scrolled (448, 536) with delta (0, 0)
Screenshot: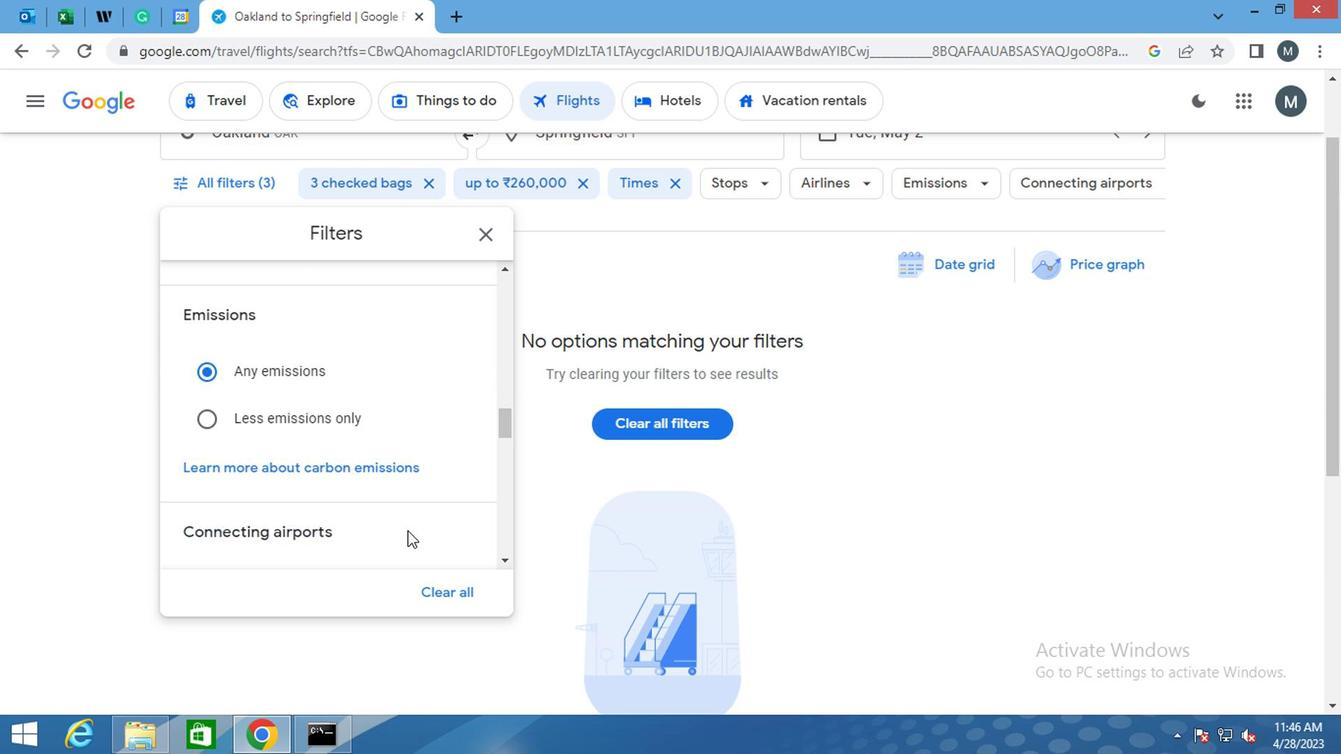 
Action: Mouse moved to (447, 537)
Screenshot: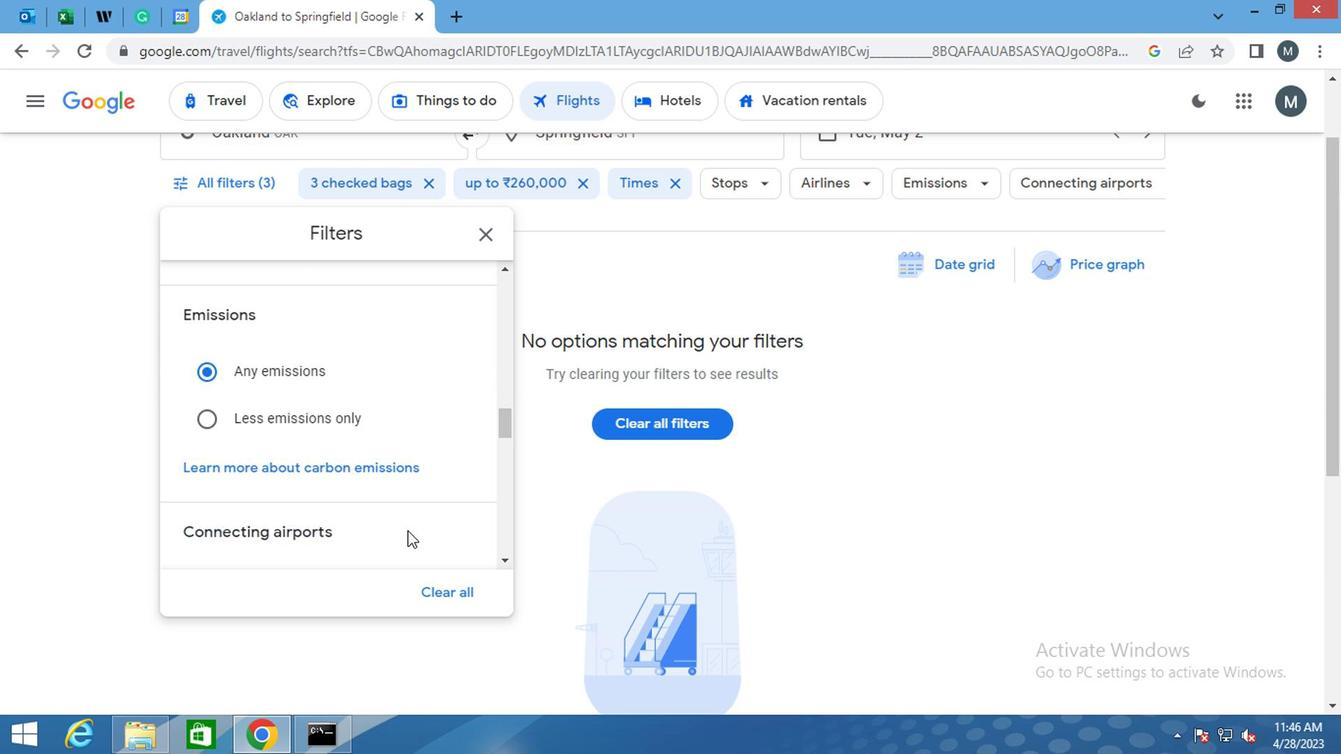 
Action: Mouse scrolled (447, 536) with delta (0, 0)
Screenshot: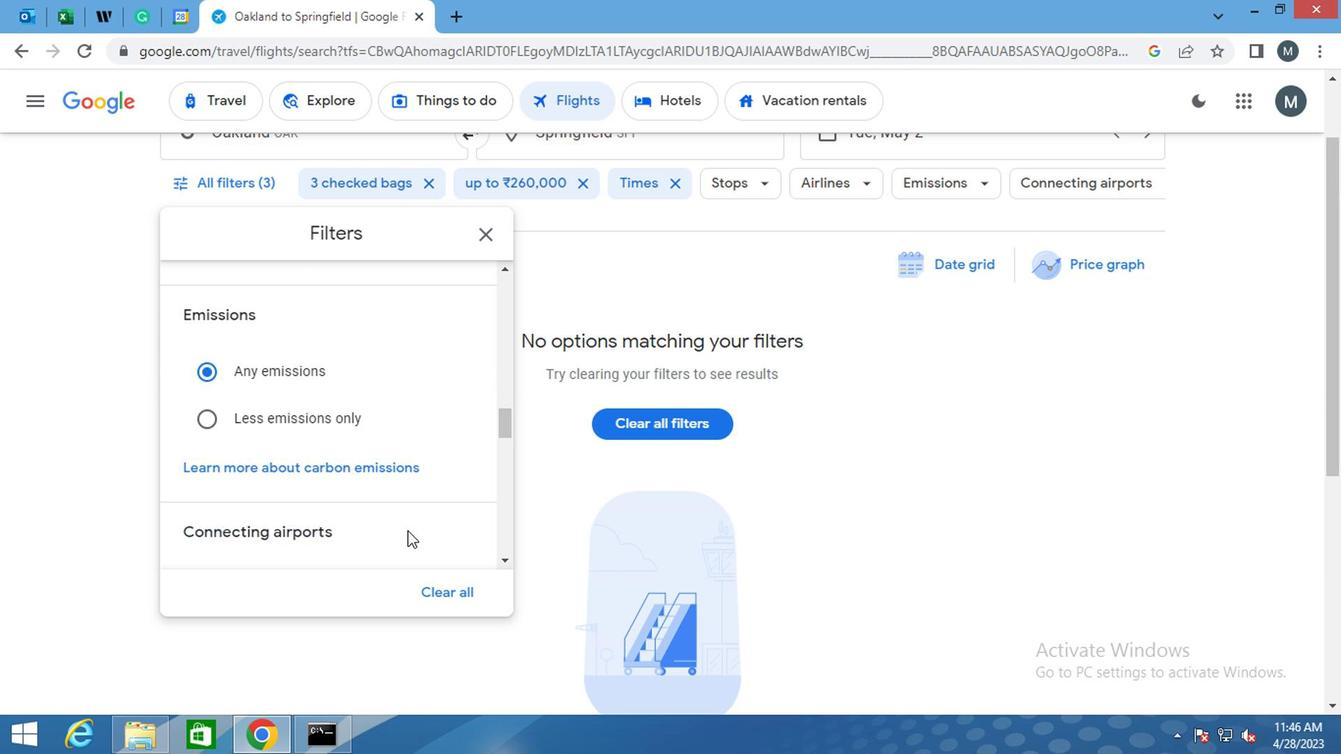 
Action: Mouse moved to (442, 537)
Screenshot: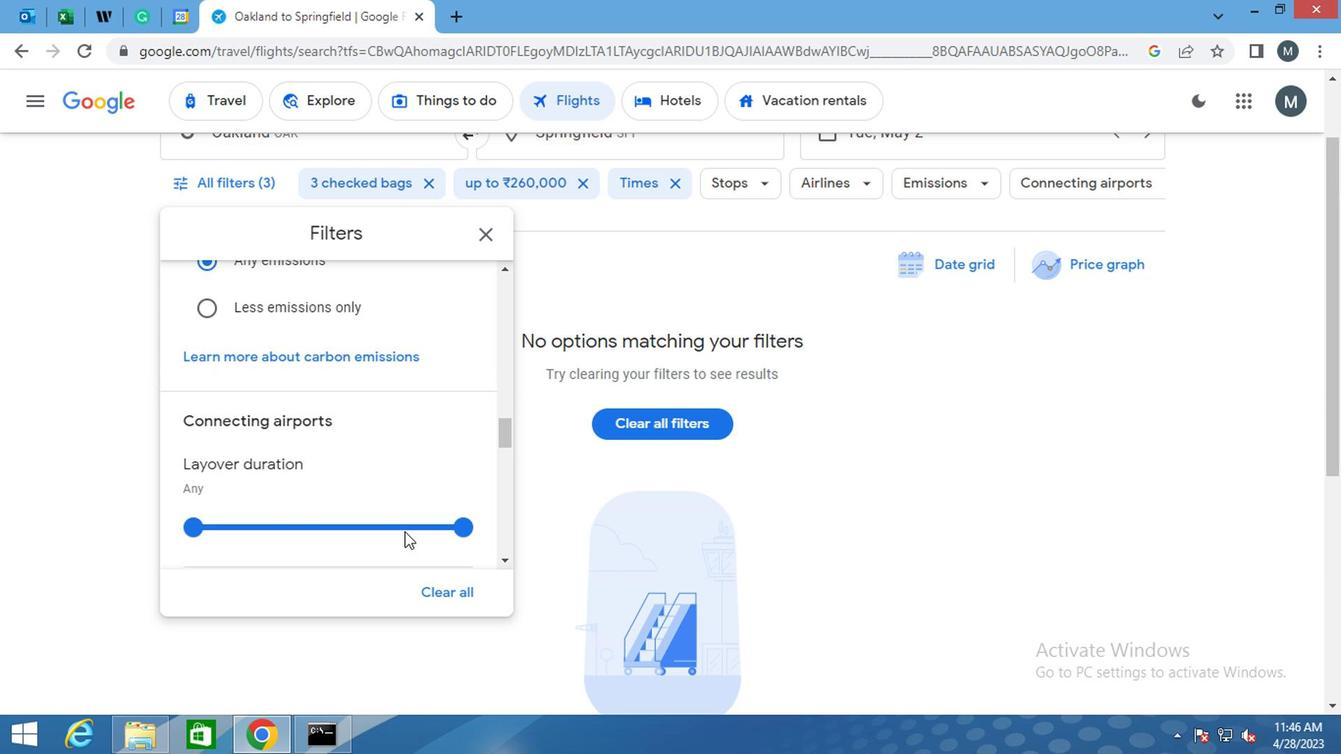 
Action: Mouse scrolled (442, 537) with delta (0, 0)
Screenshot: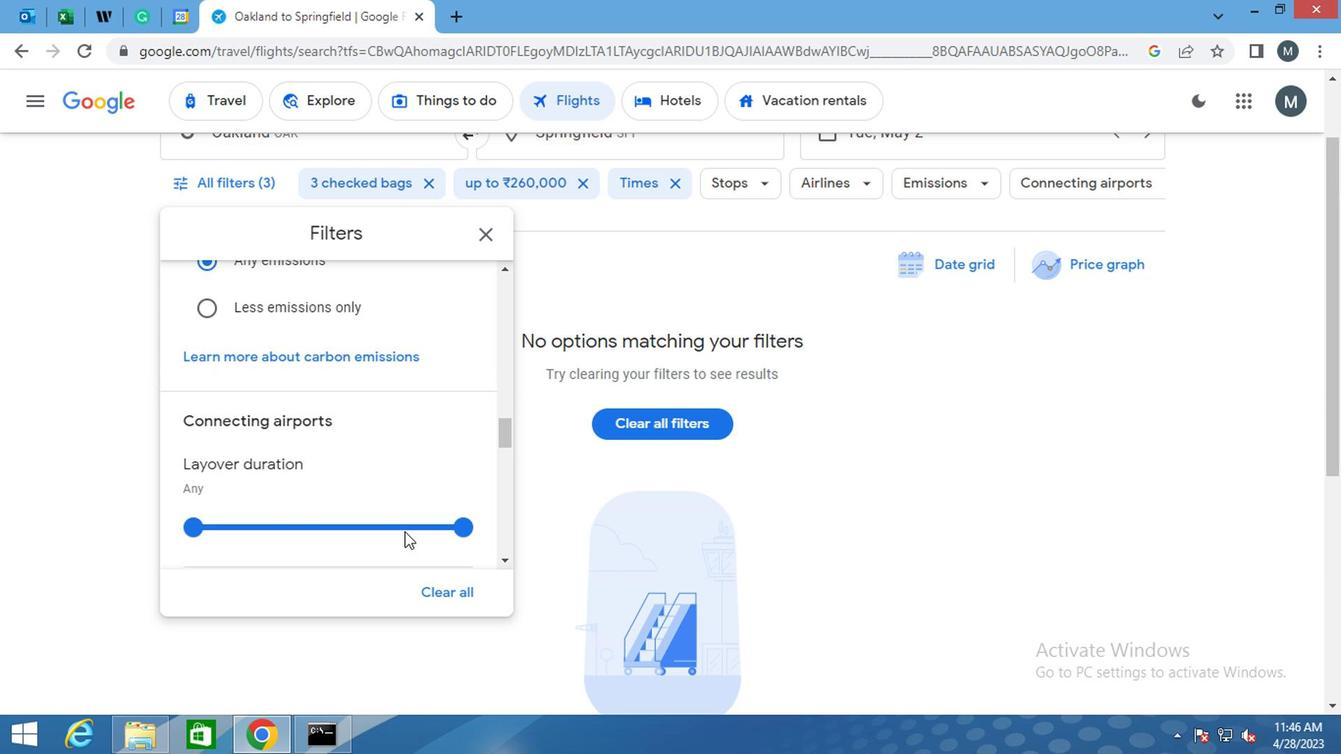 
Action: Mouse moved to (442, 537)
Screenshot: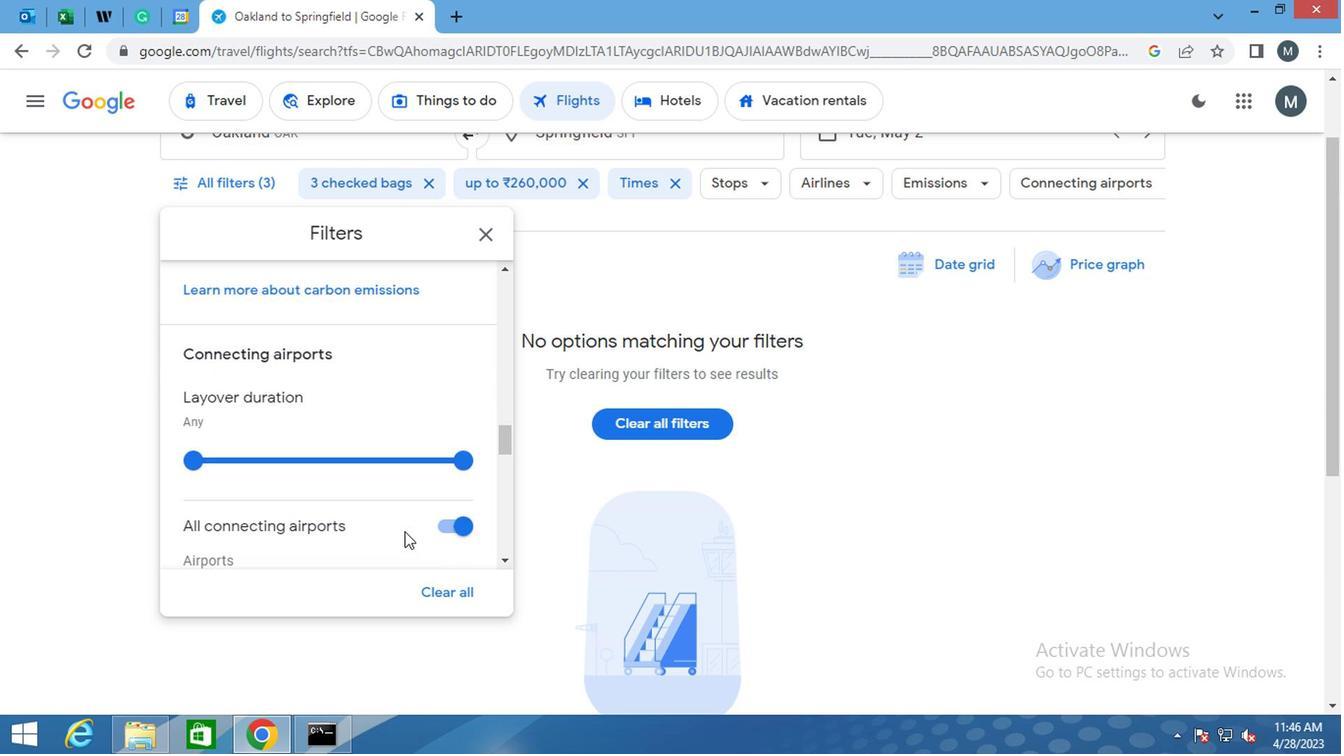 
Action: Mouse scrolled (442, 537) with delta (0, 0)
Screenshot: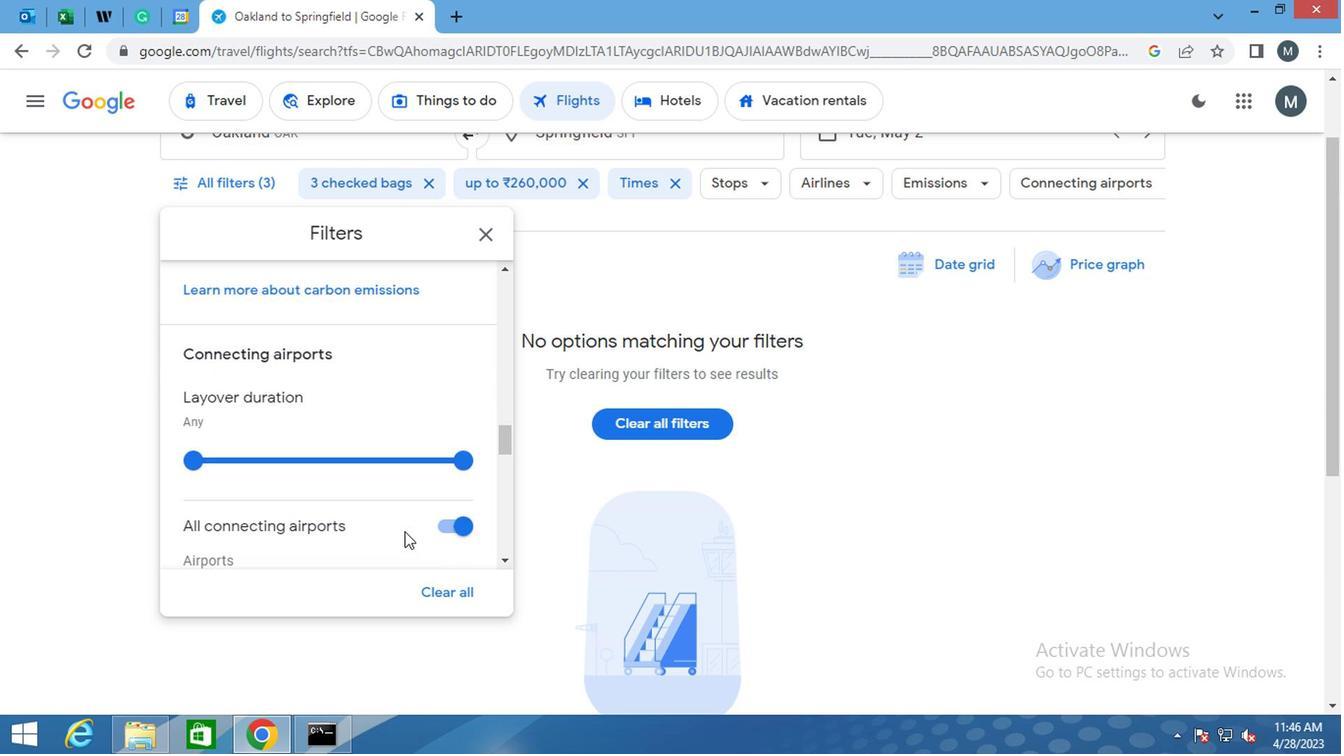 
Action: Mouse scrolled (442, 537) with delta (0, 0)
Screenshot: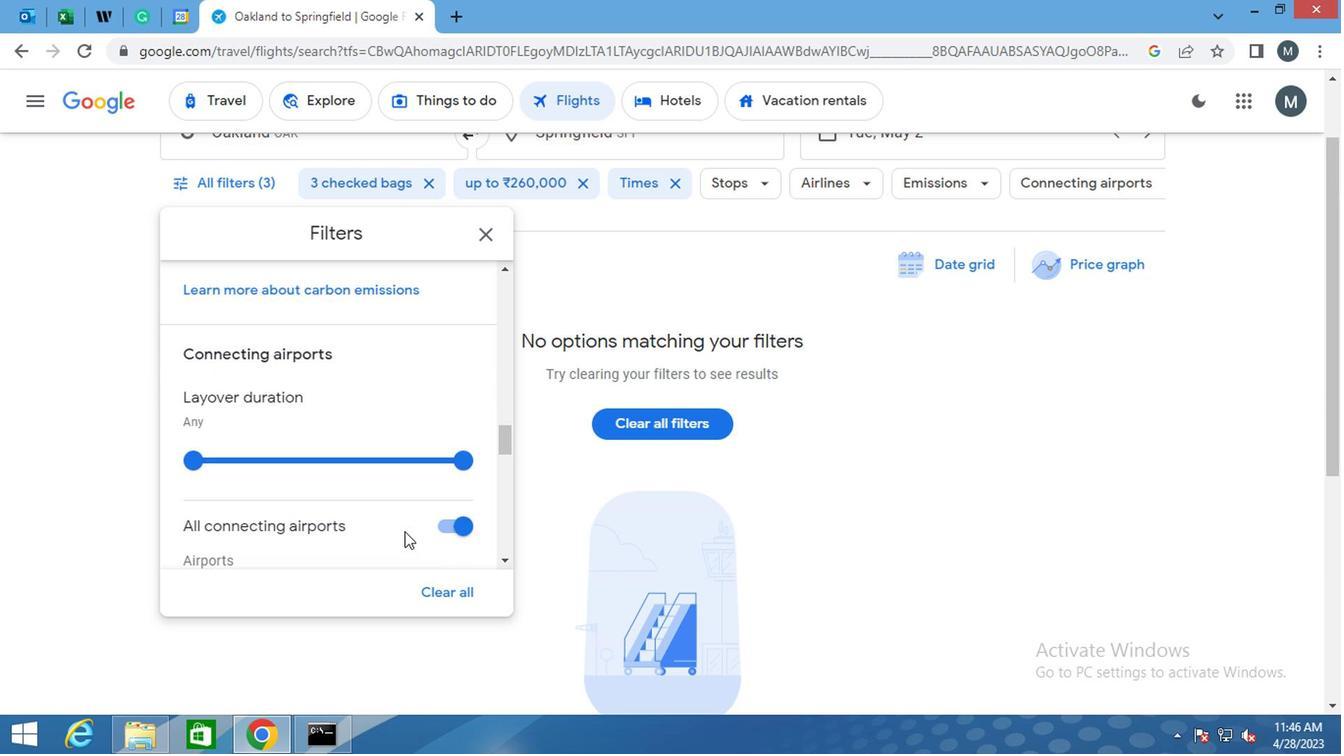 
Action: Mouse moved to (441, 539)
Screenshot: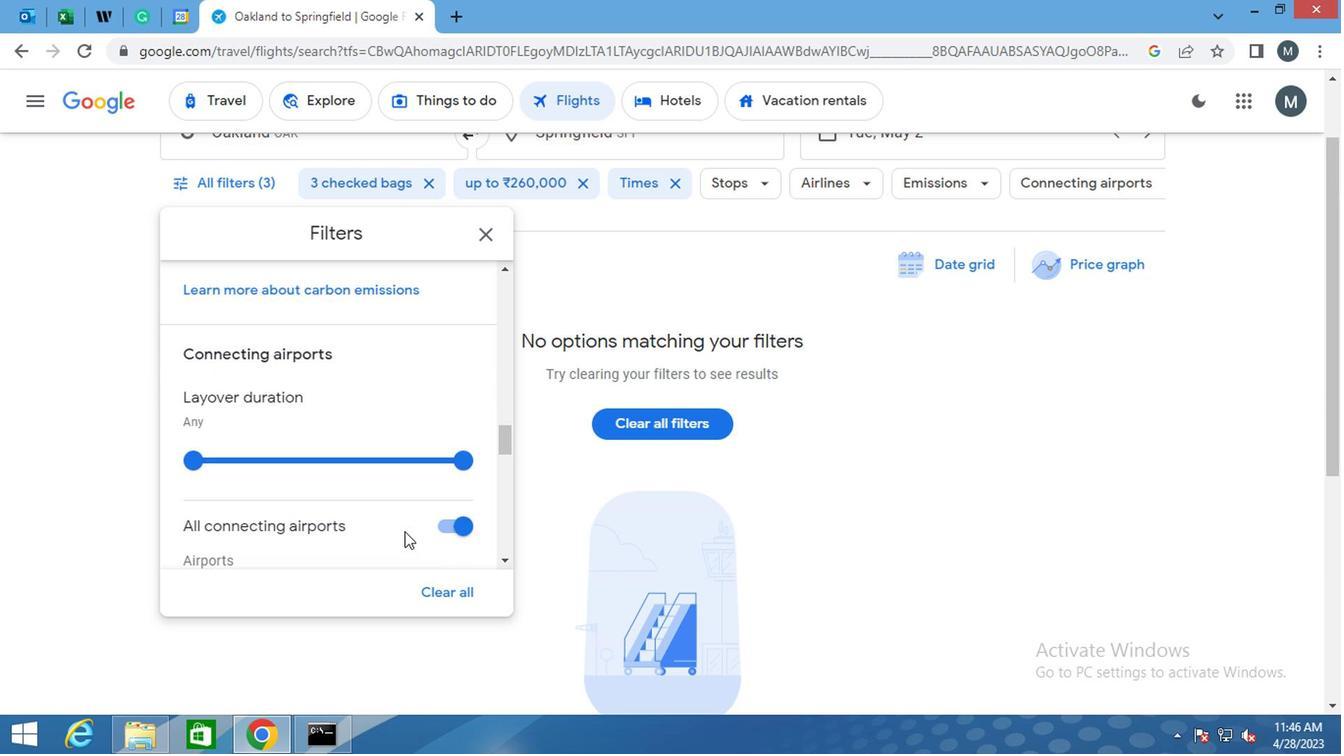 
Action: Mouse scrolled (441, 538) with delta (0, 0)
Screenshot: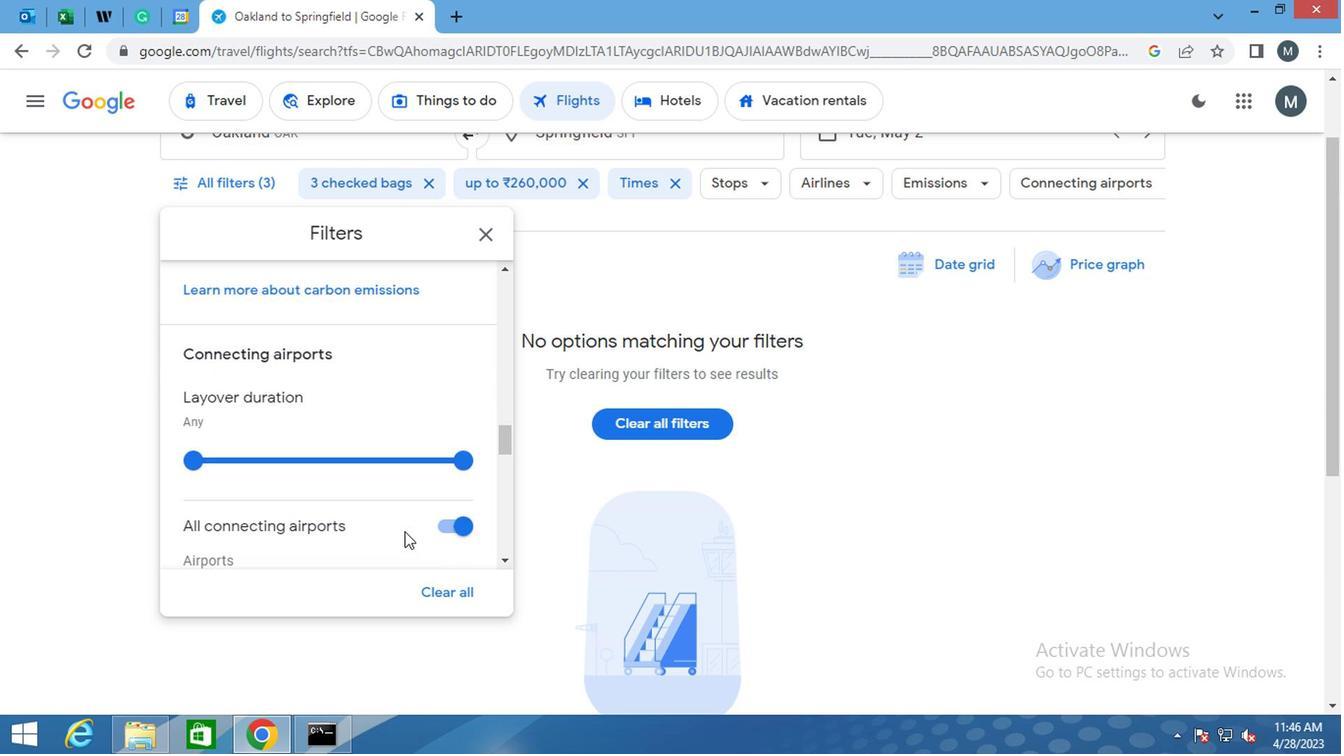 
Action: Mouse moved to (417, 537)
Screenshot: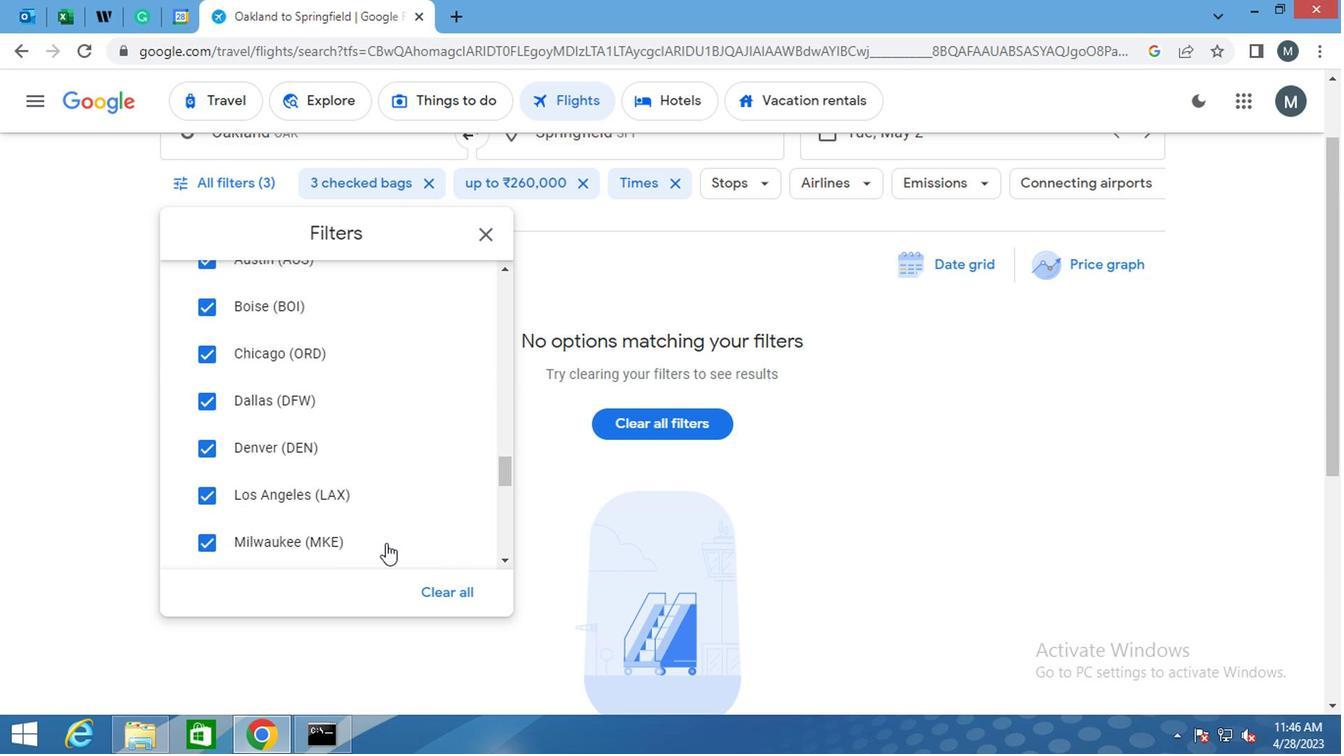 
Action: Mouse scrolled (417, 536) with delta (0, 0)
Screenshot: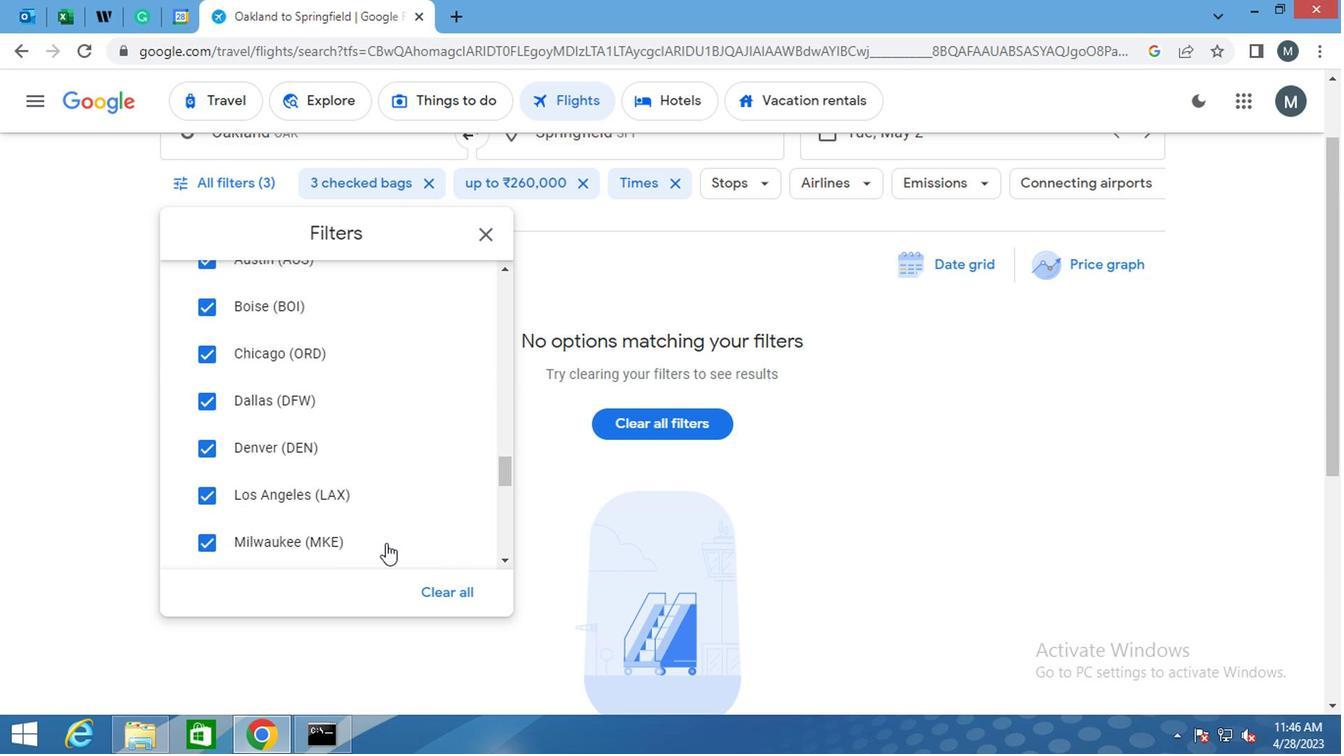 
Action: Mouse moved to (415, 537)
Screenshot: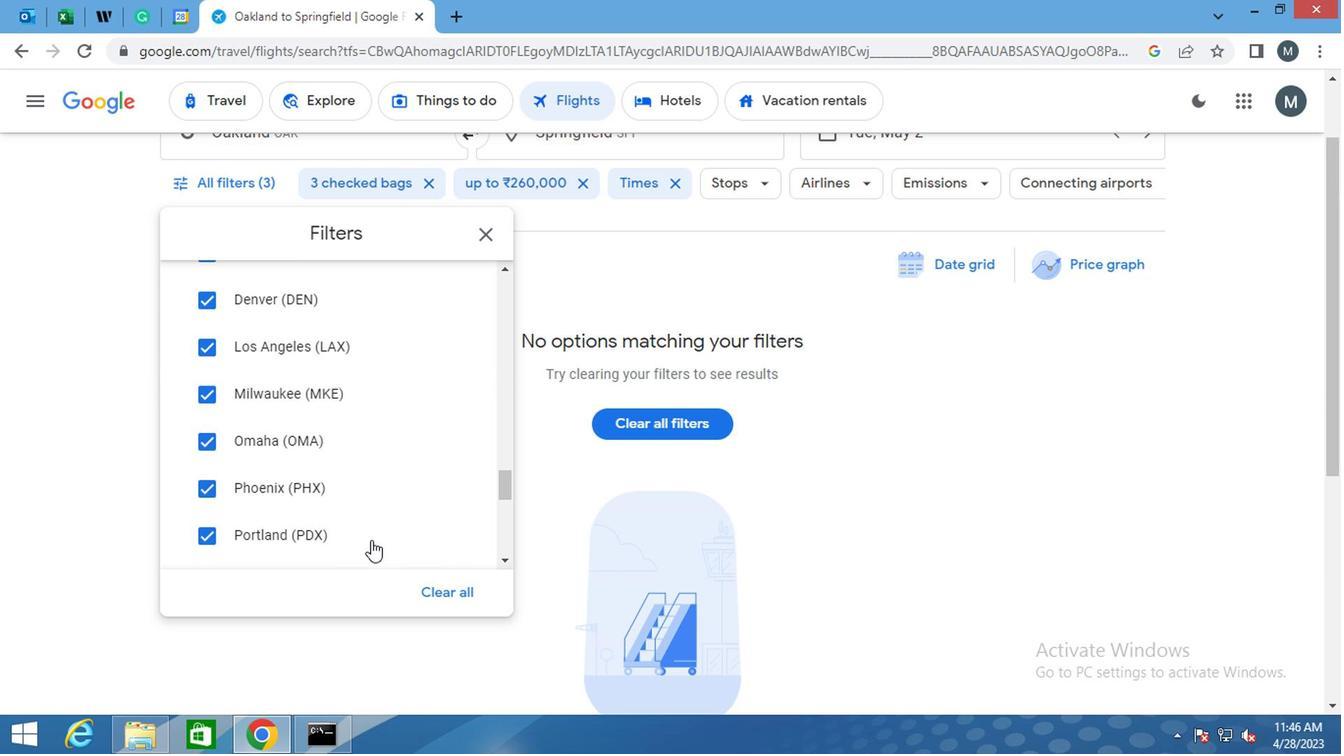 
Action: Mouse scrolled (415, 537) with delta (0, 0)
Screenshot: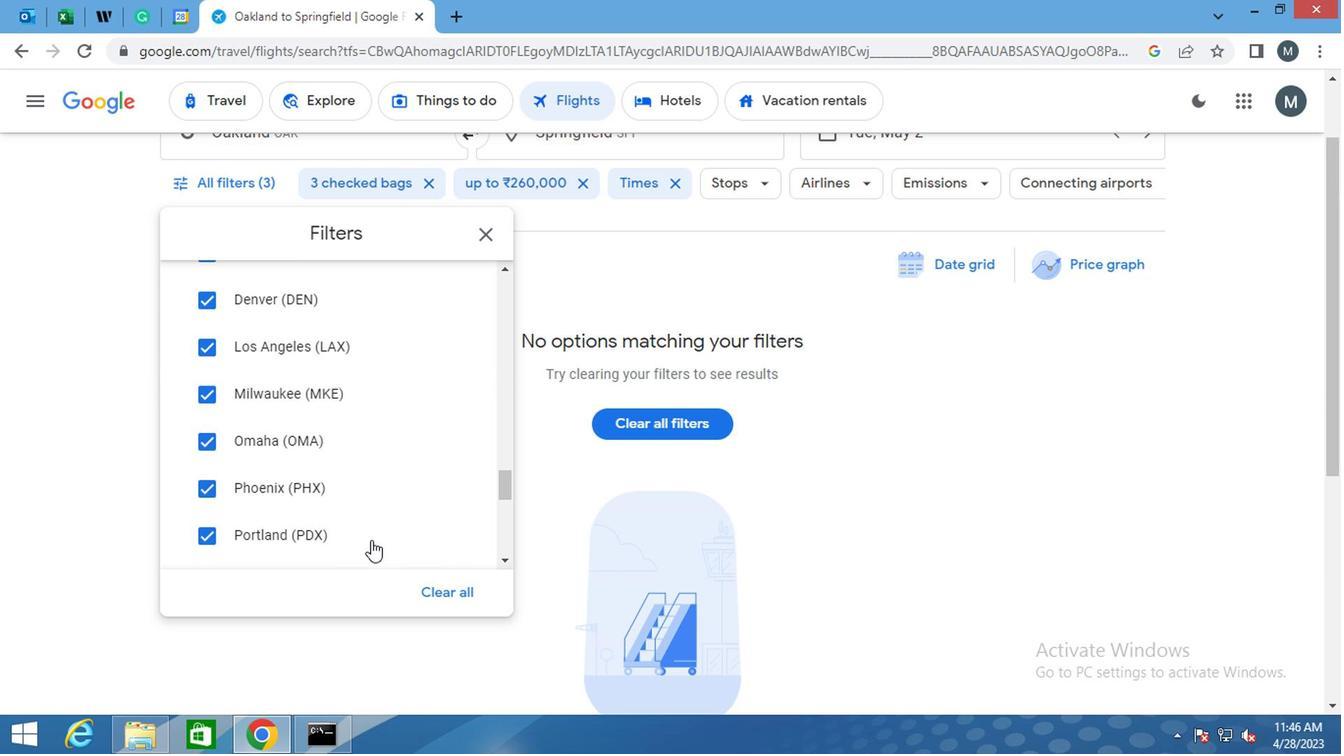 
Action: Mouse moved to (414, 538)
Screenshot: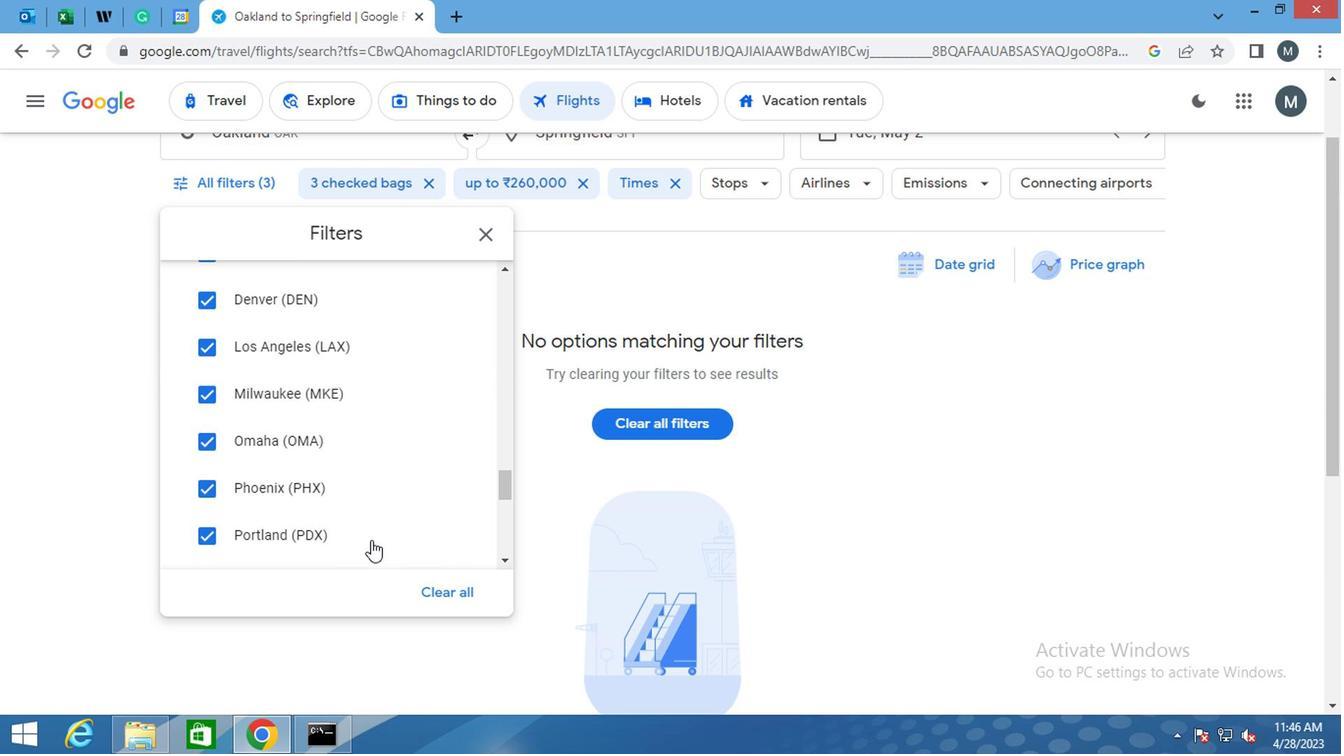 
Action: Mouse scrolled (414, 537) with delta (0, 0)
Screenshot: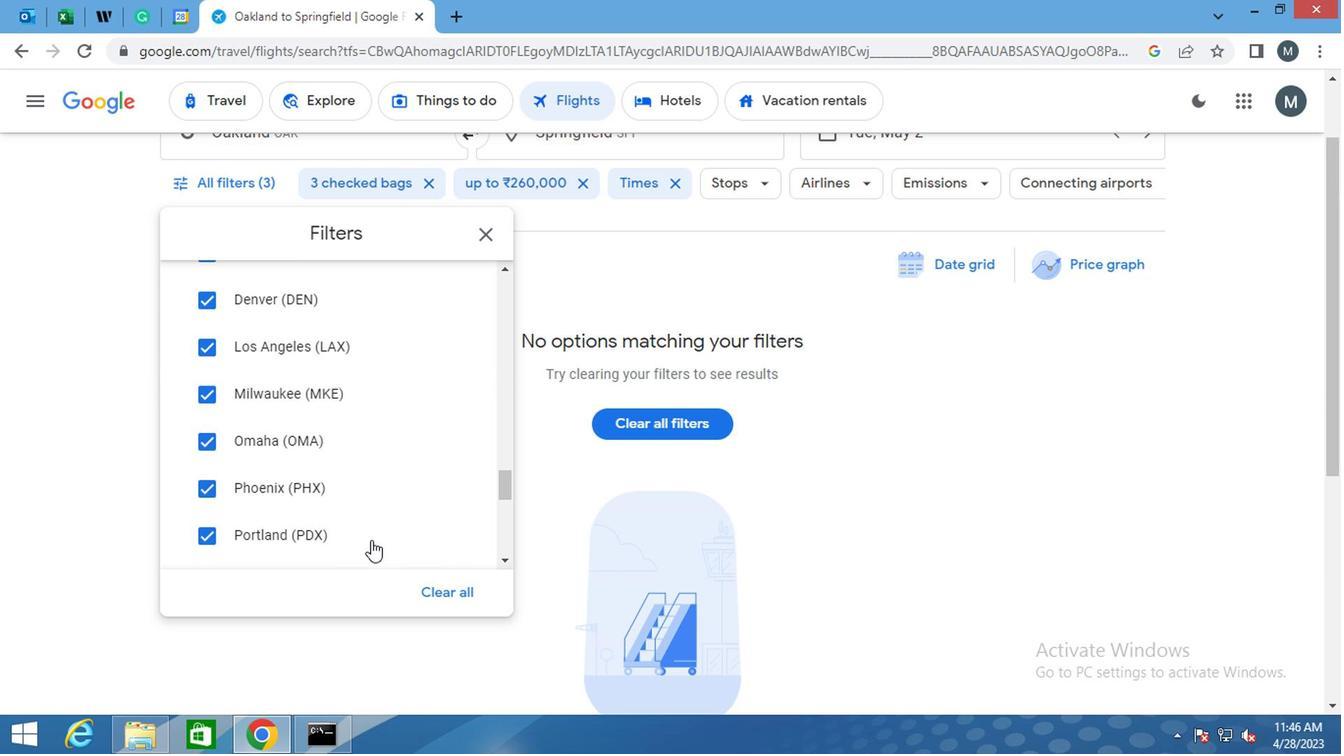 
Action: Mouse scrolled (414, 537) with delta (0, 0)
Screenshot: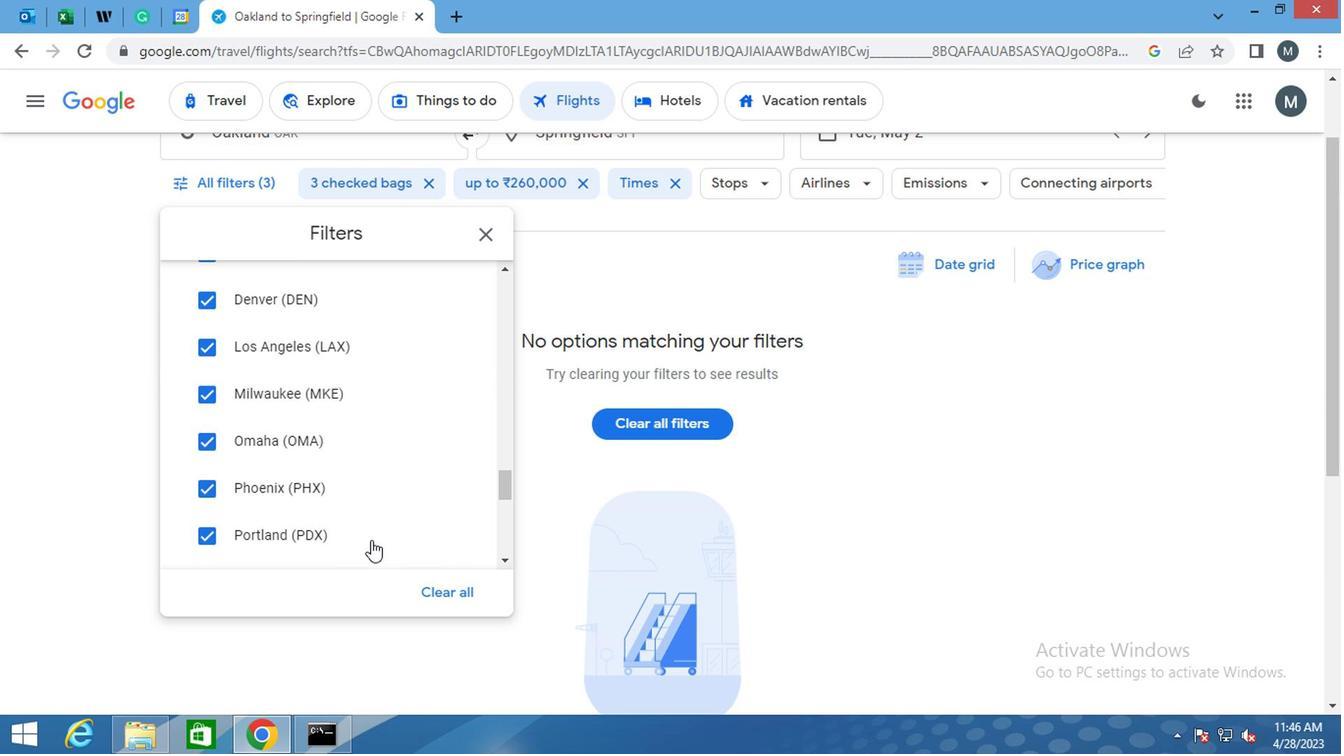 
Action: Mouse scrolled (414, 537) with delta (0, 0)
Screenshot: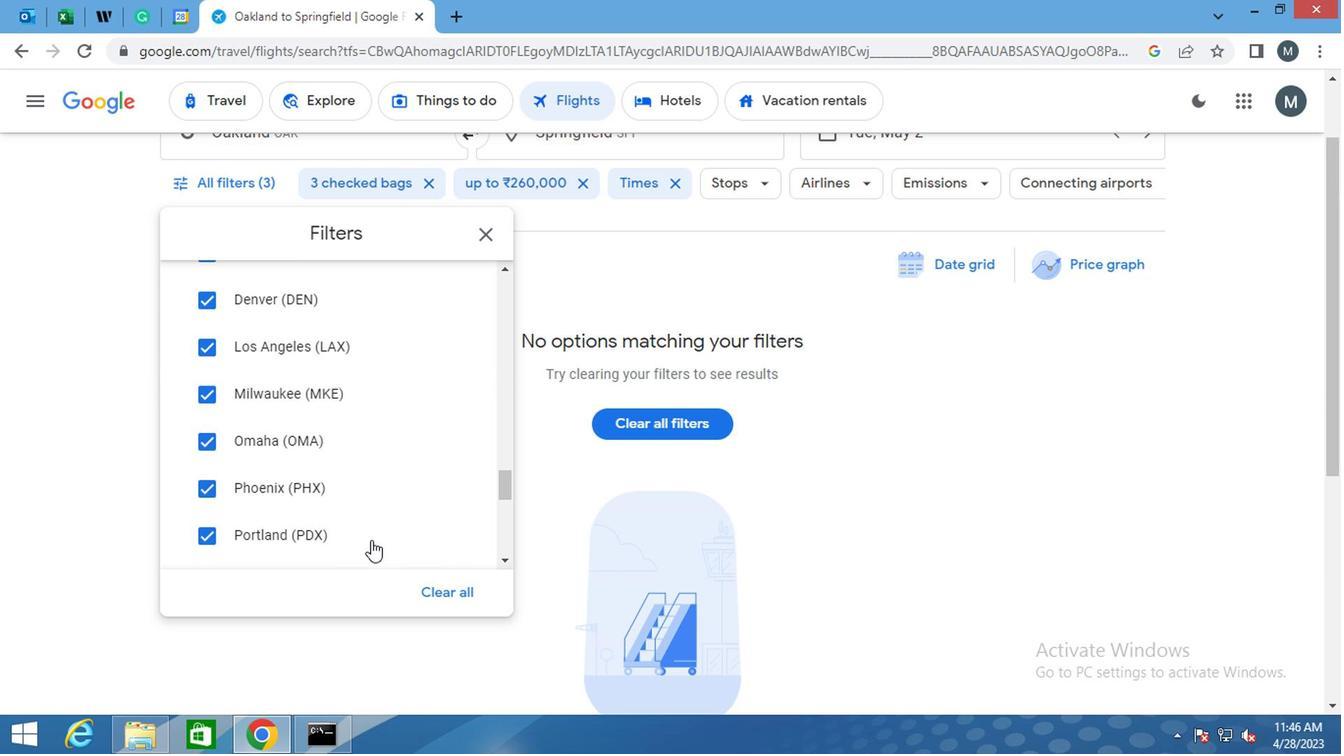 
Action: Mouse moved to (414, 539)
Screenshot: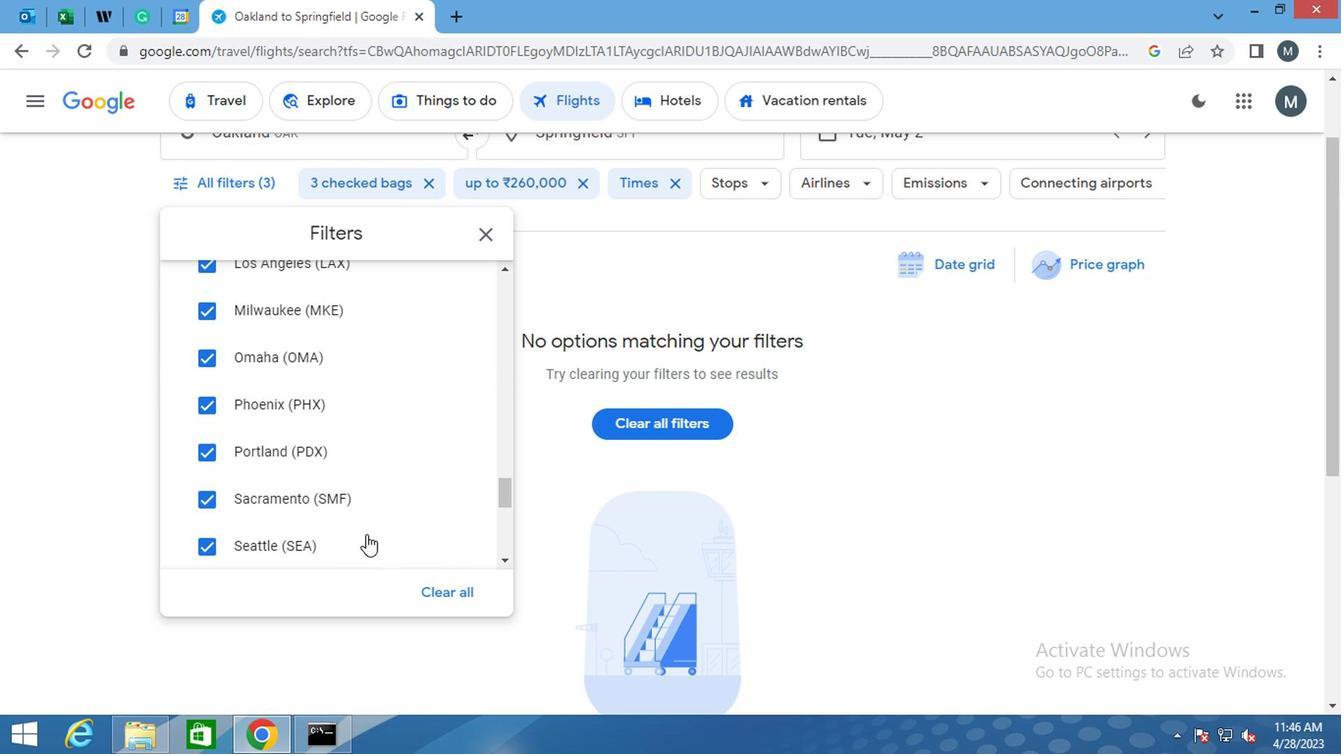 
Action: Mouse scrolled (414, 538) with delta (0, 0)
Screenshot: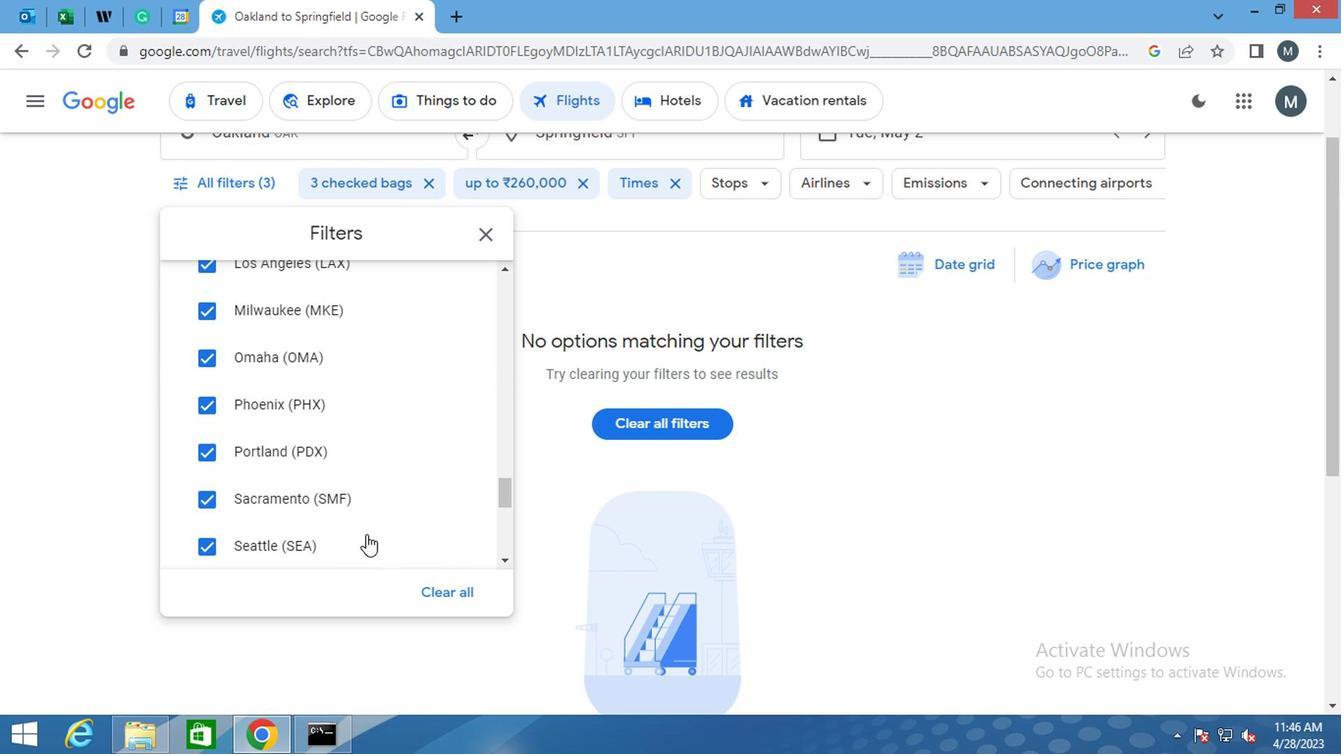 
Action: Mouse moved to (409, 542)
Screenshot: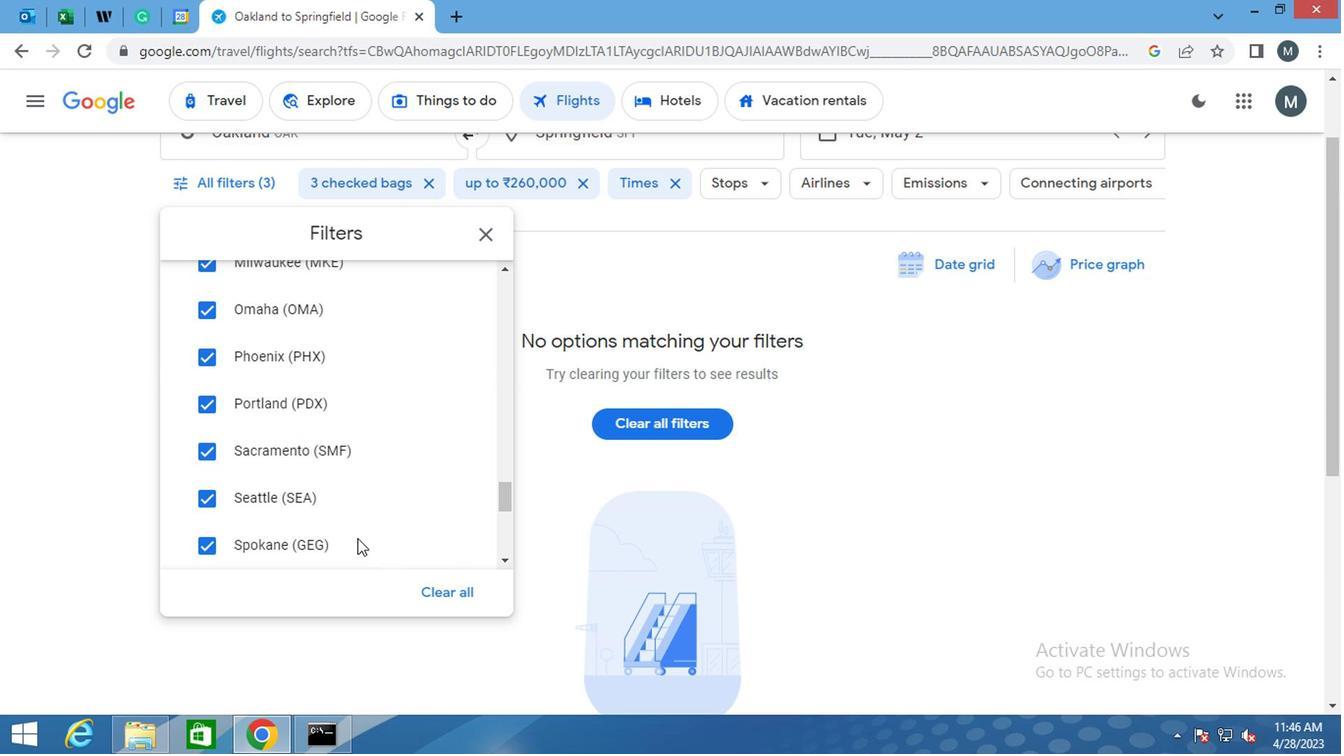 
Action: Mouse scrolled (409, 541) with delta (0, 0)
Screenshot: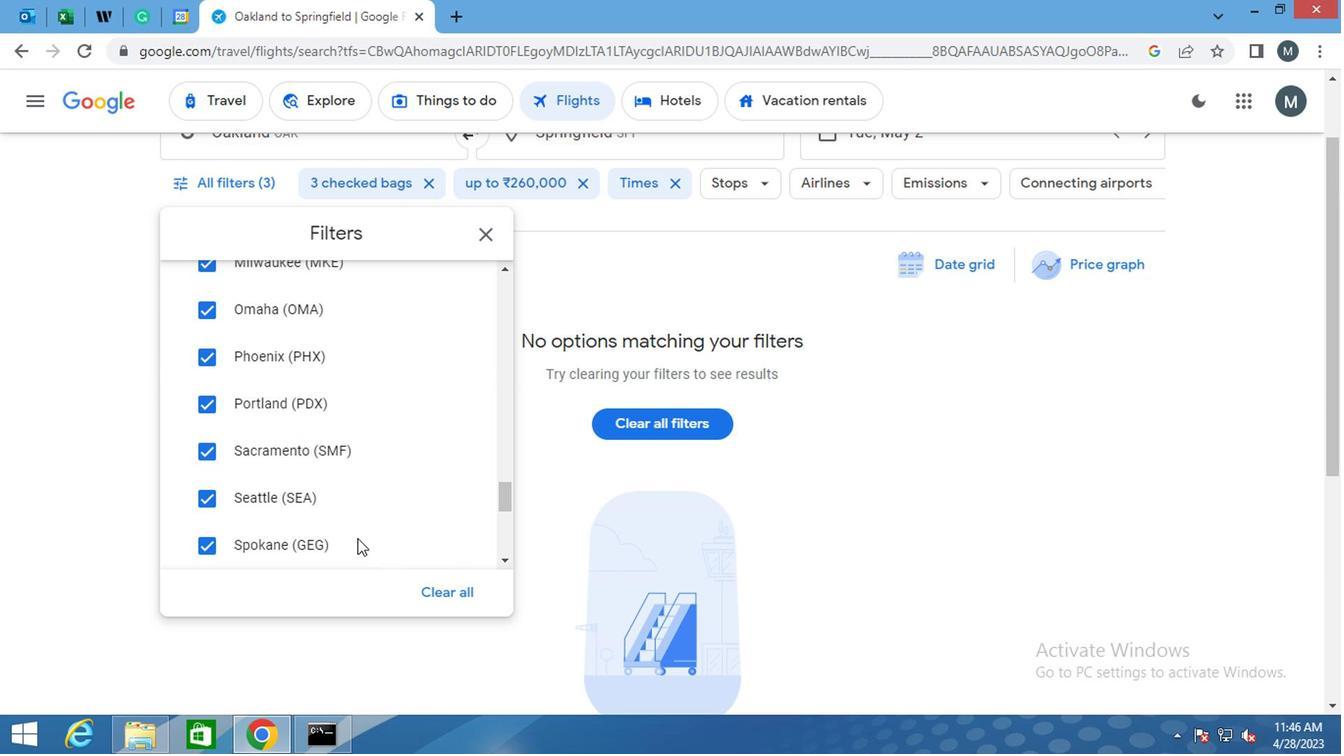 
Action: Mouse moved to (408, 544)
Screenshot: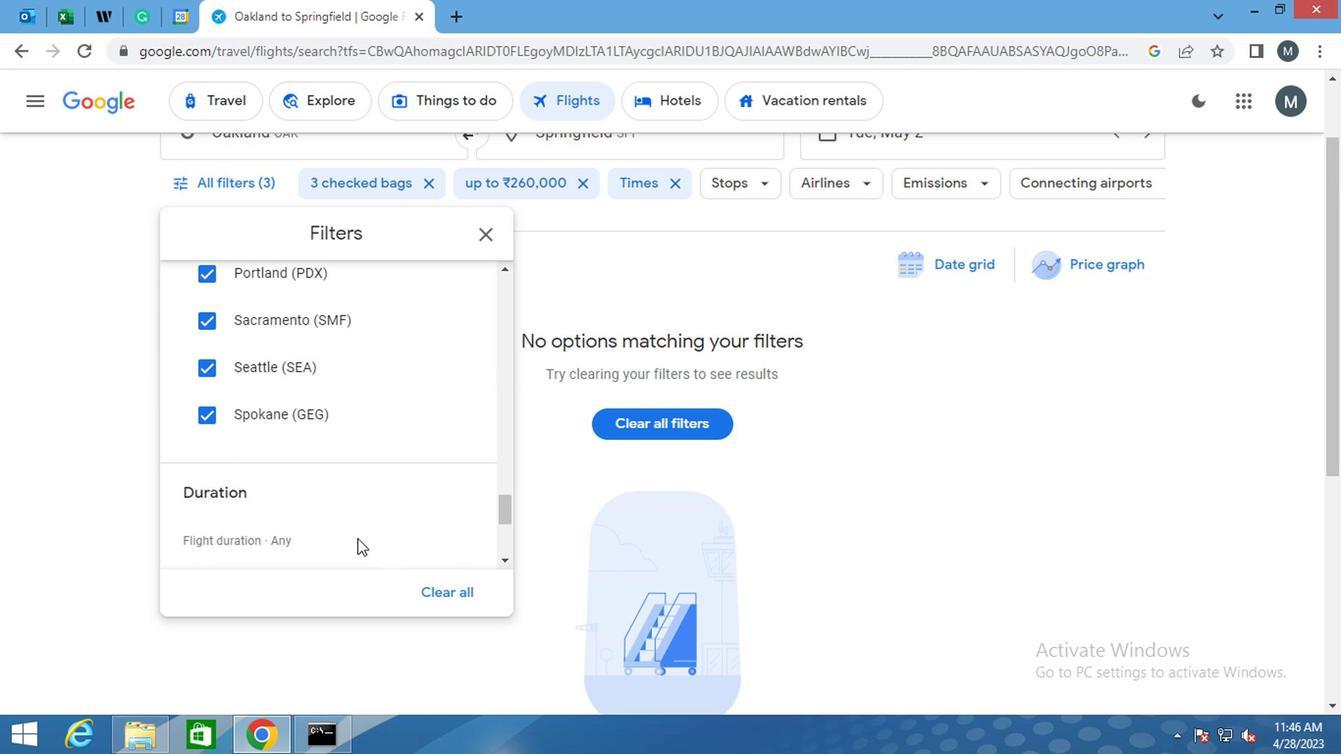 
Action: Mouse scrolled (408, 543) with delta (0, 0)
Screenshot: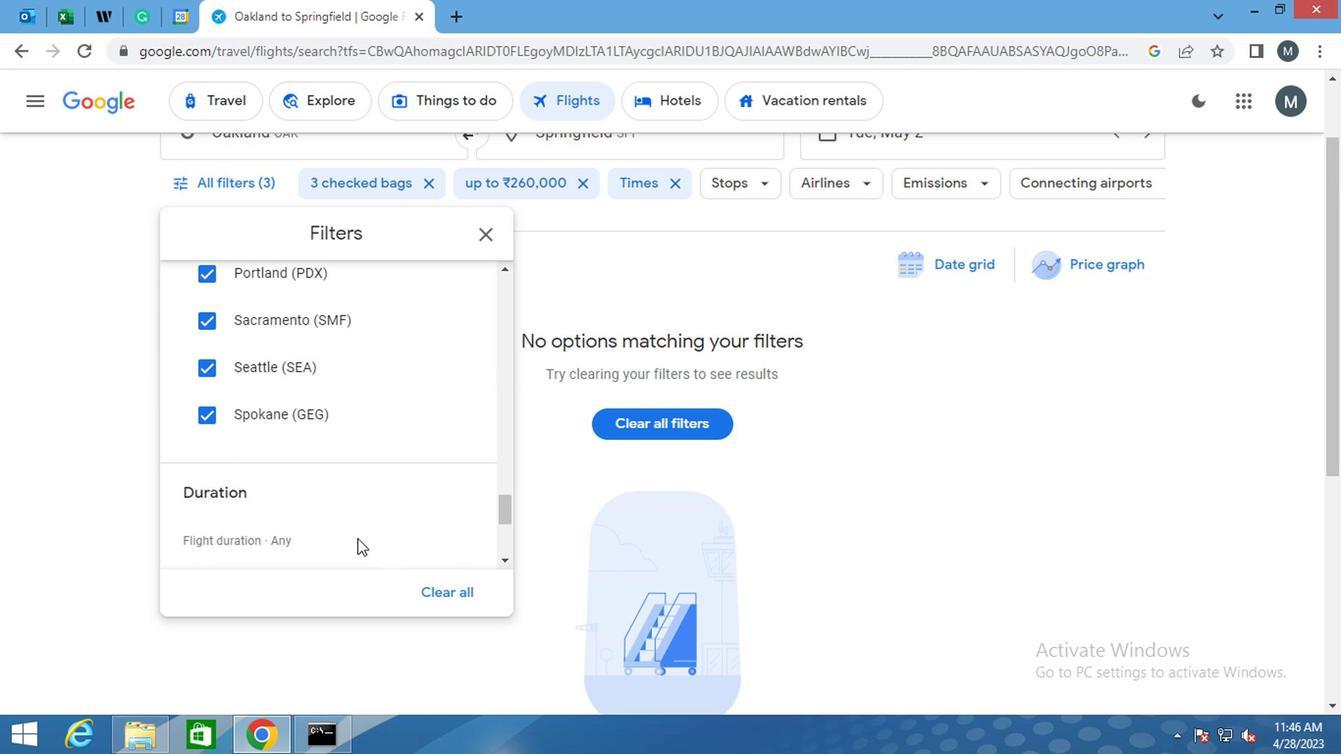 
Action: Mouse moved to (408, 545)
Screenshot: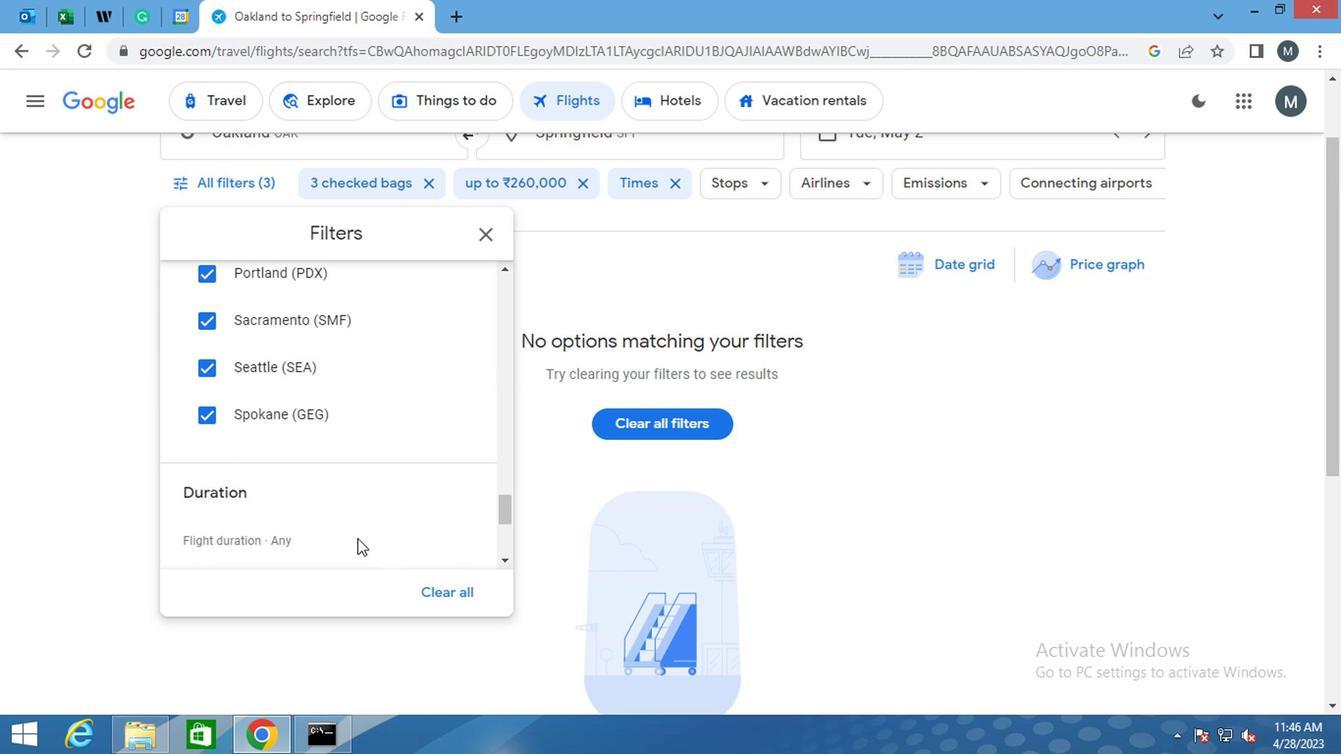 
Action: Mouse scrolled (408, 544) with delta (0, 0)
Screenshot: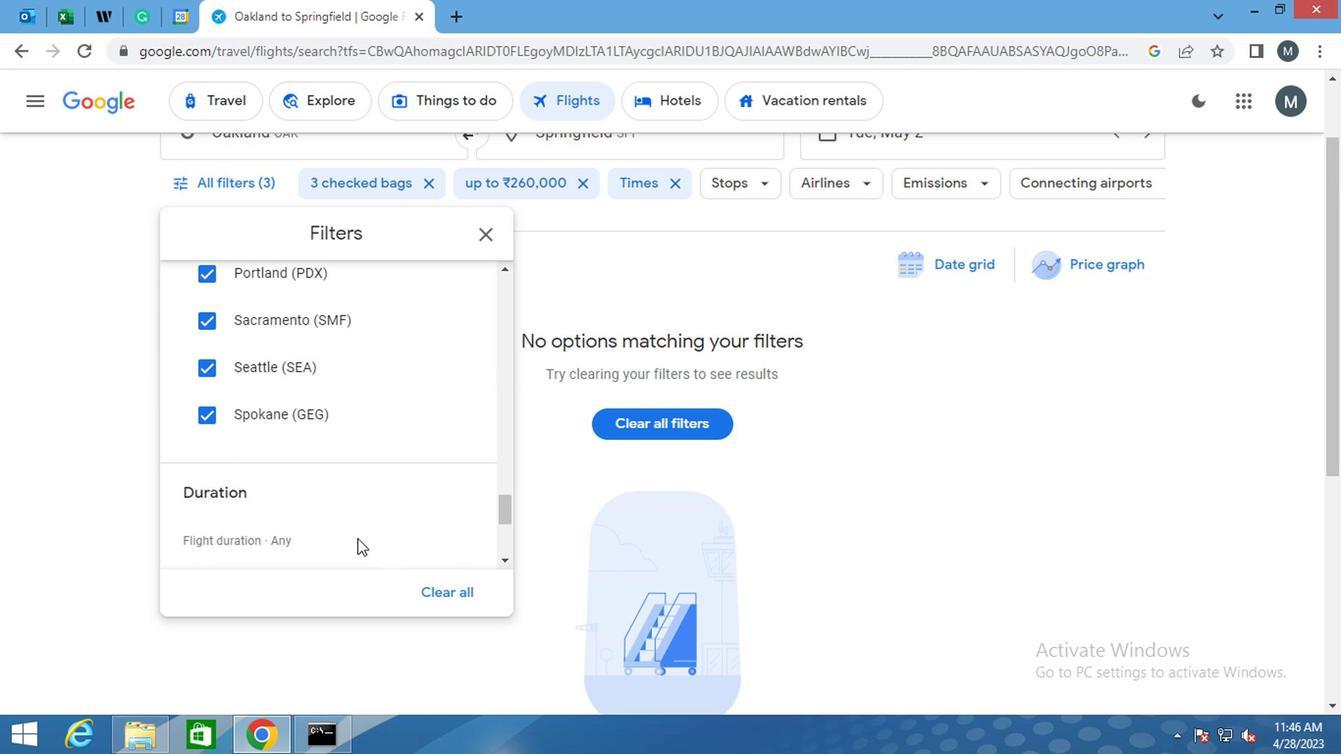 
Action: Mouse scrolled (408, 544) with delta (0, 0)
Screenshot: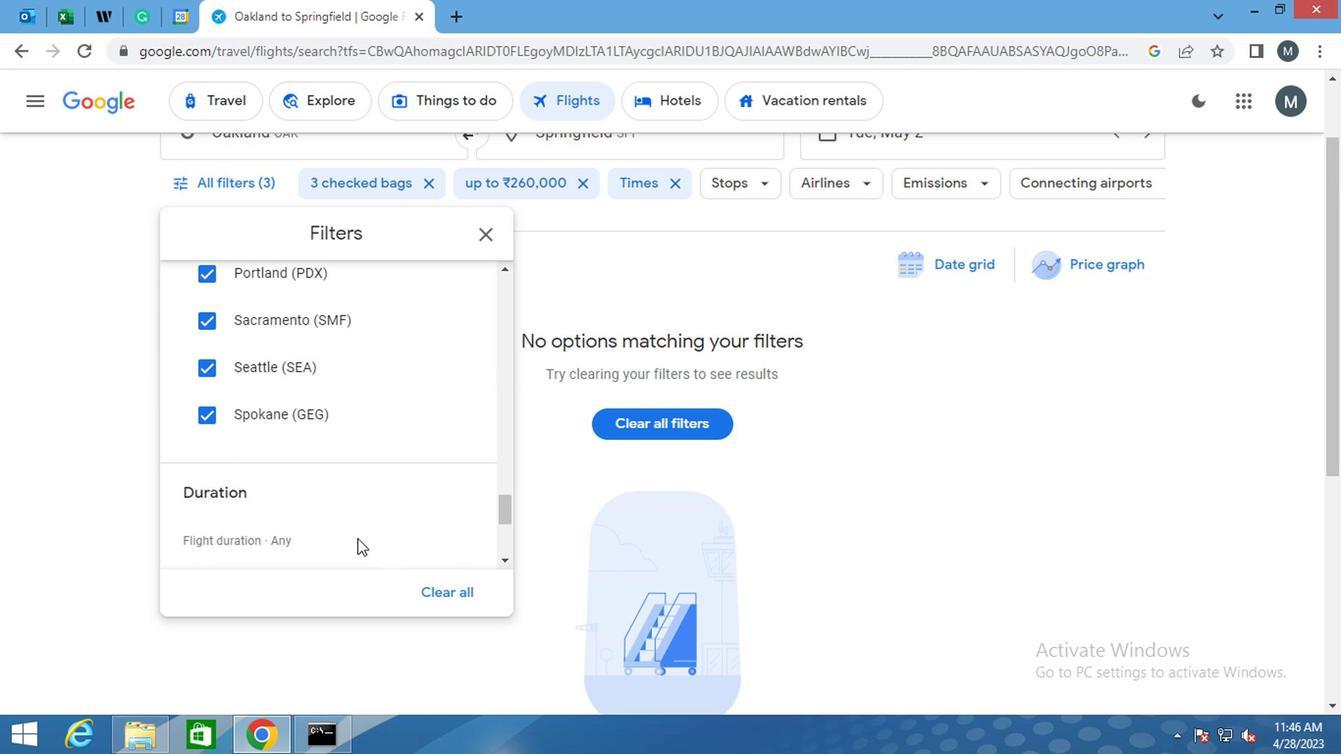 
Action: Mouse scrolled (408, 544) with delta (0, 0)
Screenshot: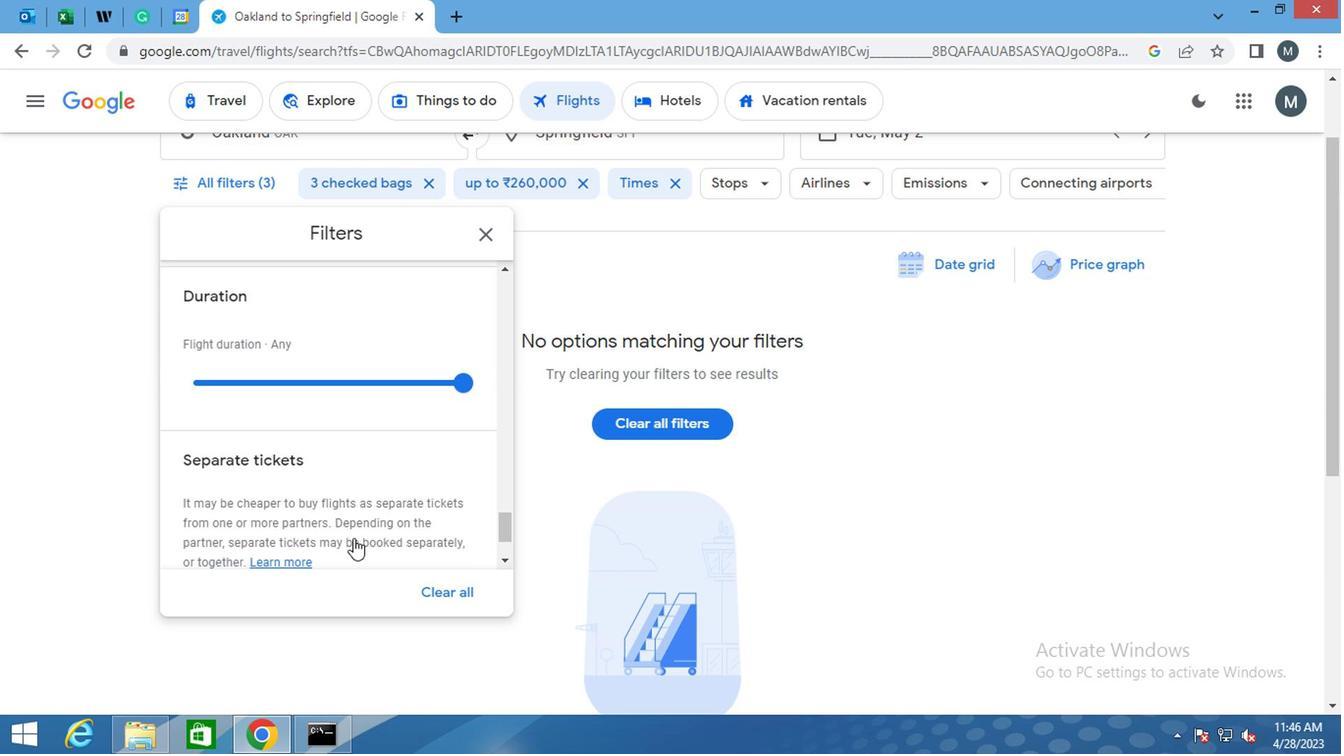 
Action: Mouse scrolled (408, 544) with delta (0, 0)
Screenshot: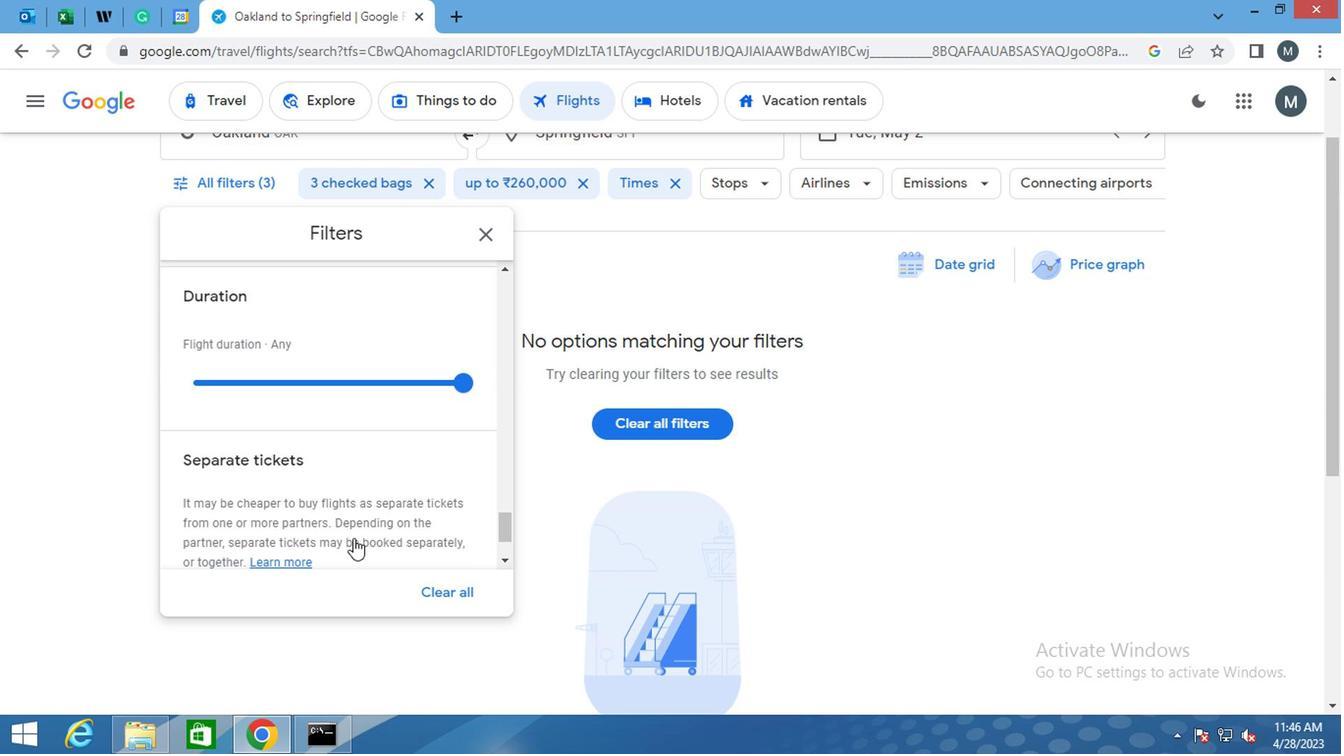 
Action: Mouse moved to (403, 548)
Screenshot: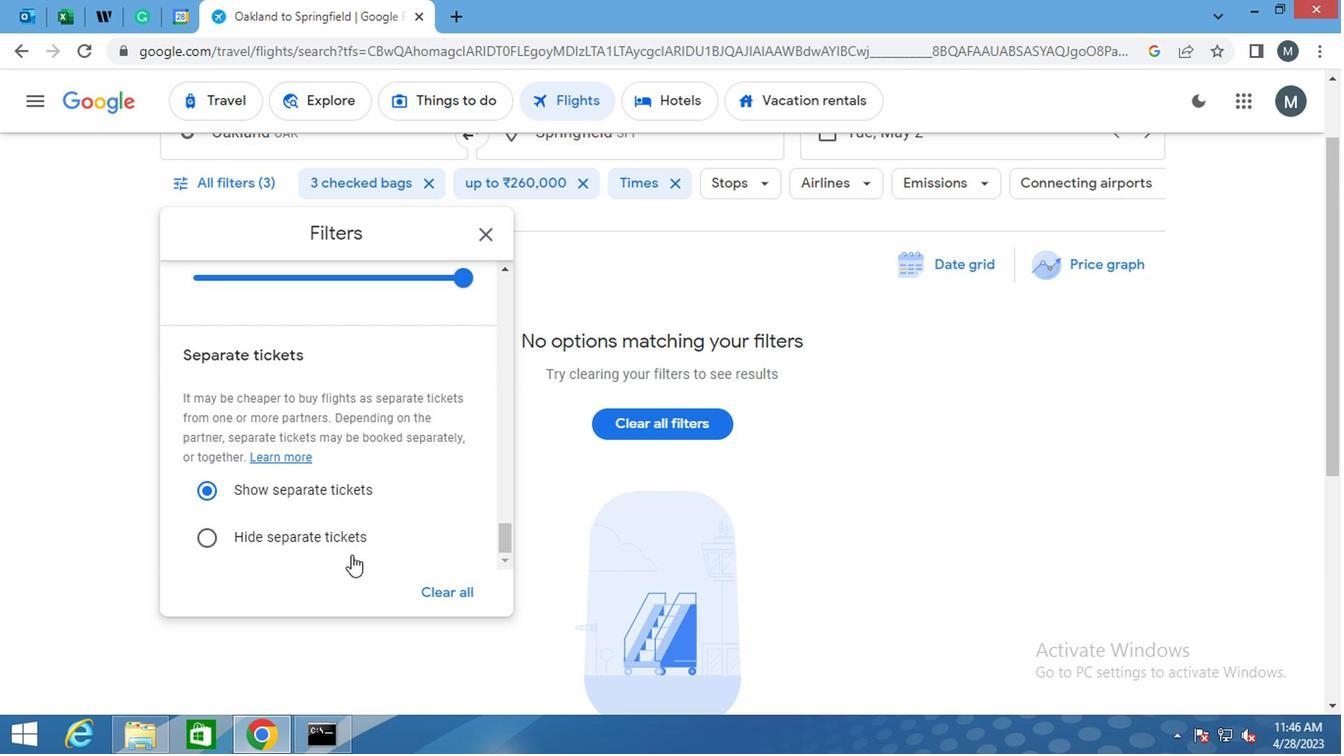 
Action: Mouse scrolled (403, 547) with delta (0, 0)
Screenshot: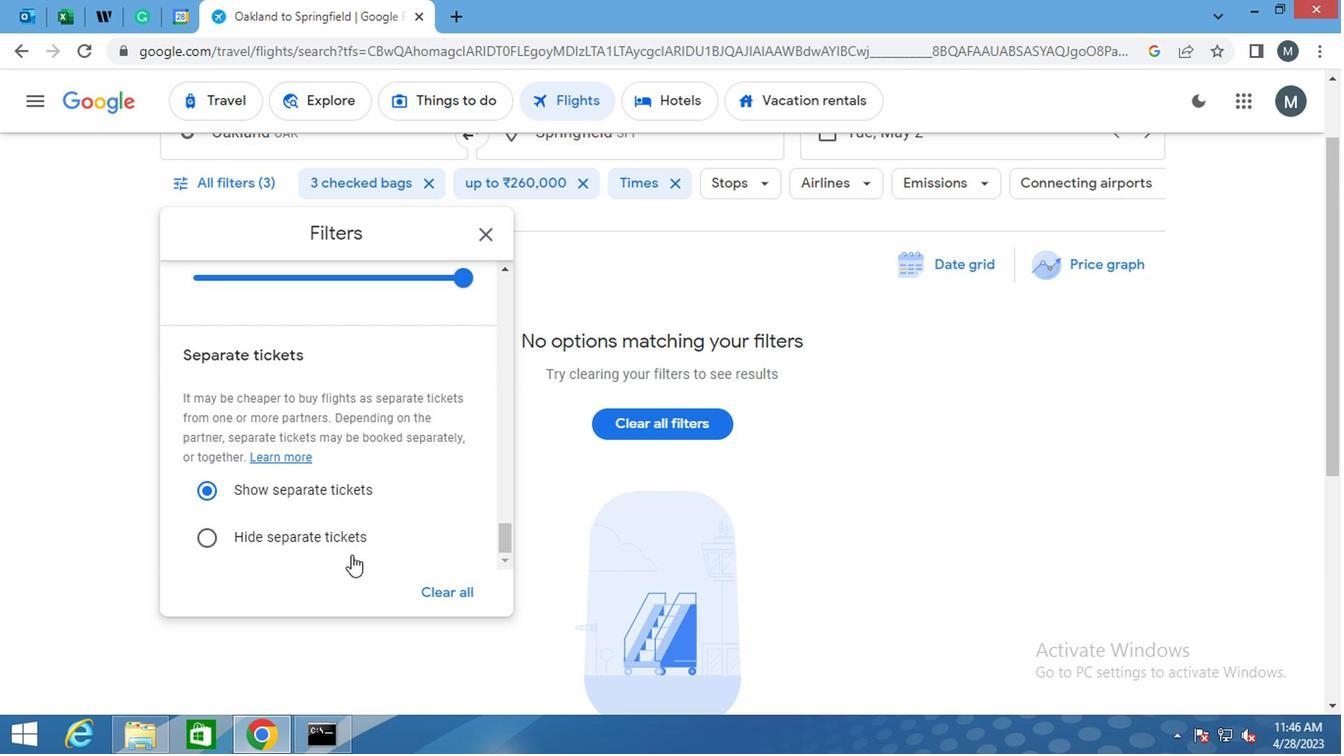 
Action: Mouse scrolled (403, 547) with delta (0, 0)
Screenshot: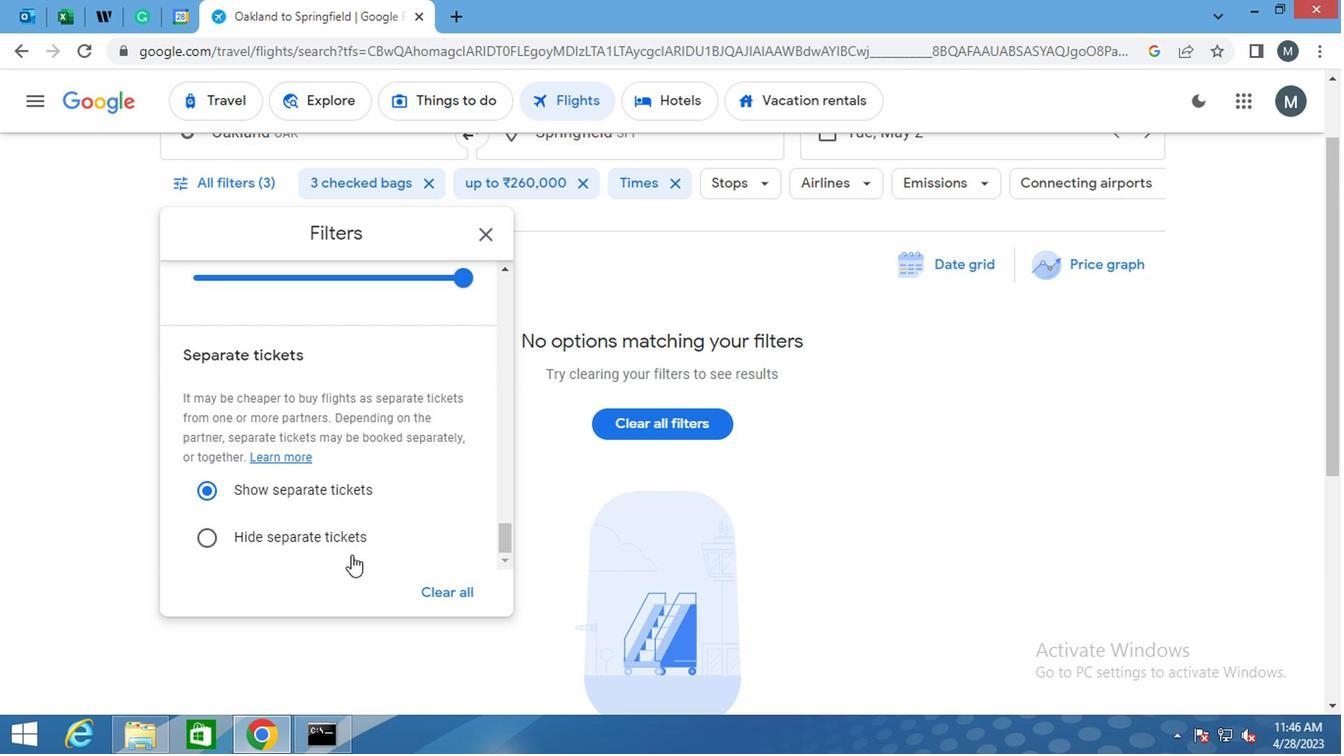 
Action: Mouse scrolled (403, 547) with delta (0, 0)
Screenshot: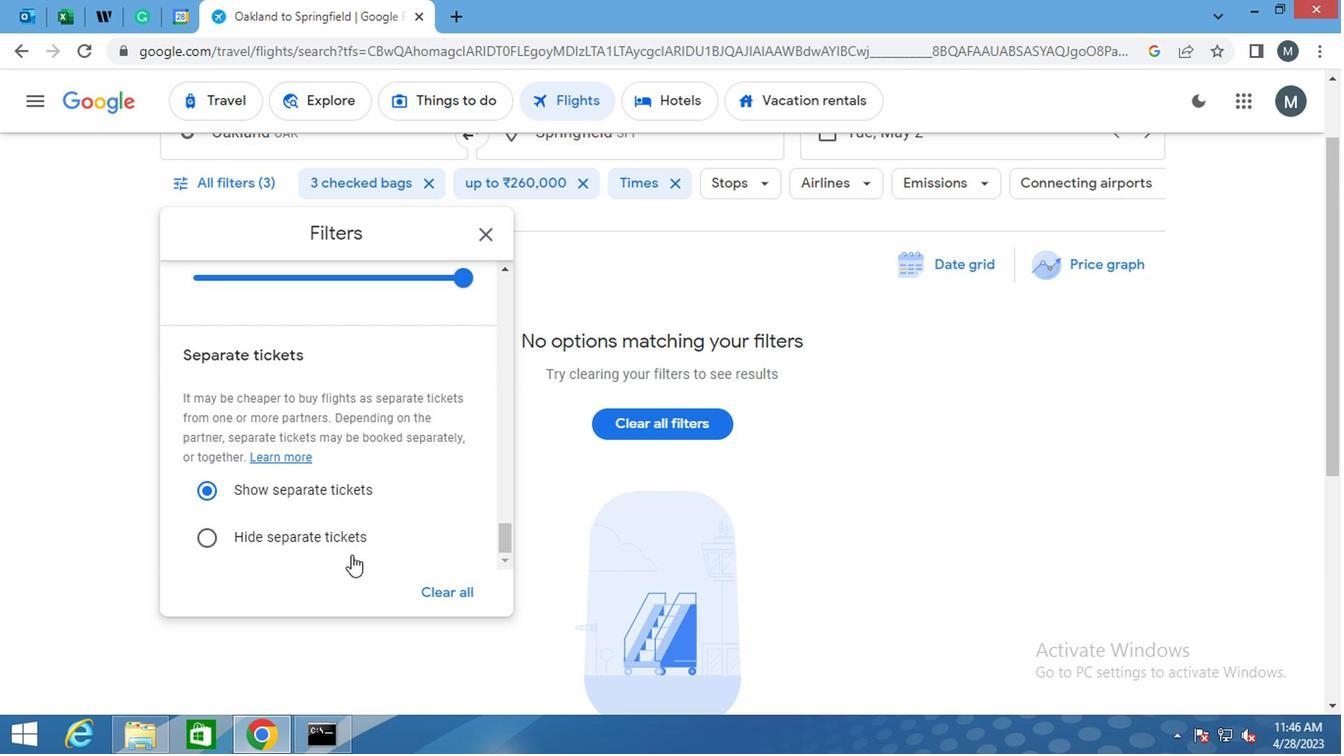
Action: Mouse scrolled (403, 547) with delta (0, 0)
Screenshot: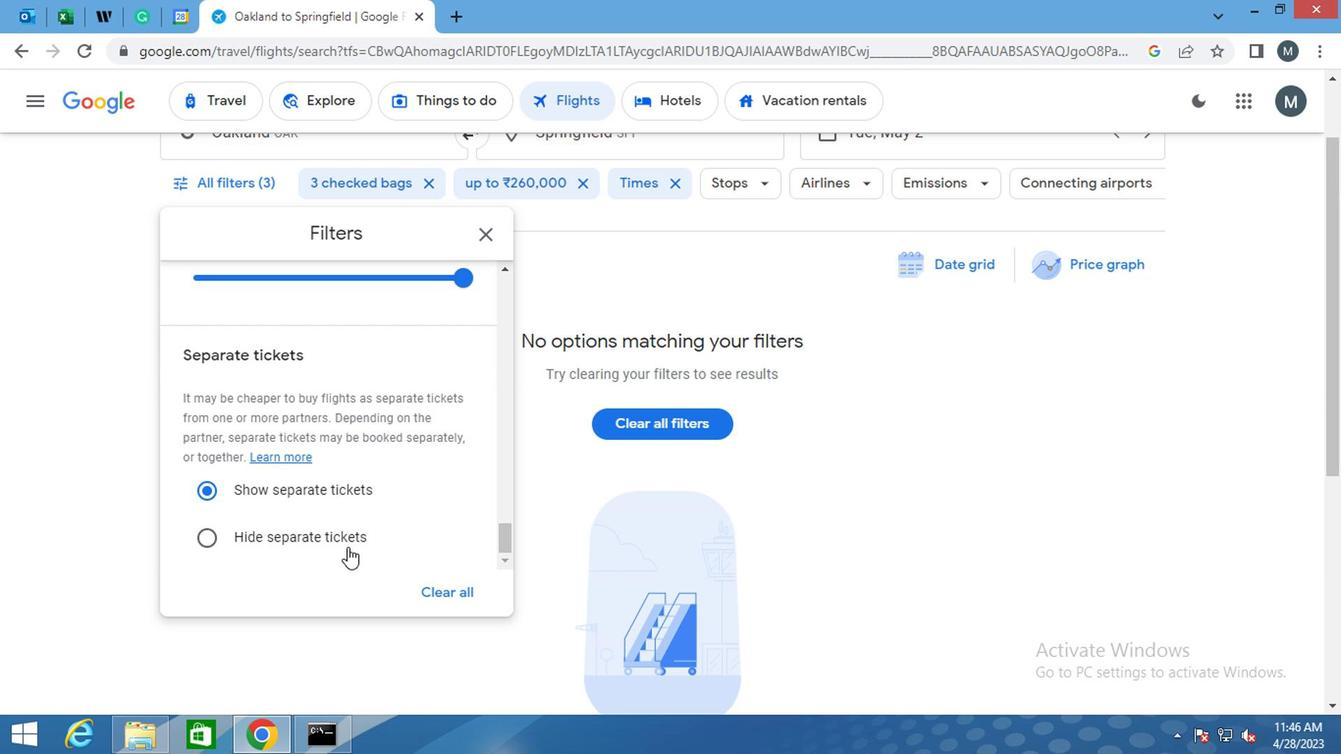 
Action: Mouse scrolled (403, 547) with delta (0, 0)
Screenshot: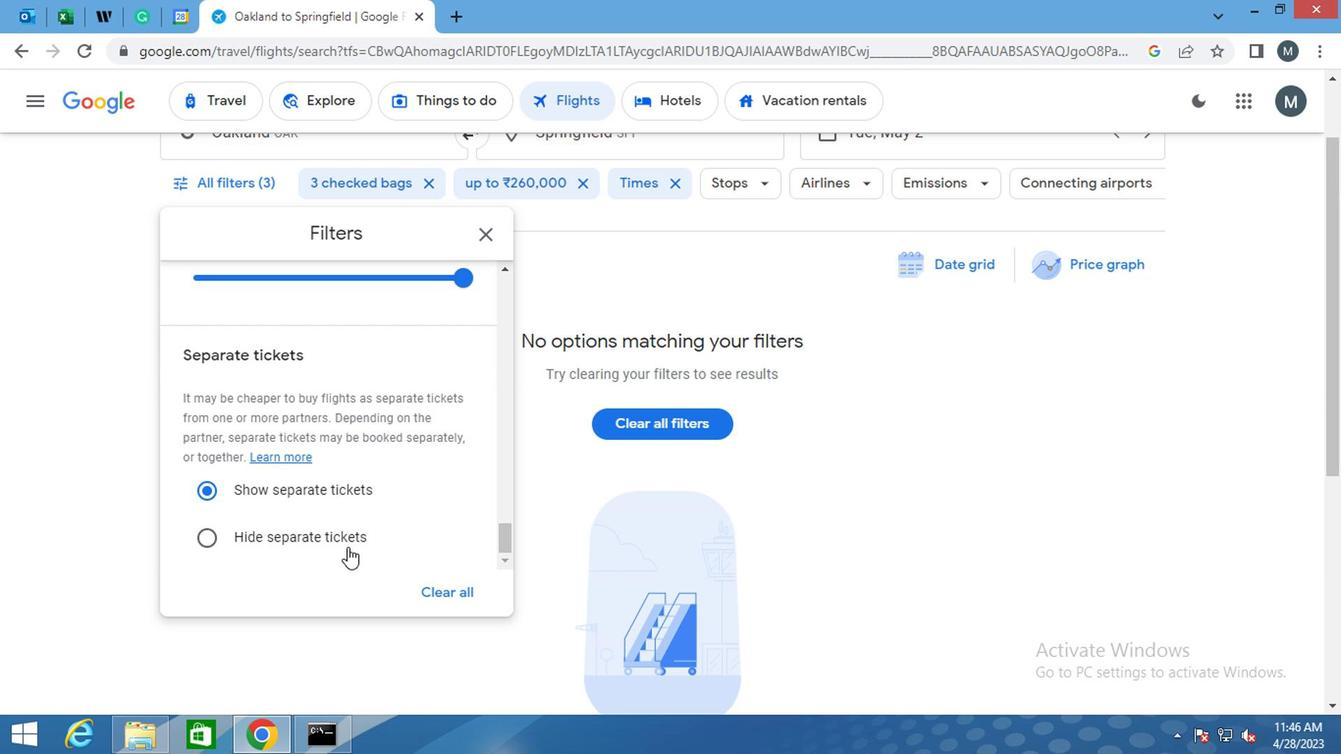 
Action: Mouse moved to (504, 329)
Screenshot: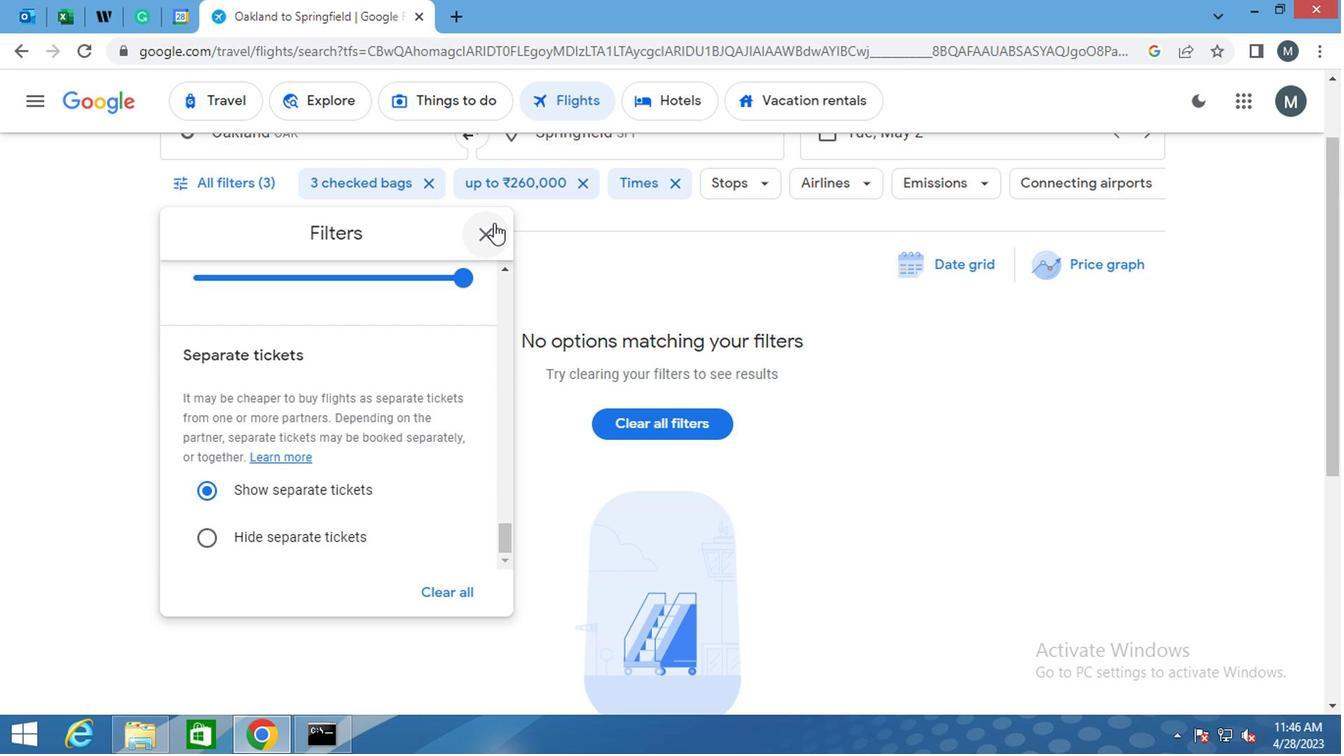 
Action: Mouse pressed left at (504, 329)
Screenshot: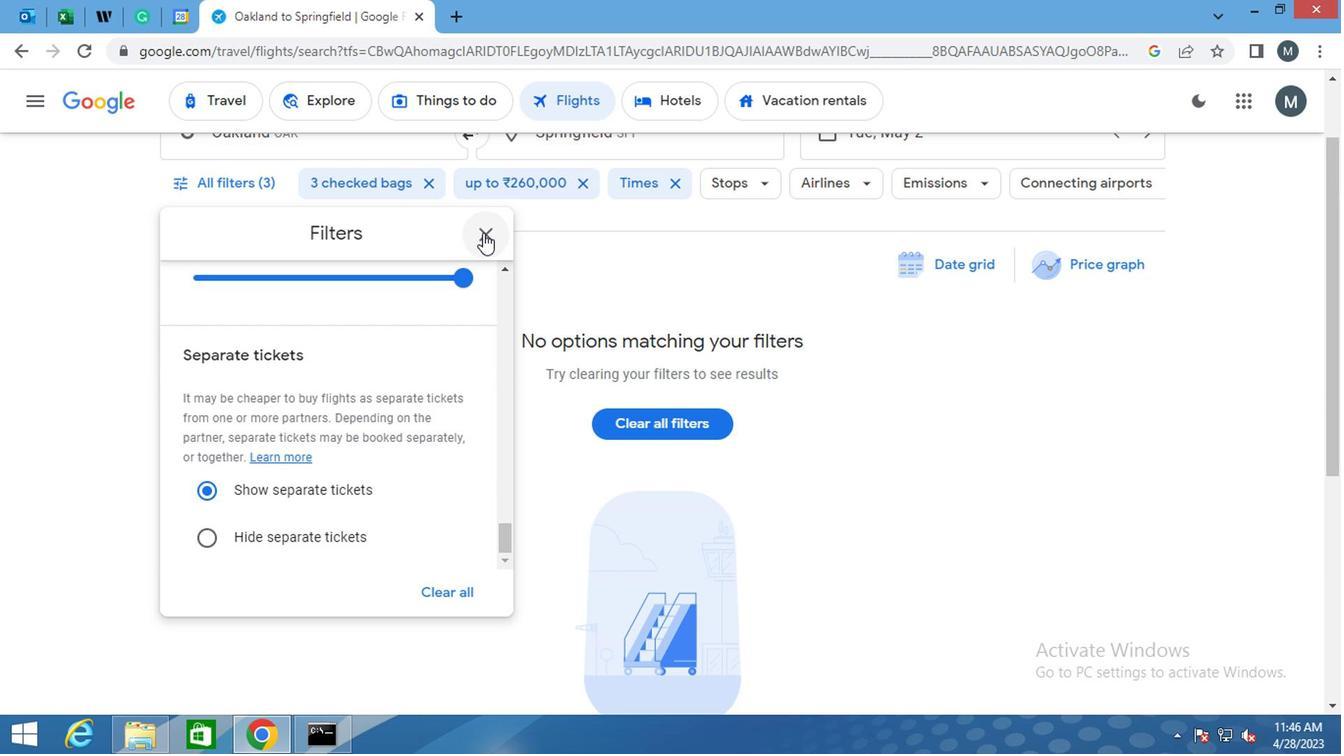
